 Task: Office Spreadsheet.
Action: Mouse moved to (371, 213)
Screenshot: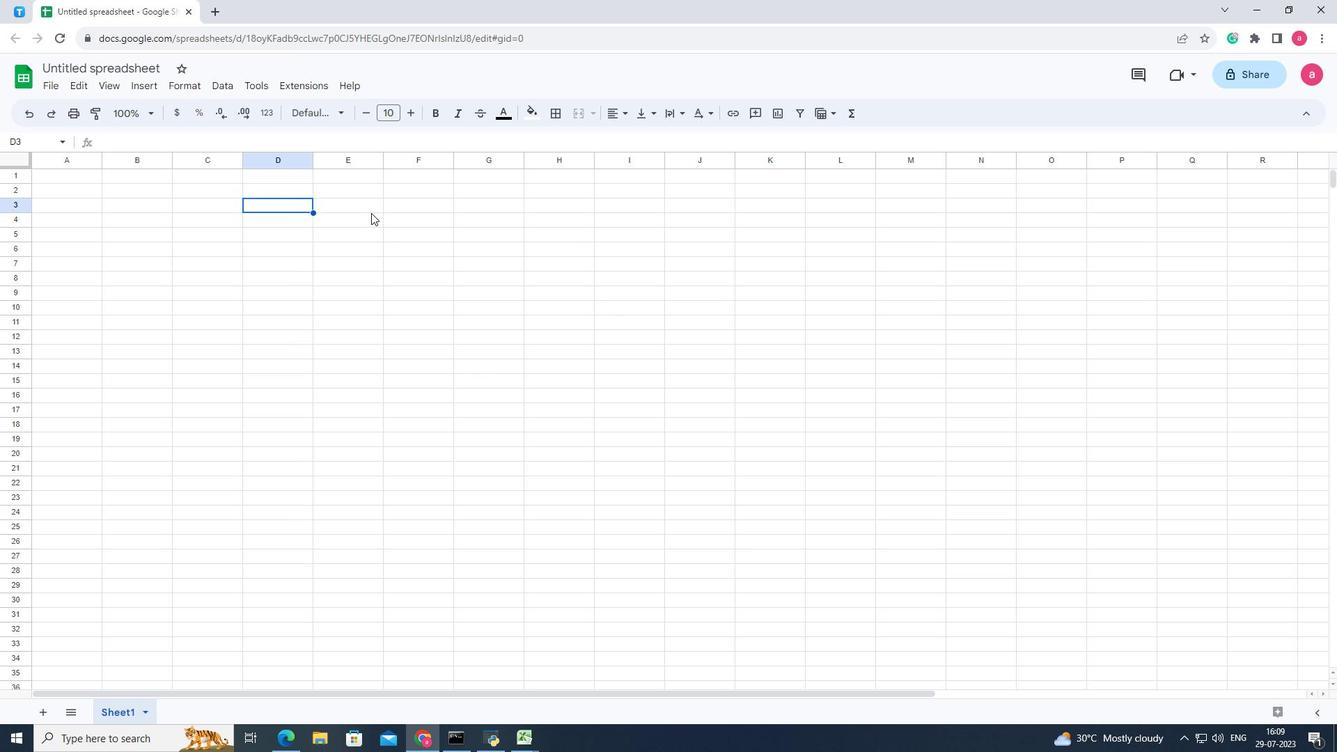 
Action: Mouse pressed left at (371, 213)
Screenshot: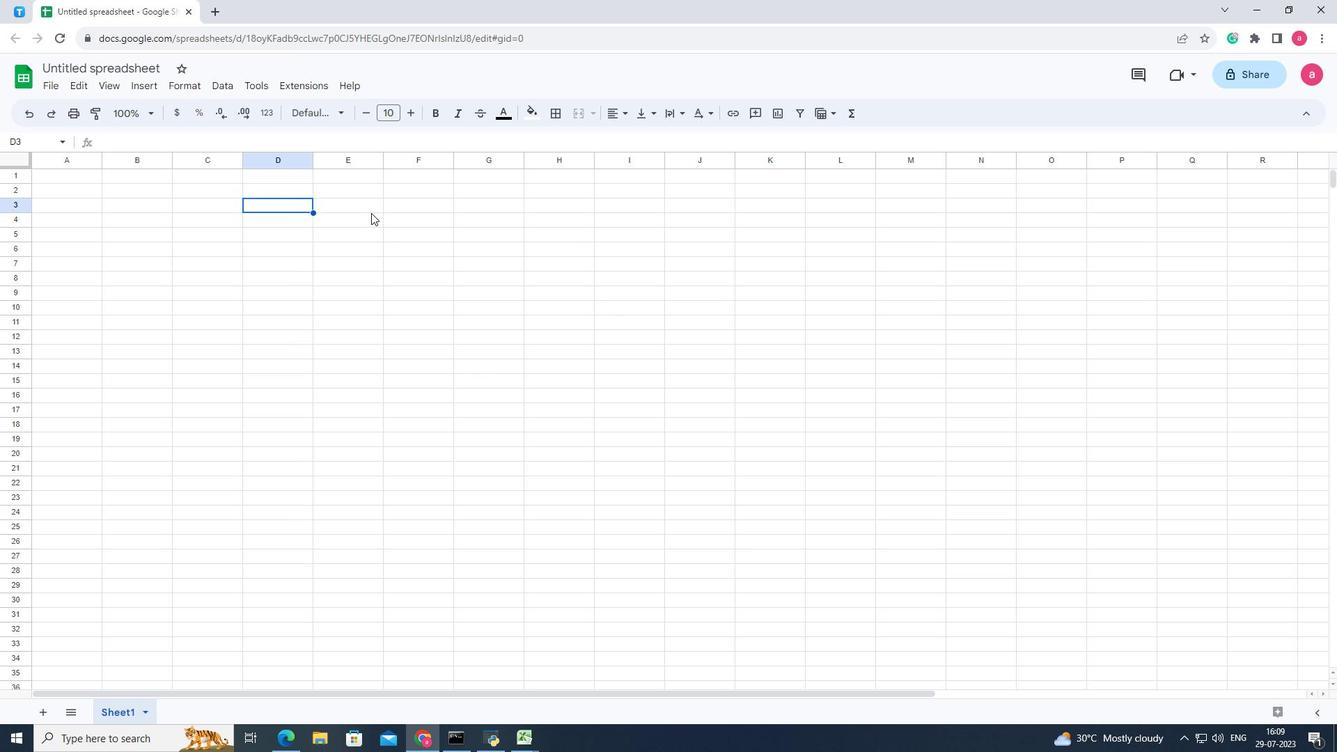 
Action: Mouse pressed left at (371, 213)
Screenshot: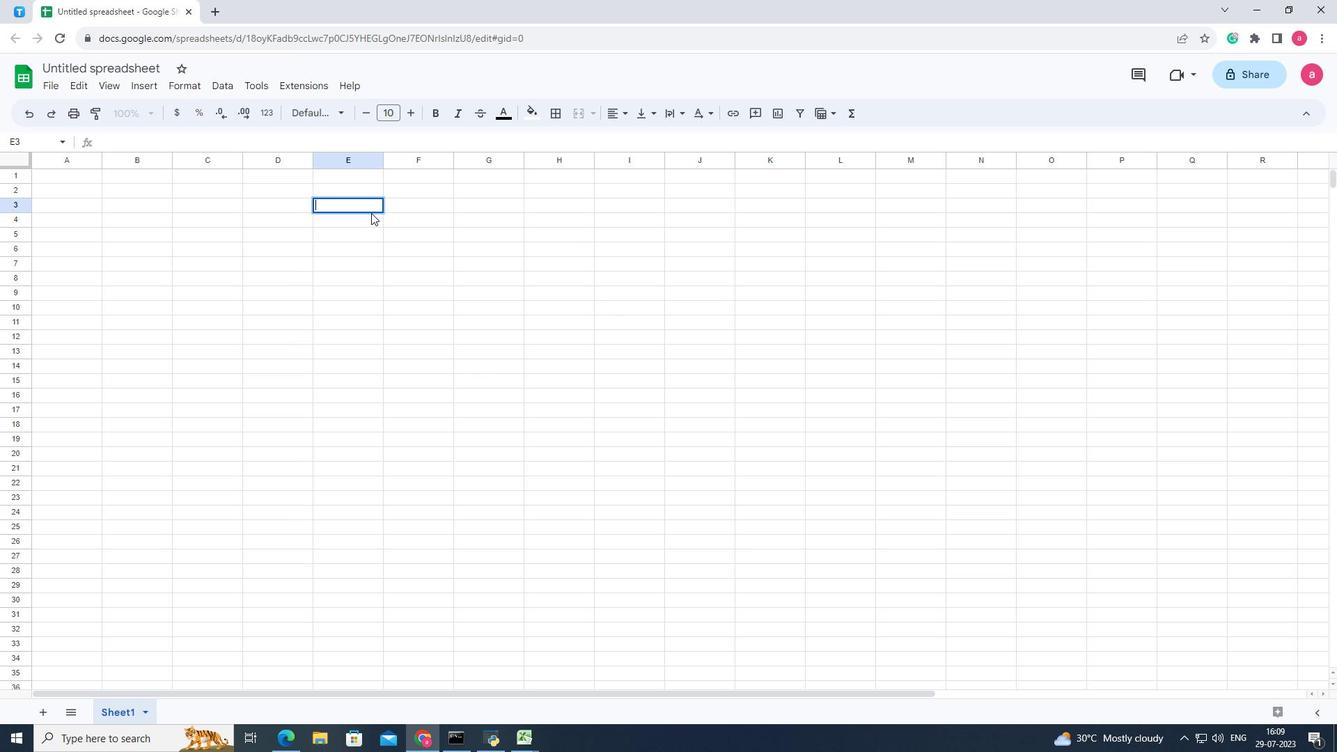 
Action: Mouse moved to (290, 204)
Screenshot: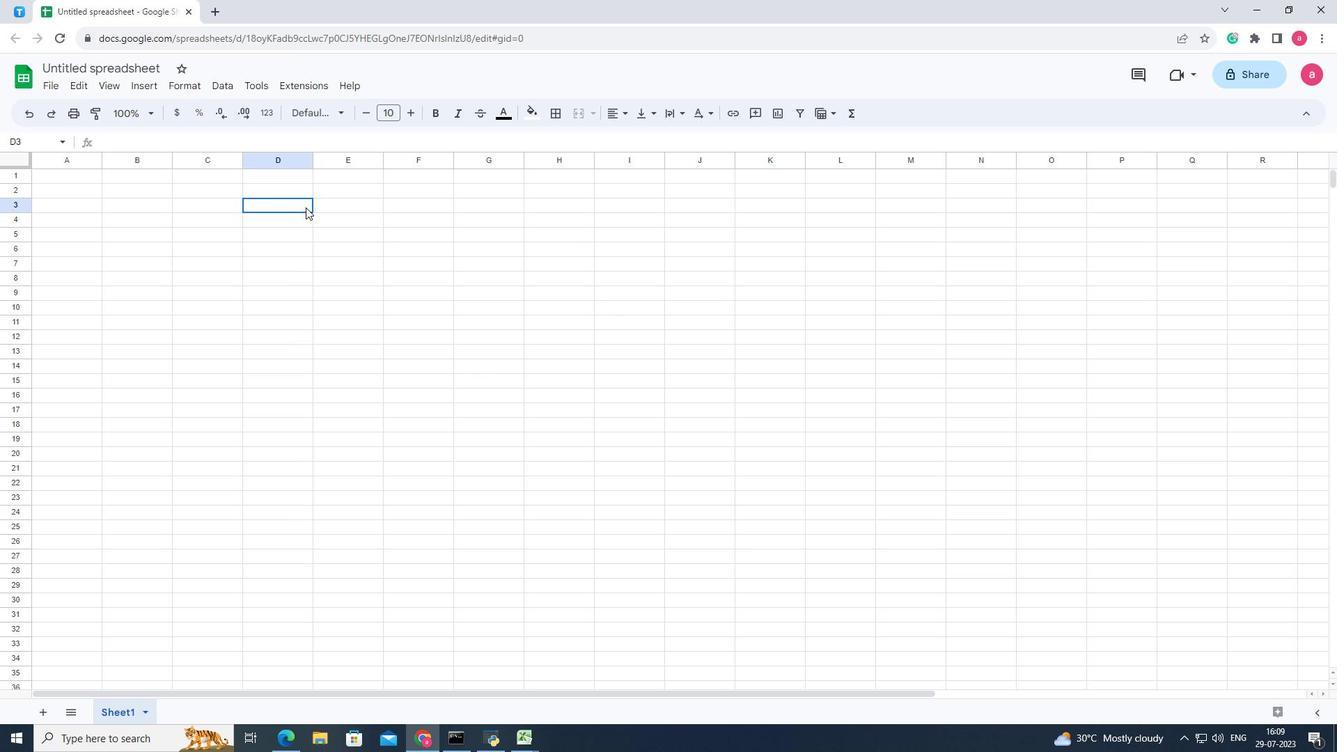 
Action: Mouse pressed left at (290, 204)
Screenshot: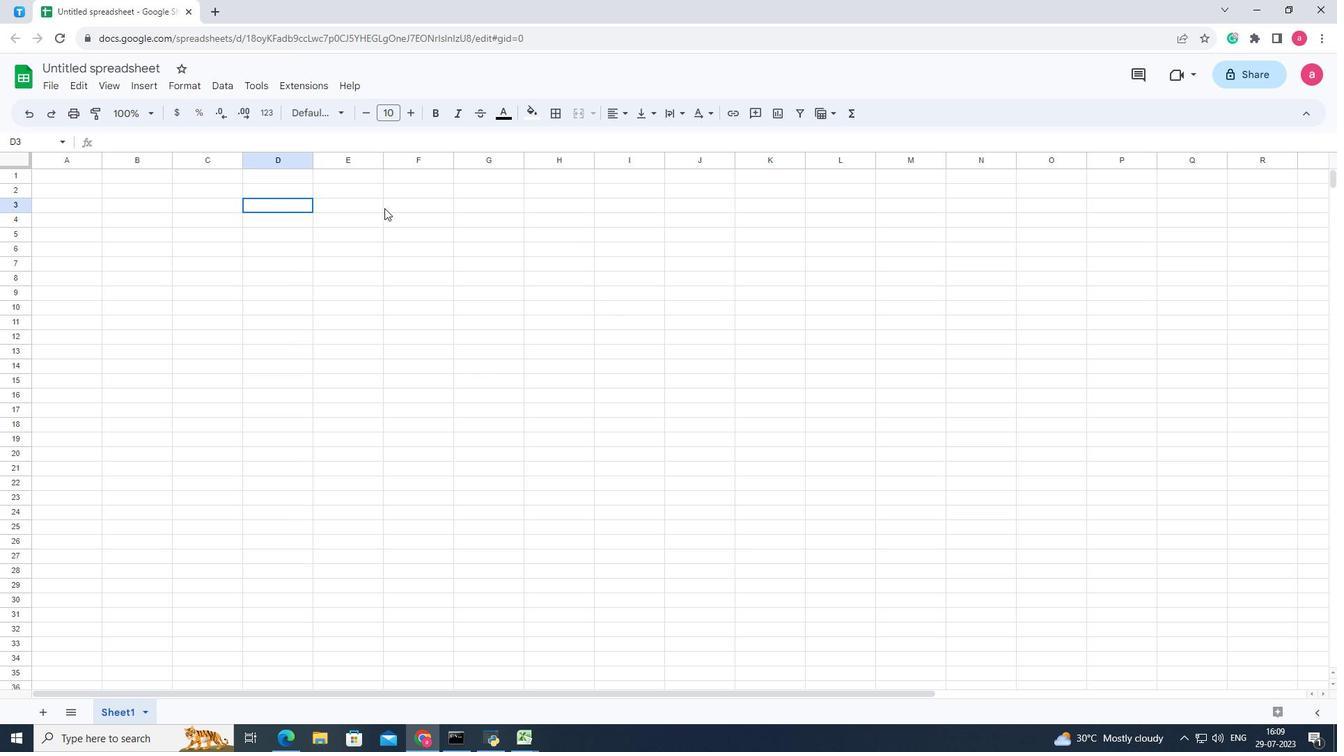 
Action: Mouse moved to (286, 207)
Screenshot: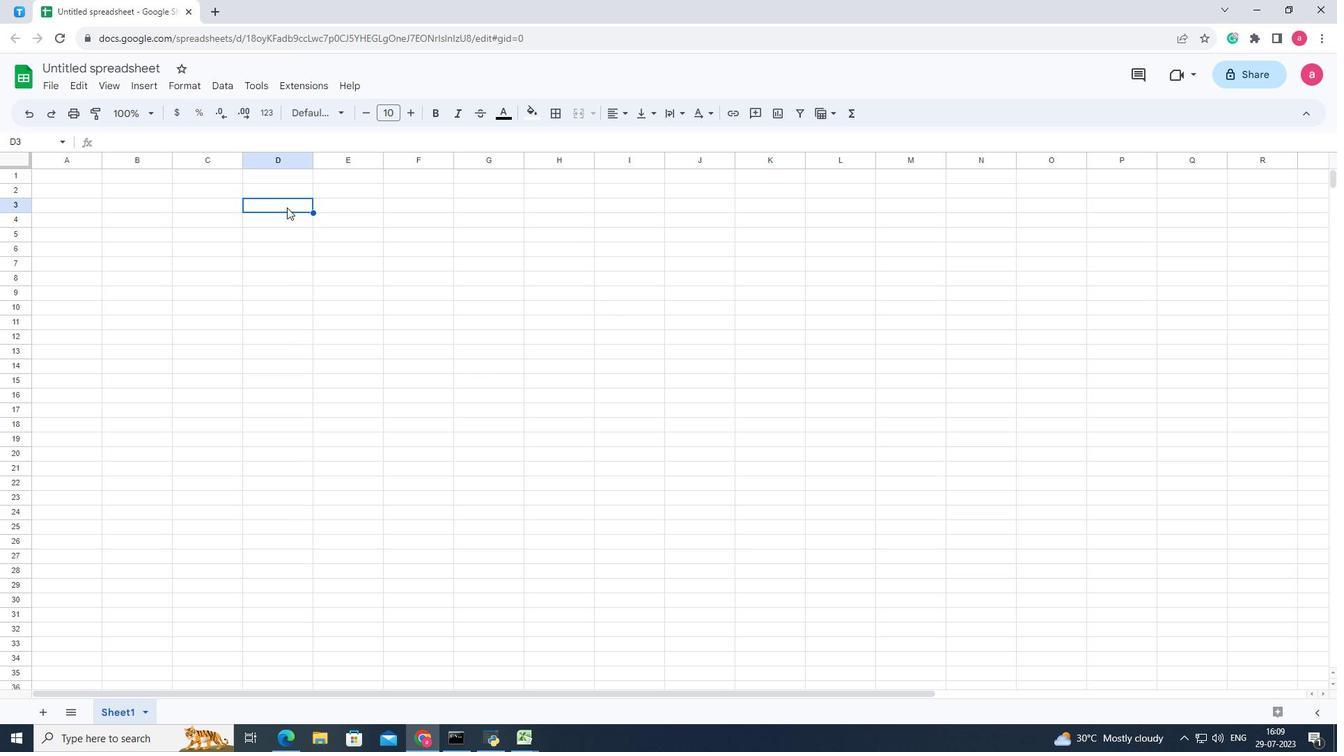 
Action: Mouse pressed left at (286, 207)
Screenshot: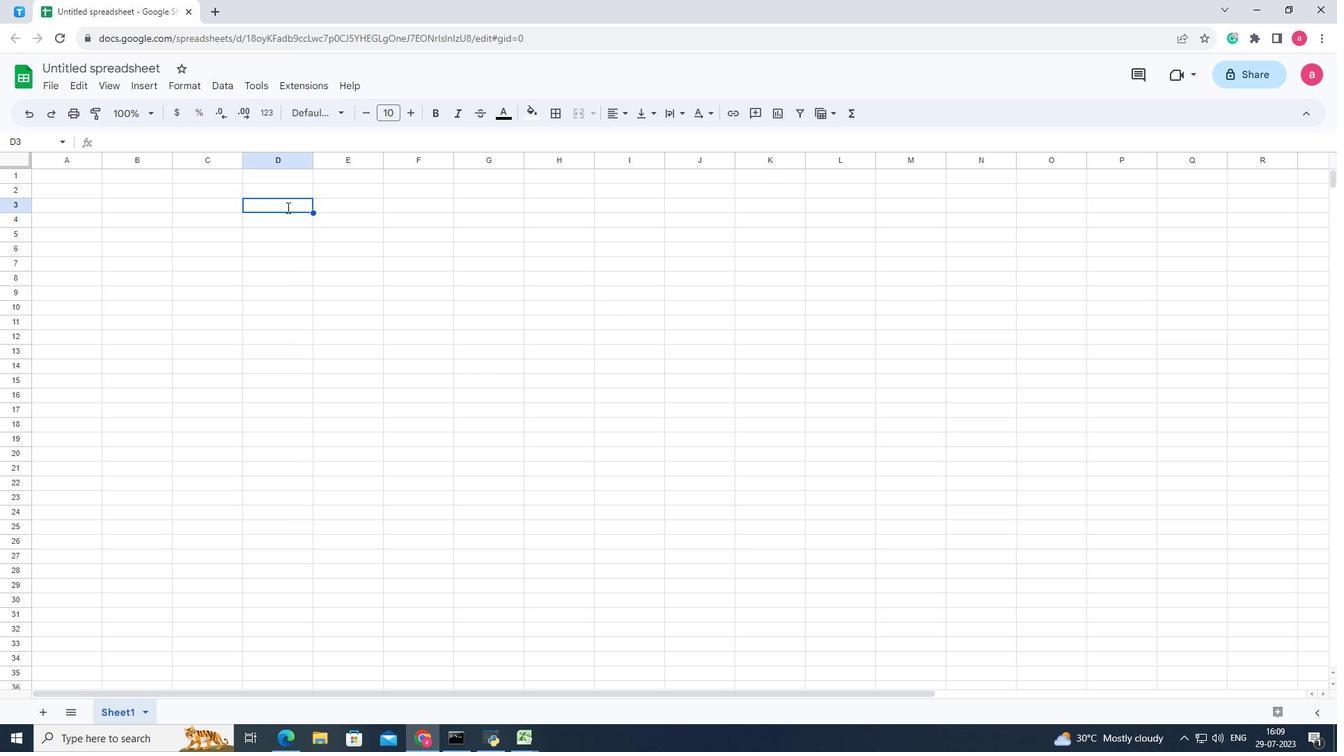 
Action: Mouse pressed left at (286, 207)
Screenshot: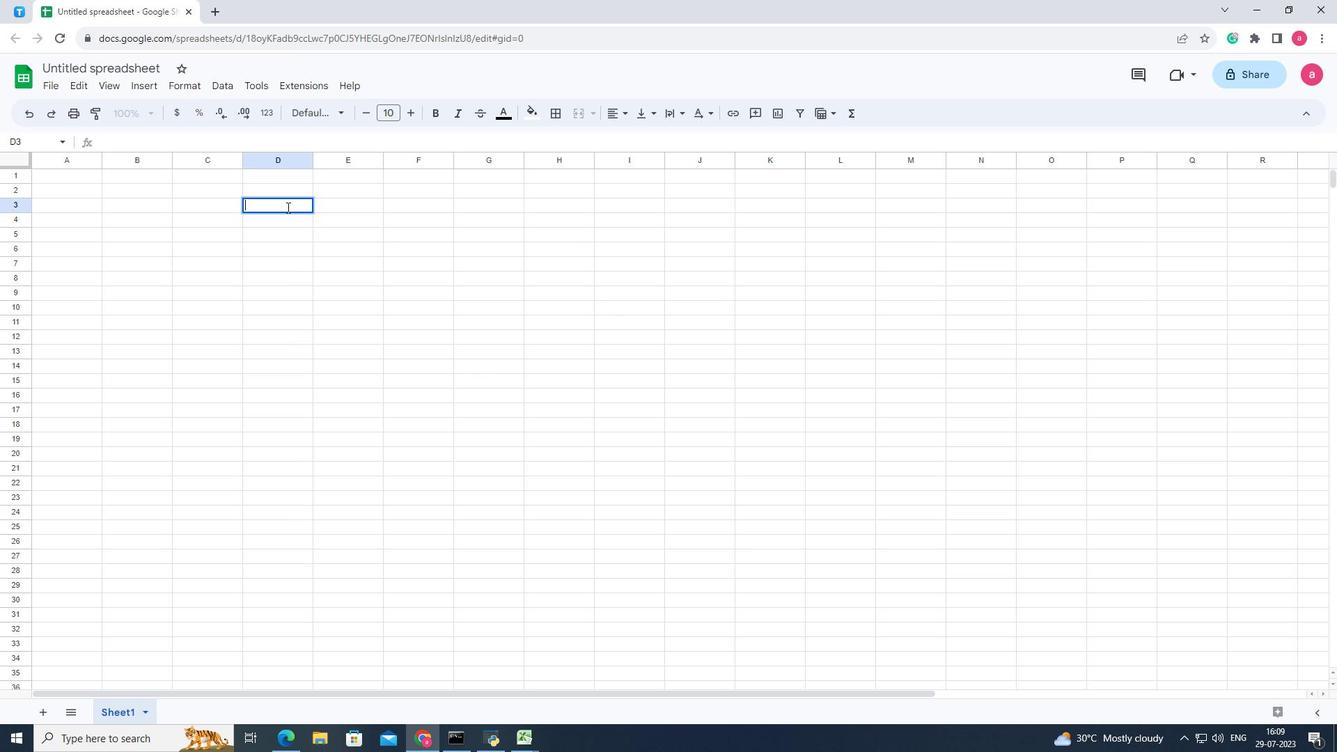 
Action: Key pressed <Key.shift><Key.shift><Key.shift><Key.shift><Key.shift><Key.shift><Key.shift><Key.shift><Key.shift><Key.shift><Key.shift><Key.shift><Key.shift><Key.shift><Key.shift><Key.shift><Key.shift><Key.shift><Key.shift>O<Key.shift><Key.shift><Key.shift><Key.shift><Key.shift><Key.shift><Key.shift><Key.shift><Key.shift><Key.shift><Key.shift><Key.shift><Key.shift><Key.shift><Key.shift><Key.shift><Key.shift><Key.shift><Key.shift><Key.shift><Key.backspace><Key.shift>Office<Key.space><Key.shift>Rent<Key.space><Key.shift>Receipt
Screenshot: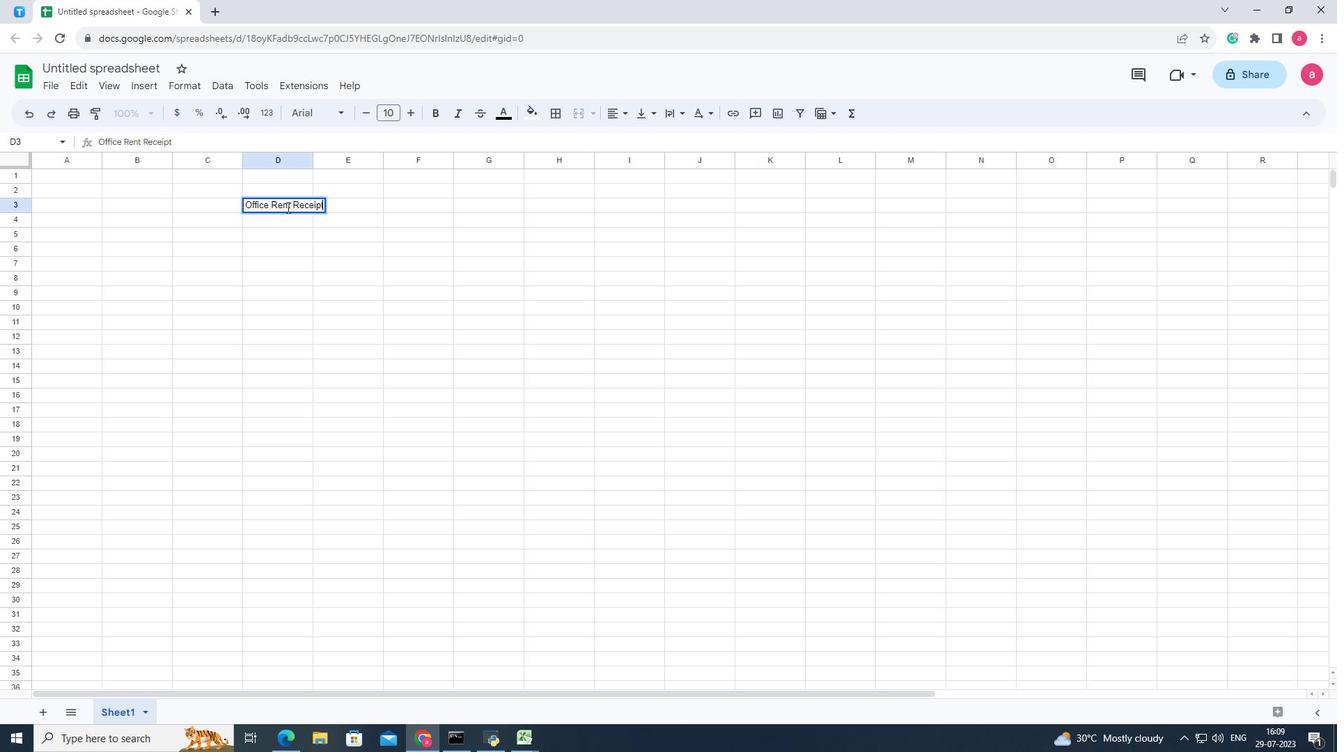 
Action: Mouse pressed left at (286, 207)
Screenshot: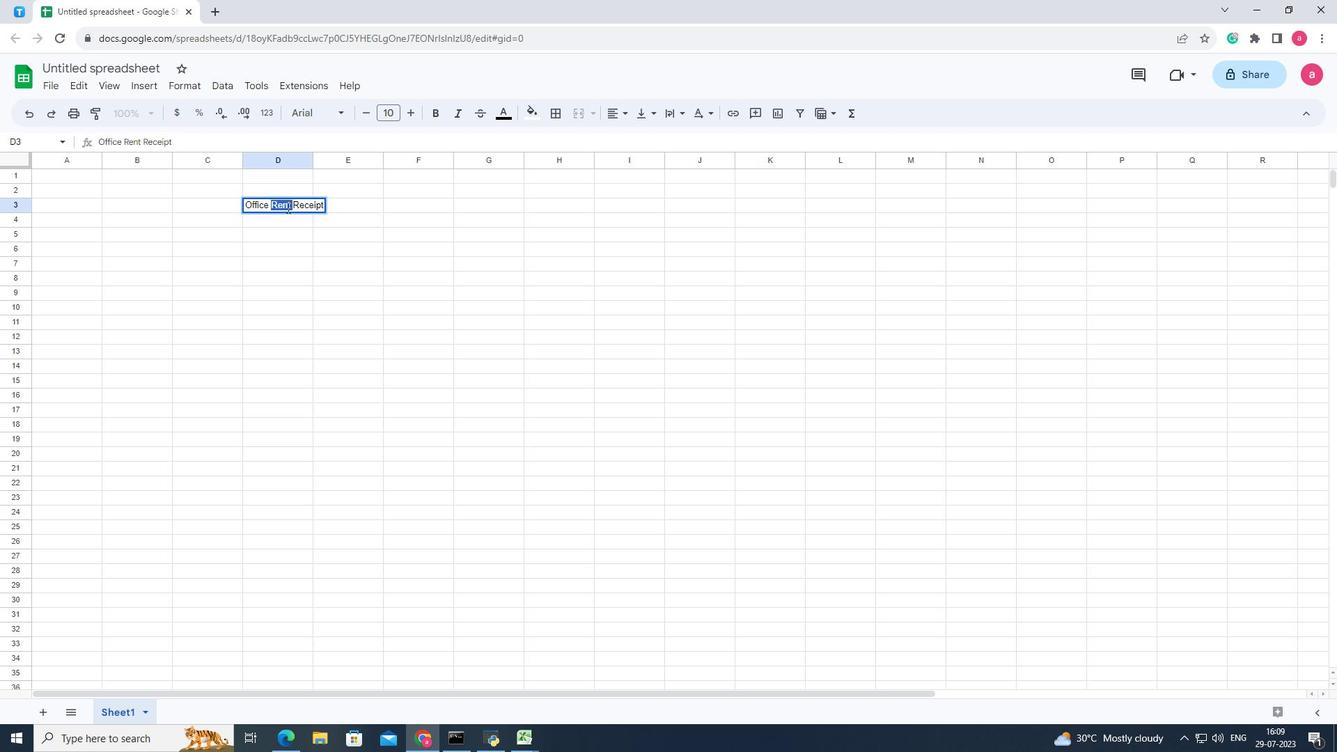 
Action: Mouse pressed left at (286, 207)
Screenshot: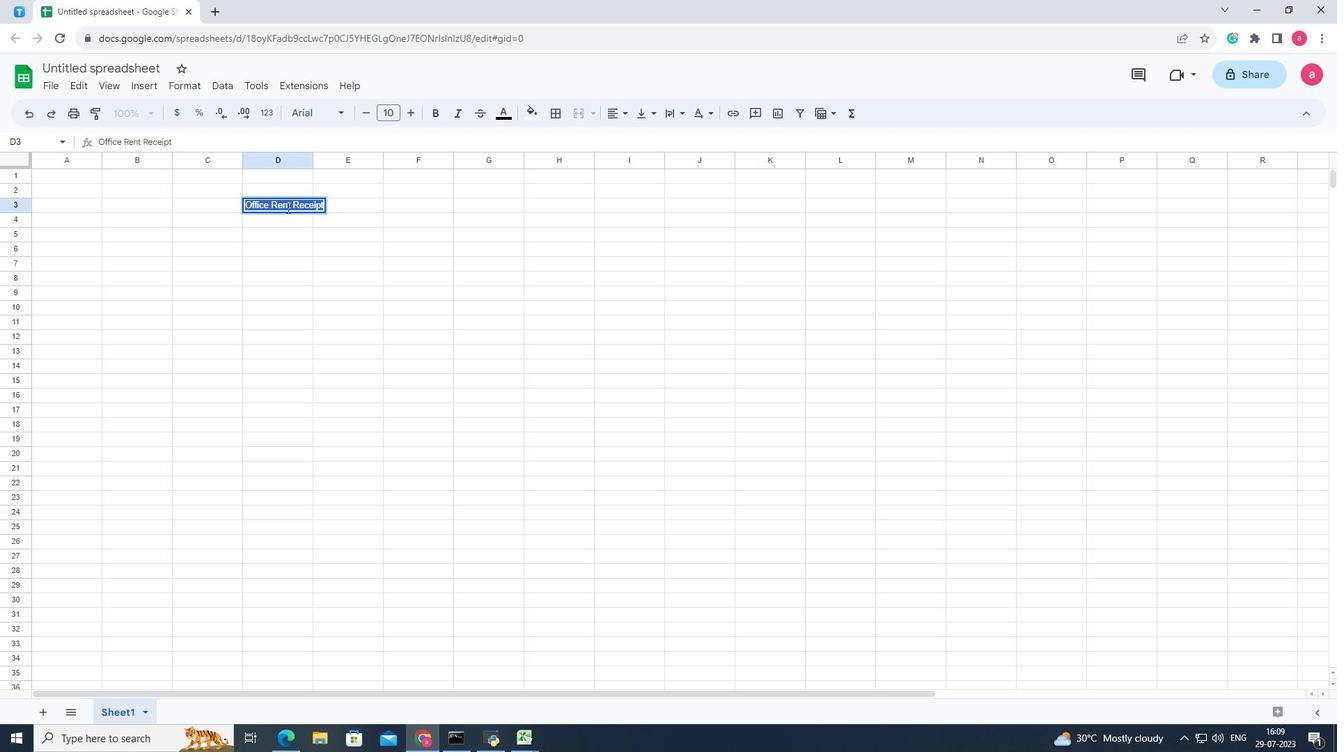 
Action: Mouse pressed left at (286, 207)
Screenshot: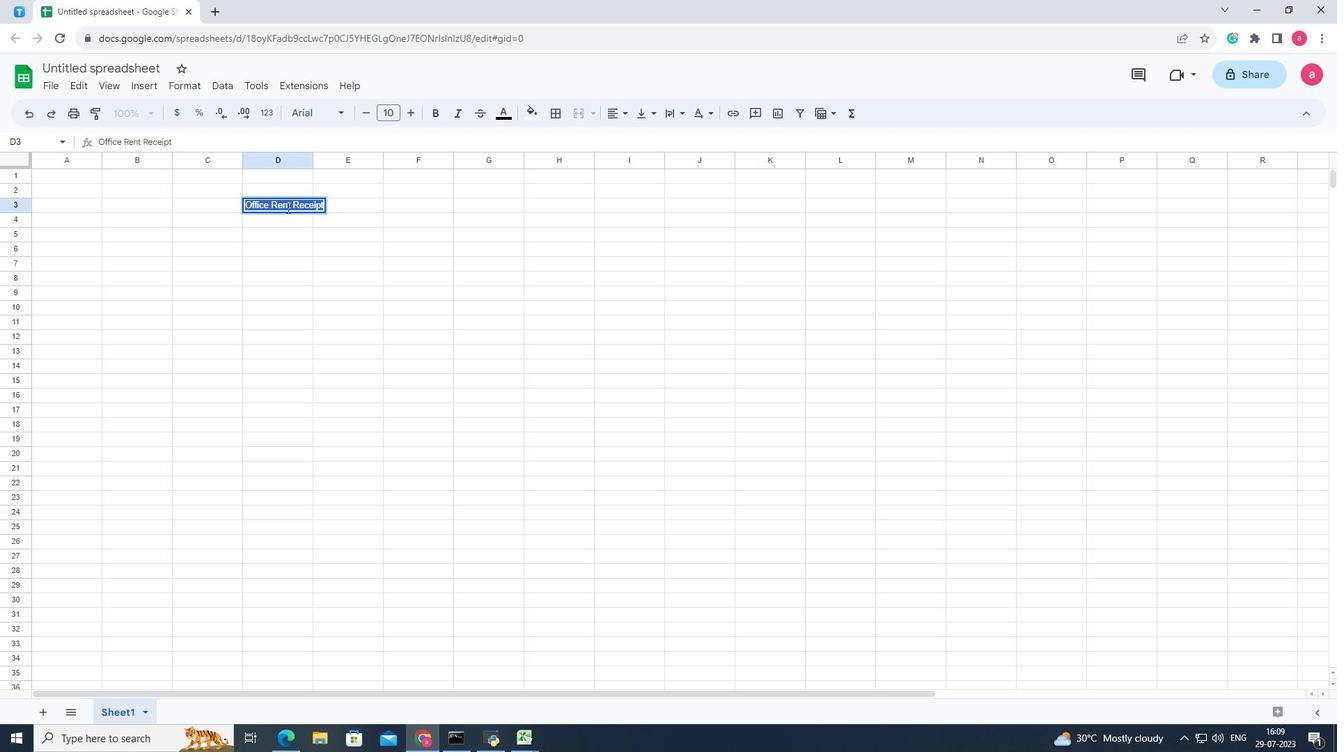 
Action: Mouse moved to (410, 112)
Screenshot: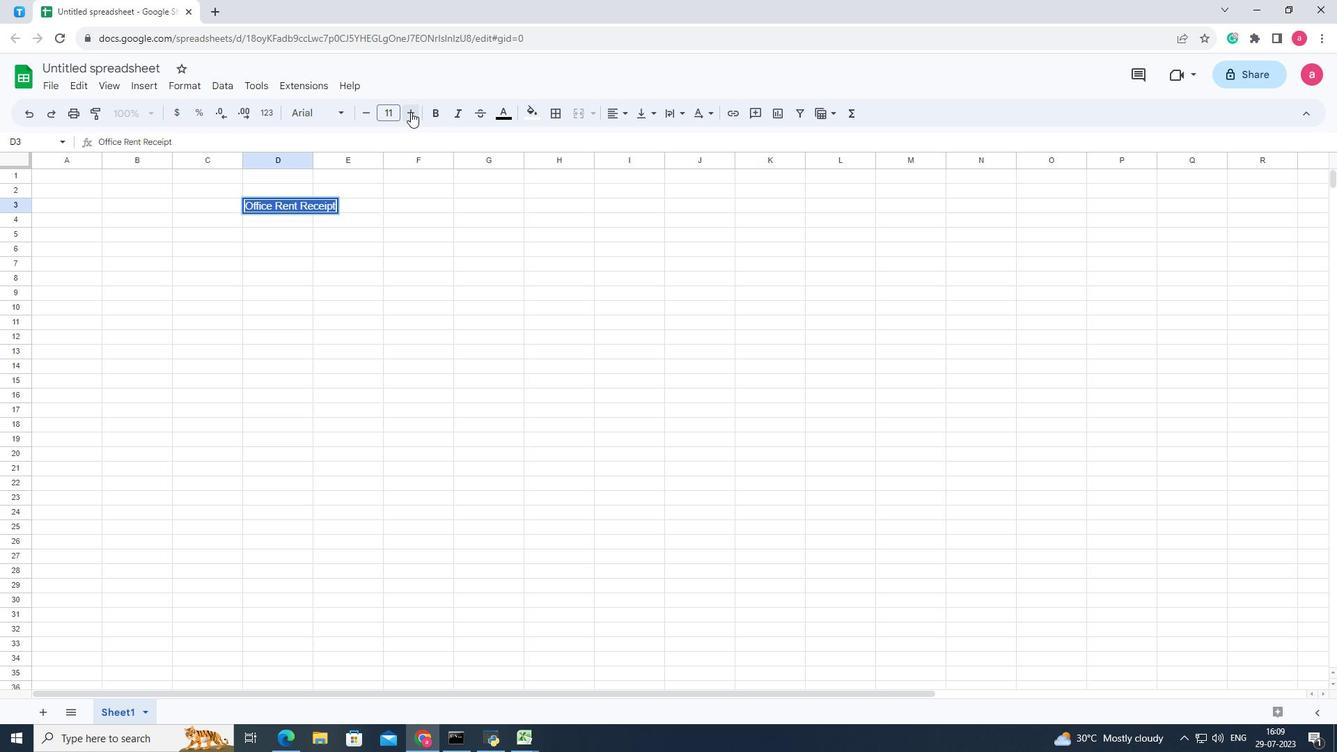 
Action: Mouse pressed left at (410, 112)
Screenshot: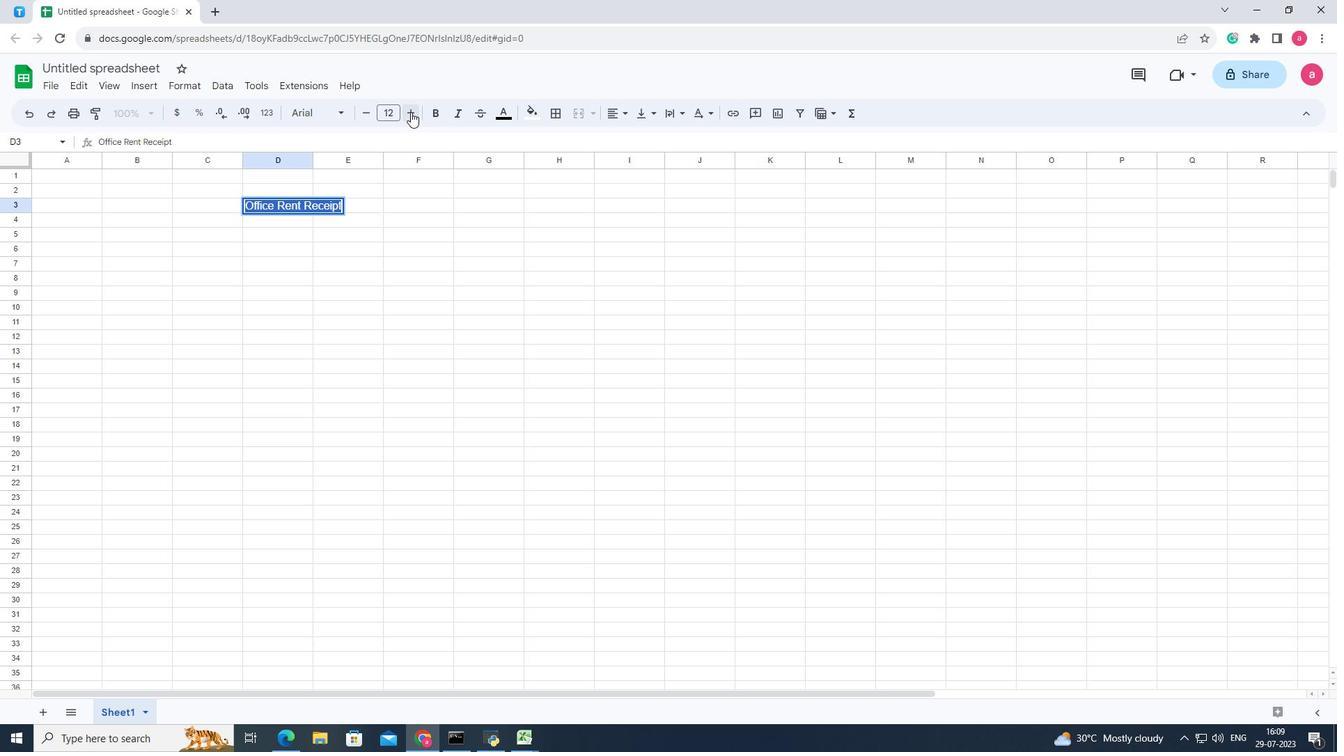 
Action: Mouse pressed left at (410, 112)
Screenshot: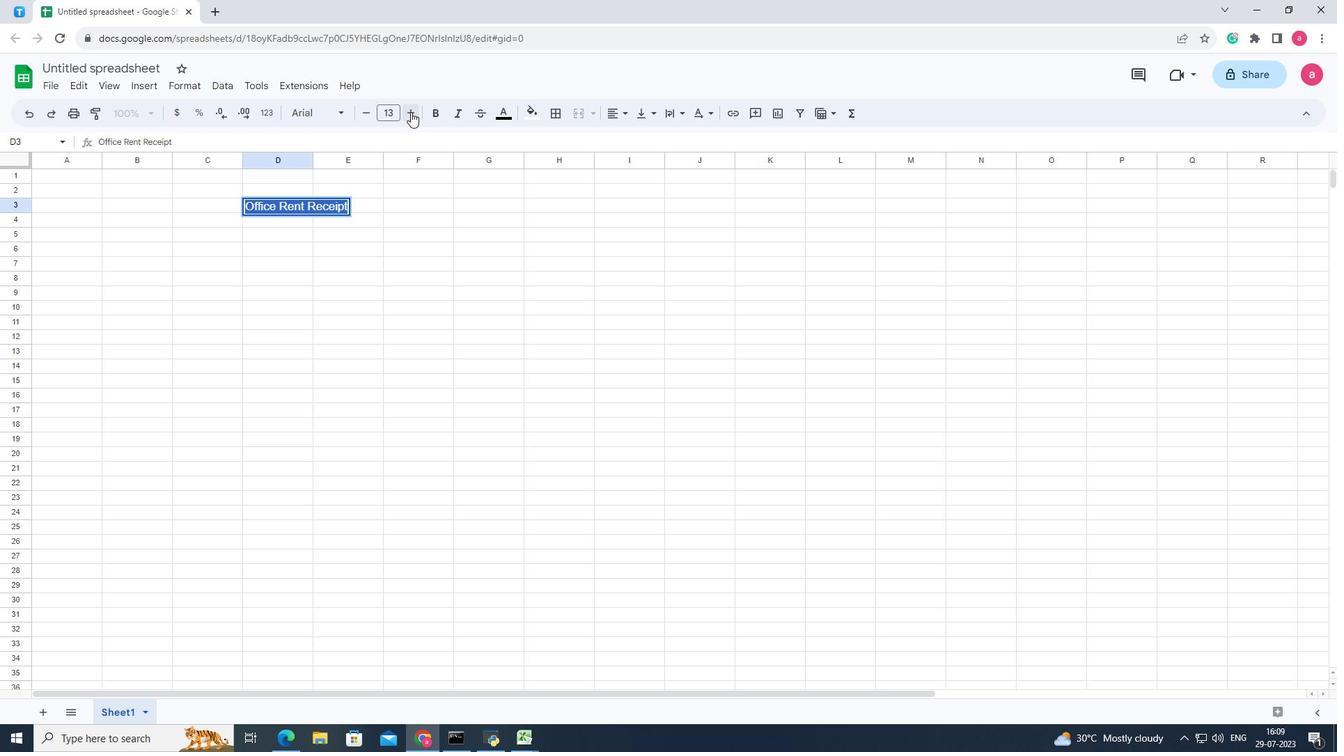 
Action: Mouse pressed left at (410, 112)
Screenshot: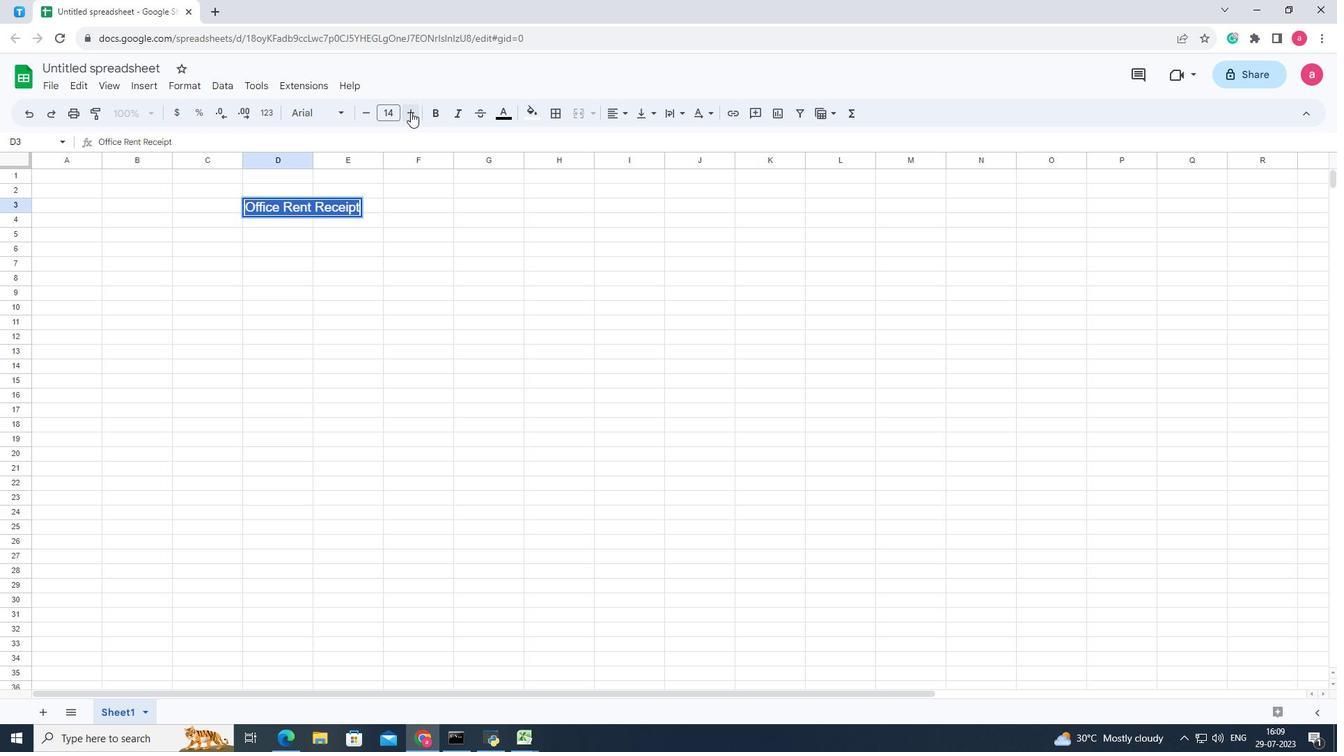 
Action: Mouse pressed left at (410, 112)
Screenshot: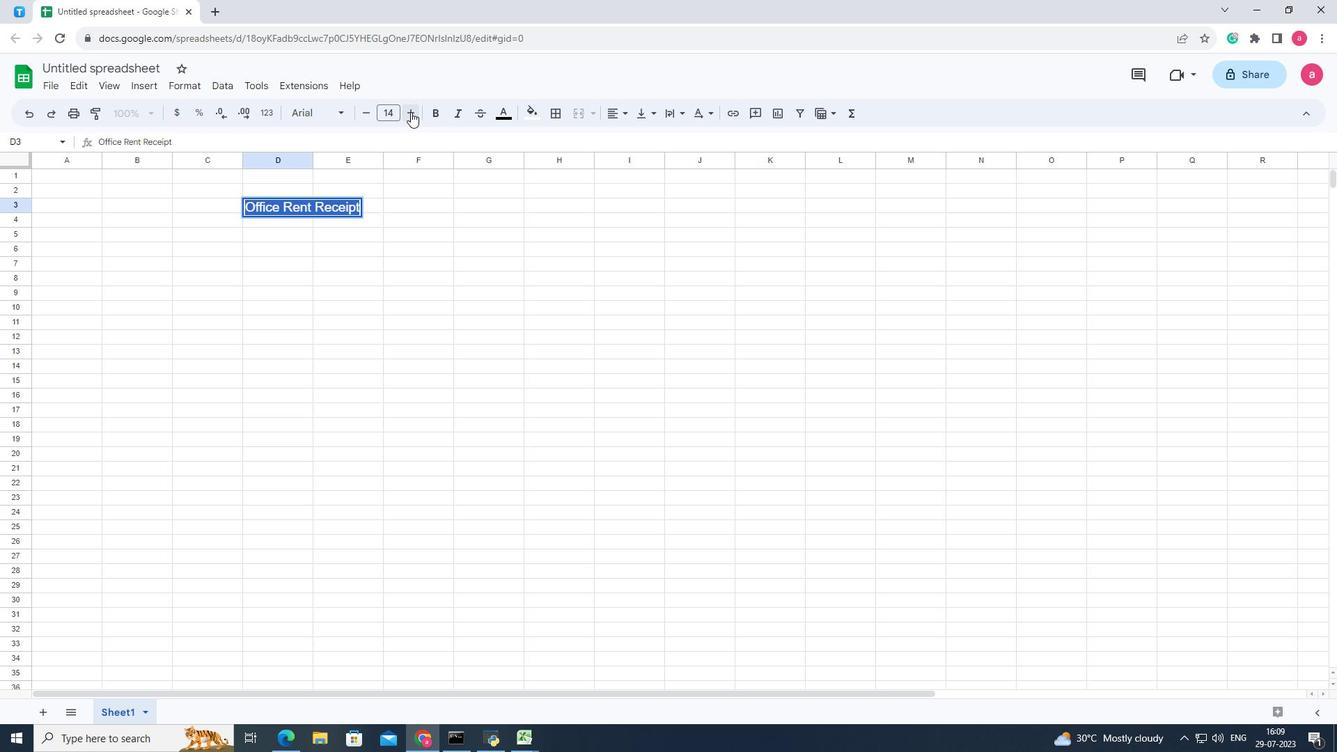 
Action: Mouse pressed left at (410, 112)
Screenshot: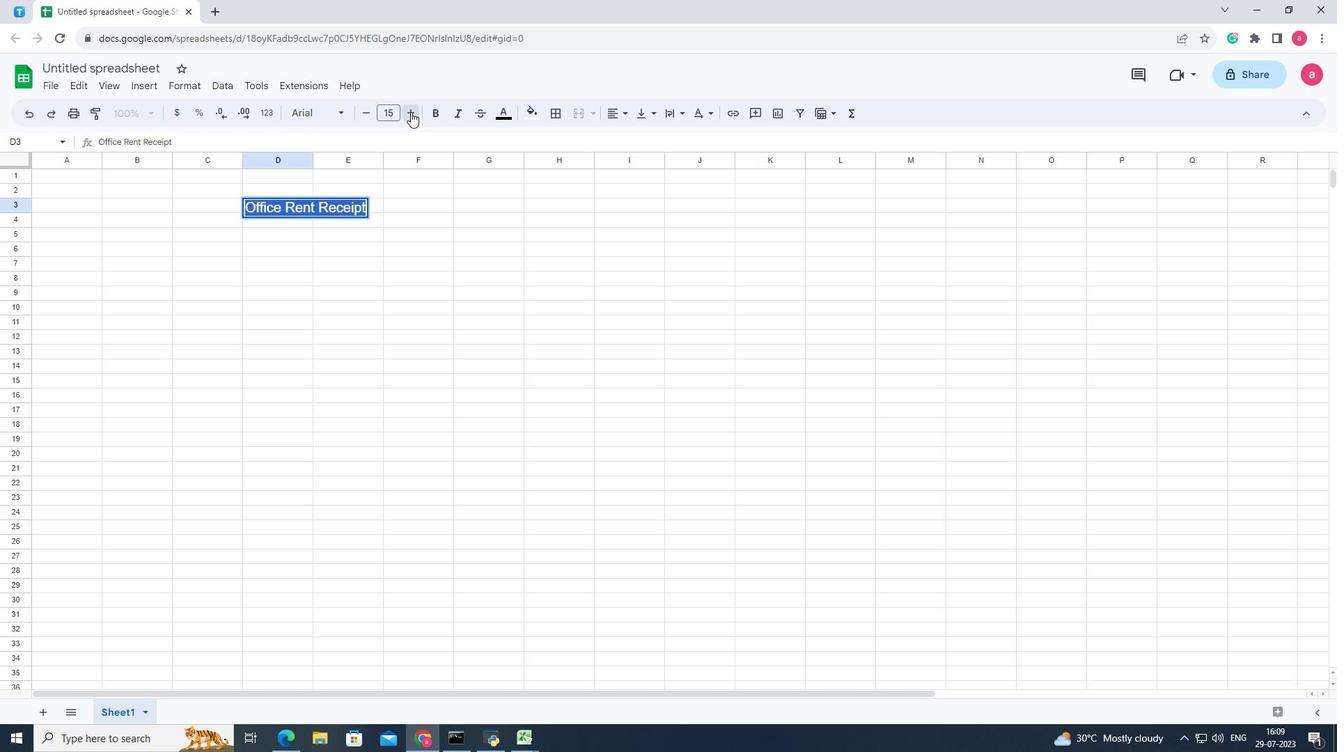 
Action: Mouse pressed left at (410, 112)
Screenshot: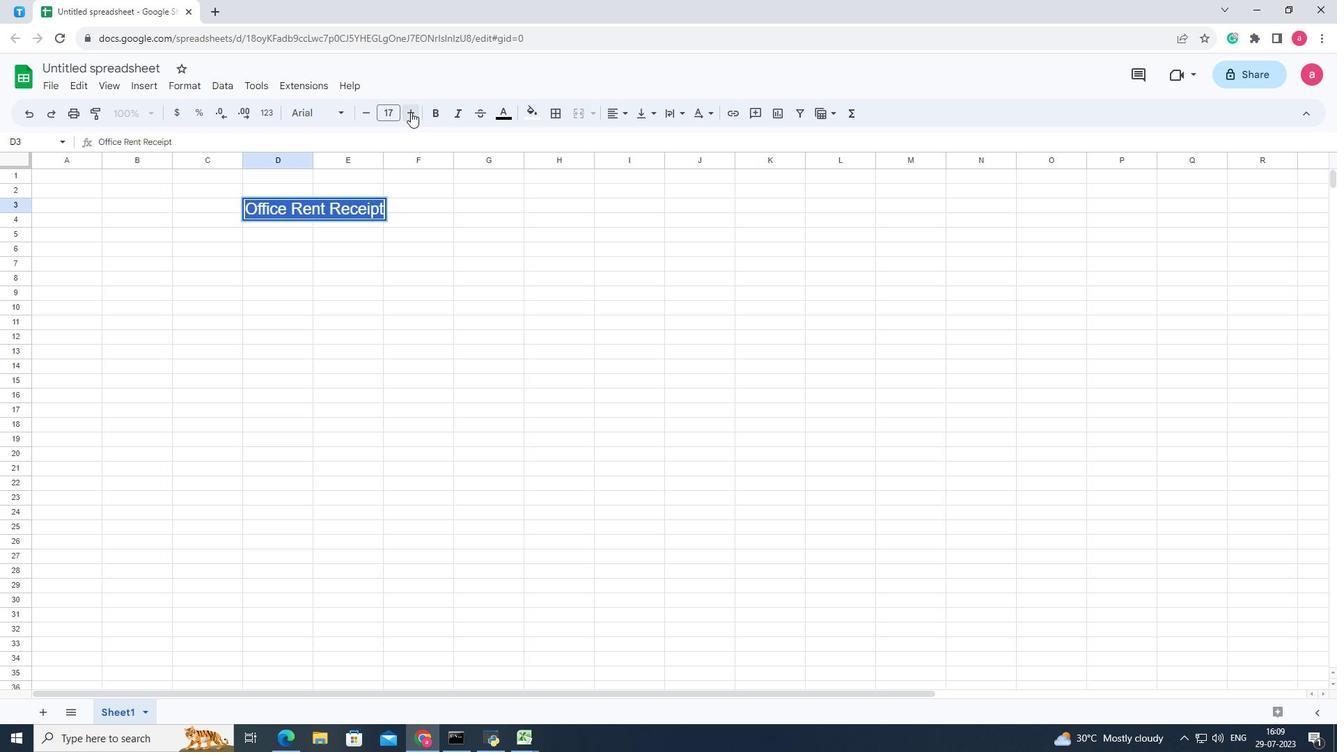 
Action: Mouse pressed left at (410, 112)
Screenshot: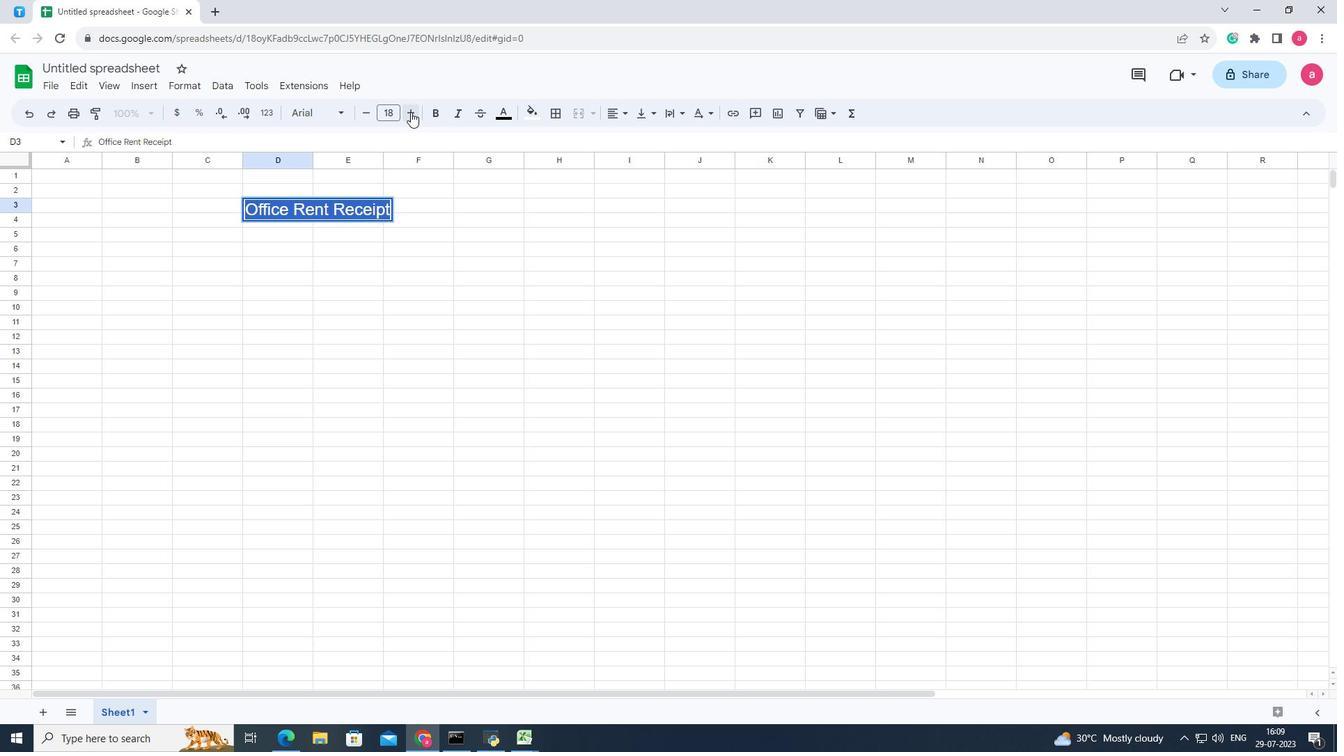 
Action: Mouse pressed left at (410, 112)
Screenshot: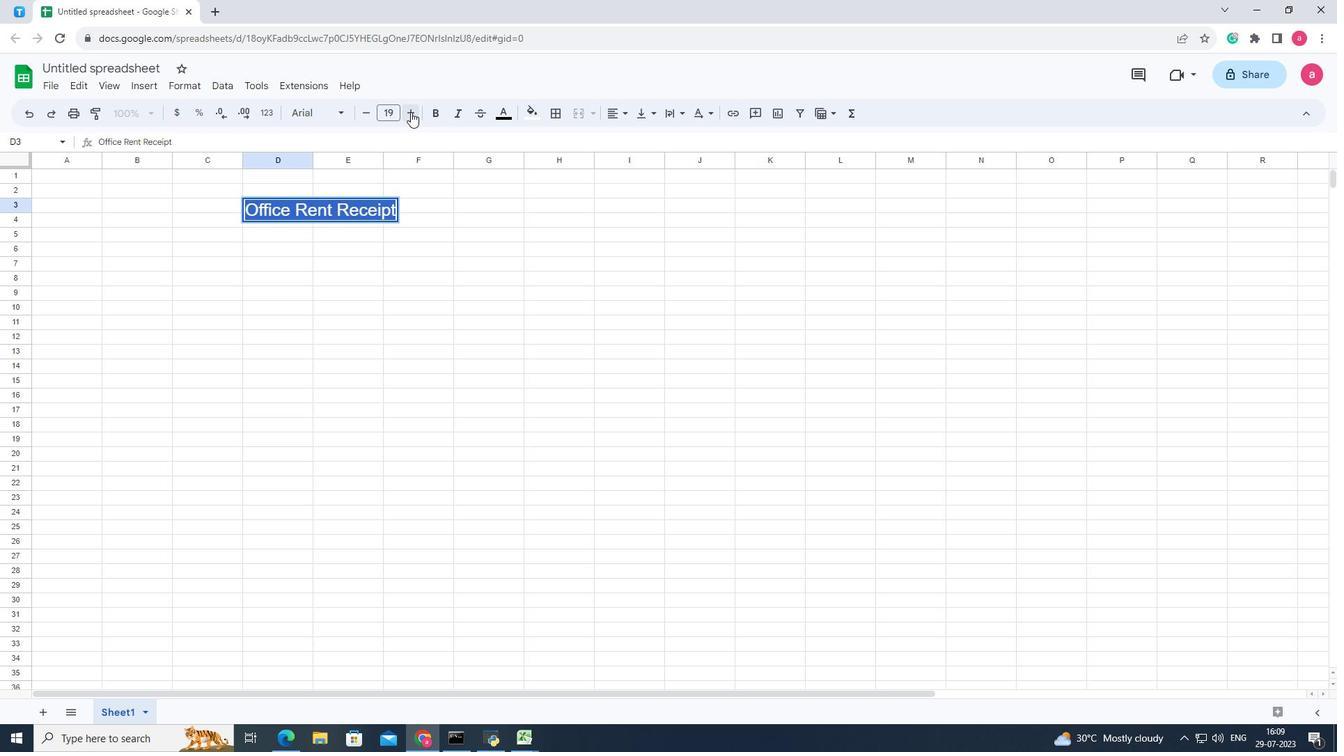 
Action: Mouse pressed left at (410, 112)
Screenshot: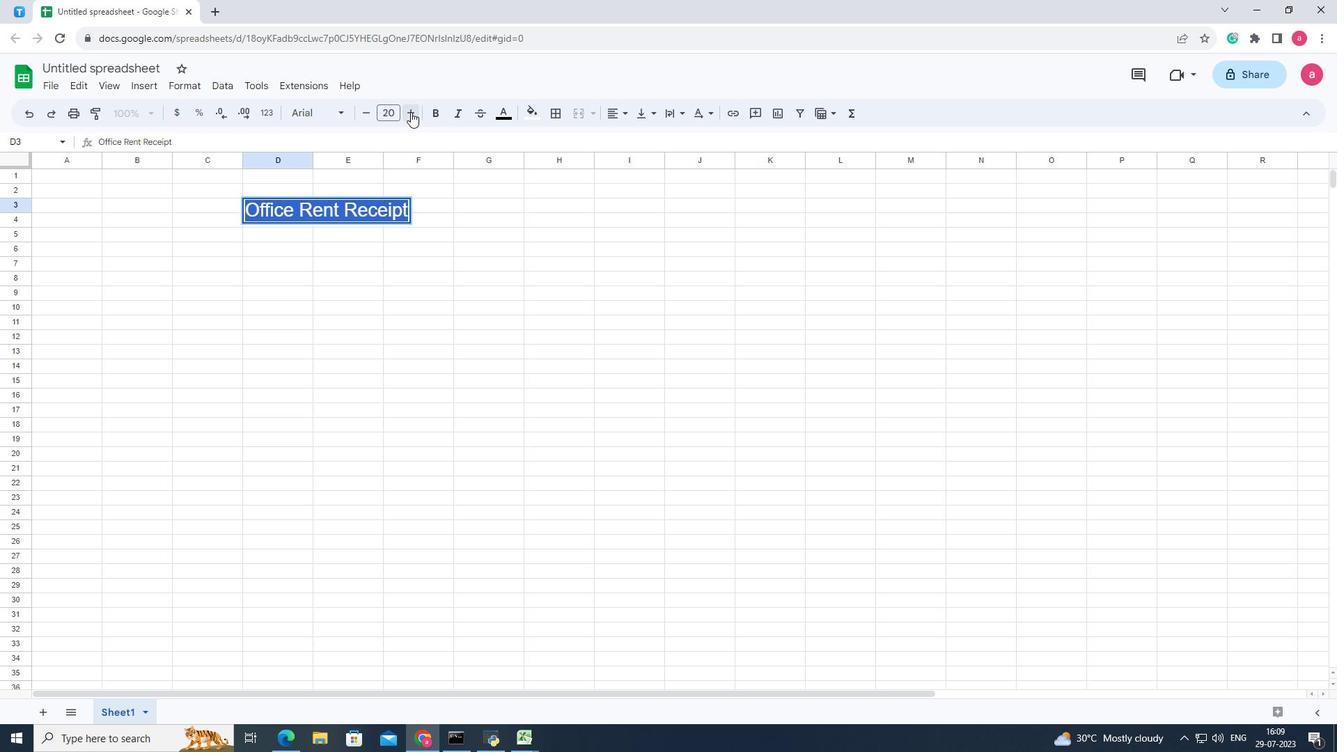 
Action: Mouse pressed left at (410, 112)
Screenshot: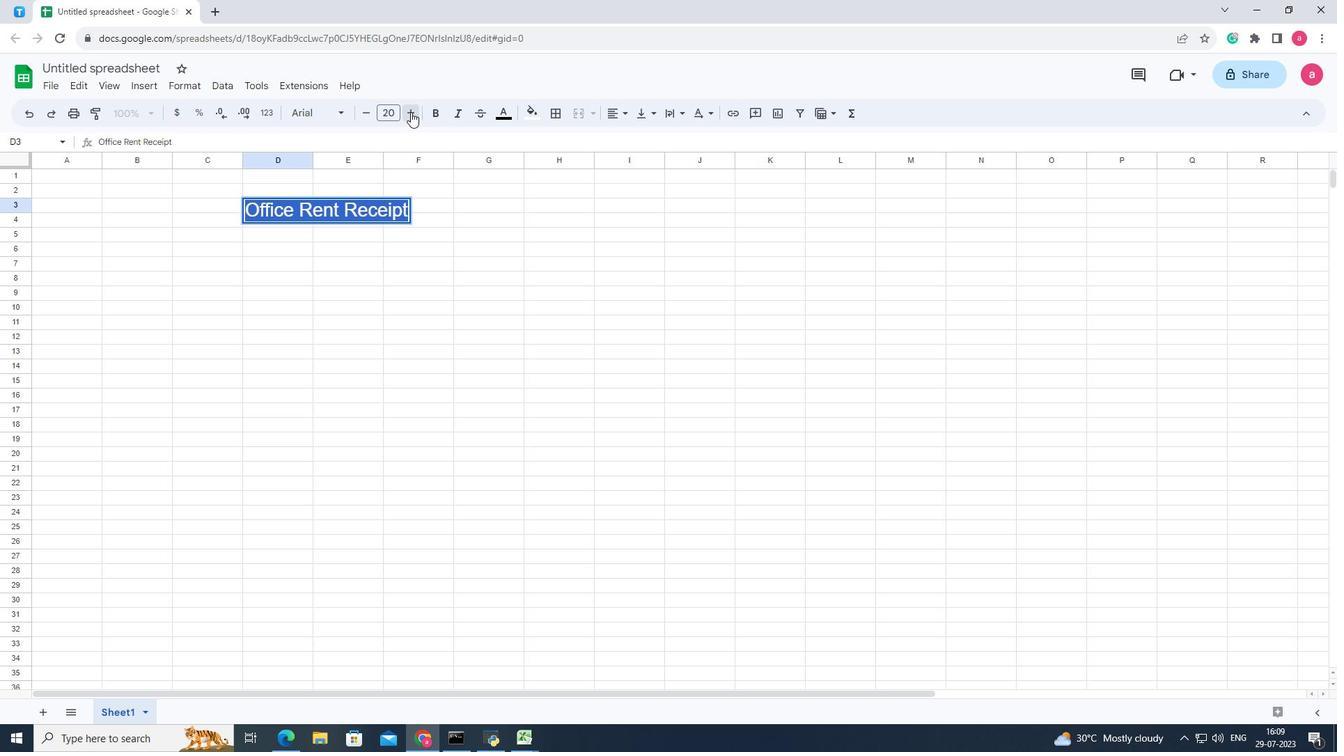 
Action: Mouse pressed left at (410, 112)
Screenshot: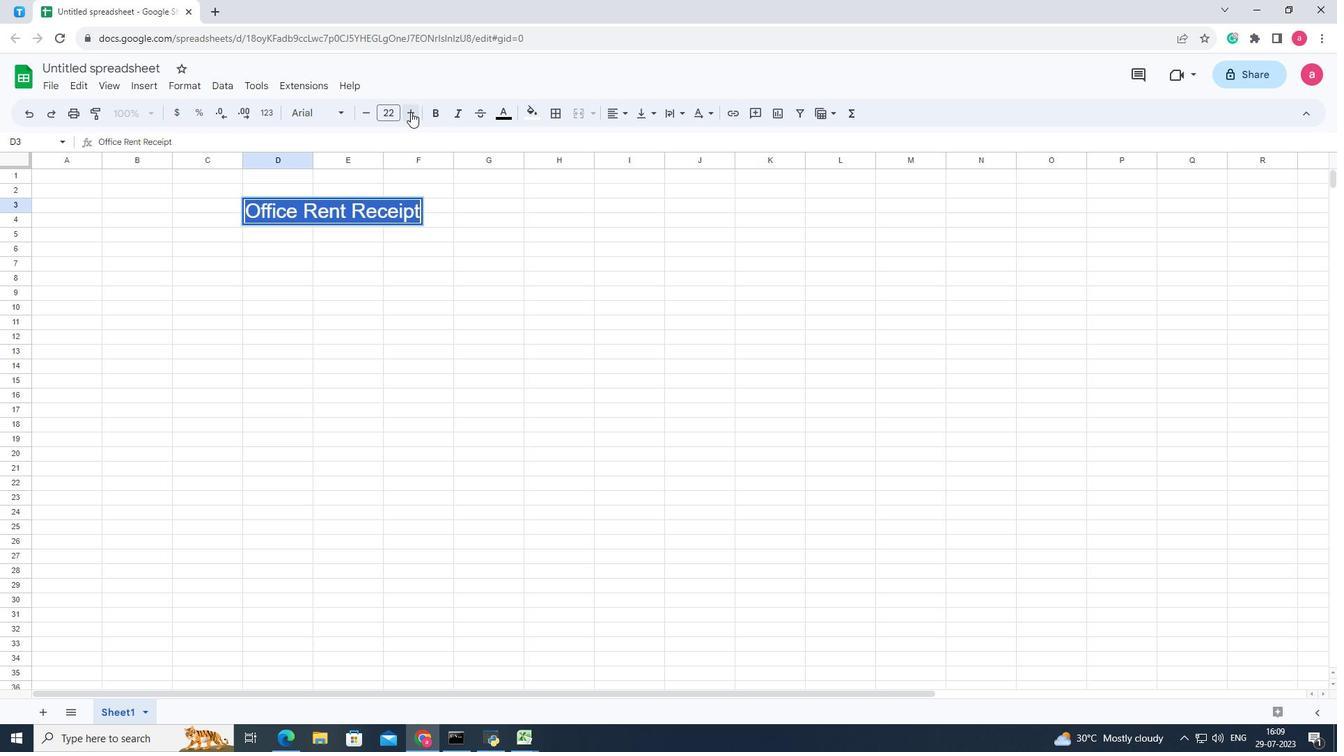 
Action: Mouse pressed left at (410, 112)
Screenshot: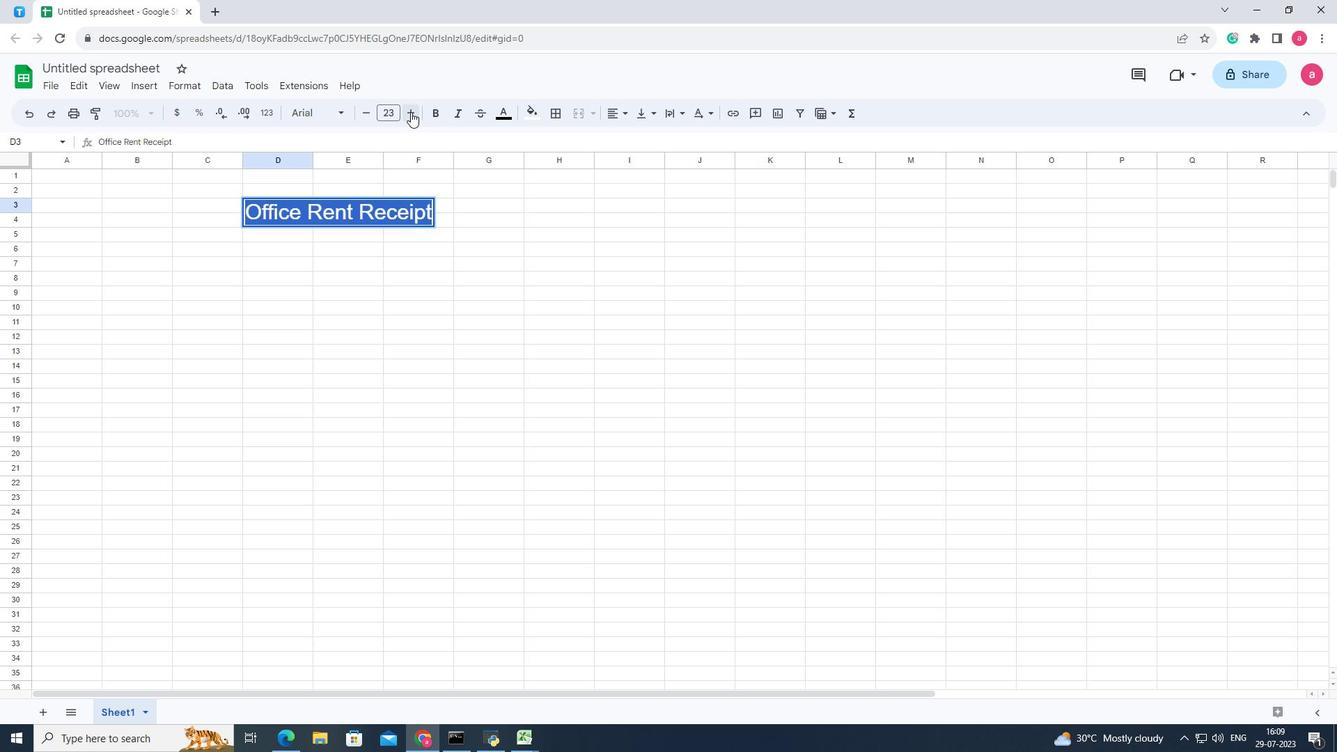 
Action: Mouse pressed left at (410, 112)
Screenshot: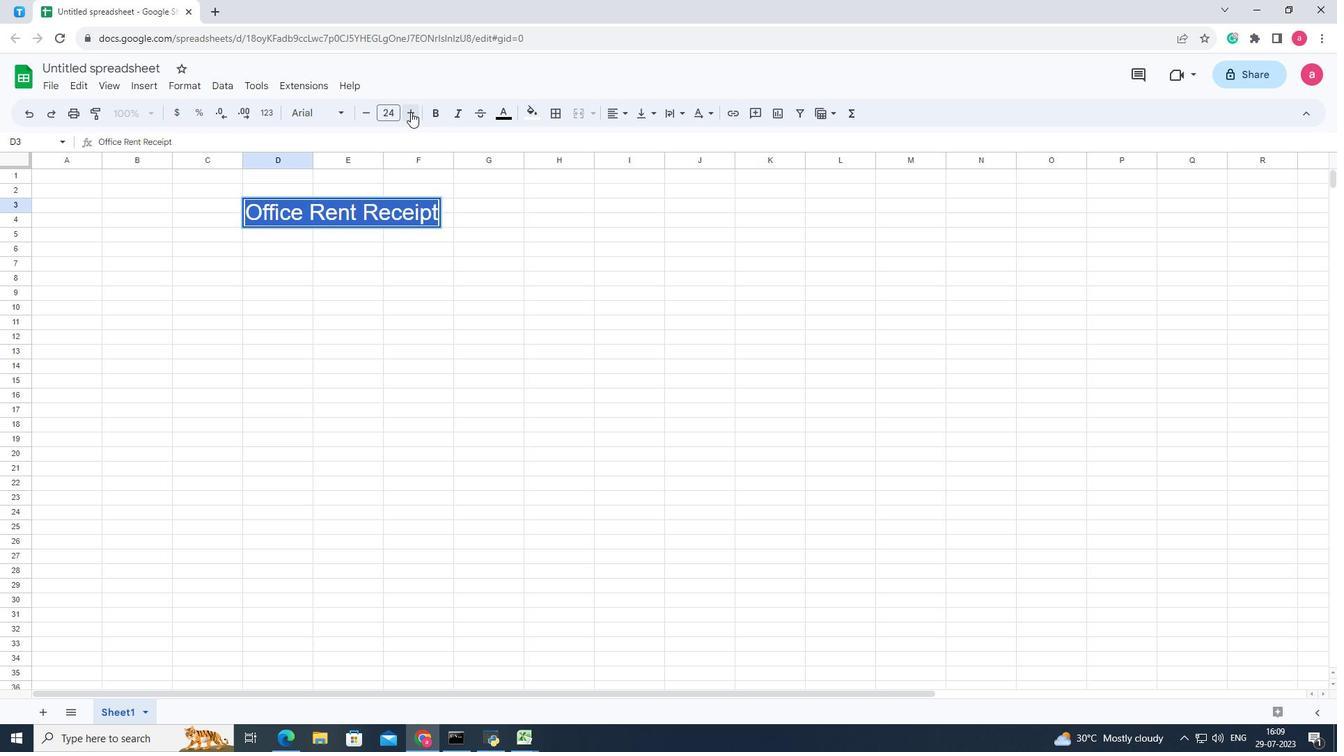 
Action: Mouse pressed left at (410, 112)
Screenshot: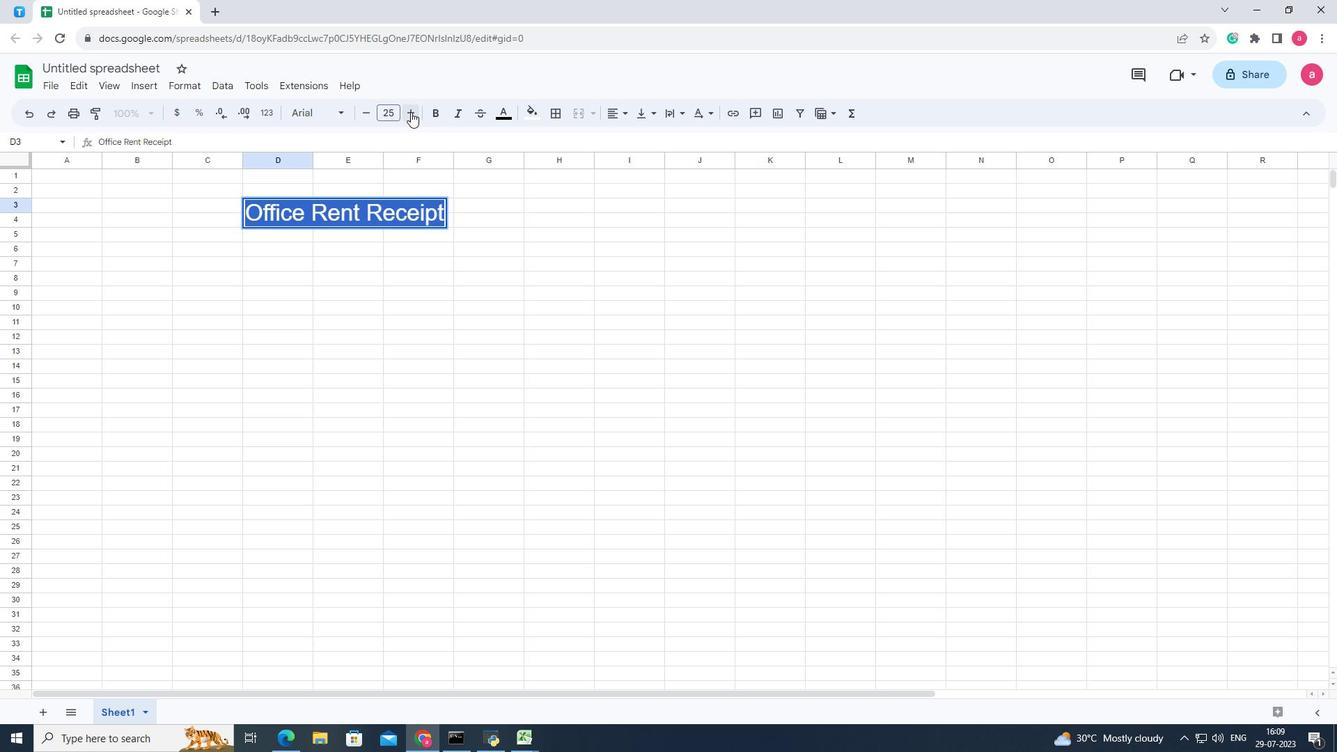
Action: Mouse pressed left at (410, 112)
Screenshot: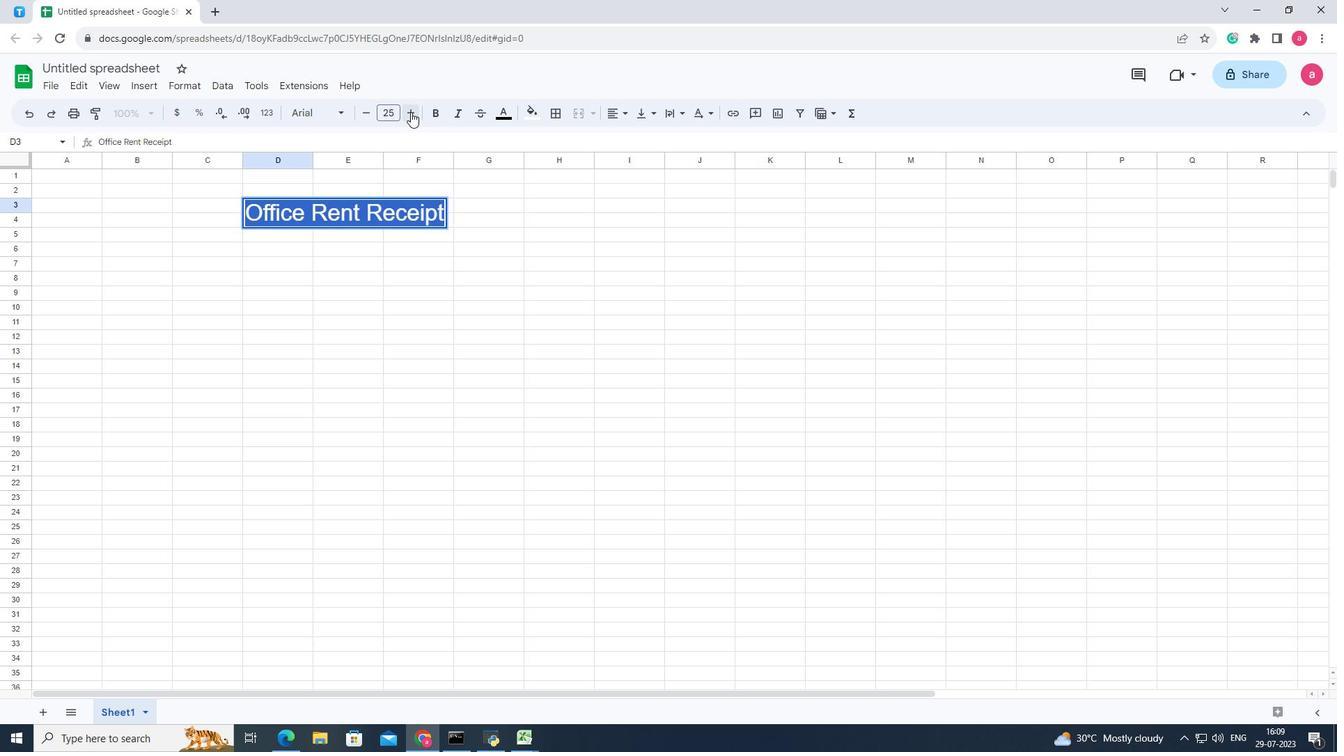 
Action: Mouse moved to (360, 114)
Screenshot: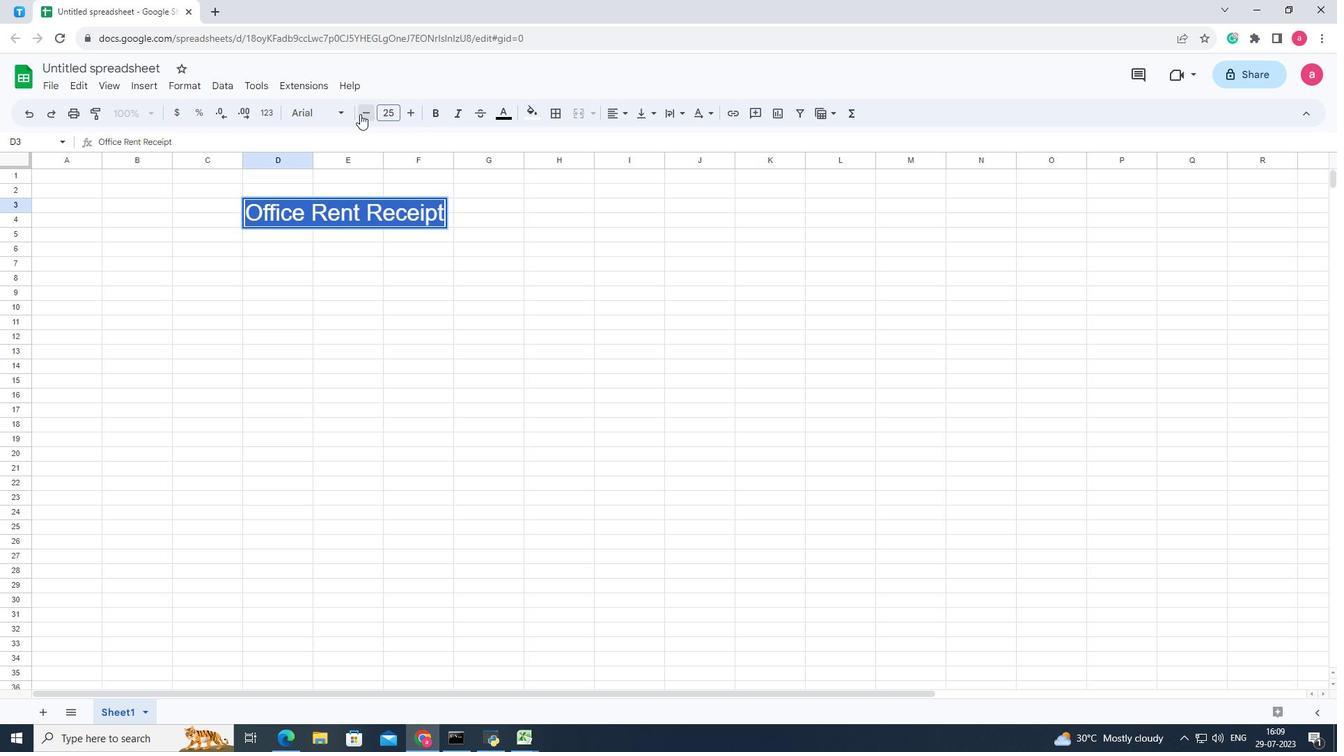 
Action: Mouse pressed left at (360, 114)
Screenshot: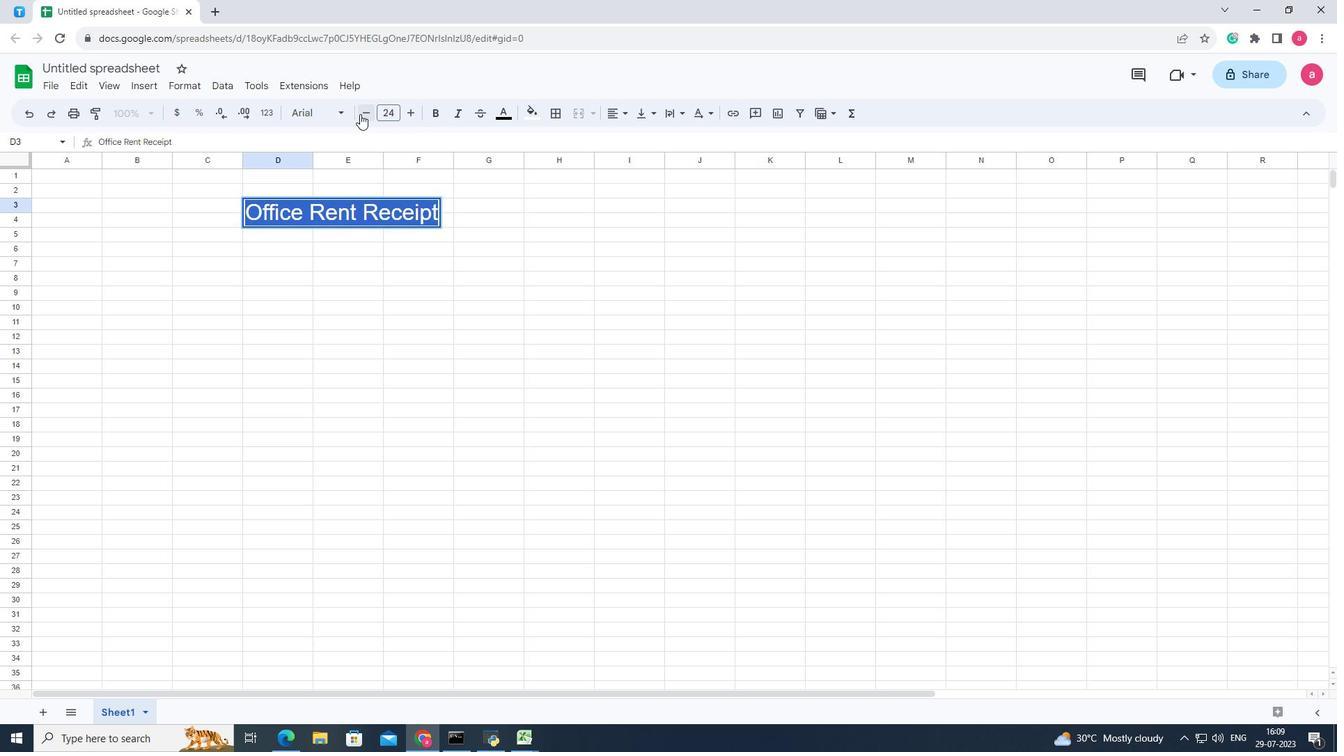 
Action: Mouse pressed left at (360, 114)
Screenshot: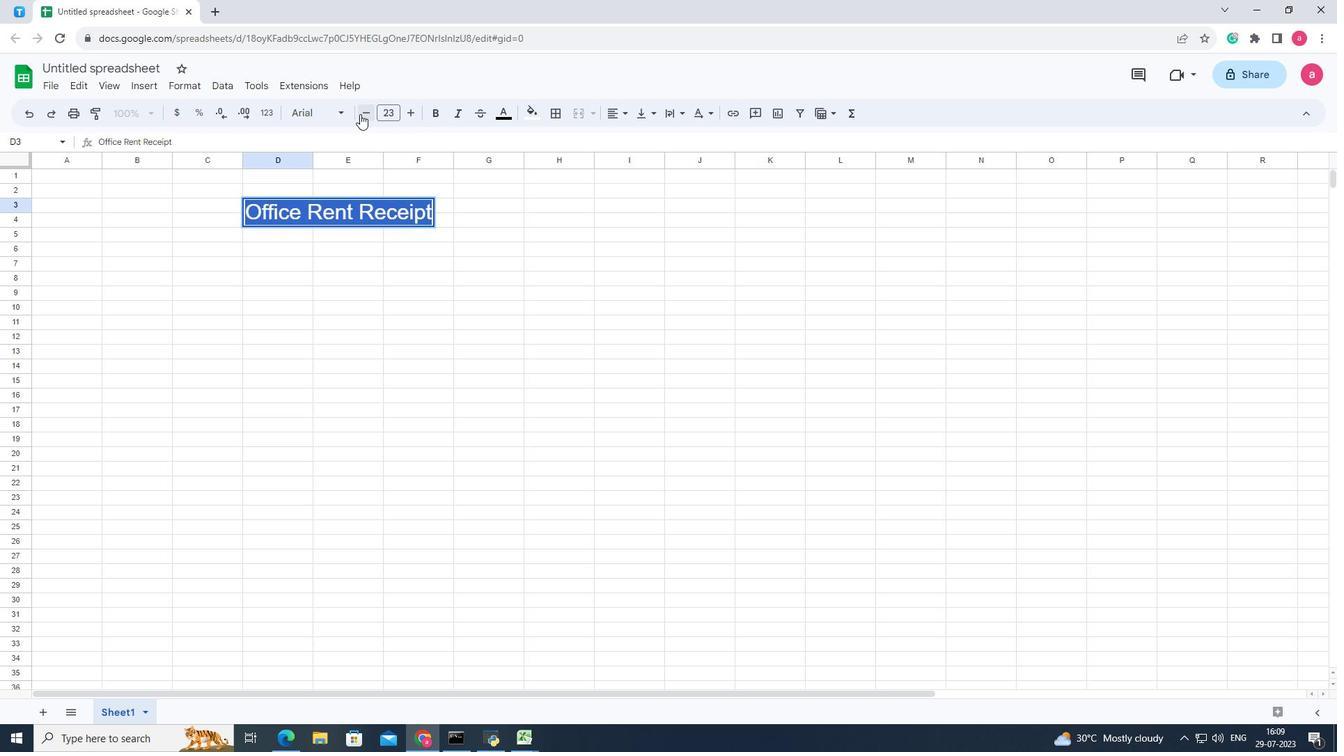 
Action: Mouse moved to (426, 110)
Screenshot: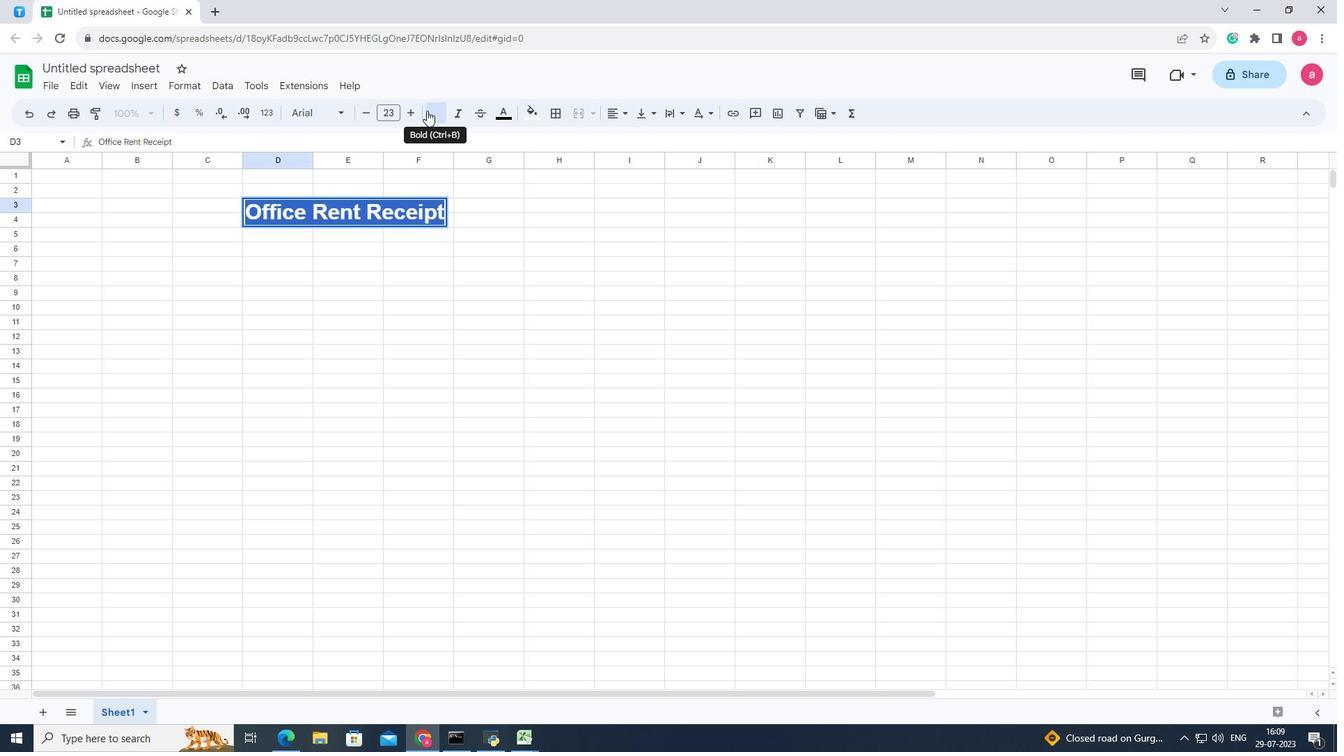 
Action: Mouse pressed left at (426, 110)
Screenshot: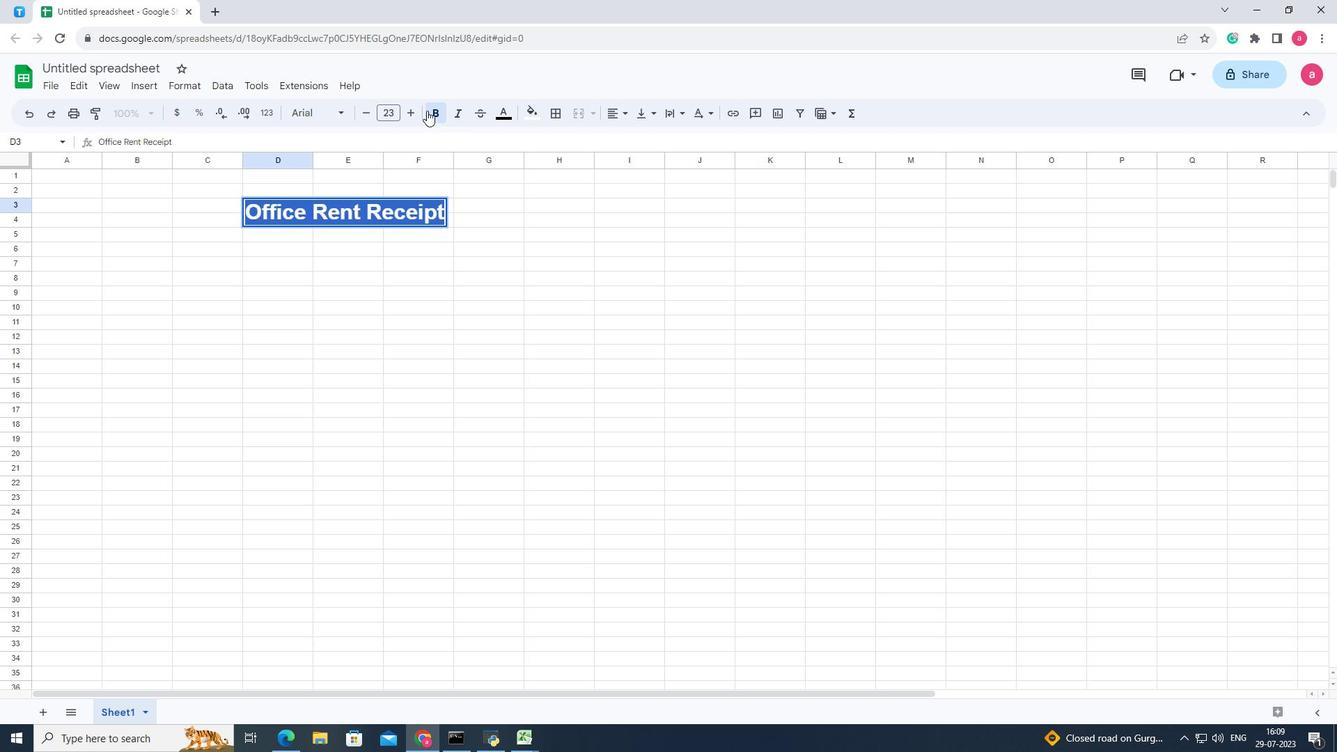 
Action: Mouse moved to (329, 243)
Screenshot: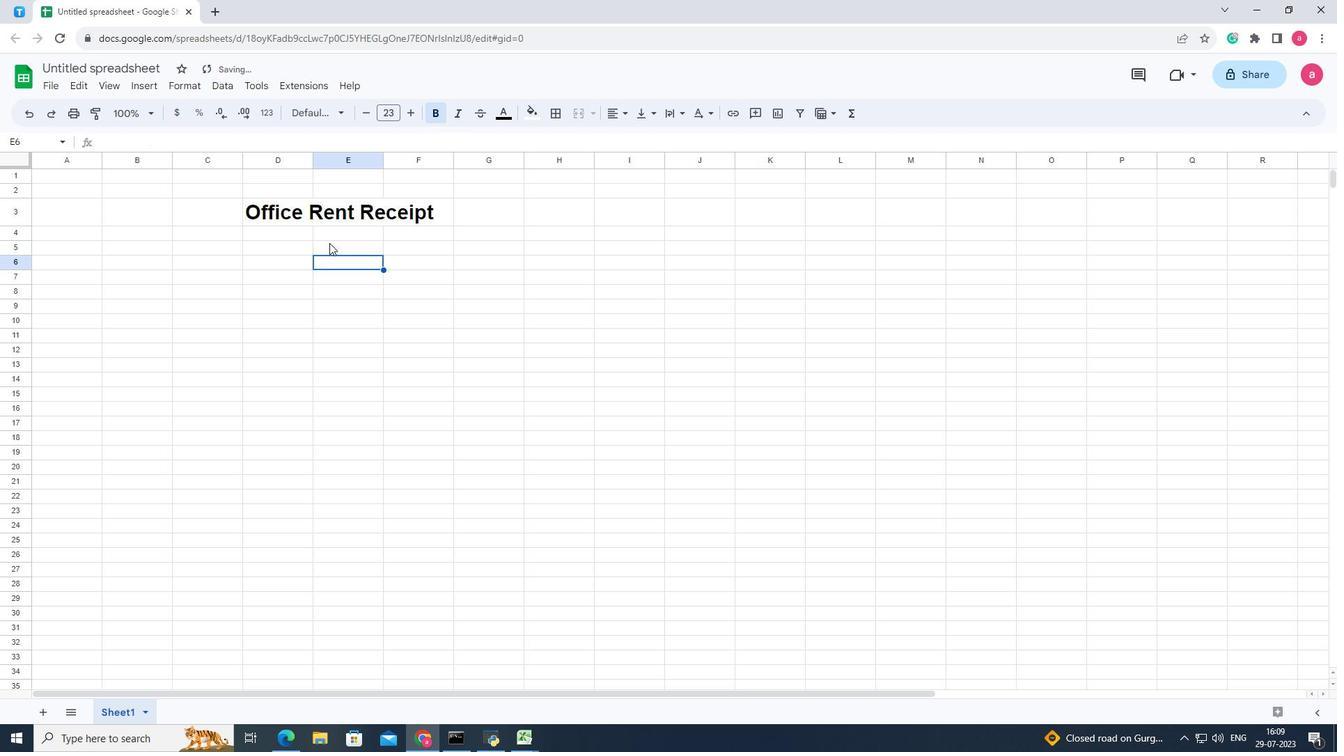 
Action: Mouse pressed left at (329, 243)
Screenshot: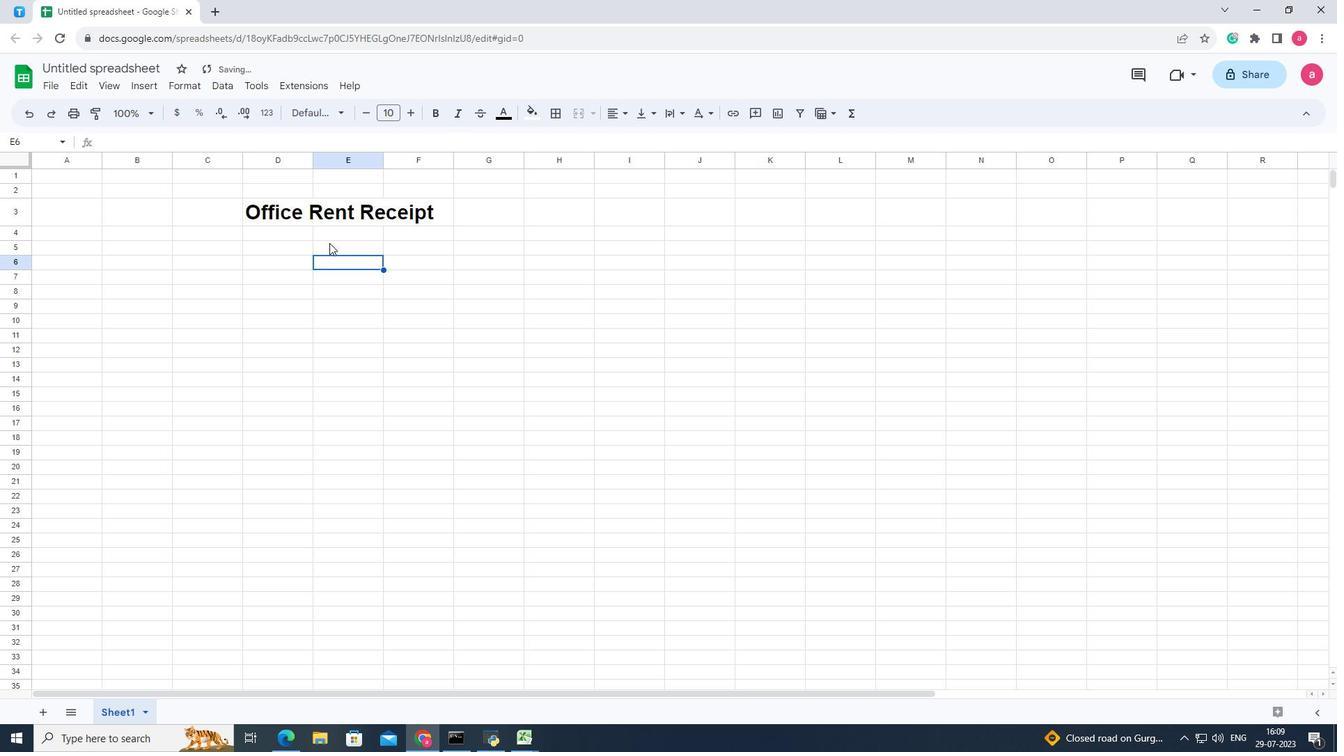 
Action: Mouse moved to (262, 204)
Screenshot: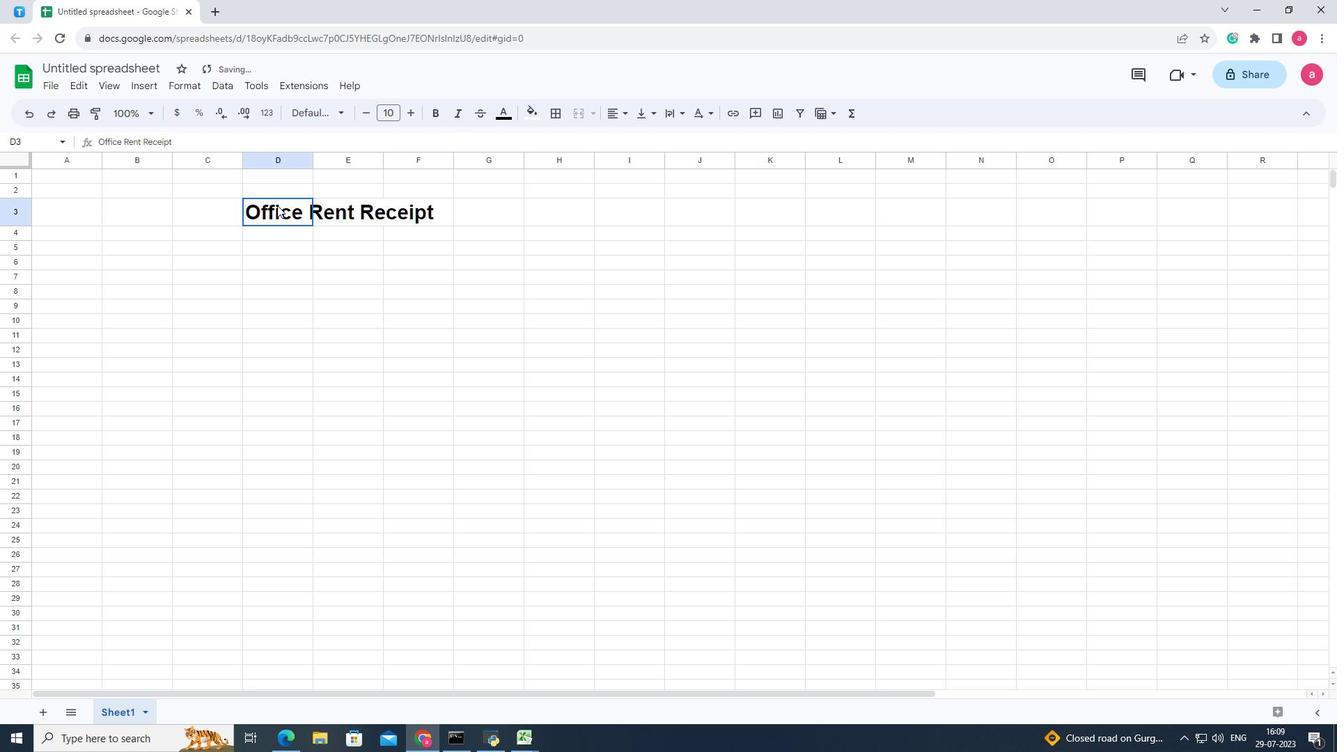 
Action: Mouse pressed left at (262, 204)
Screenshot: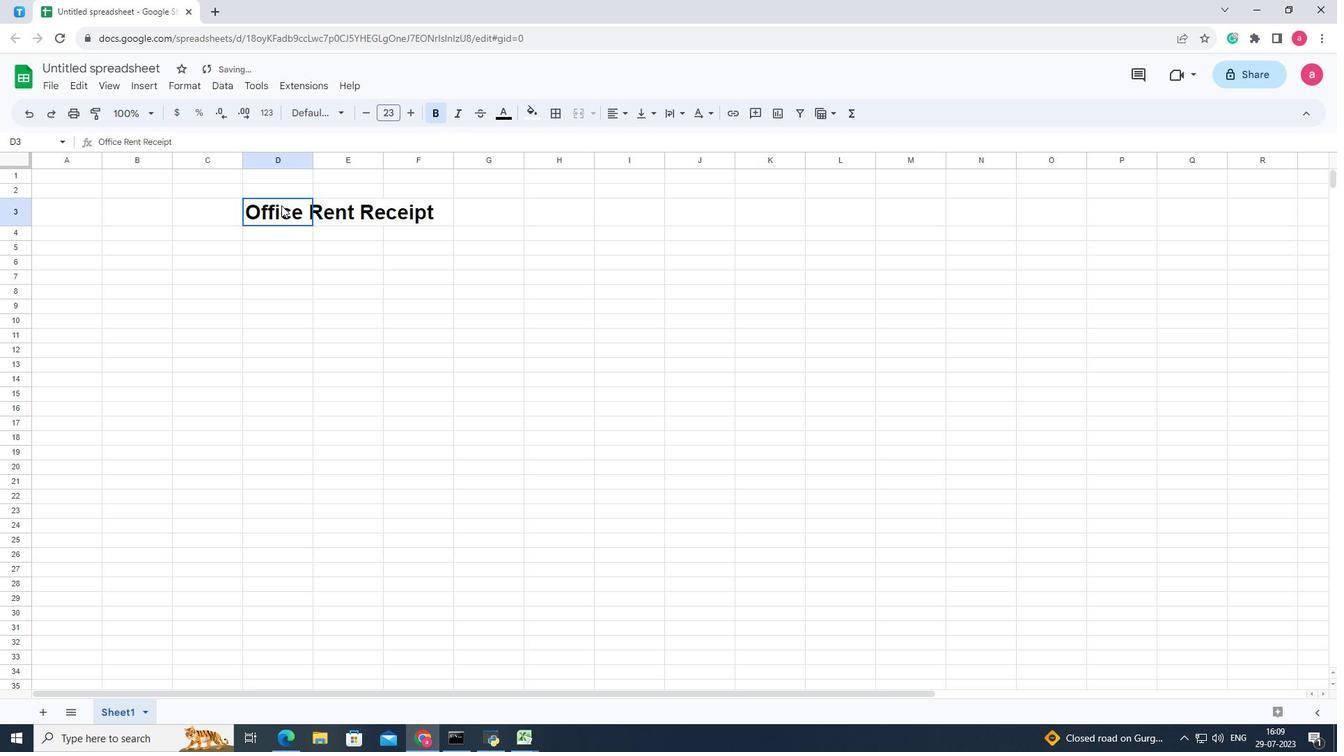 
Action: Mouse moved to (575, 107)
Screenshot: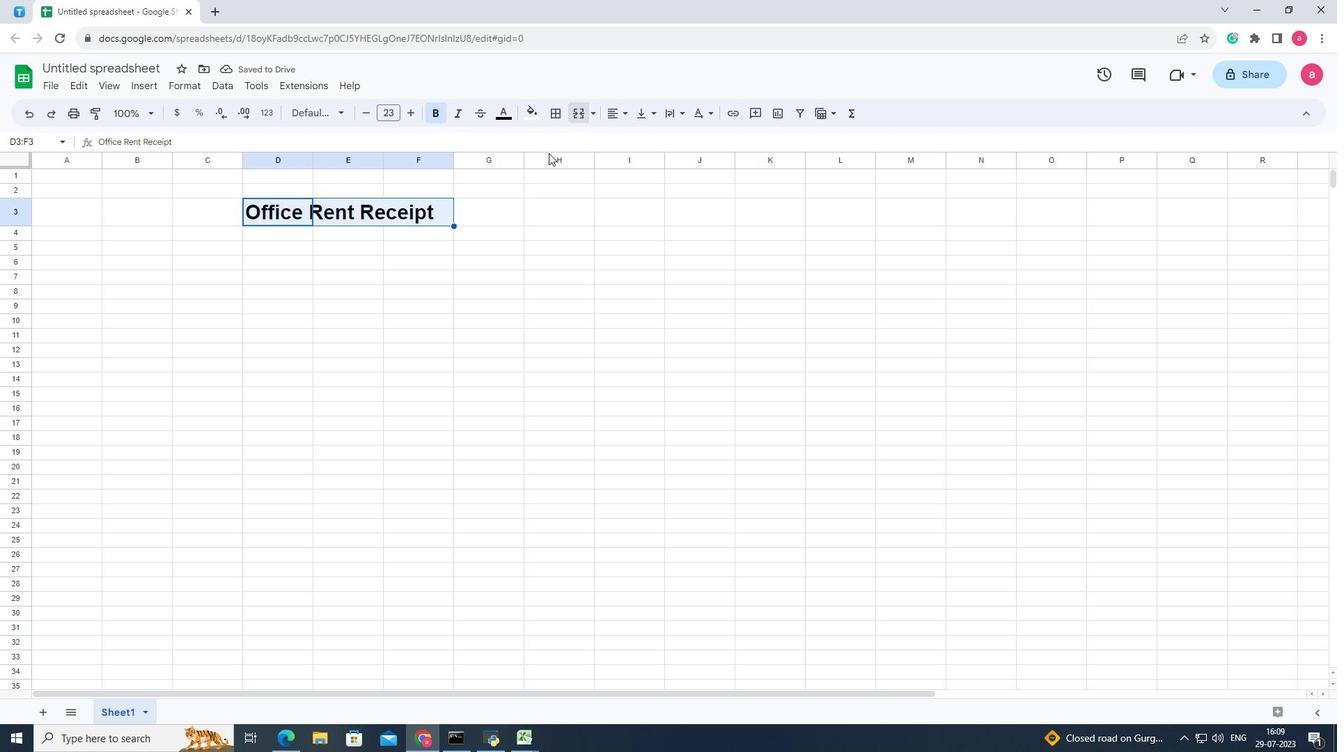 
Action: Mouse pressed left at (575, 107)
Screenshot: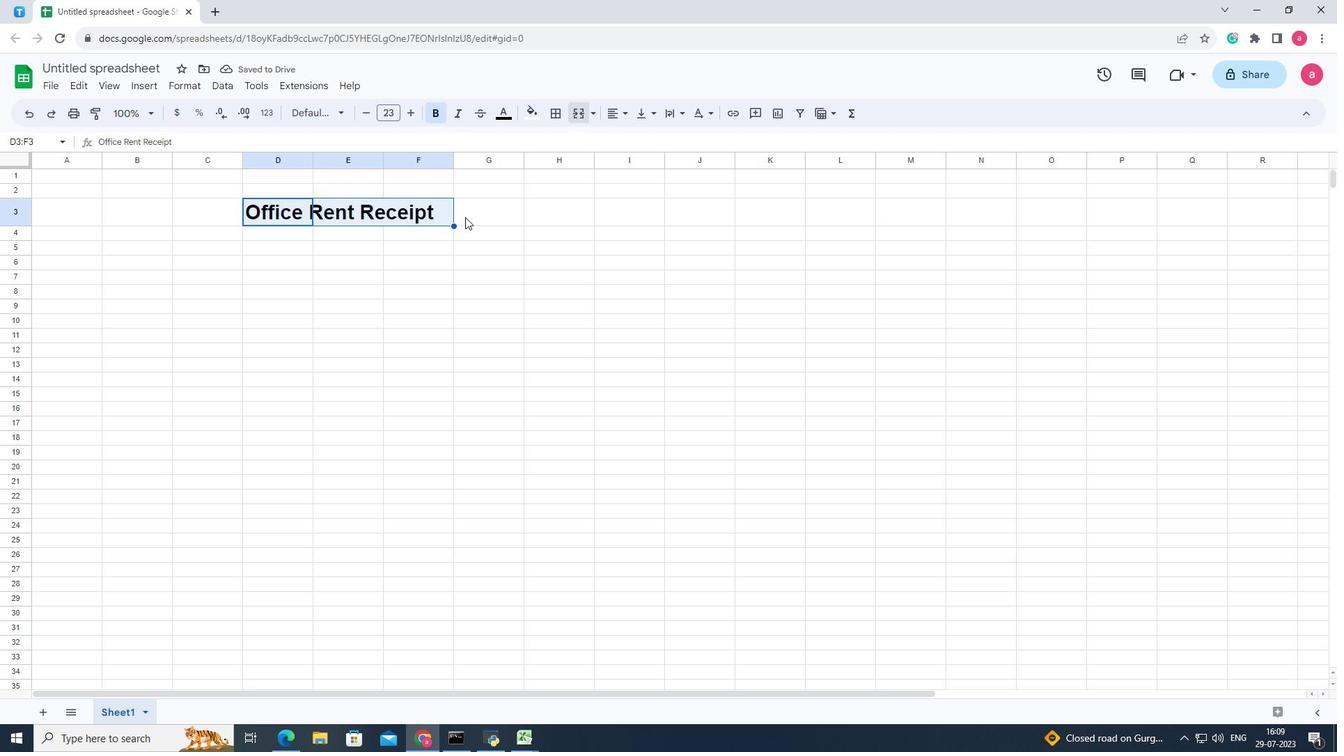 
Action: Mouse moved to (344, 262)
Screenshot: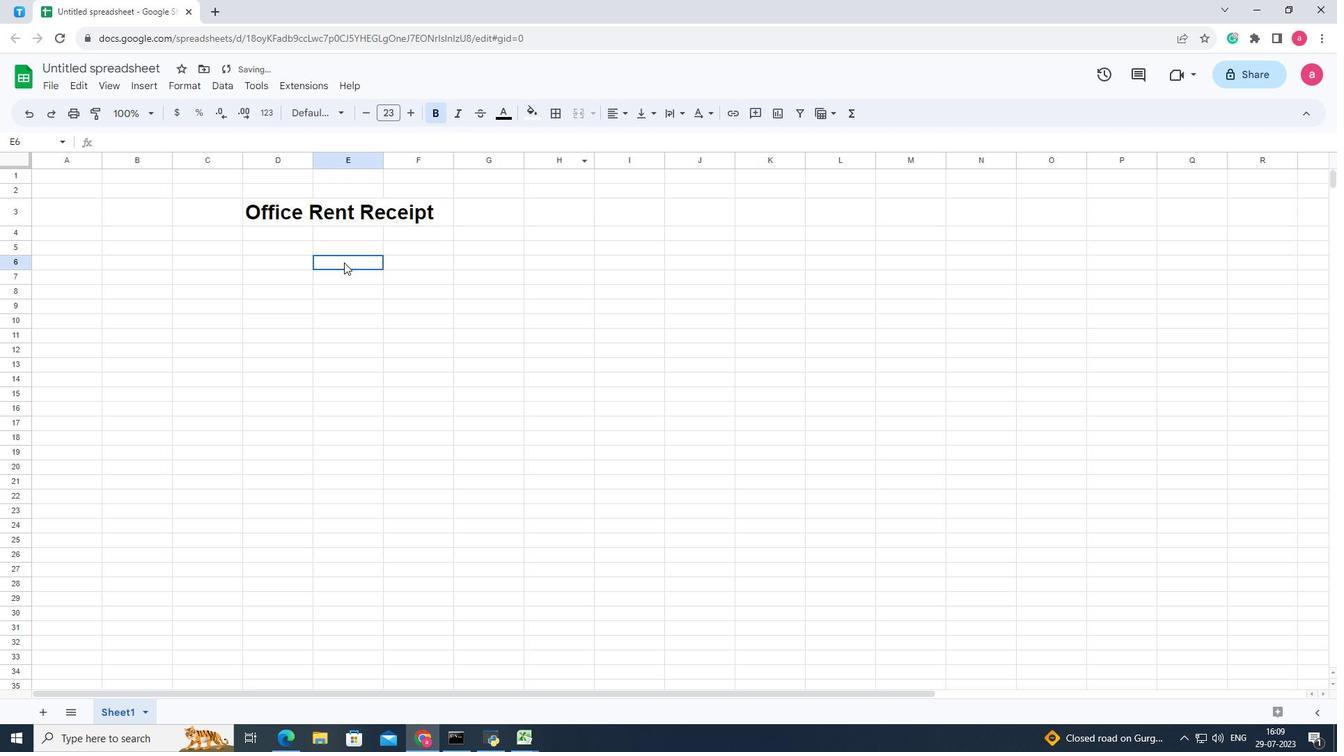 
Action: Mouse pressed left at (344, 262)
Screenshot: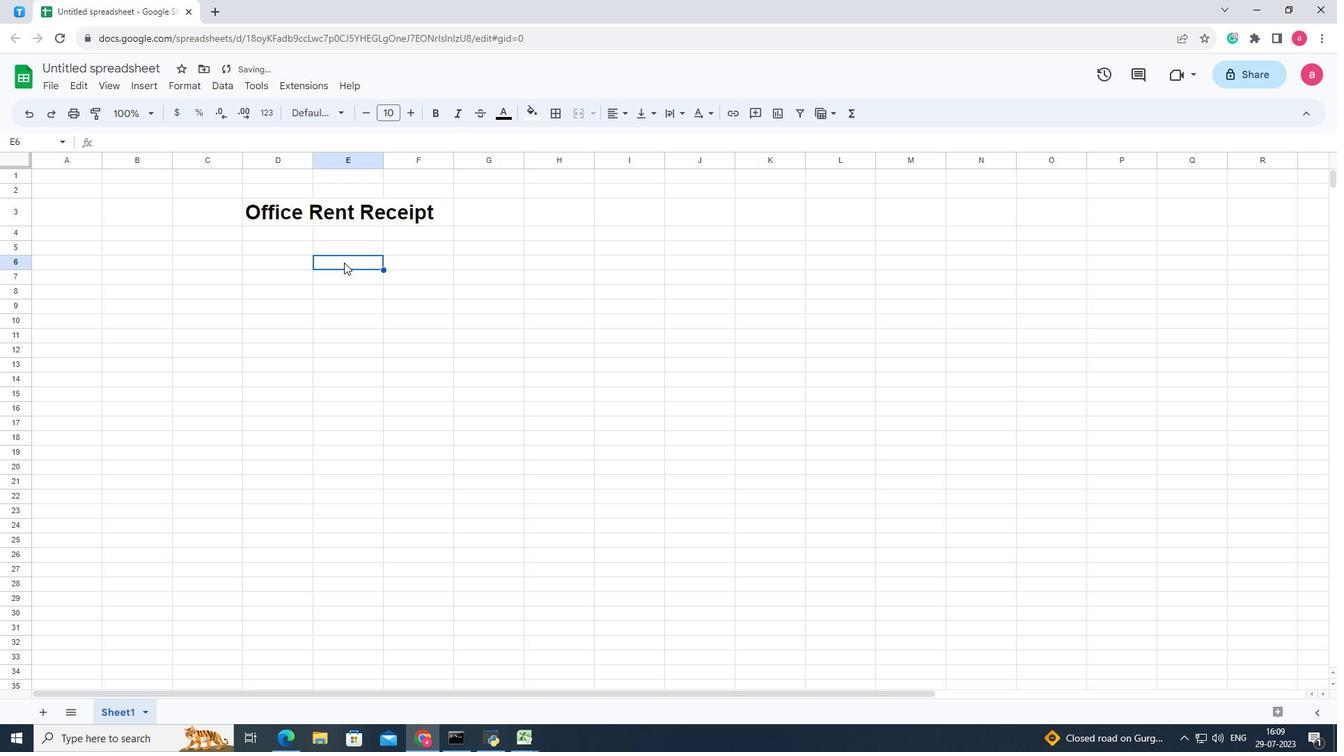 
Action: Mouse moved to (153, 249)
Screenshot: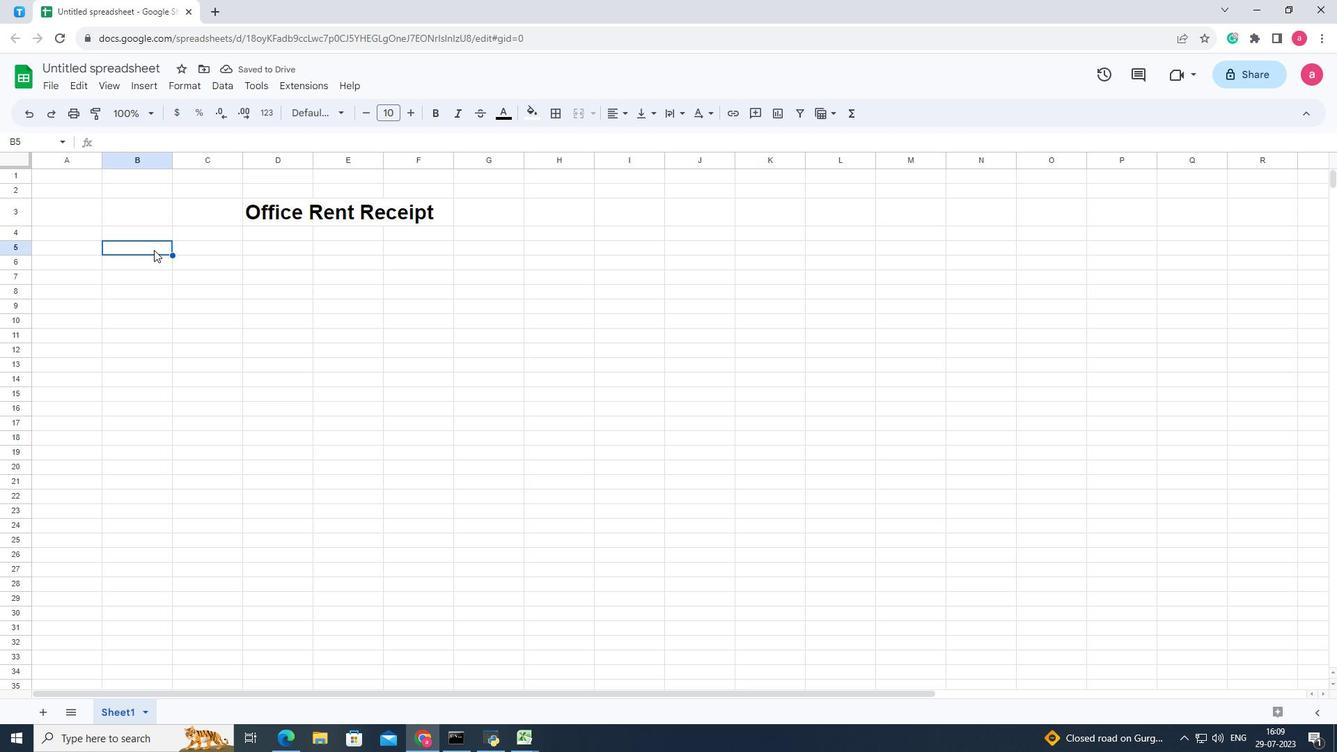 
Action: Mouse pressed left at (153, 249)
Screenshot: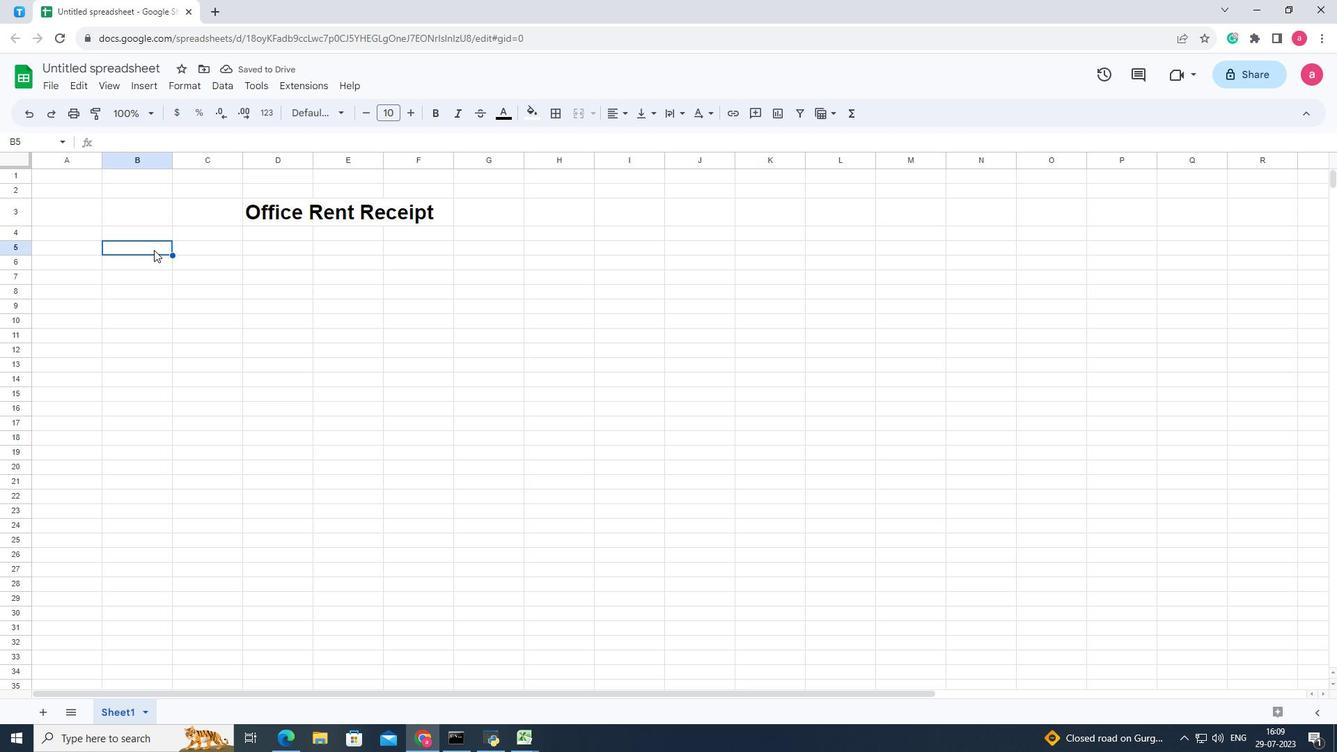 
Action: Mouse pressed left at (153, 249)
Screenshot: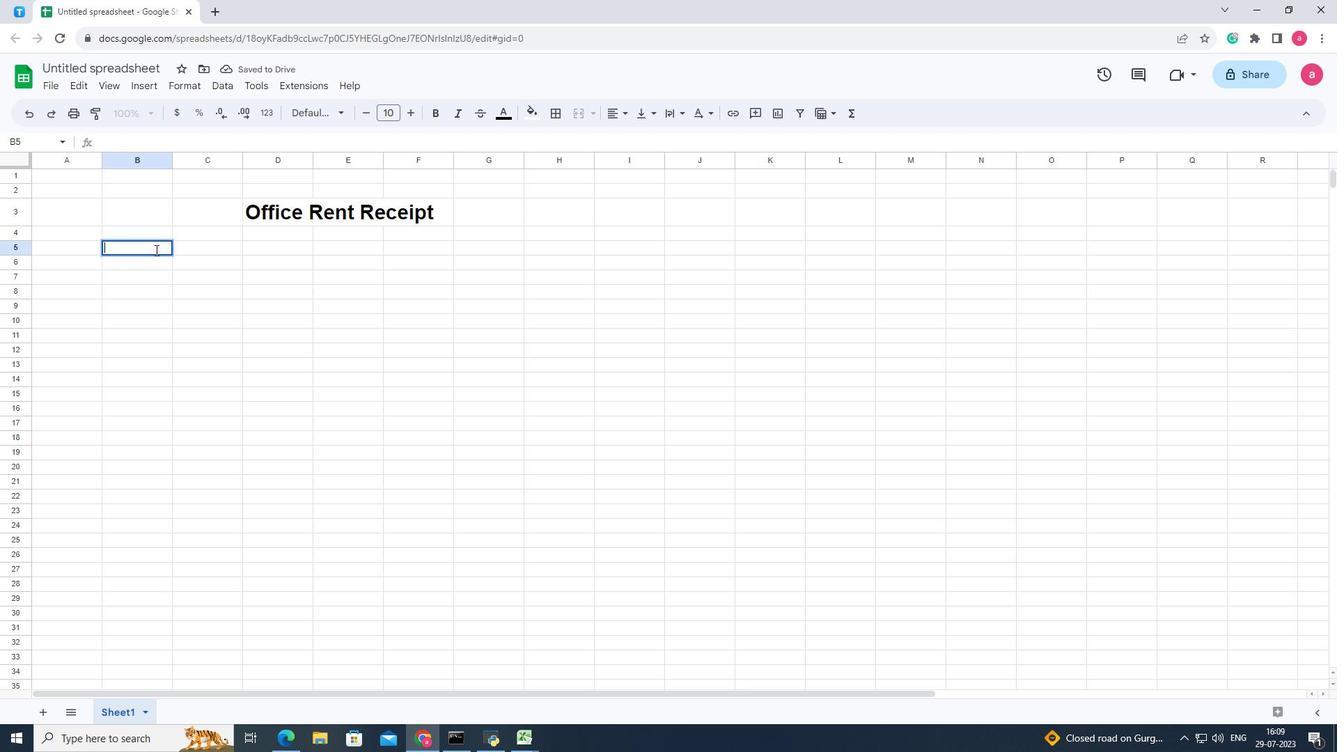 
Action: Mouse moved to (197, 233)
Screenshot: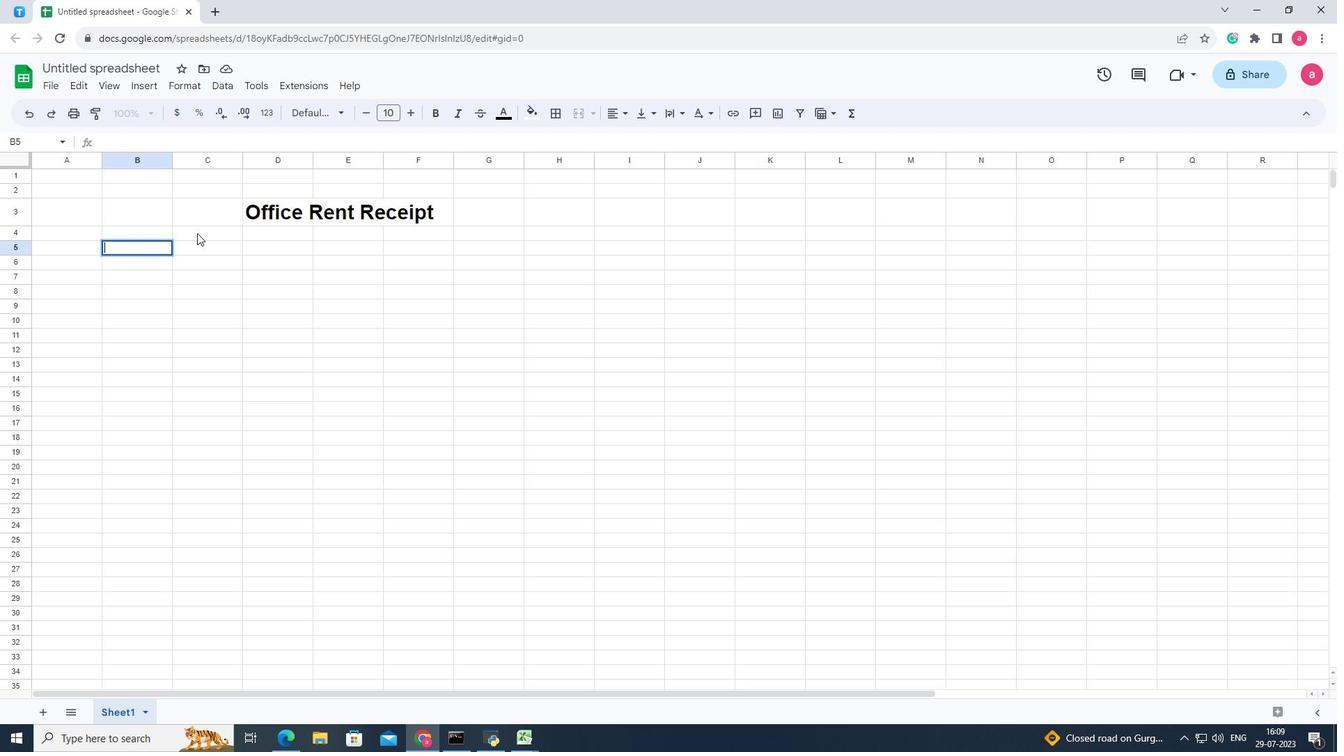 
Action: Mouse pressed left at (197, 233)
Screenshot: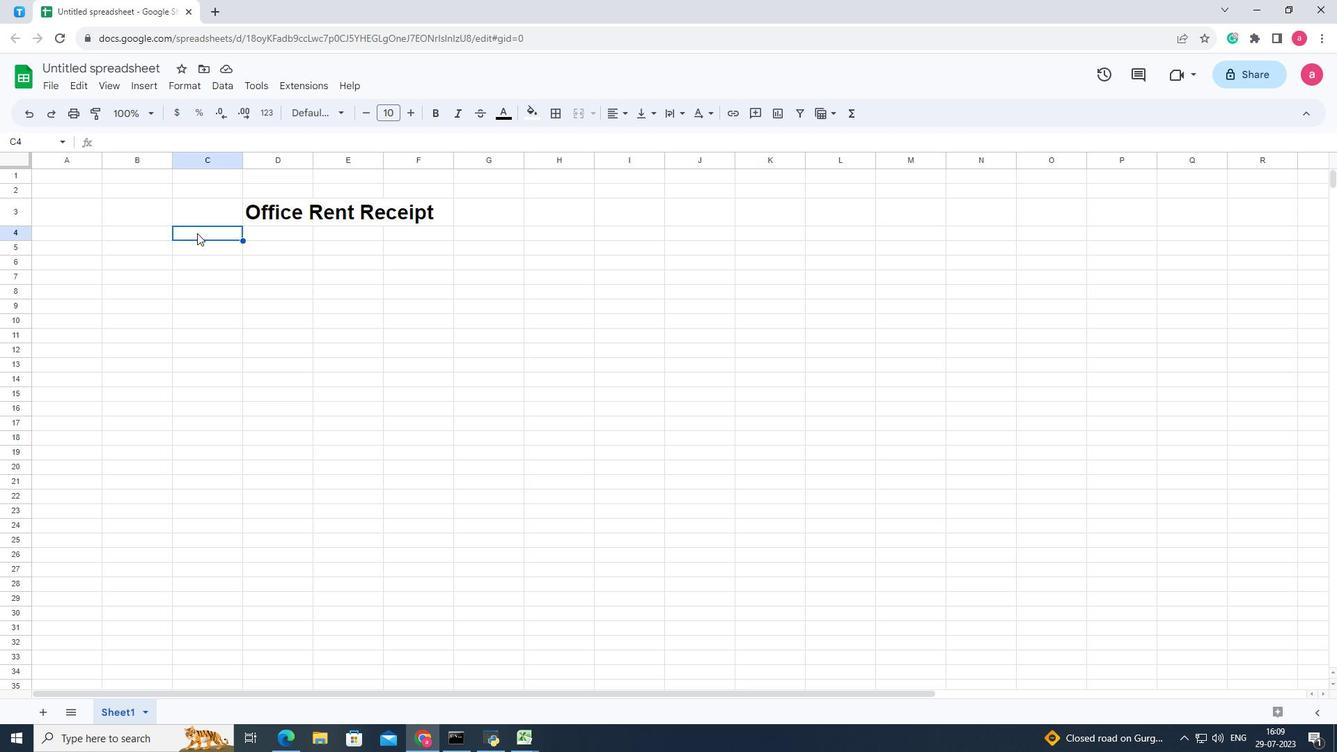 
Action: Mouse moved to (138, 231)
Screenshot: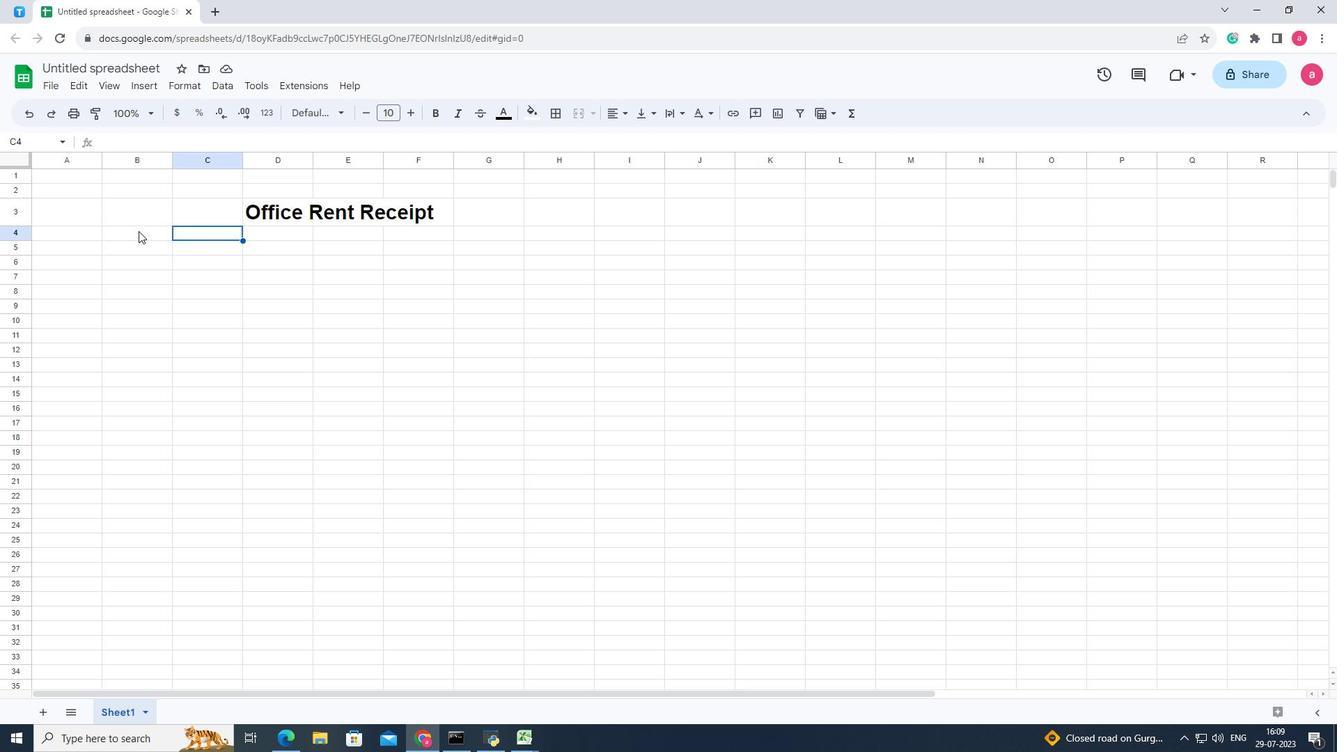 
Action: Mouse pressed left at (138, 231)
Screenshot: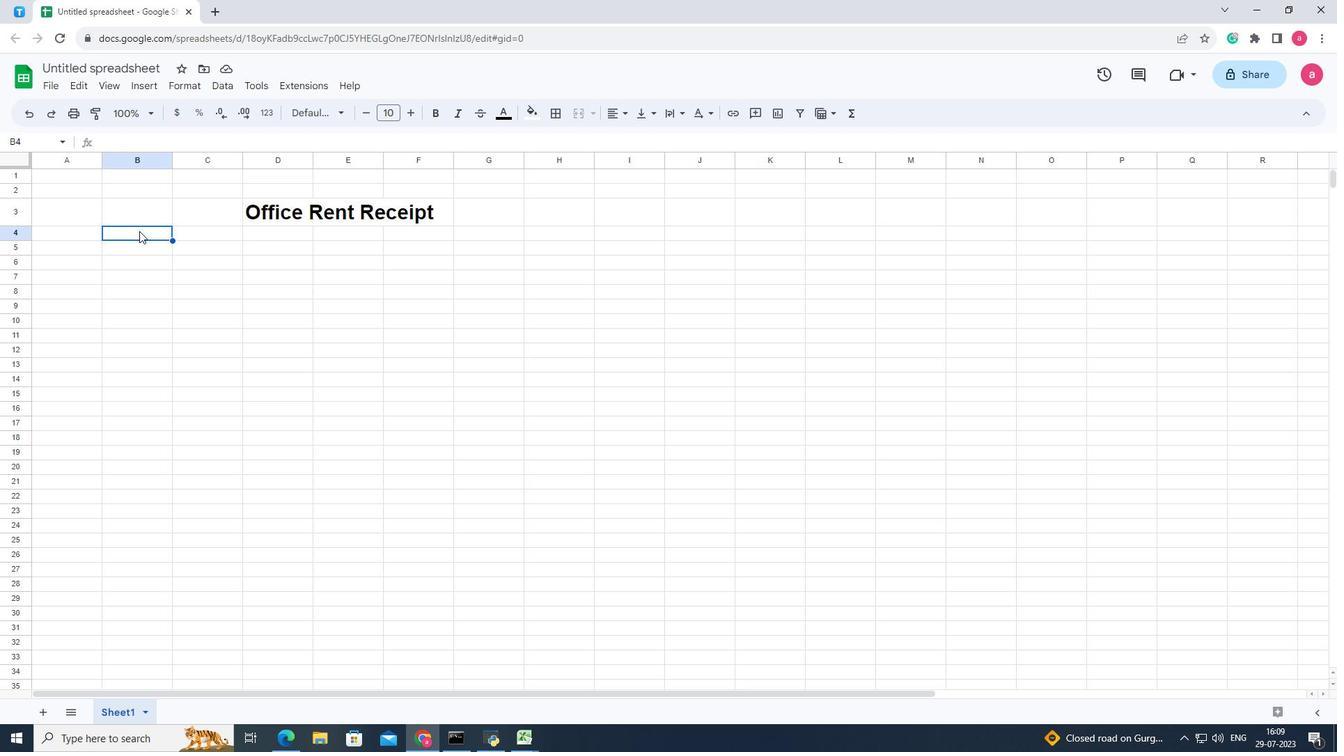 
Action: Mouse moved to (146, 231)
Screenshot: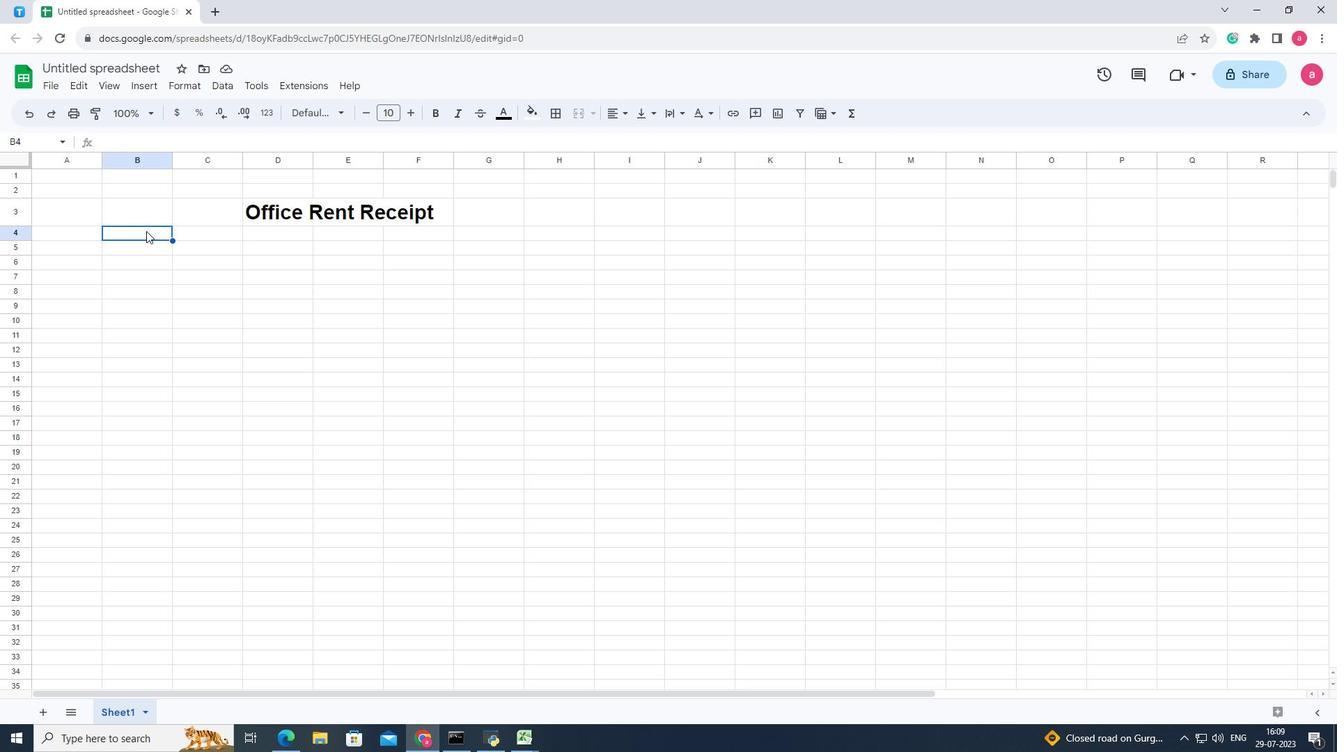 
Action: Mouse pressed left at (146, 231)
Screenshot: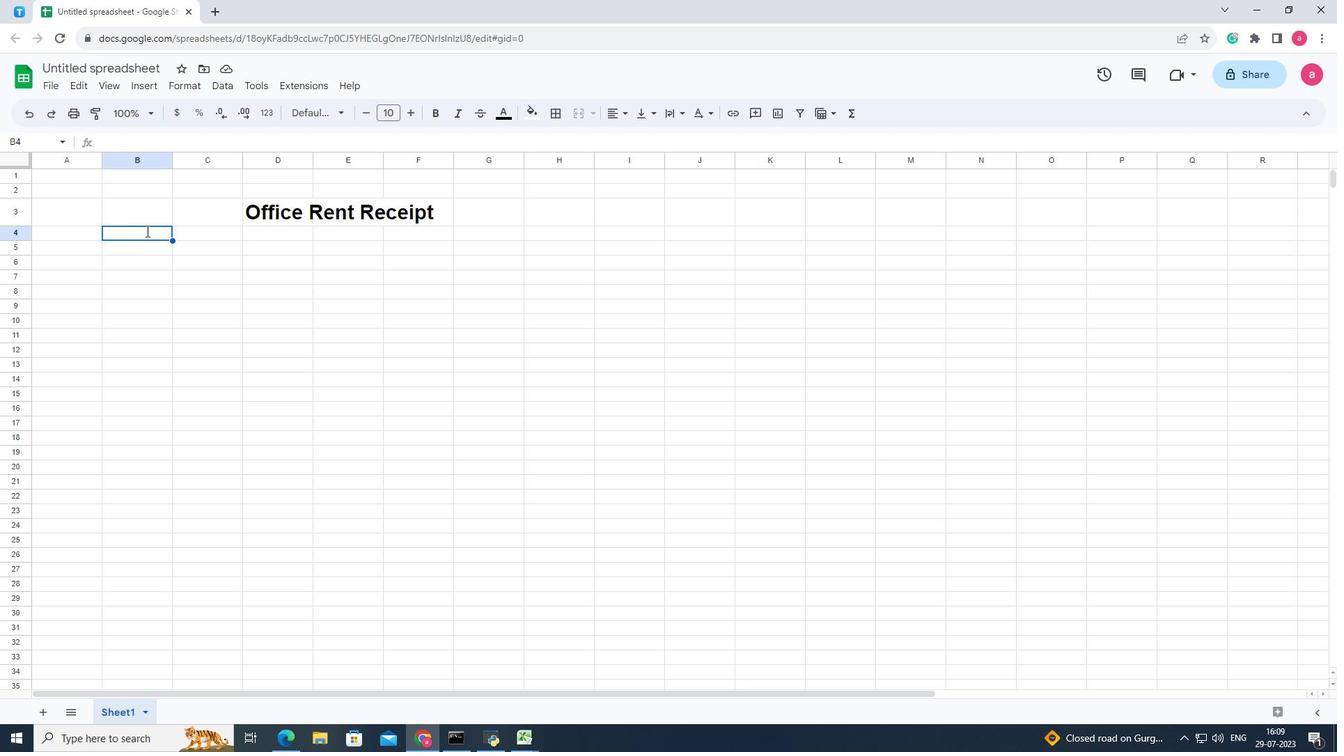 
Action: Mouse pressed left at (146, 231)
Screenshot: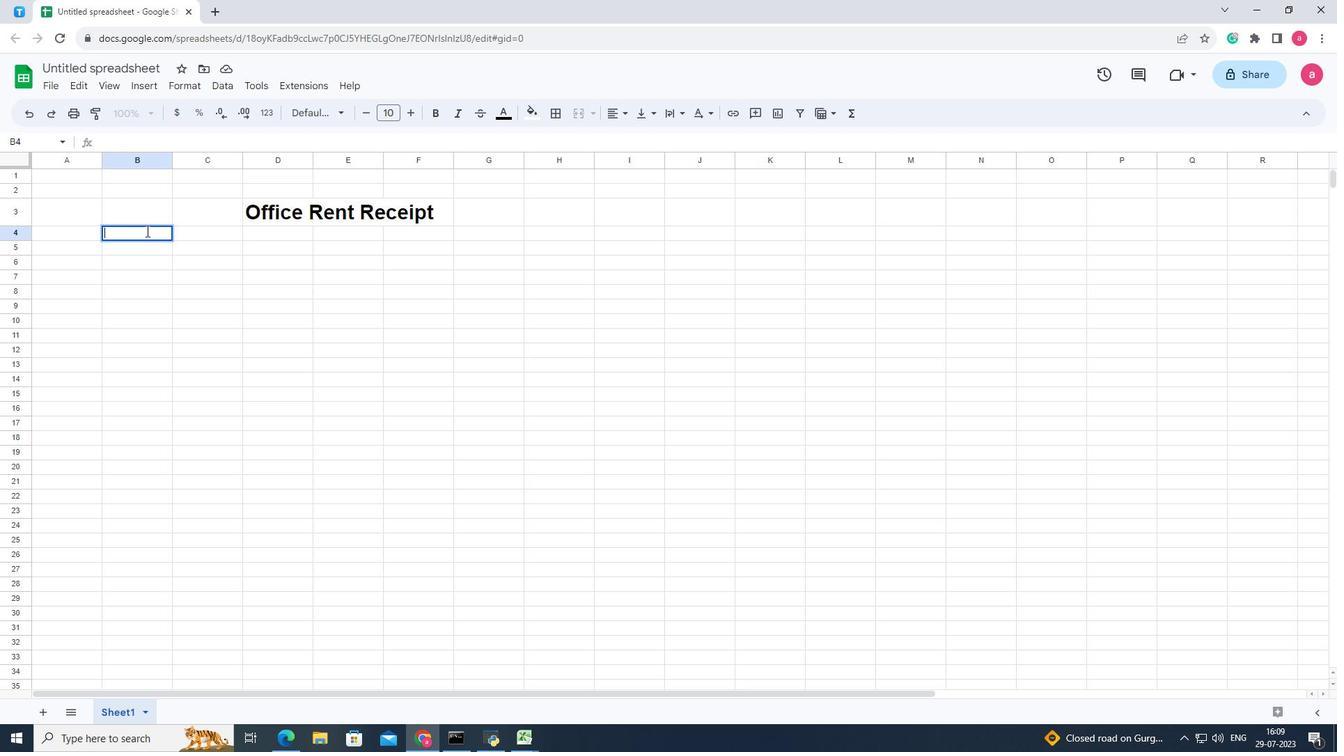 
Action: Mouse moved to (190, 233)
Screenshot: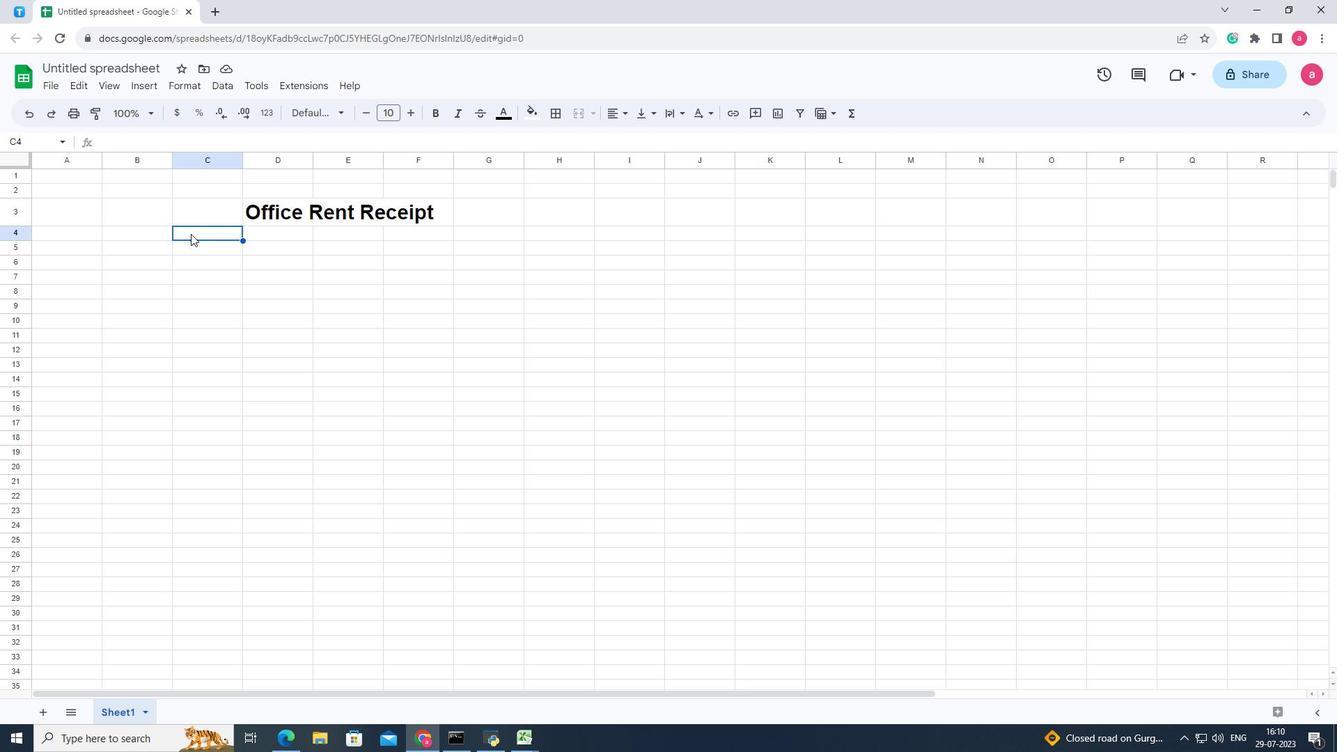 
Action: Mouse pressed left at (190, 233)
Screenshot: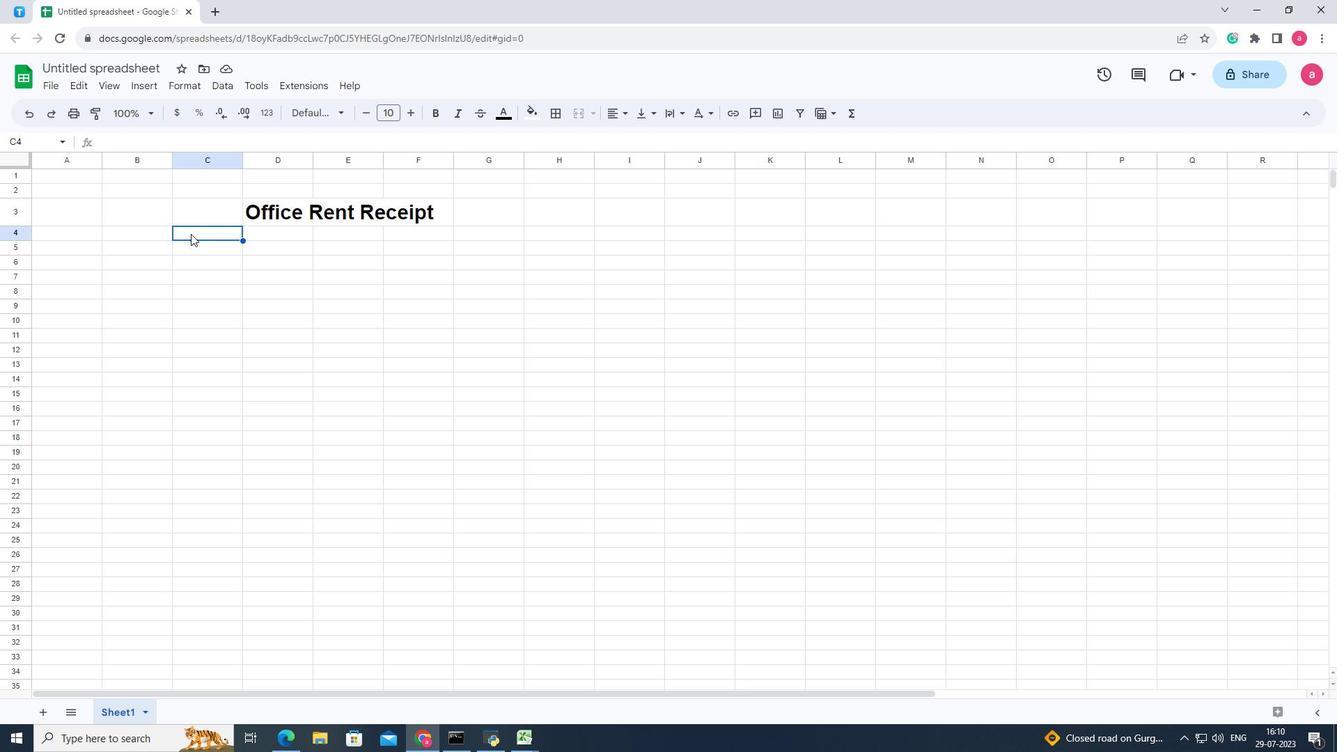 
Action: Mouse pressed left at (190, 233)
Screenshot: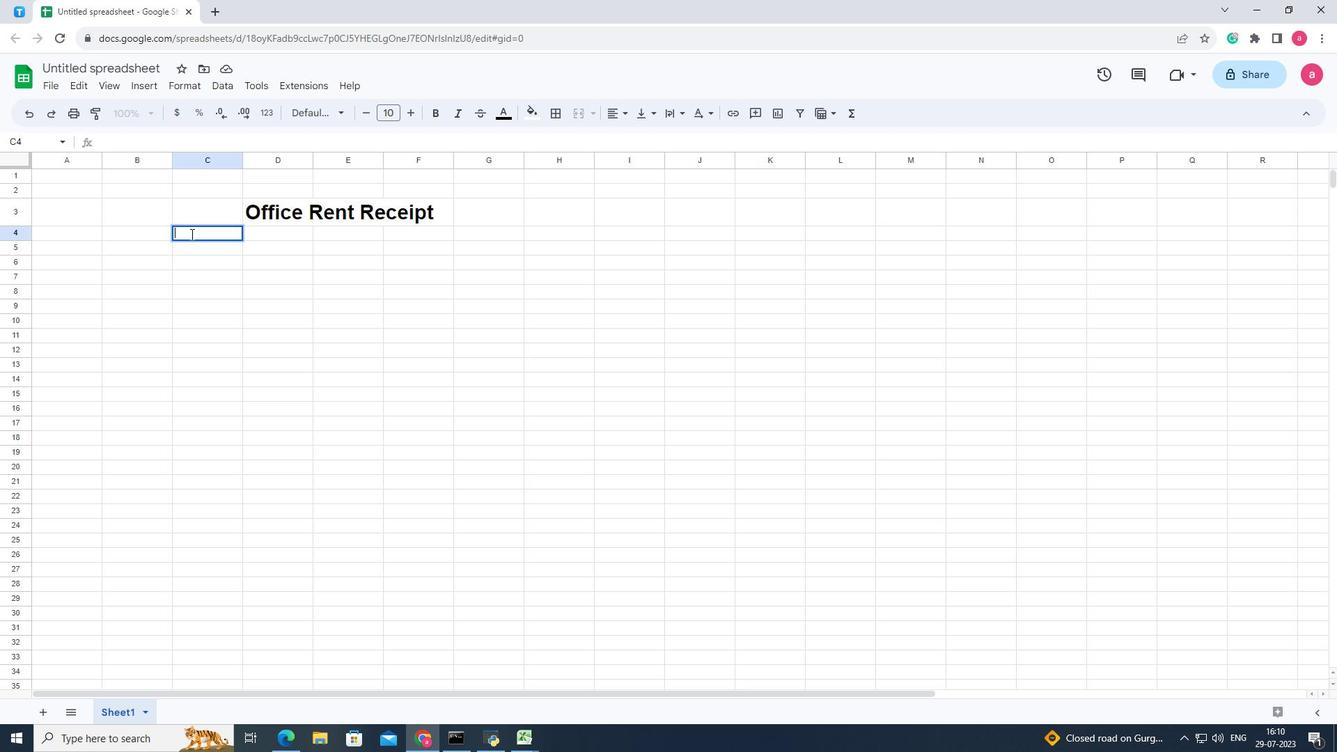 
Action: Mouse moved to (190, 233)
Screenshot: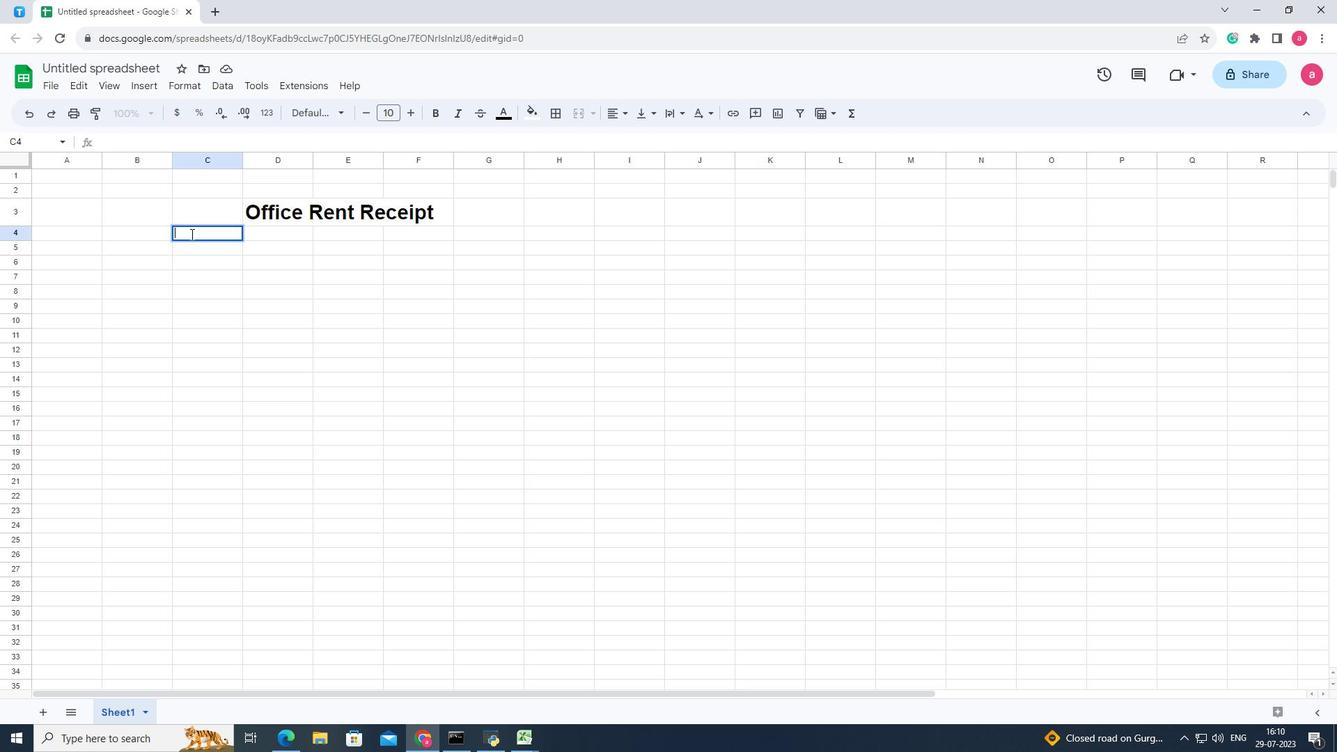 
Action: Key pressed <Key.shift><Key.shift><Key.shift><Key.shift><Key.shift><Key.shift><Key.shift><Key.shift><Key.shift><Key.shift><Key.shift><Key.shift><Key.shift><Key.shift>Date<Key.space><Key.shift>Receipt<Key.shift_r>:
Screenshot: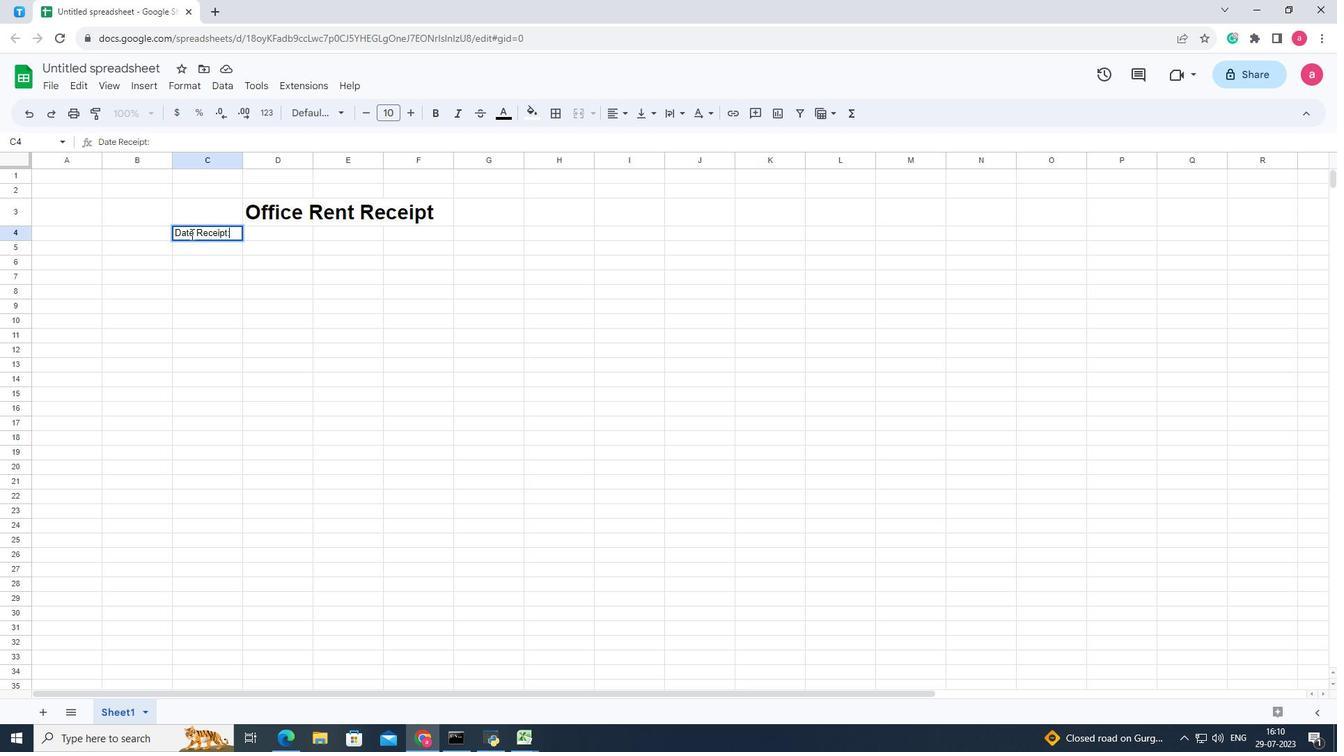 
Action: Mouse moved to (264, 231)
Screenshot: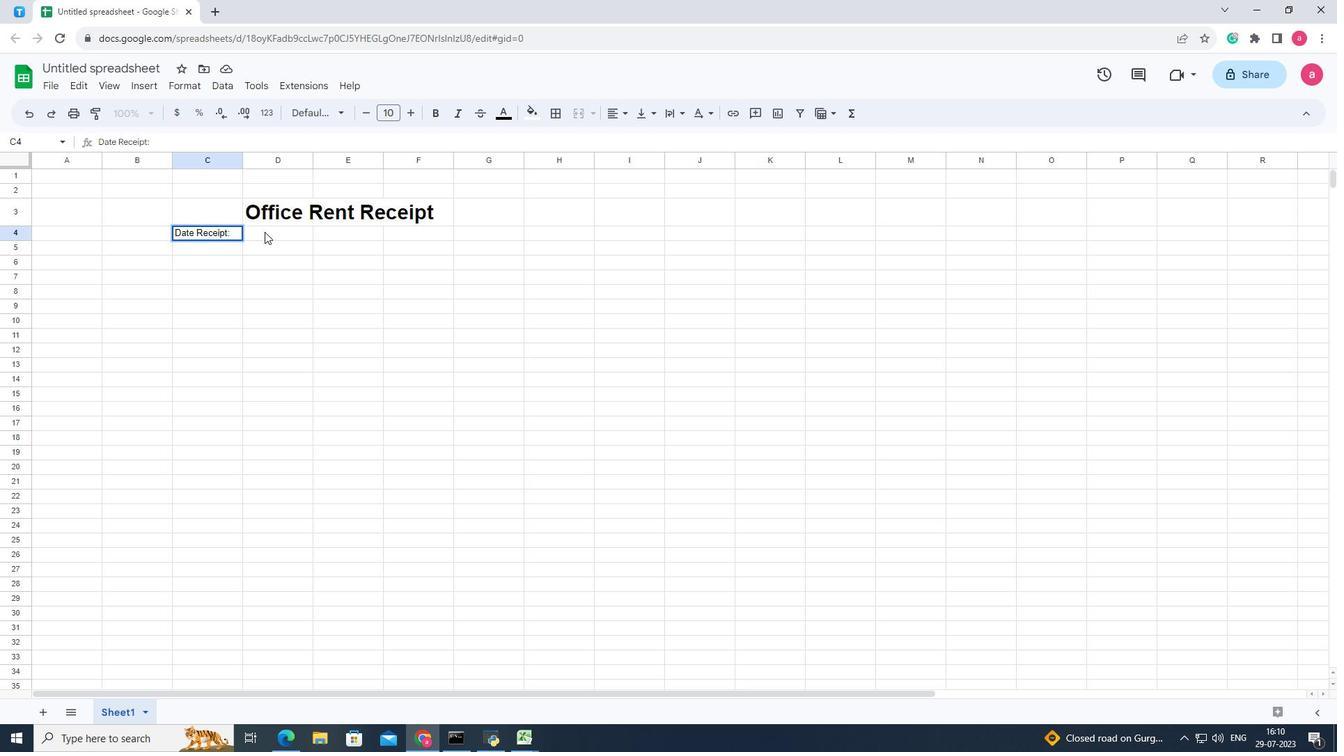 
Action: Mouse pressed left at (264, 231)
Screenshot: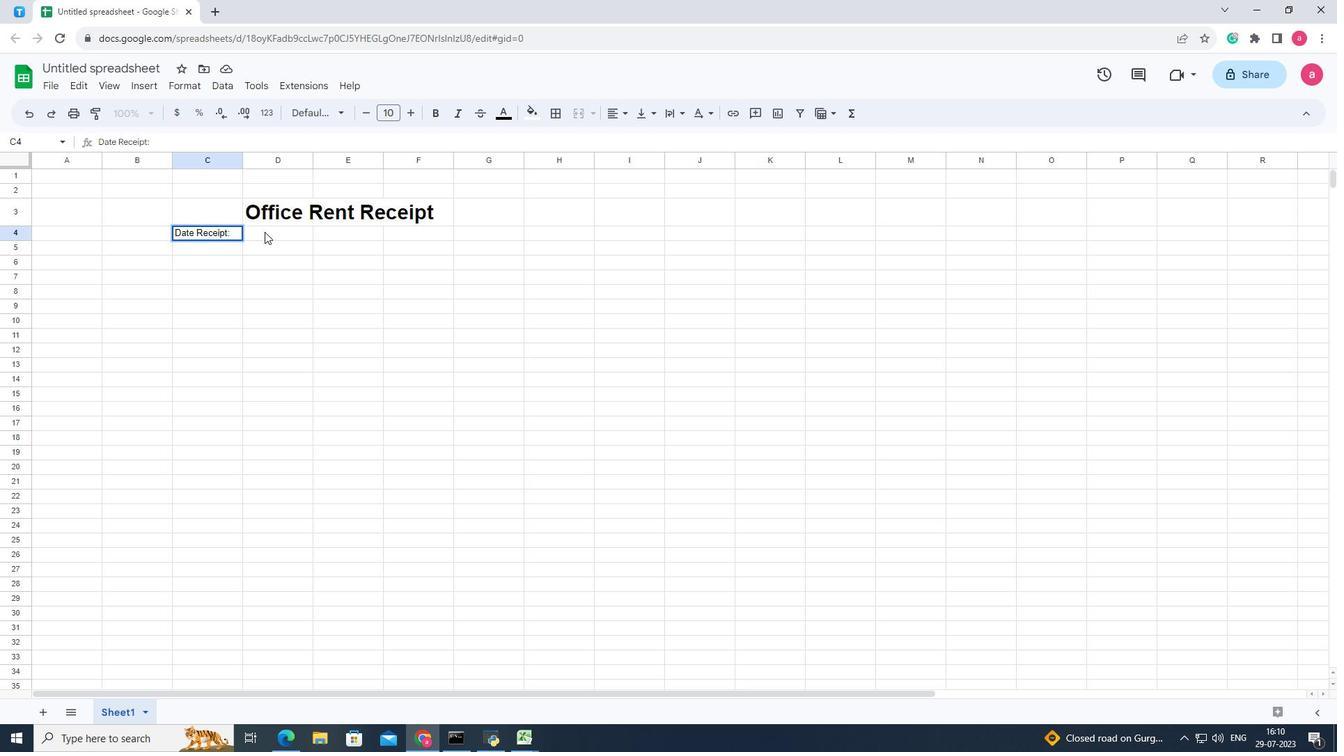 
Action: Mouse pressed left at (264, 231)
Screenshot: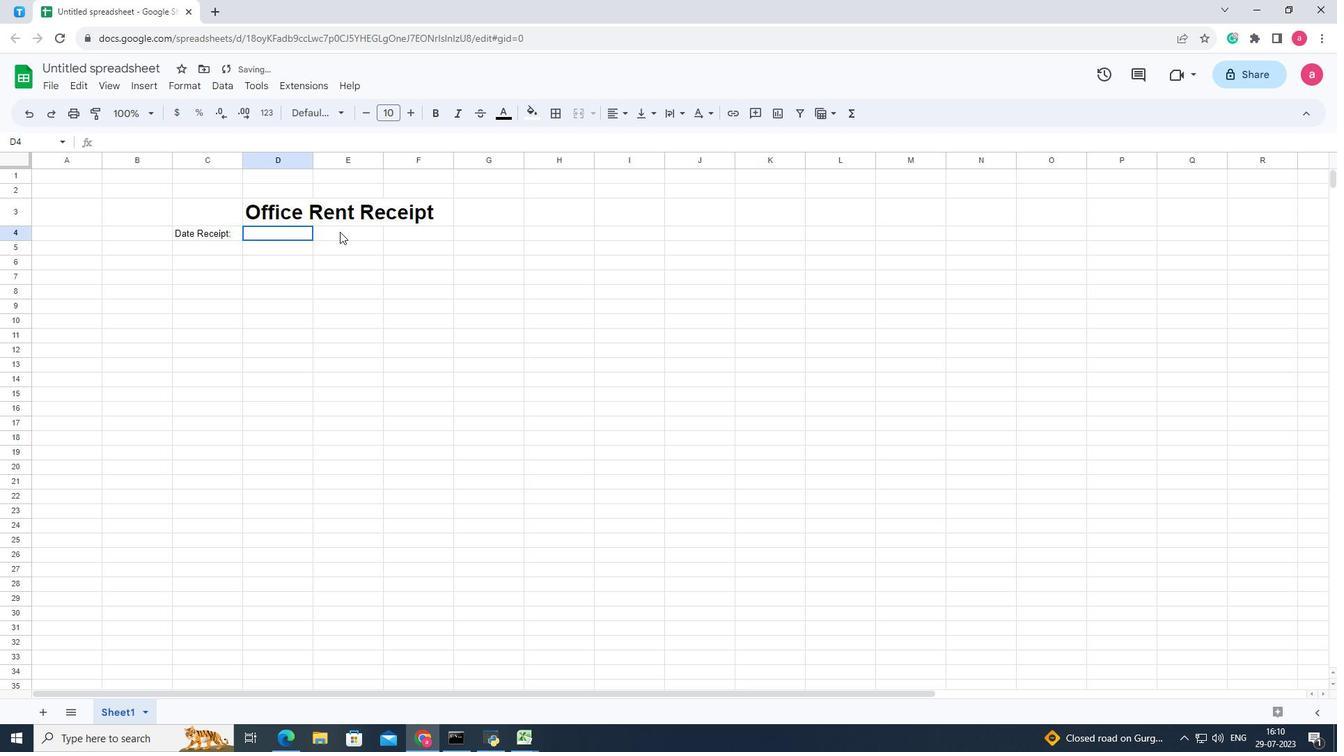 
Action: Mouse moved to (211, 233)
Screenshot: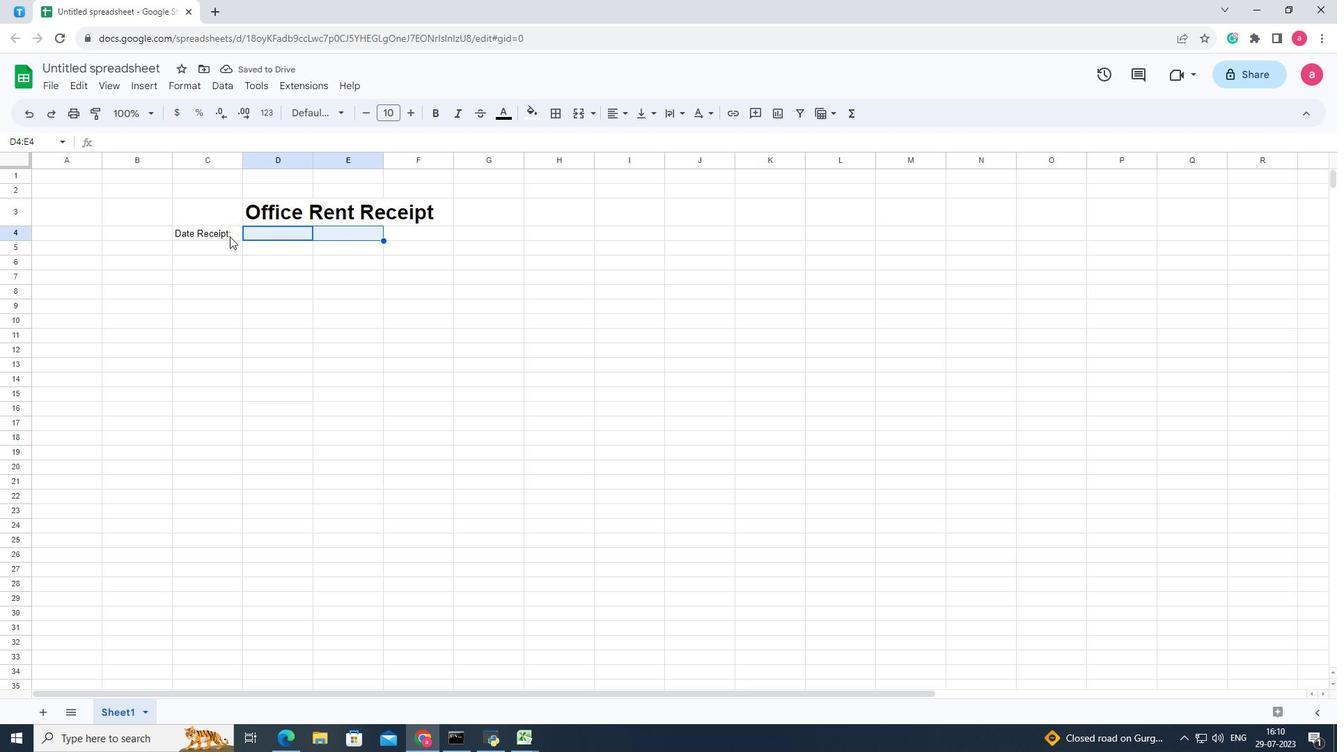 
Action: Mouse pressed left at (211, 233)
Screenshot: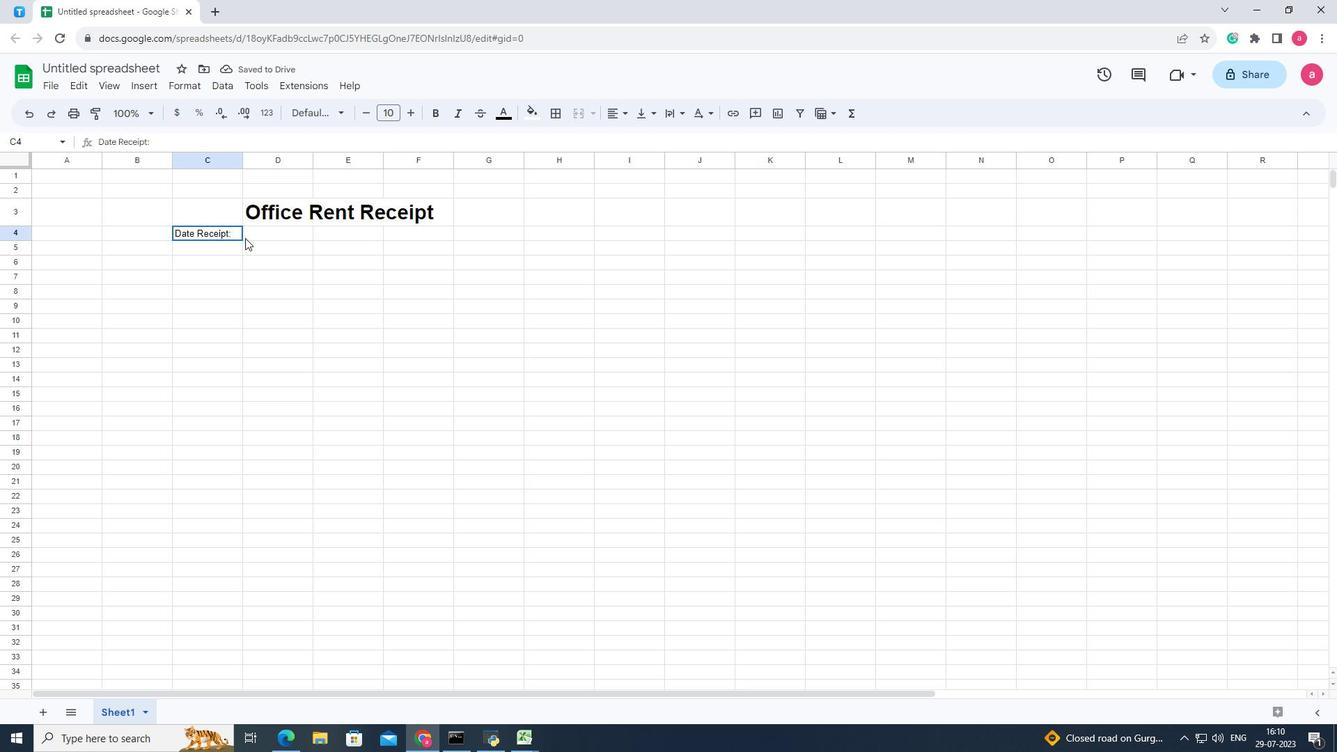 
Action: Mouse moved to (256, 207)
Screenshot: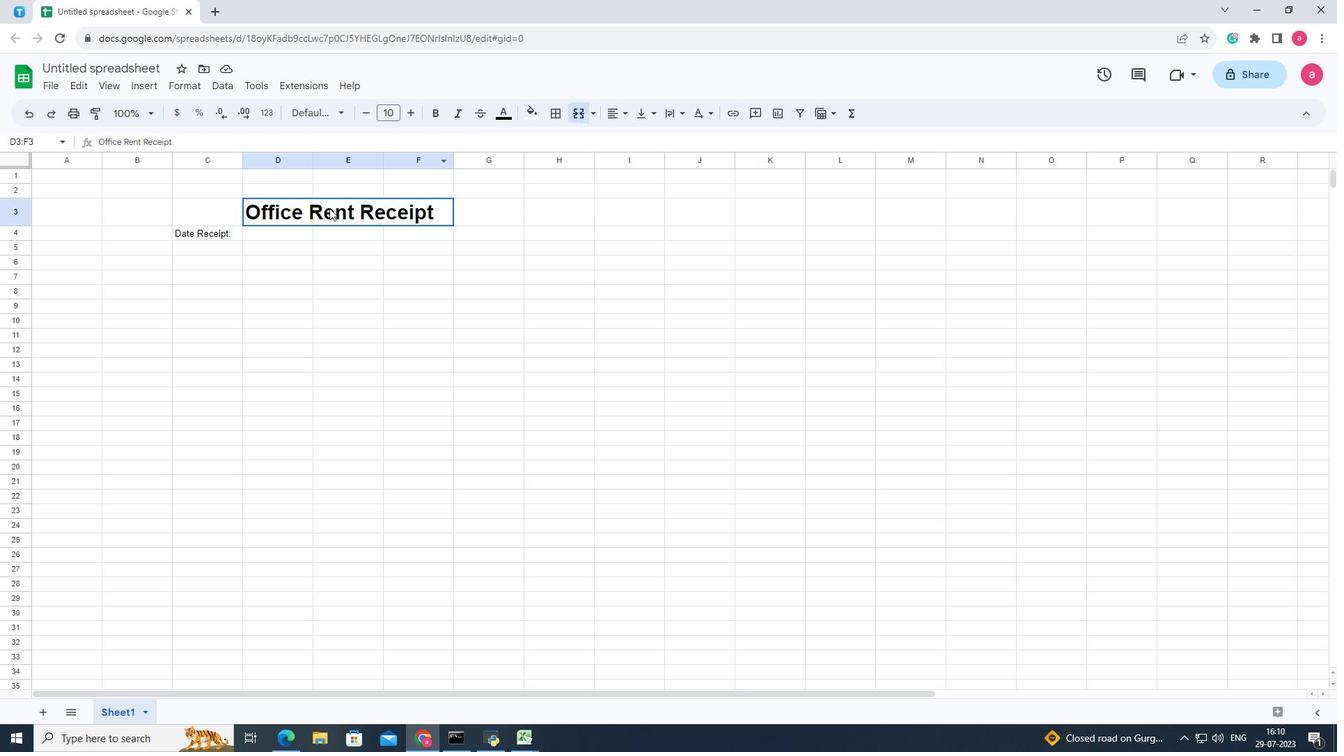 
Action: Mouse pressed left at (256, 207)
Screenshot: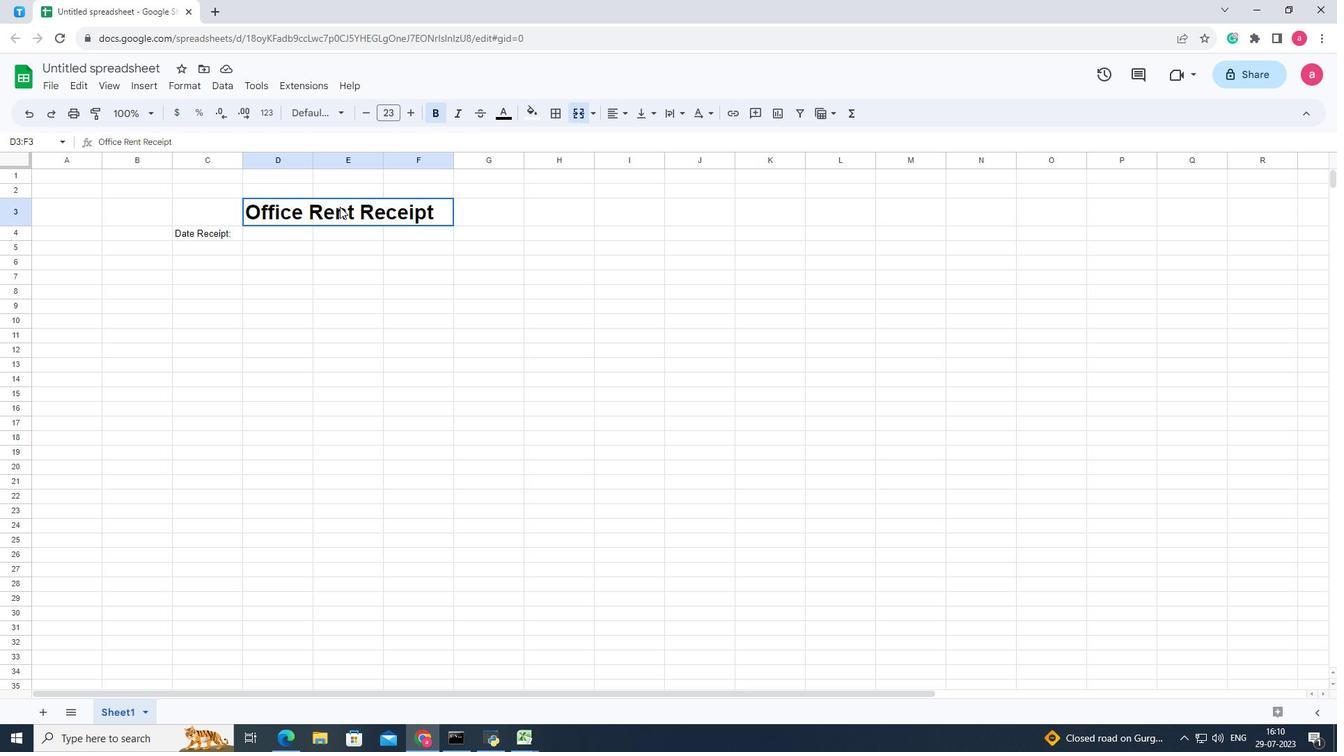 
Action: Mouse moved to (433, 198)
Screenshot: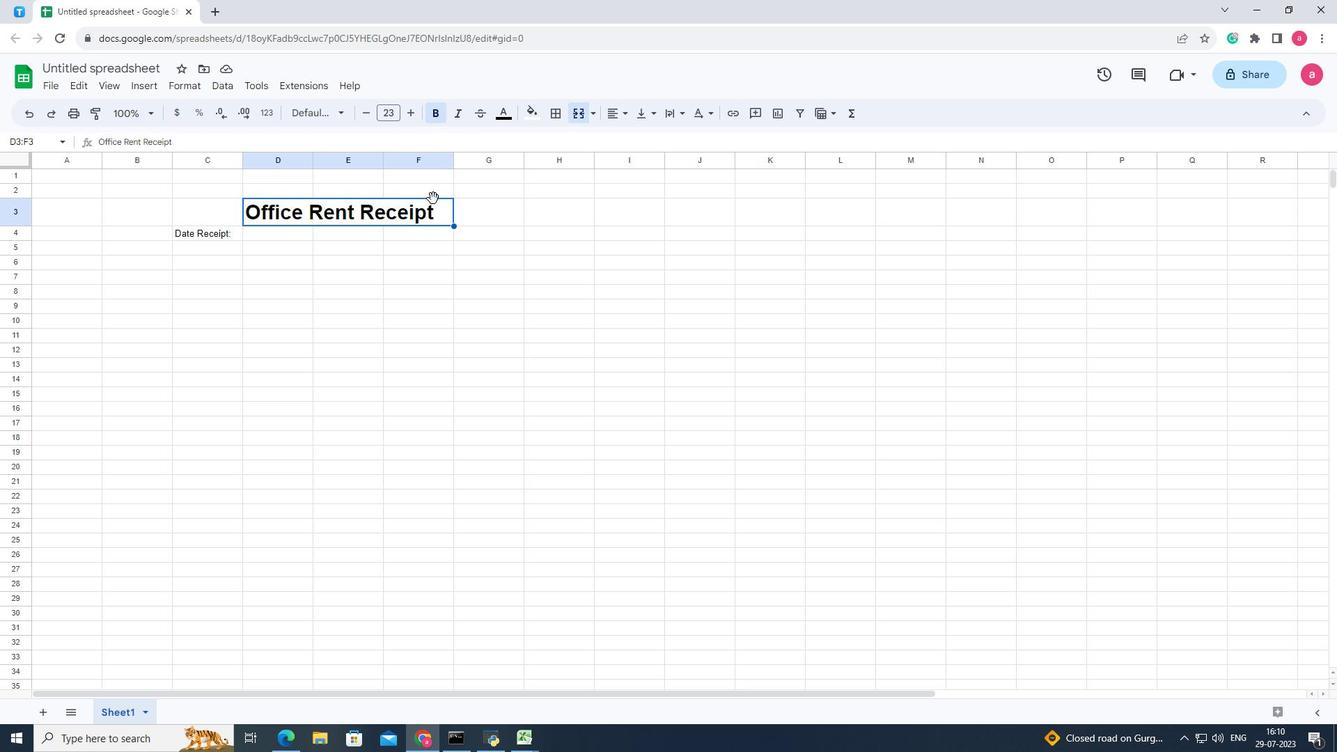
Action: Mouse pressed left at (433, 198)
Screenshot: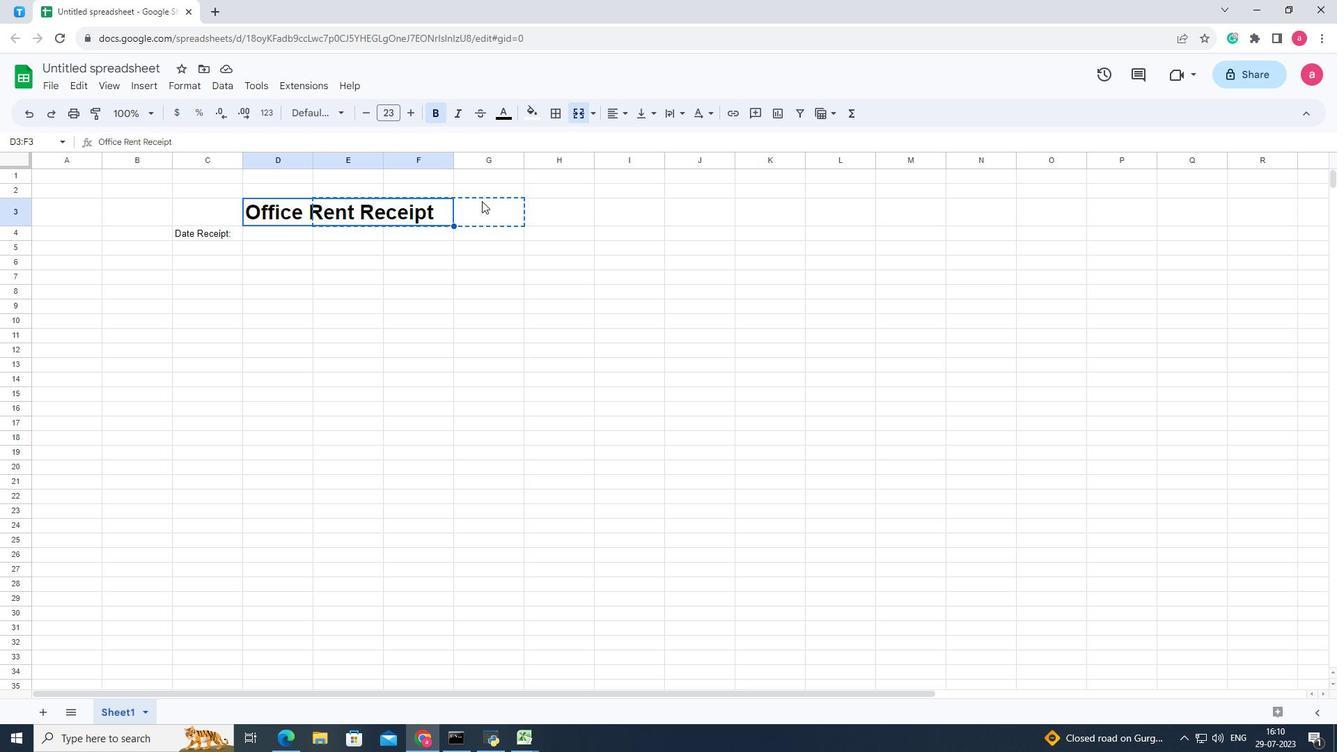 
Action: Mouse moved to (295, 208)
Screenshot: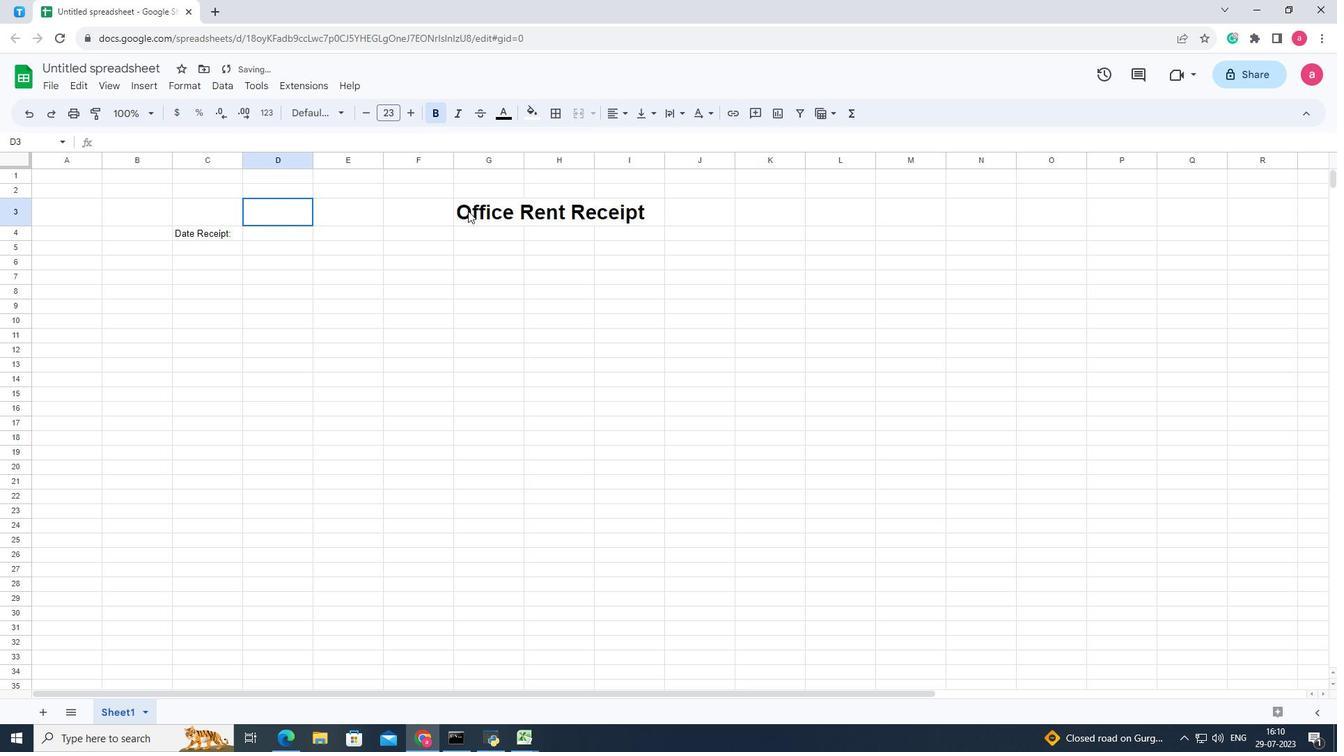 
Action: Mouse pressed left at (295, 208)
Screenshot: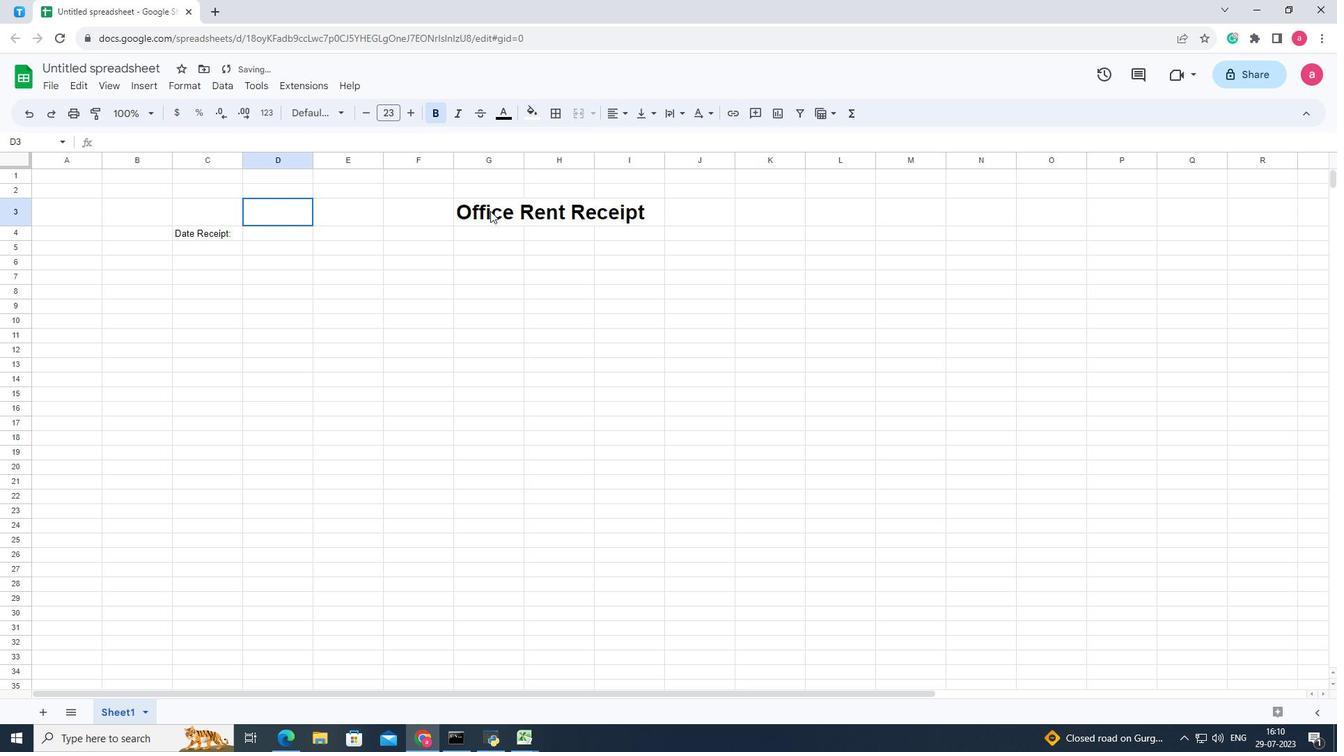 
Action: Mouse moved to (577, 112)
Screenshot: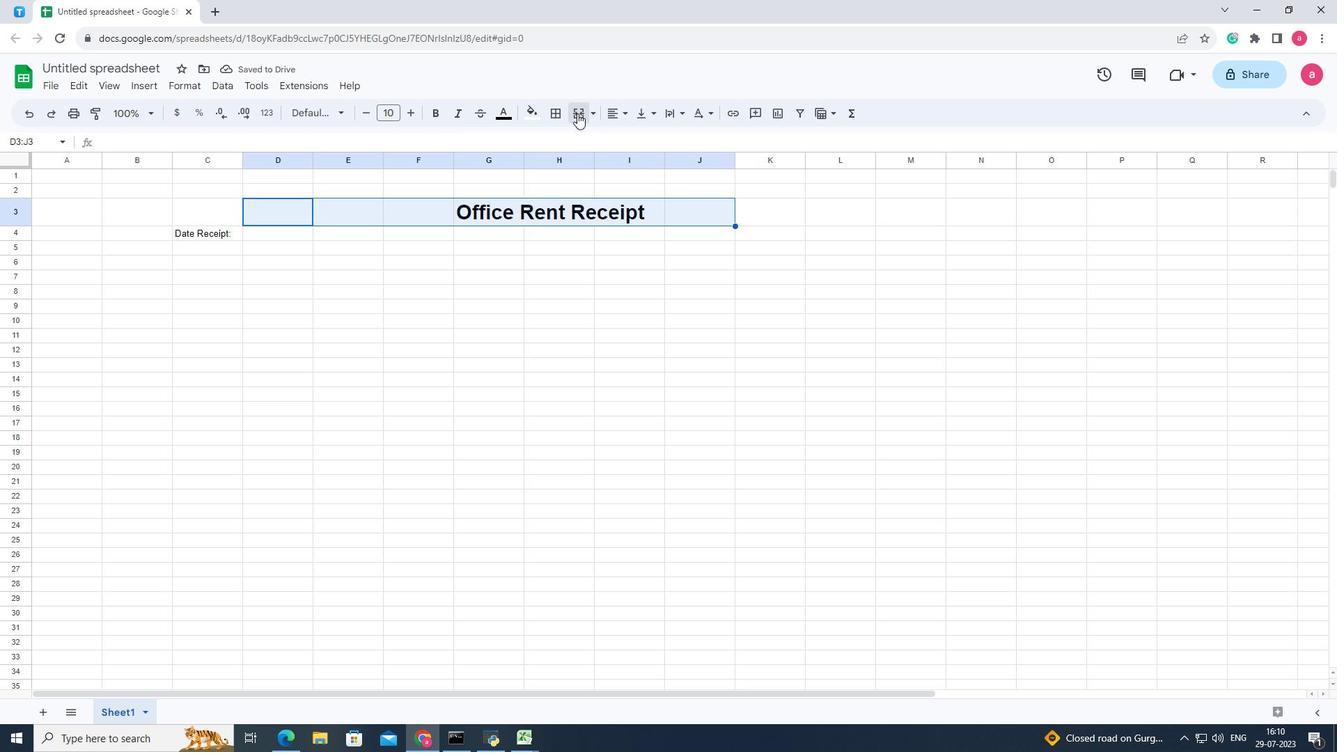 
Action: Mouse pressed left at (577, 112)
Screenshot: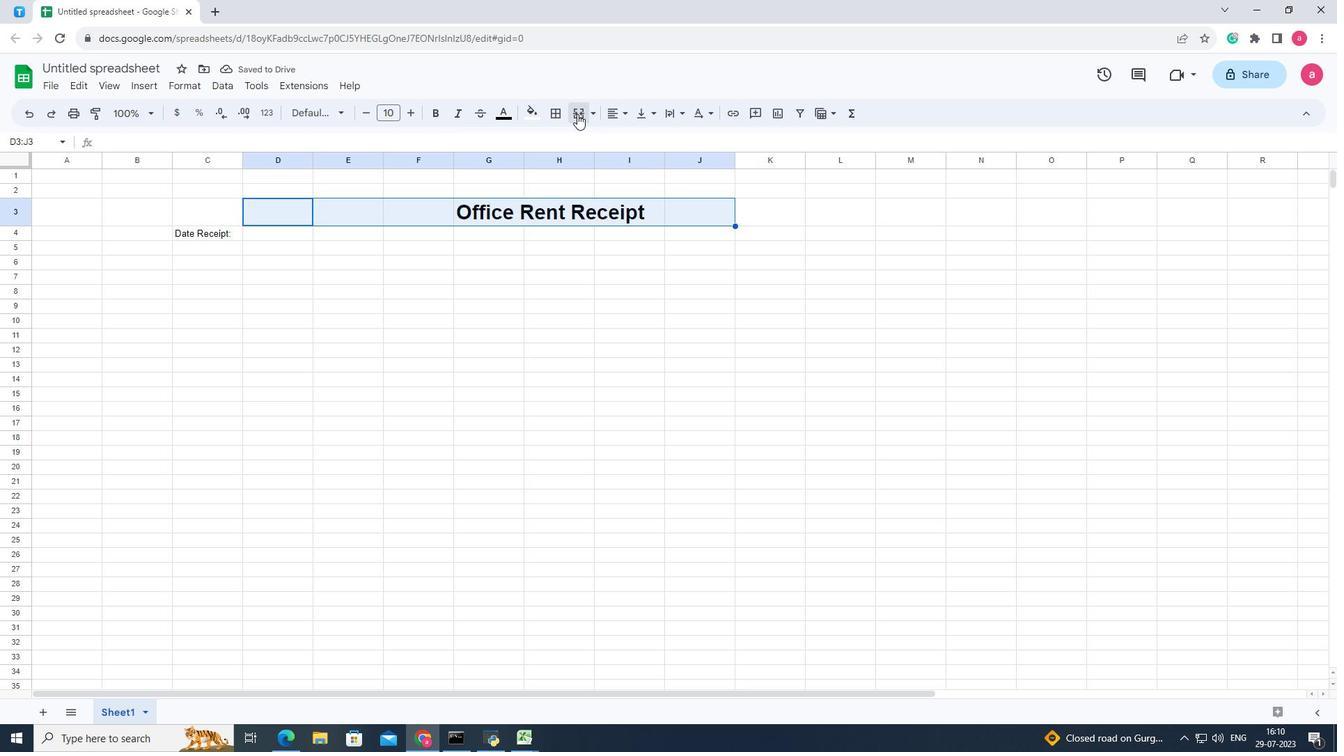 
Action: Mouse moved to (611, 110)
Screenshot: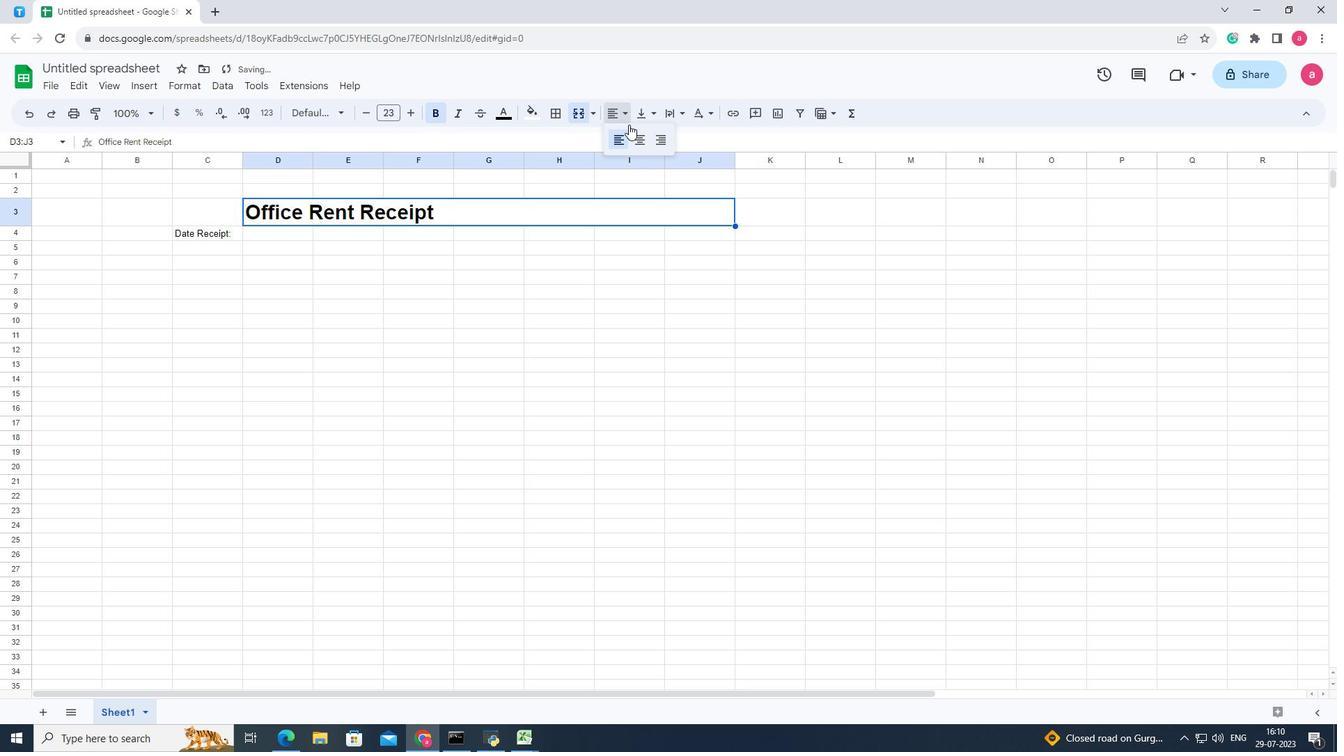
Action: Mouse pressed left at (611, 110)
Screenshot: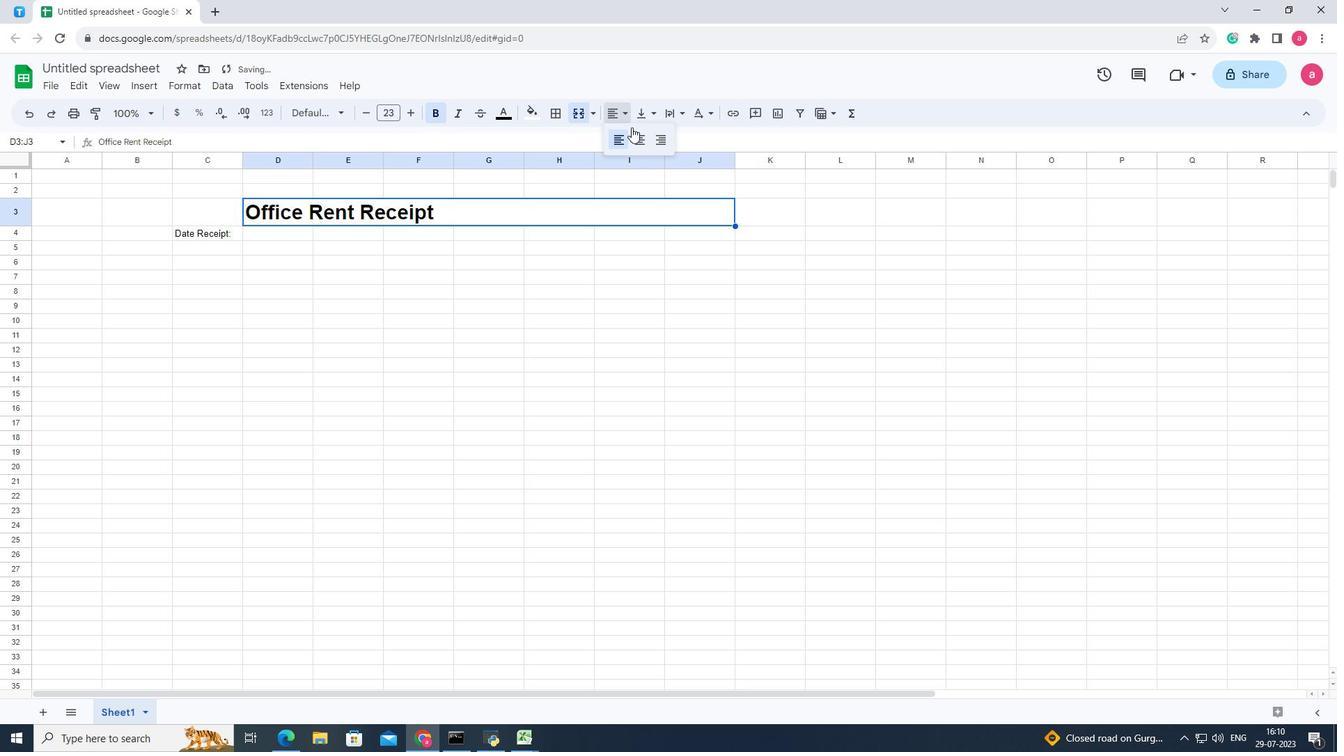 
Action: Mouse moved to (639, 138)
Screenshot: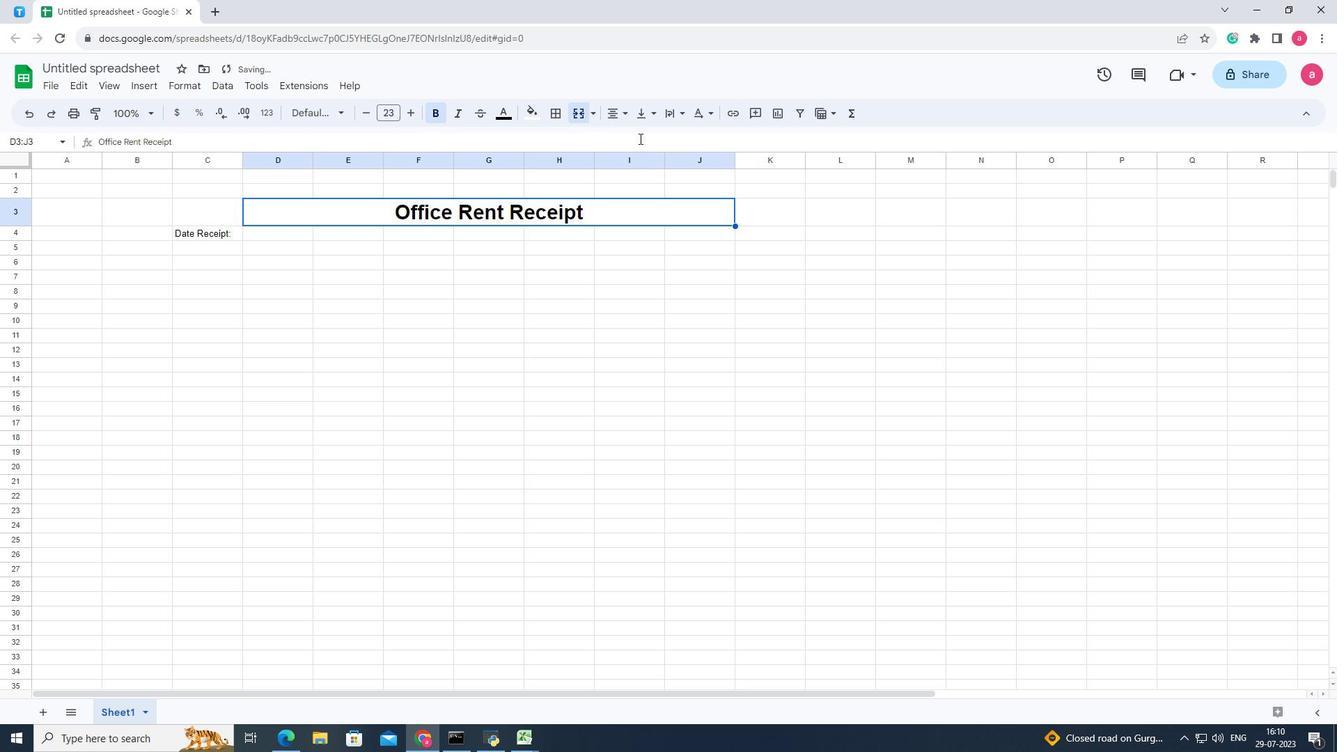 
Action: Mouse pressed left at (639, 138)
Screenshot: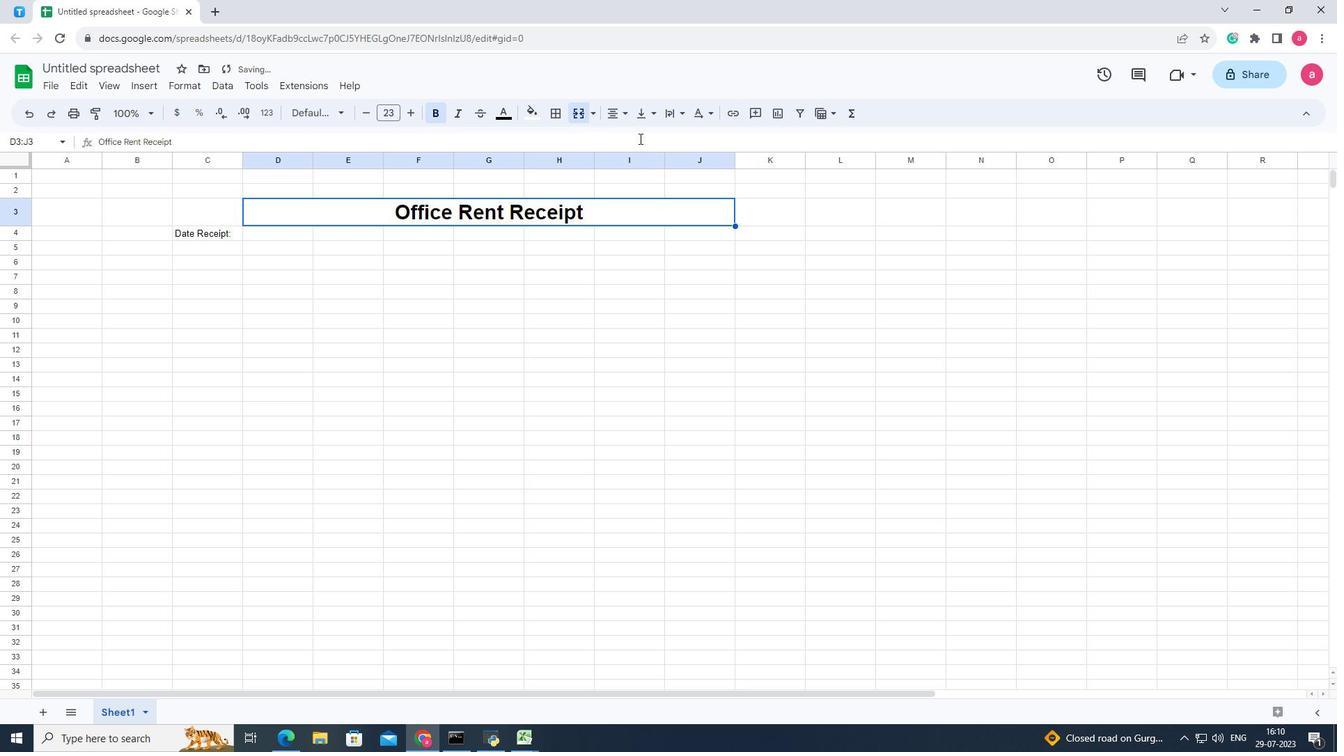 
Action: Mouse moved to (276, 229)
Screenshot: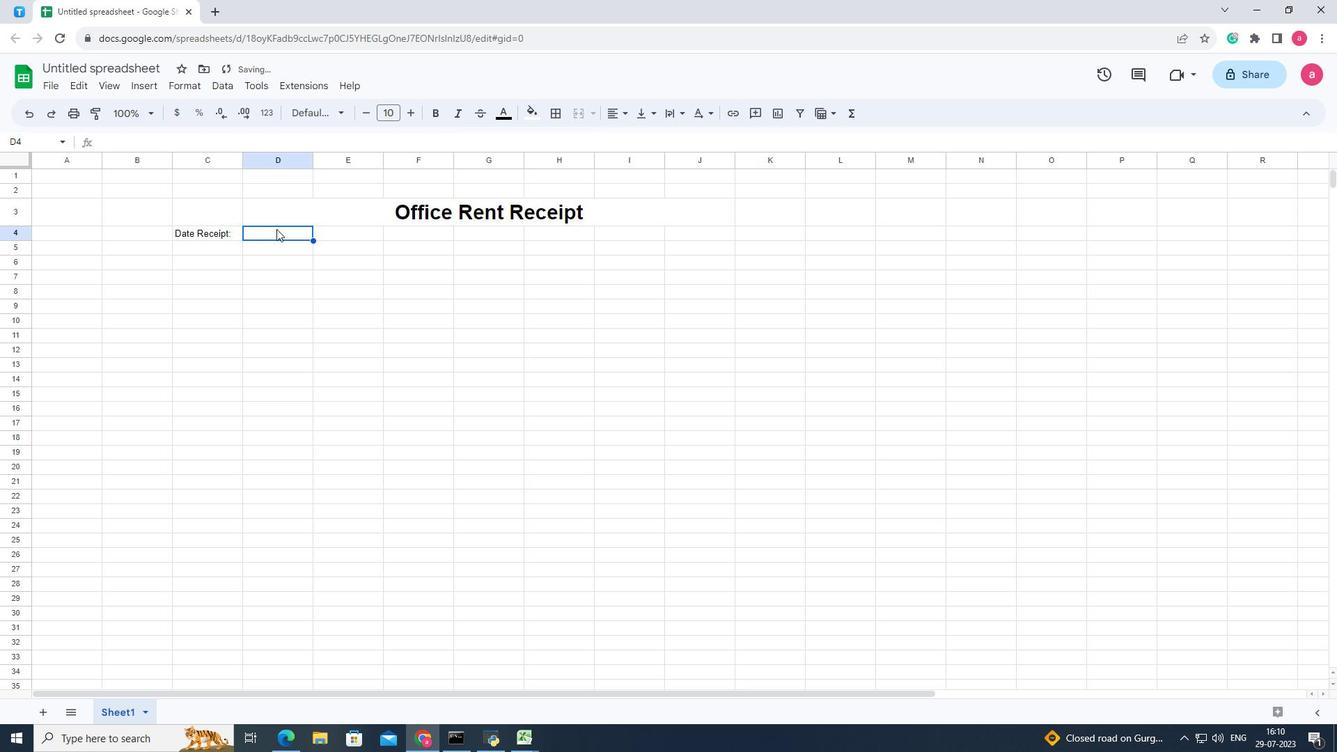
Action: Mouse pressed left at (276, 229)
Screenshot: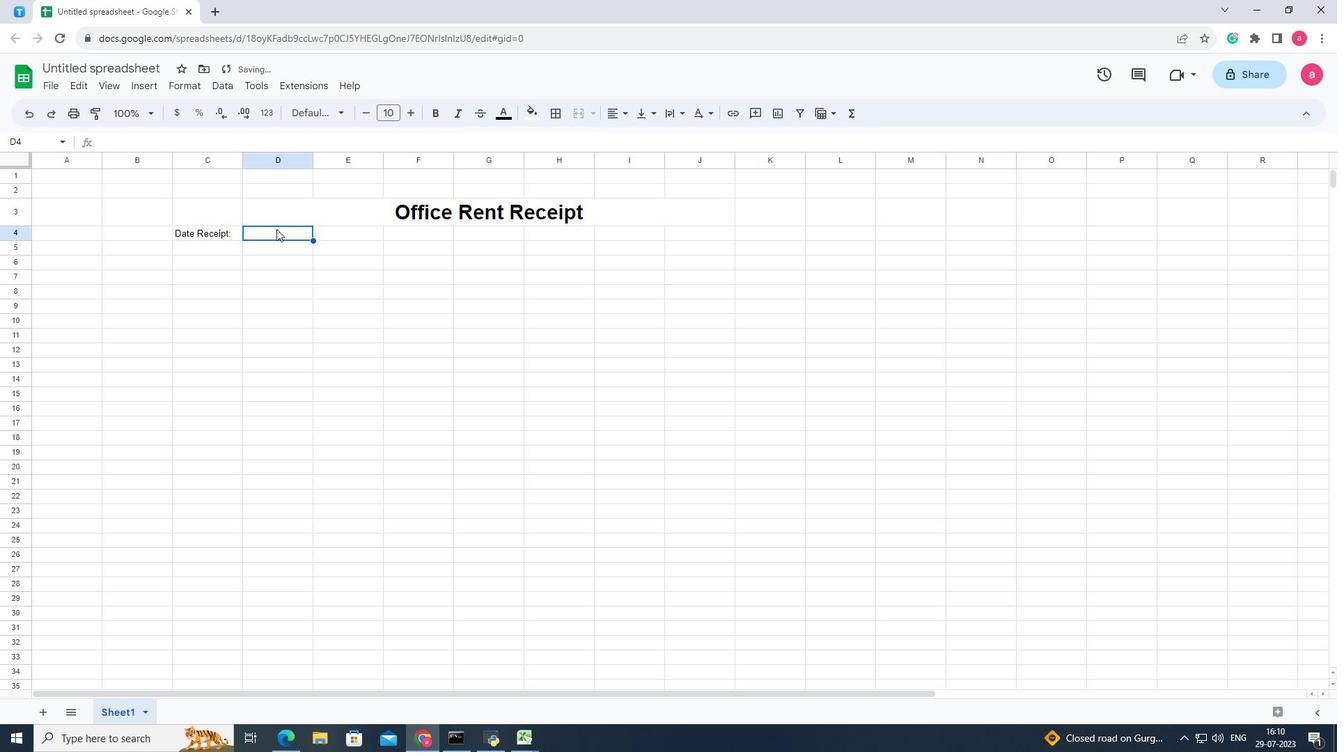 
Action: Mouse moved to (339, 229)
Screenshot: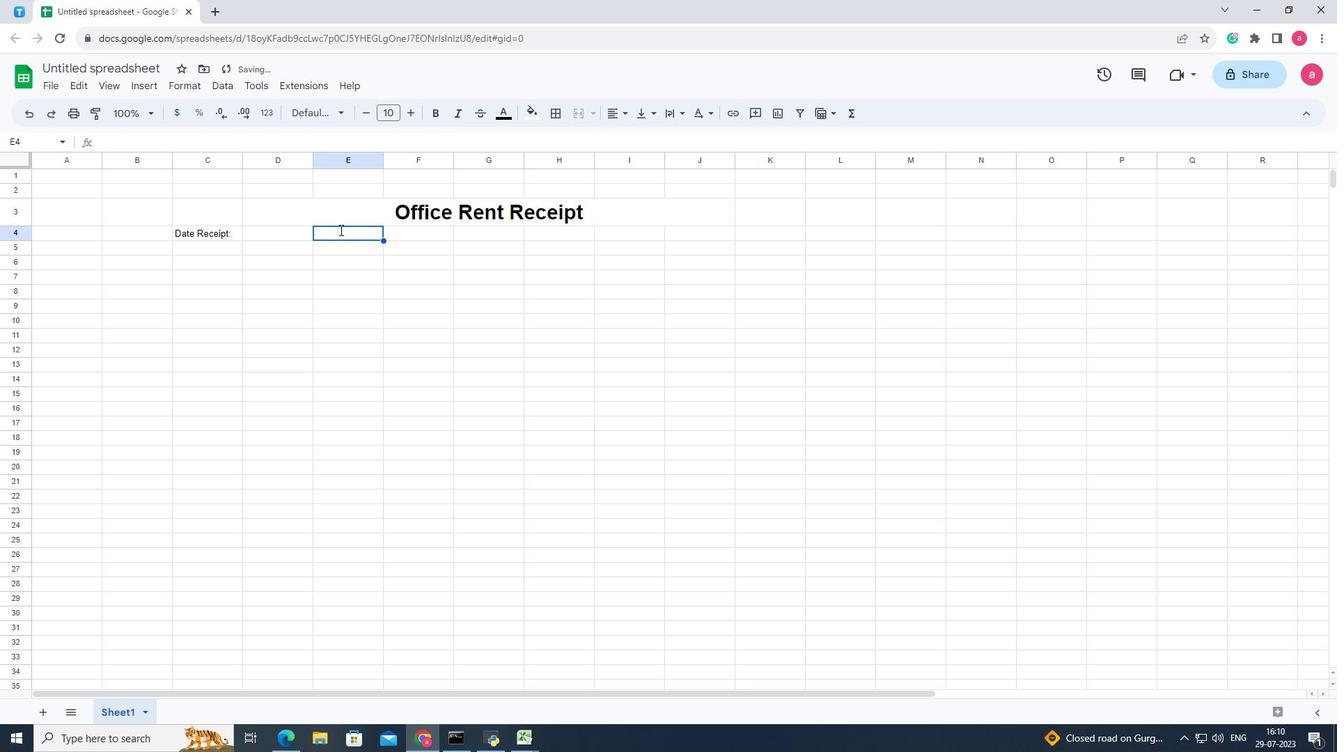 
Action: Mouse pressed left at (339, 229)
Screenshot: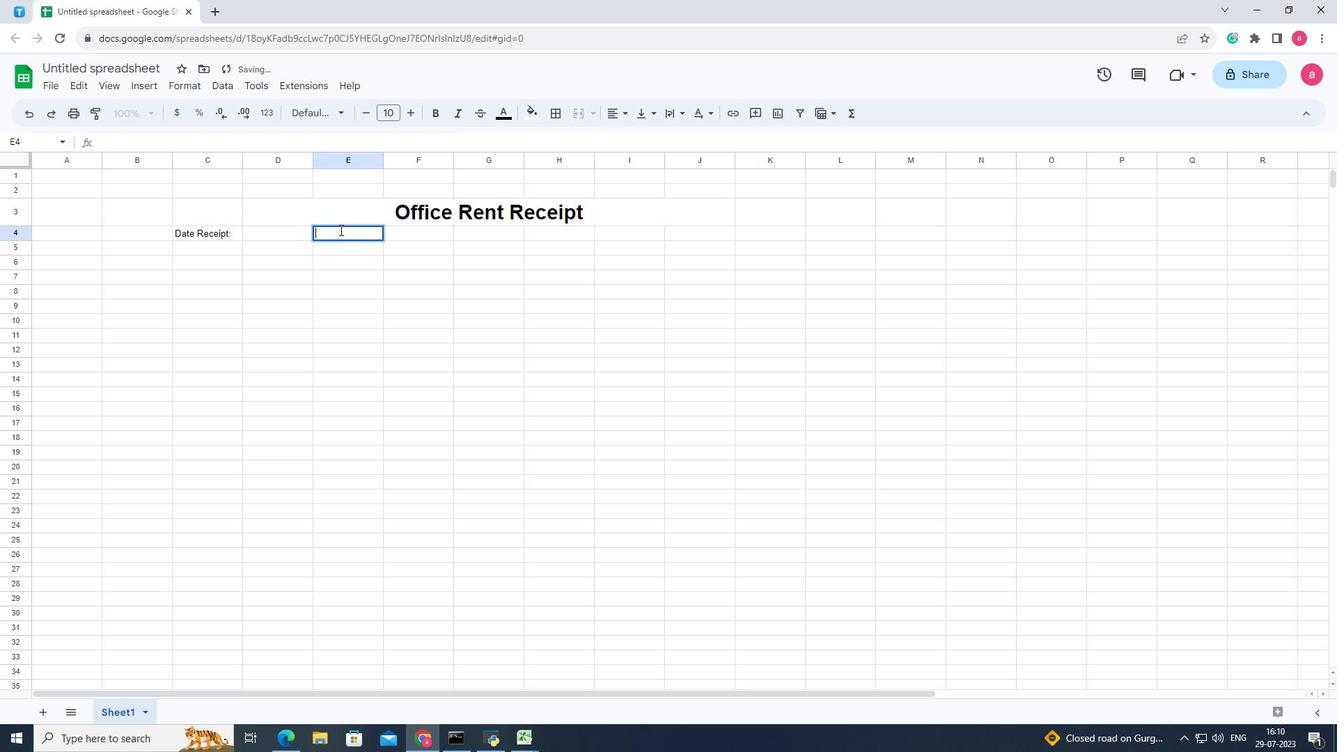 
Action: Mouse pressed left at (339, 229)
Screenshot: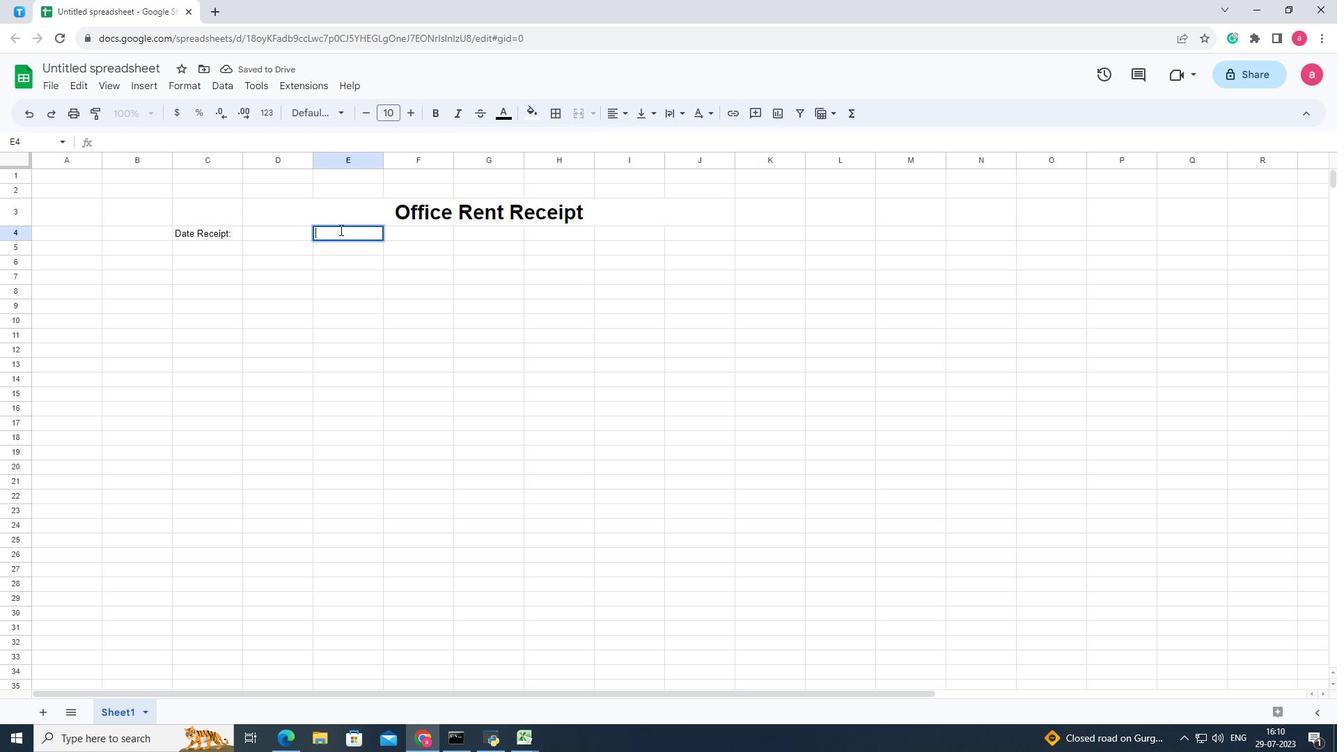 
Action: Key pressed <Key.shift>March<Key.space>5,<Key.space>2023
Screenshot: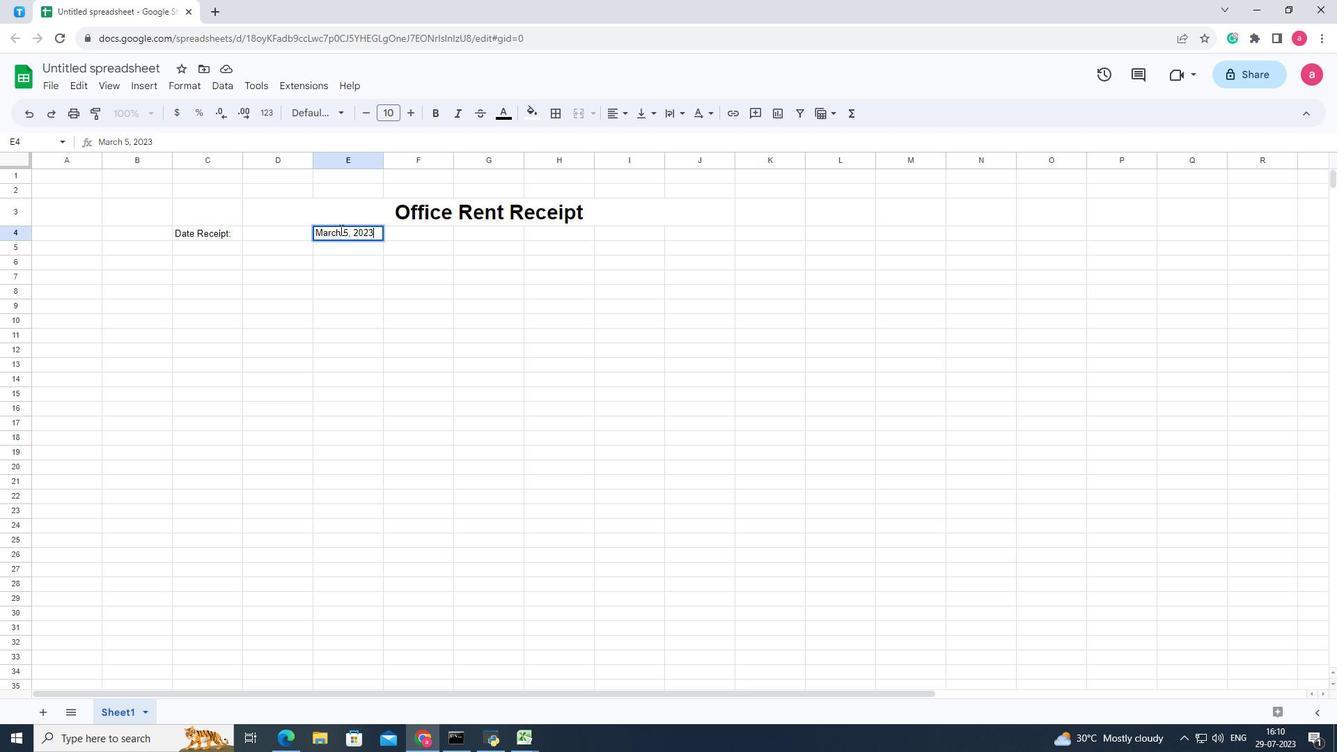
Action: Mouse moved to (189, 231)
Screenshot: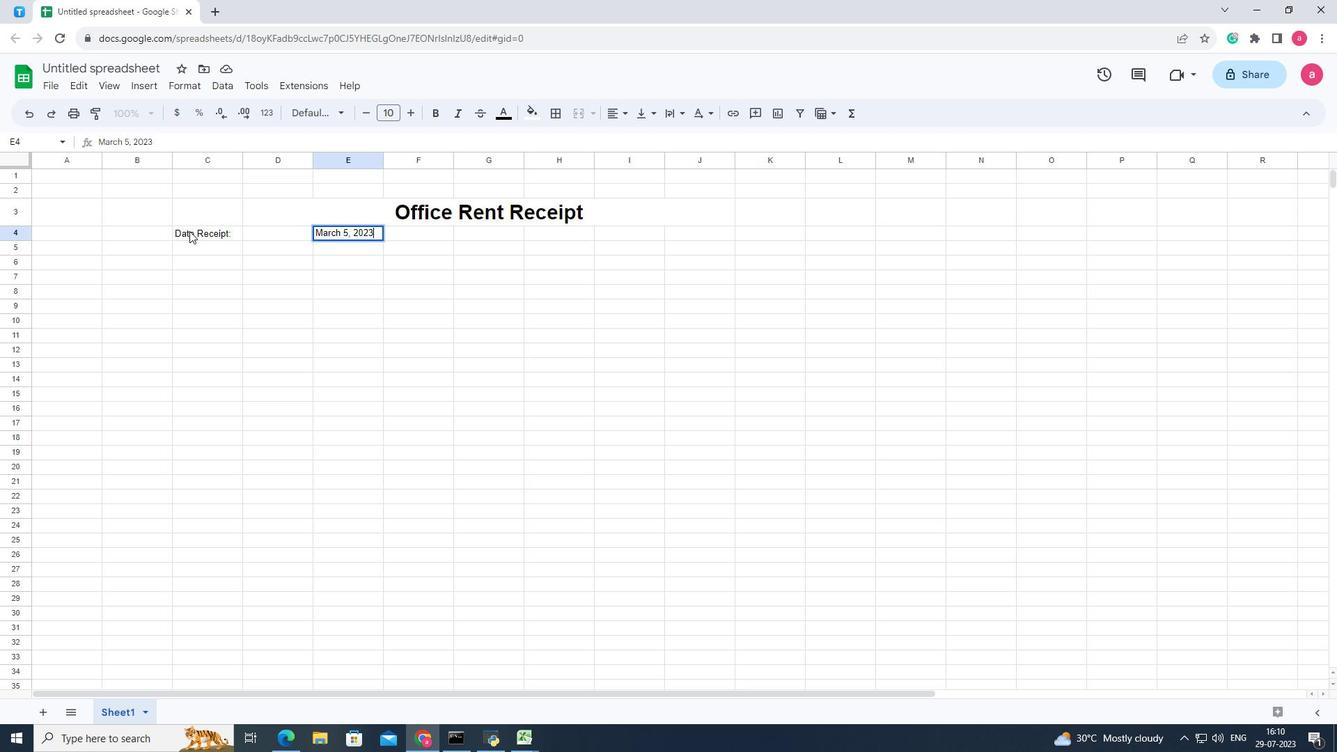 
Action: Mouse pressed left at (189, 231)
Screenshot: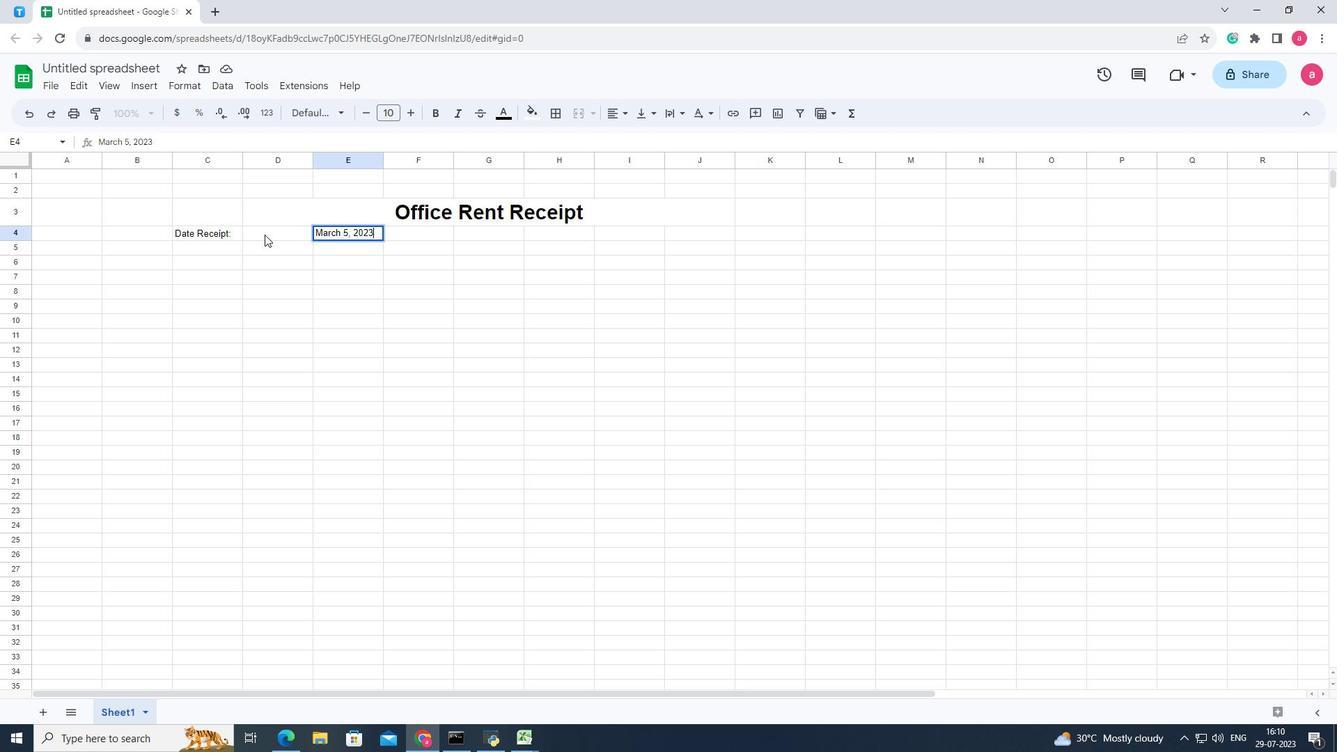 
Action: Mouse moved to (578, 112)
Screenshot: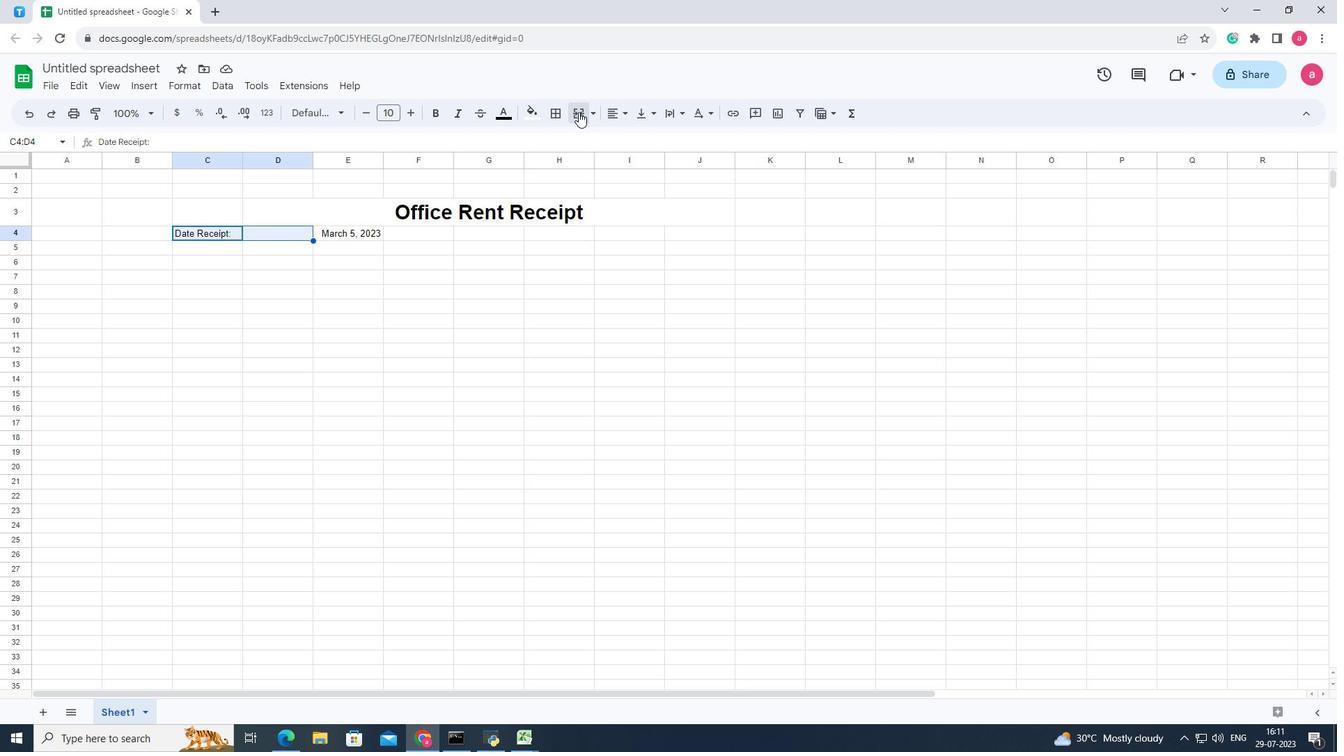 
Action: Mouse pressed left at (578, 112)
Screenshot: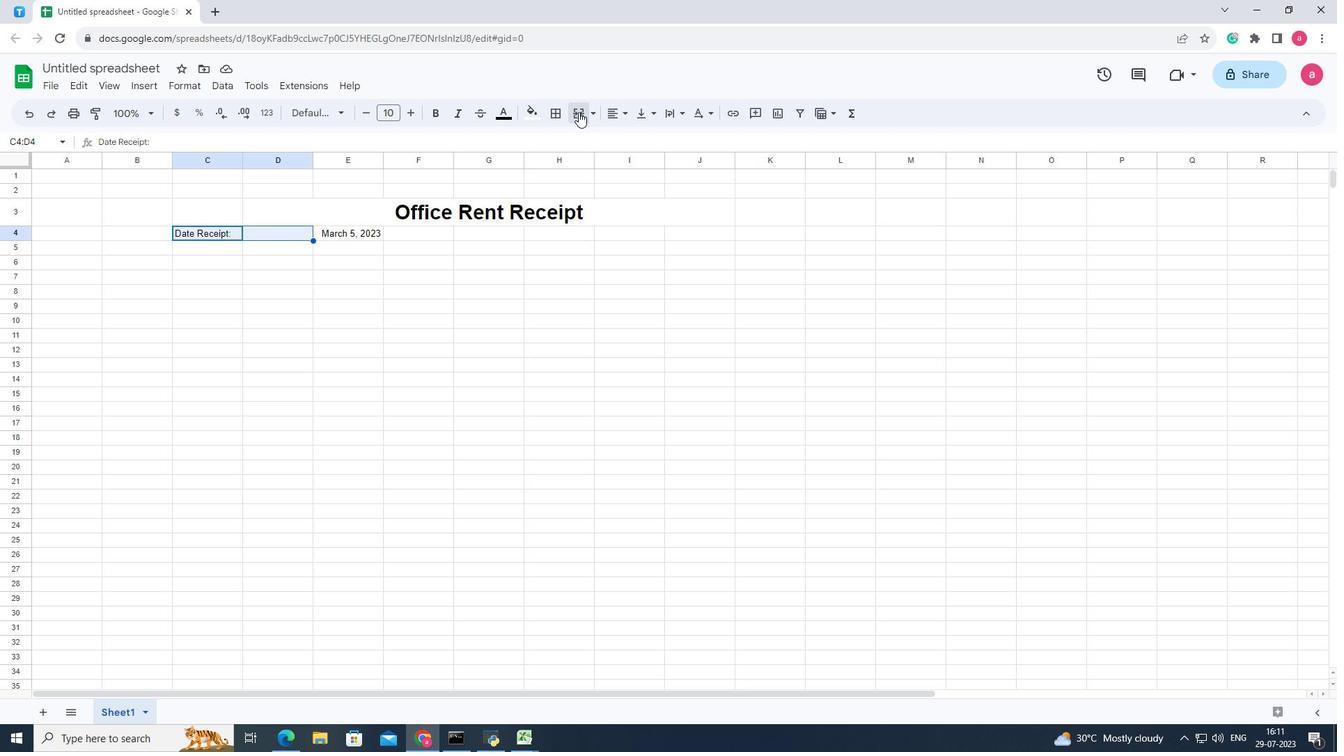 
Action: Mouse moved to (365, 233)
Screenshot: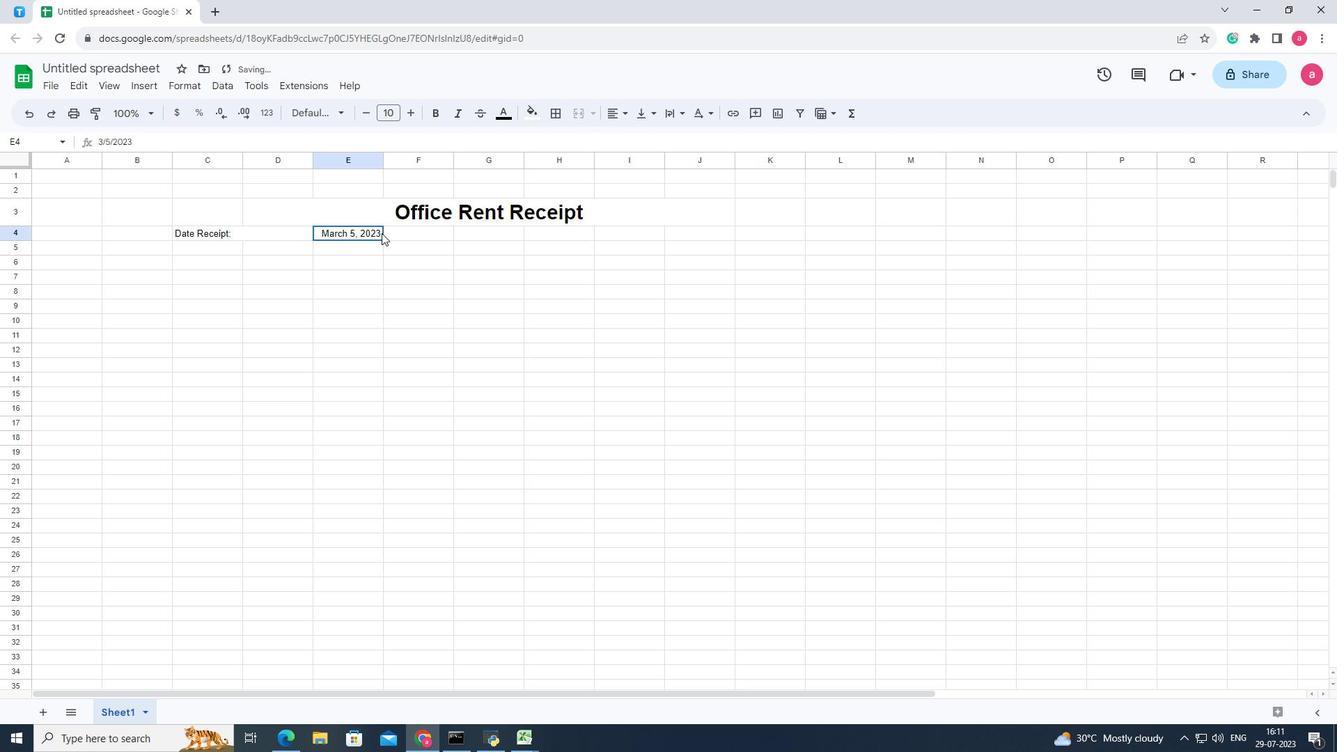 
Action: Mouse pressed left at (365, 233)
Screenshot: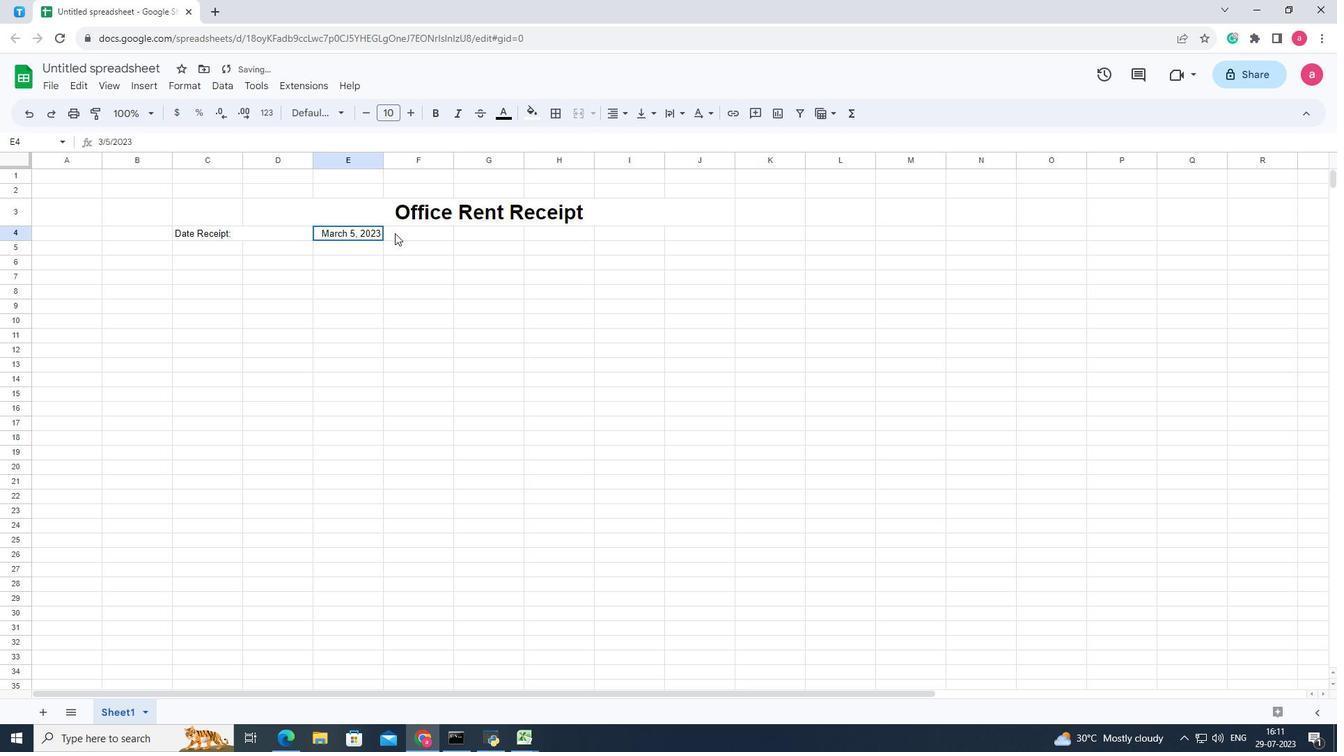
Action: Mouse moved to (585, 114)
Screenshot: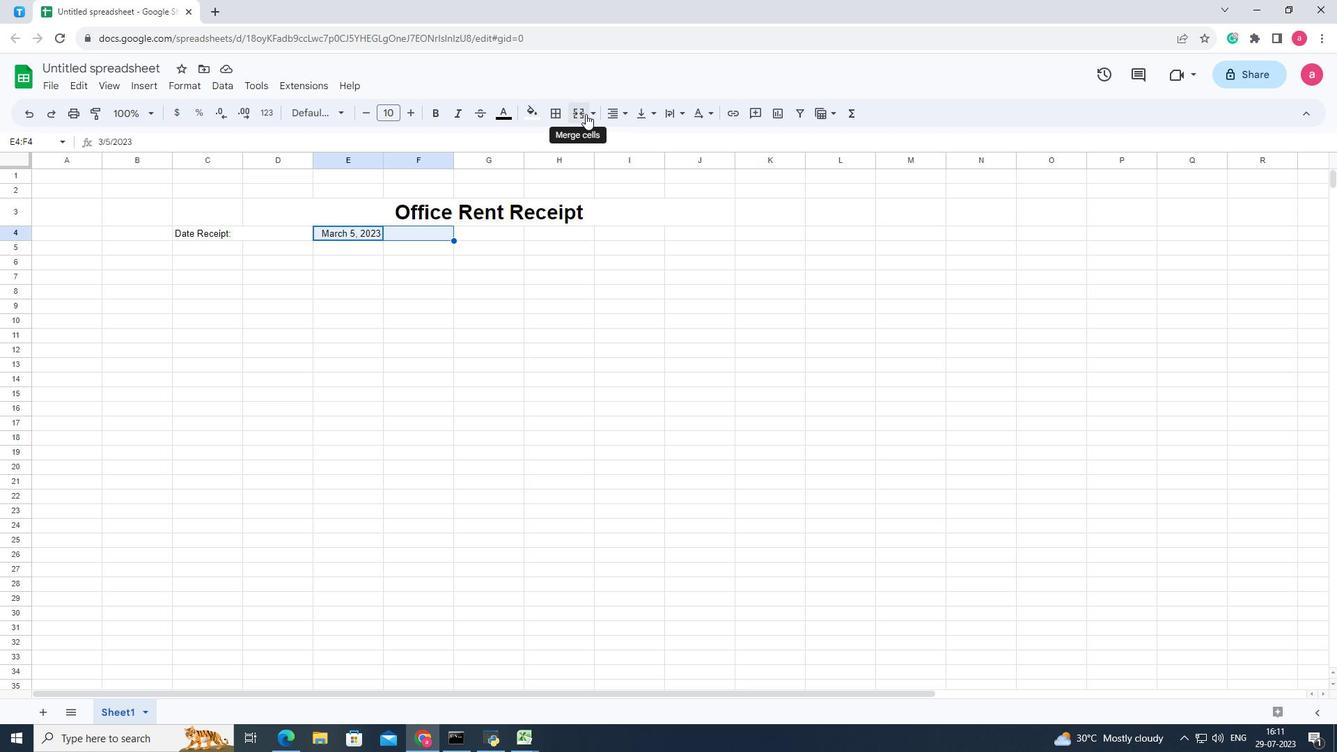 
Action: Mouse pressed left at (585, 114)
Screenshot: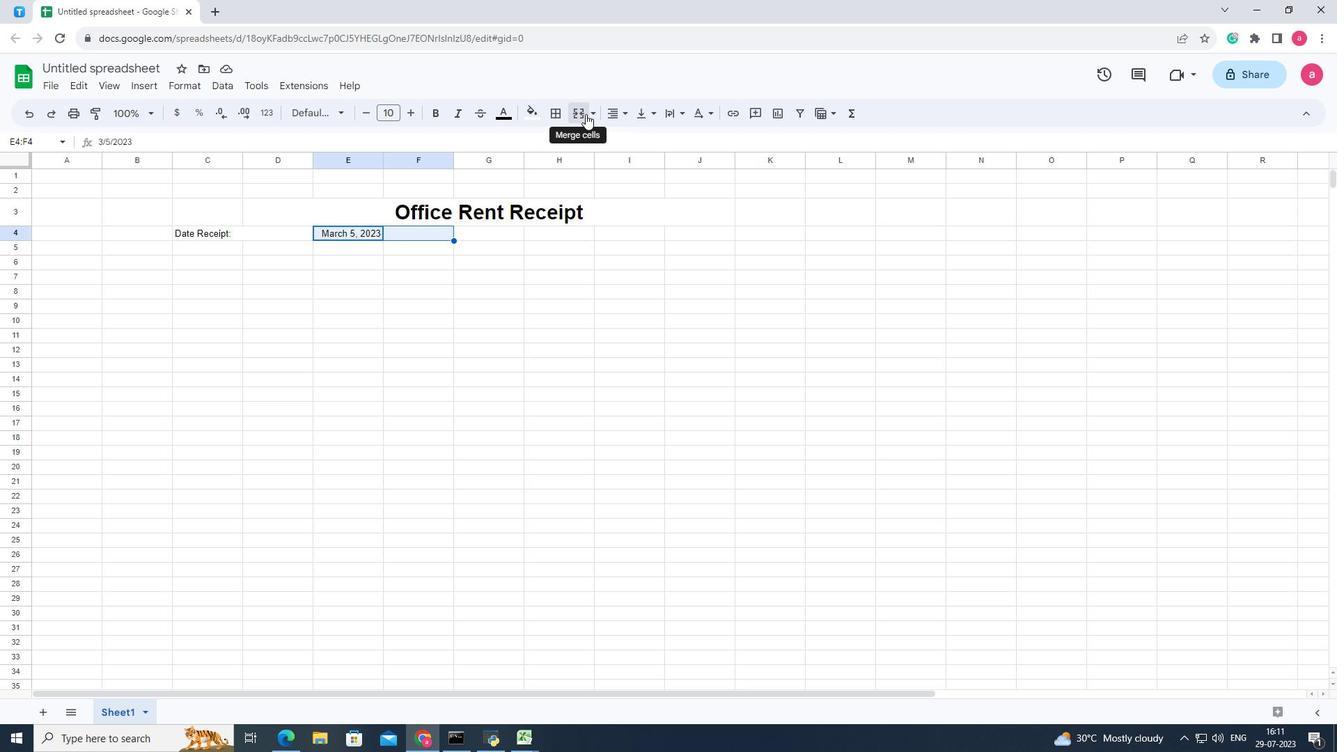 
Action: Mouse moved to (609, 111)
Screenshot: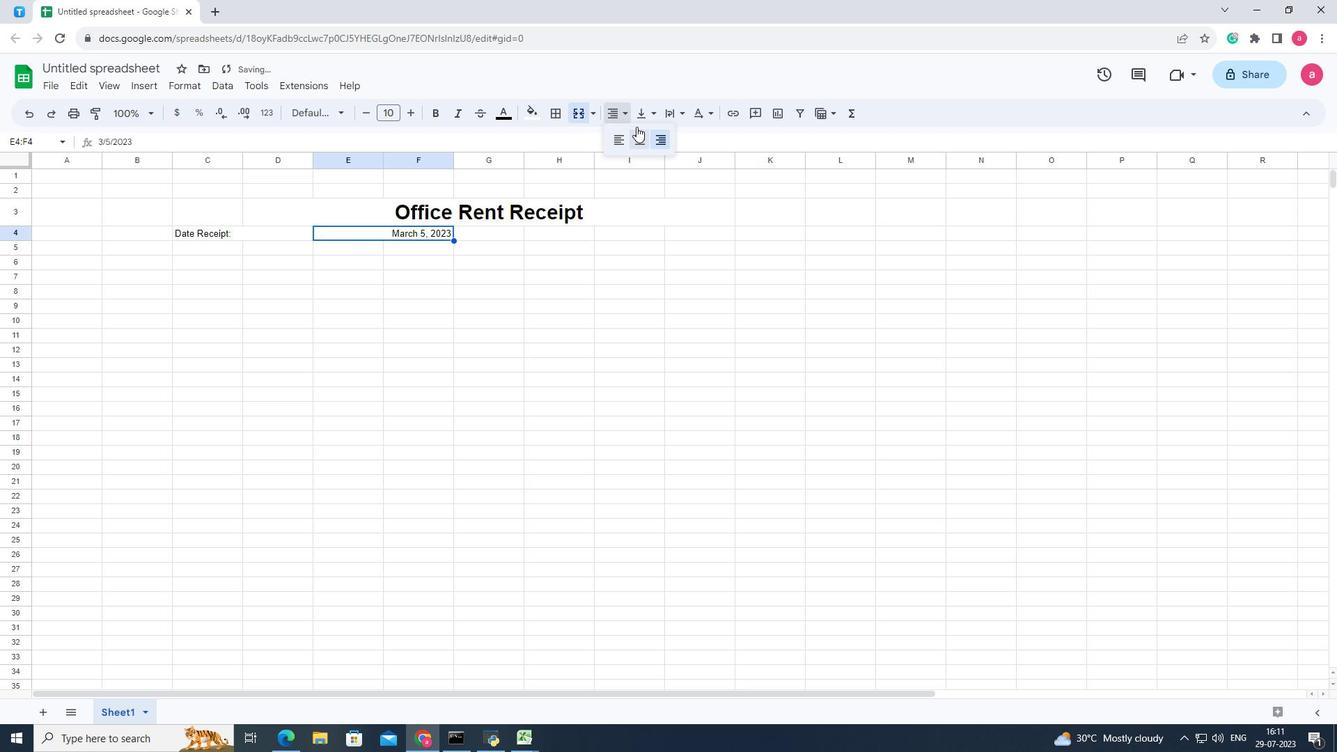 
Action: Mouse pressed left at (609, 111)
Screenshot: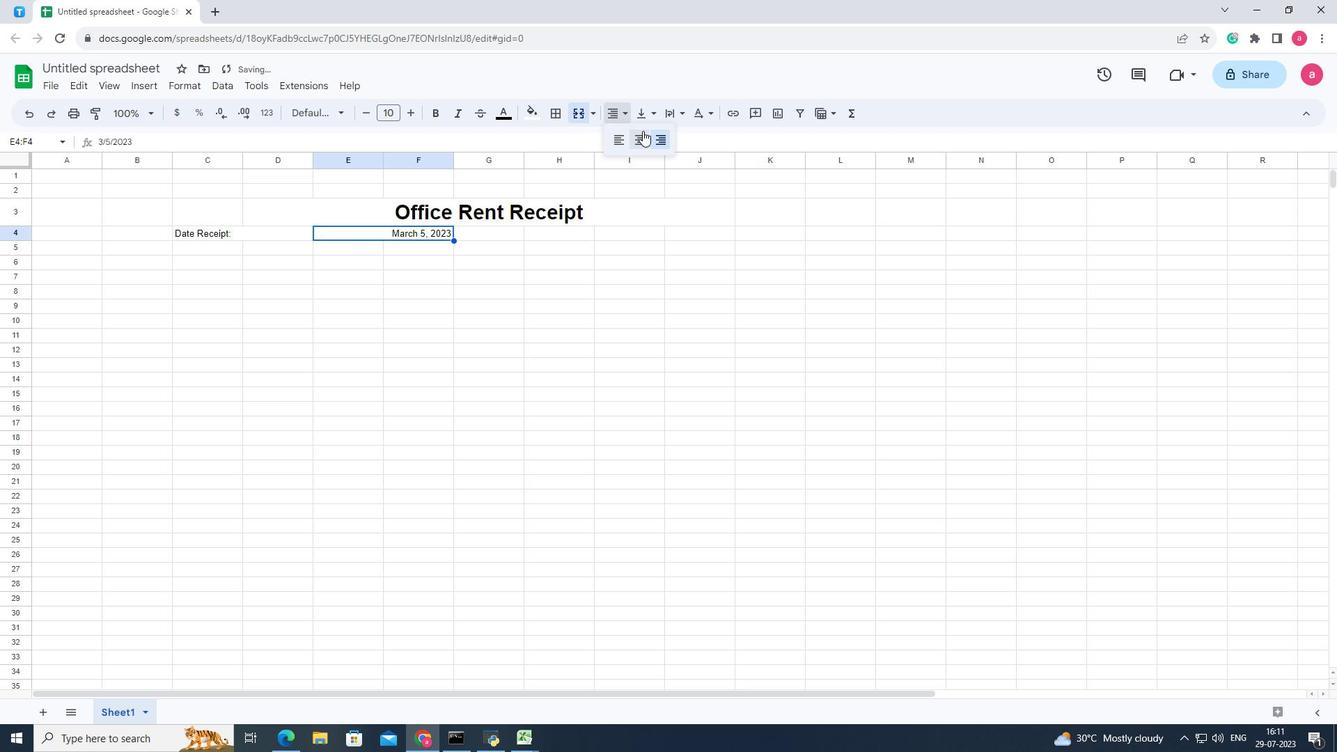 
Action: Mouse moved to (644, 133)
Screenshot: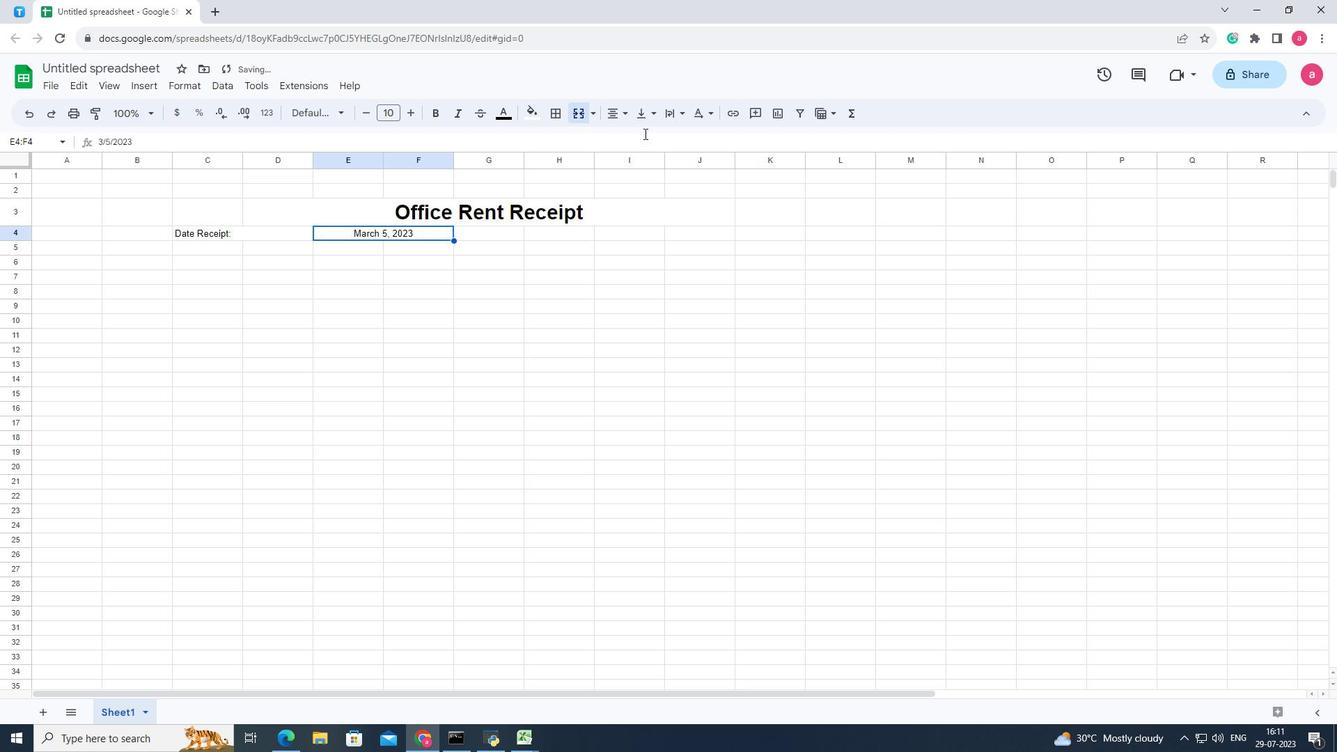 
Action: Mouse pressed left at (644, 133)
Screenshot: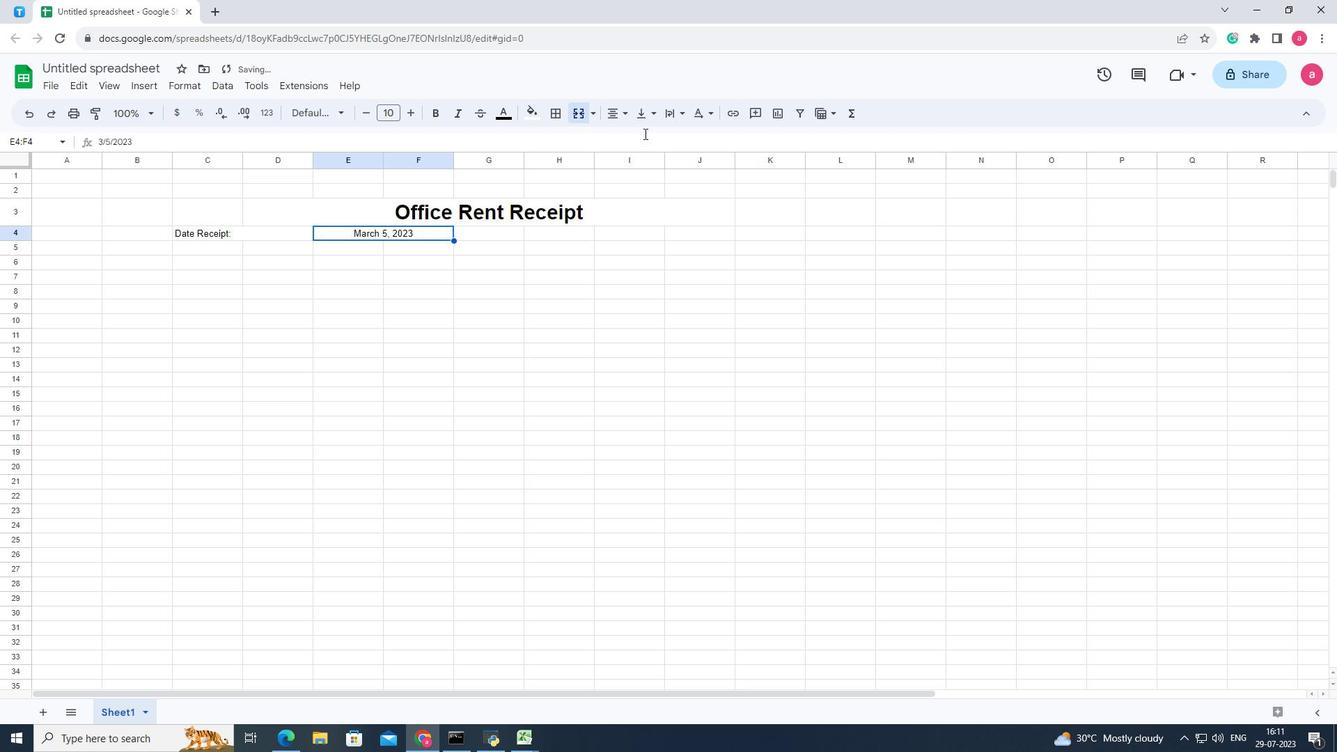 
Action: Mouse moved to (562, 114)
Screenshot: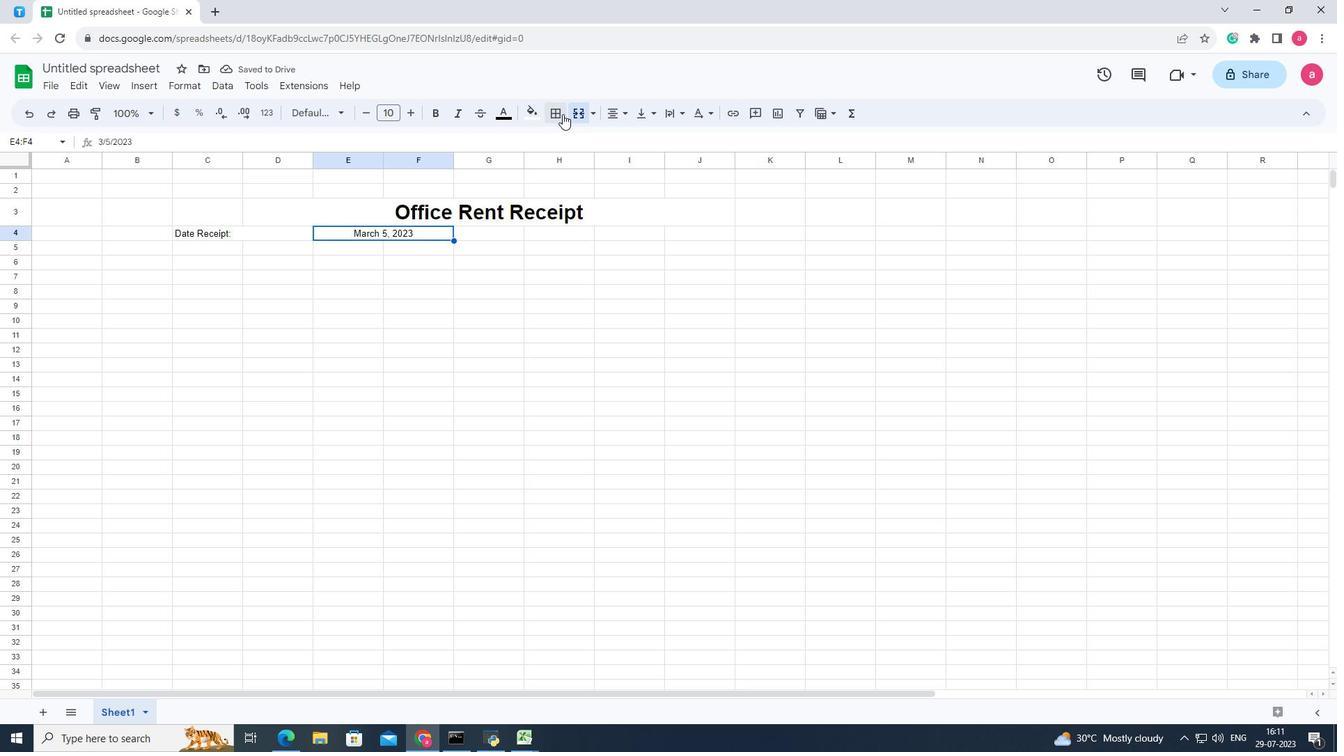 
Action: Mouse pressed left at (562, 114)
Screenshot: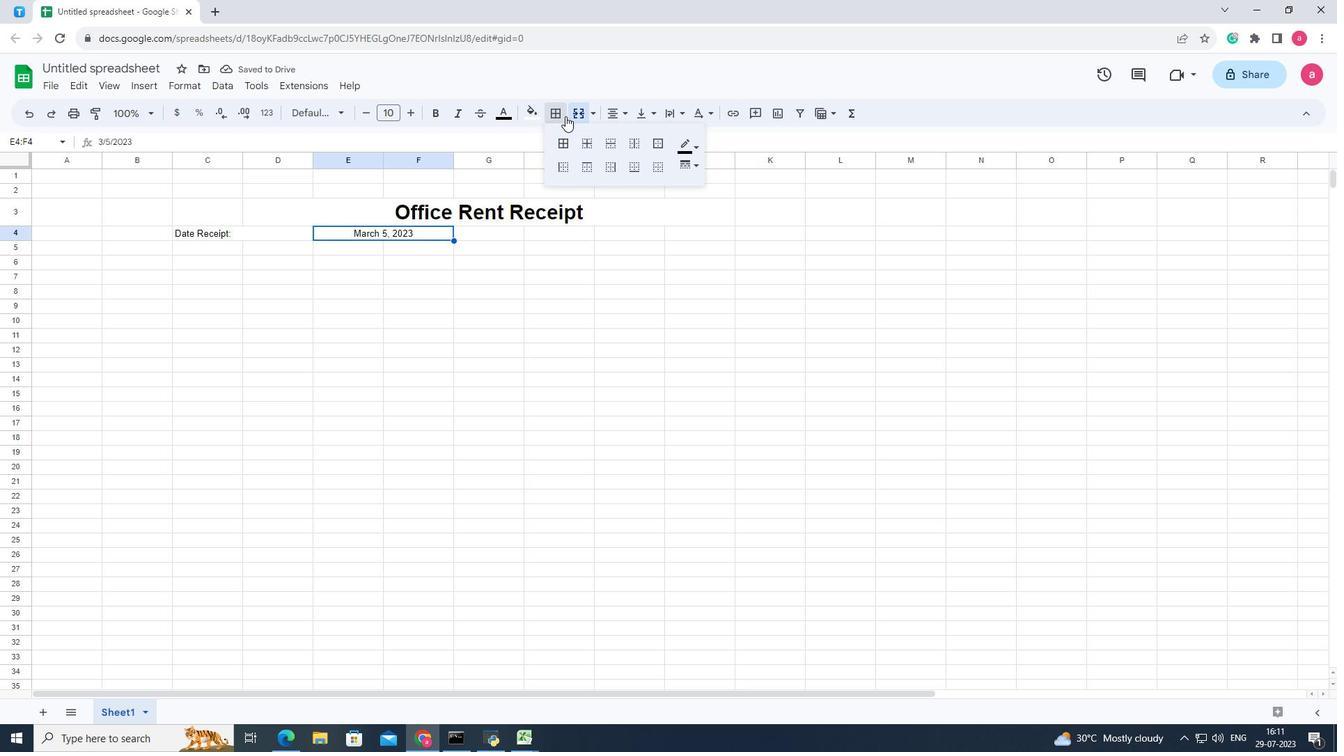 
Action: Mouse moved to (682, 160)
Screenshot: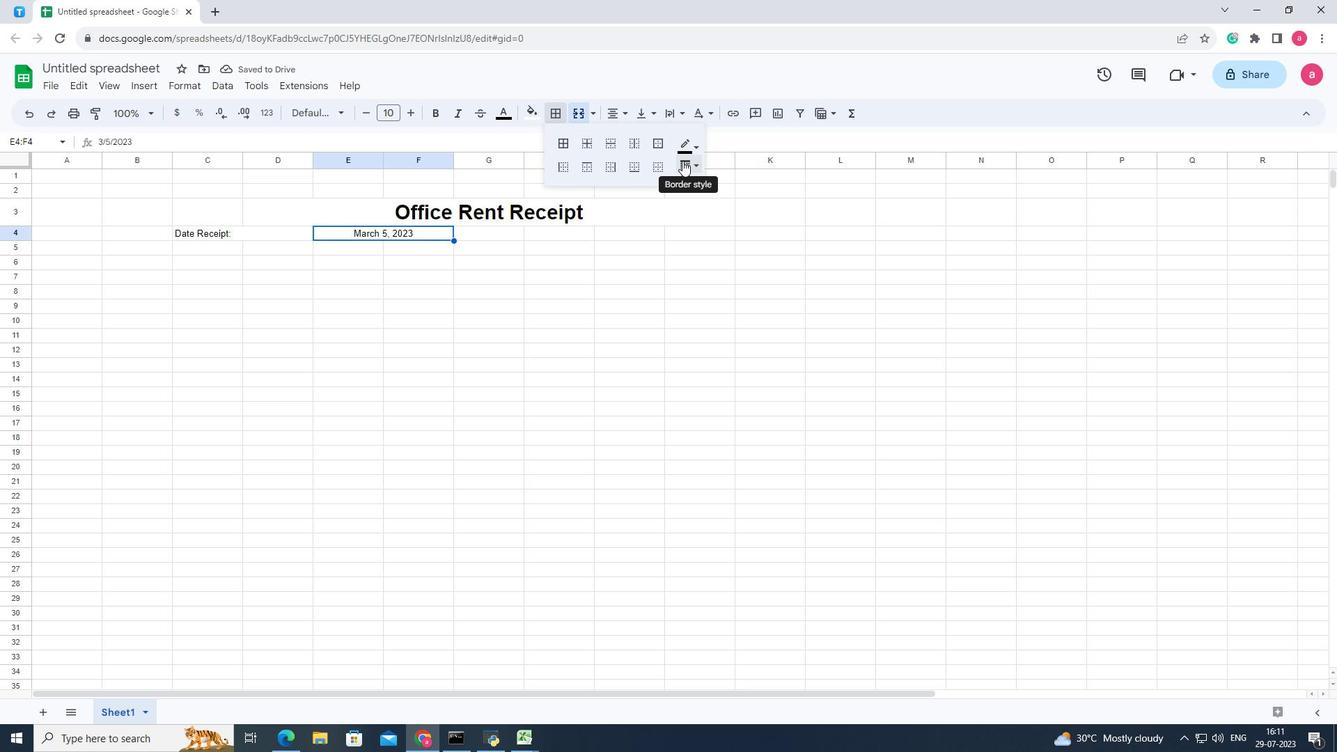 
Action: Mouse pressed left at (682, 160)
Screenshot: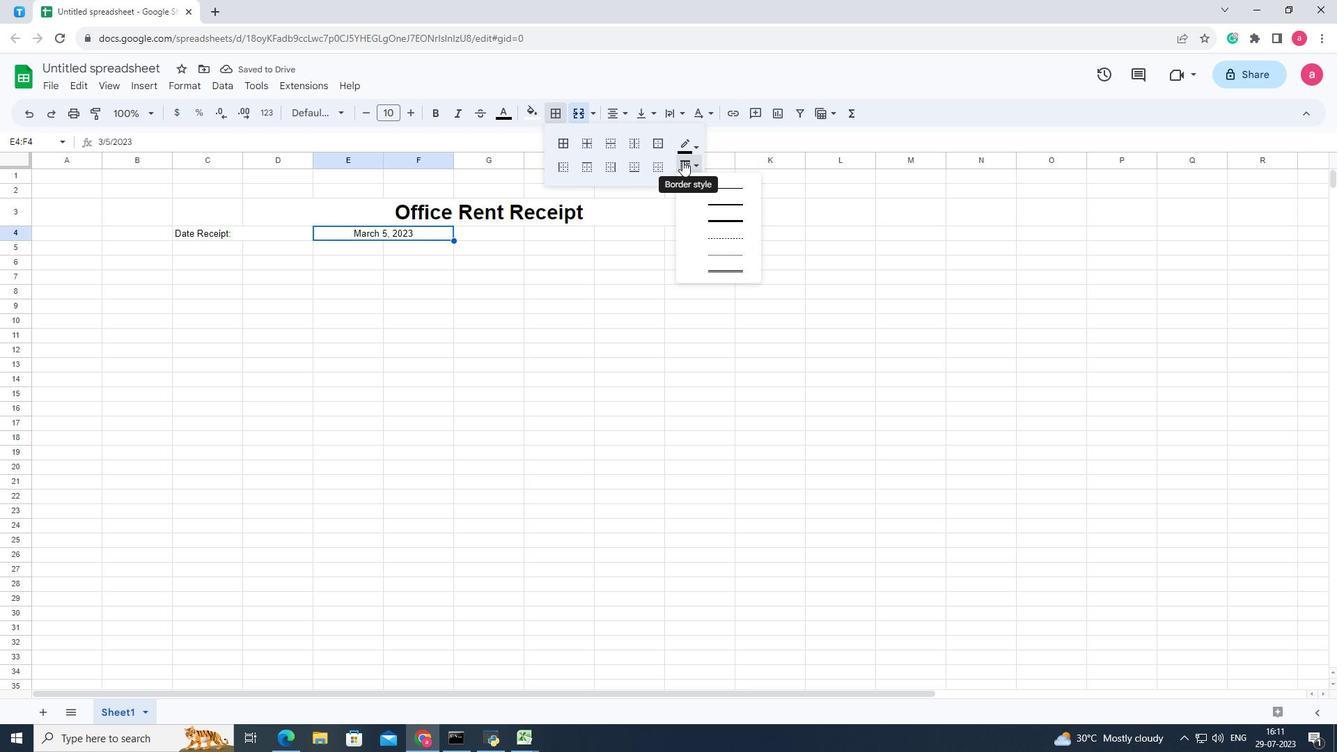 
Action: Mouse moved to (703, 197)
Screenshot: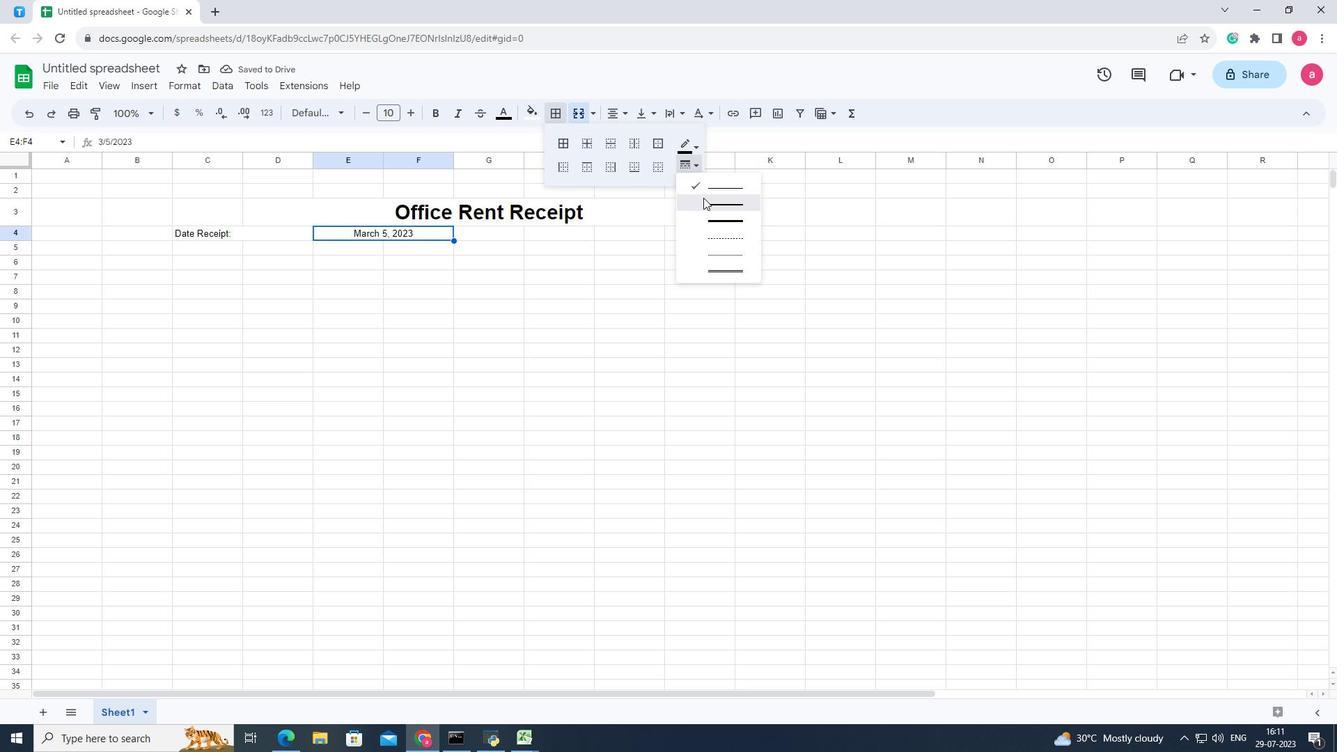 
Action: Mouse pressed left at (703, 197)
Screenshot: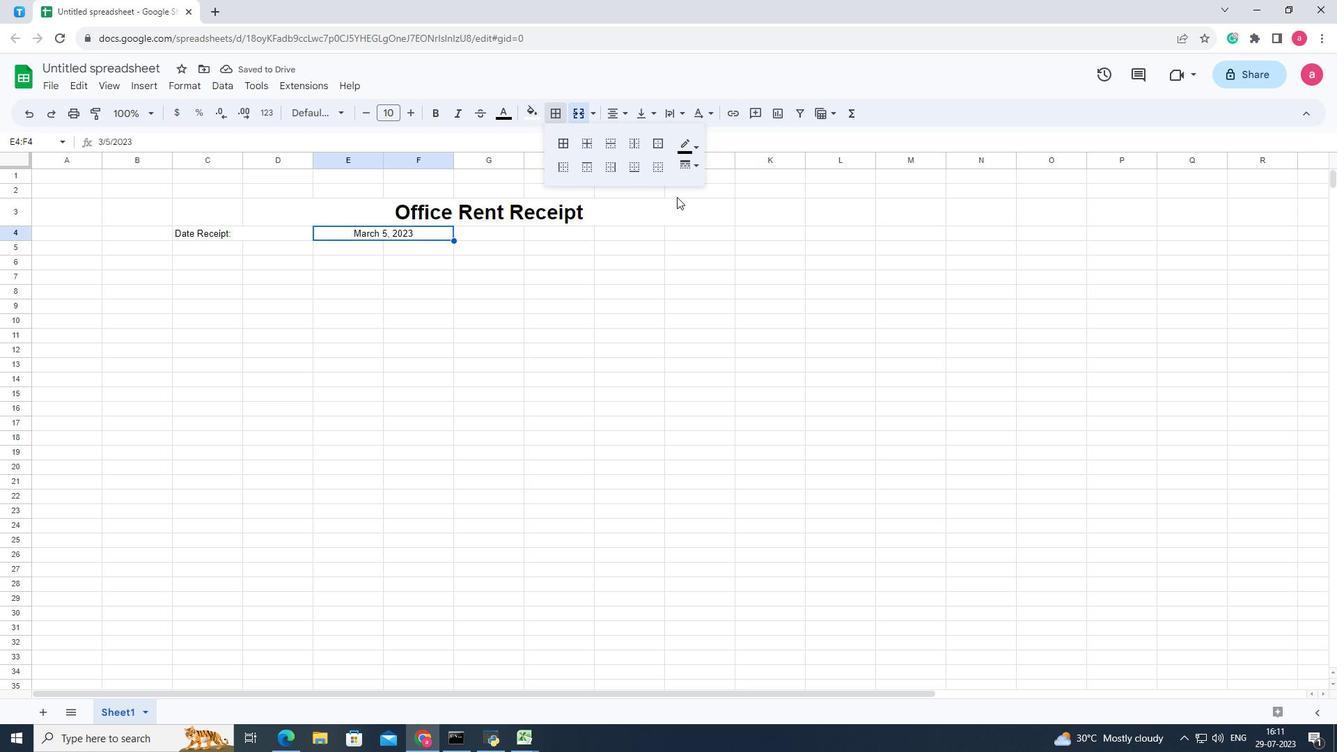 
Action: Mouse moved to (630, 169)
Screenshot: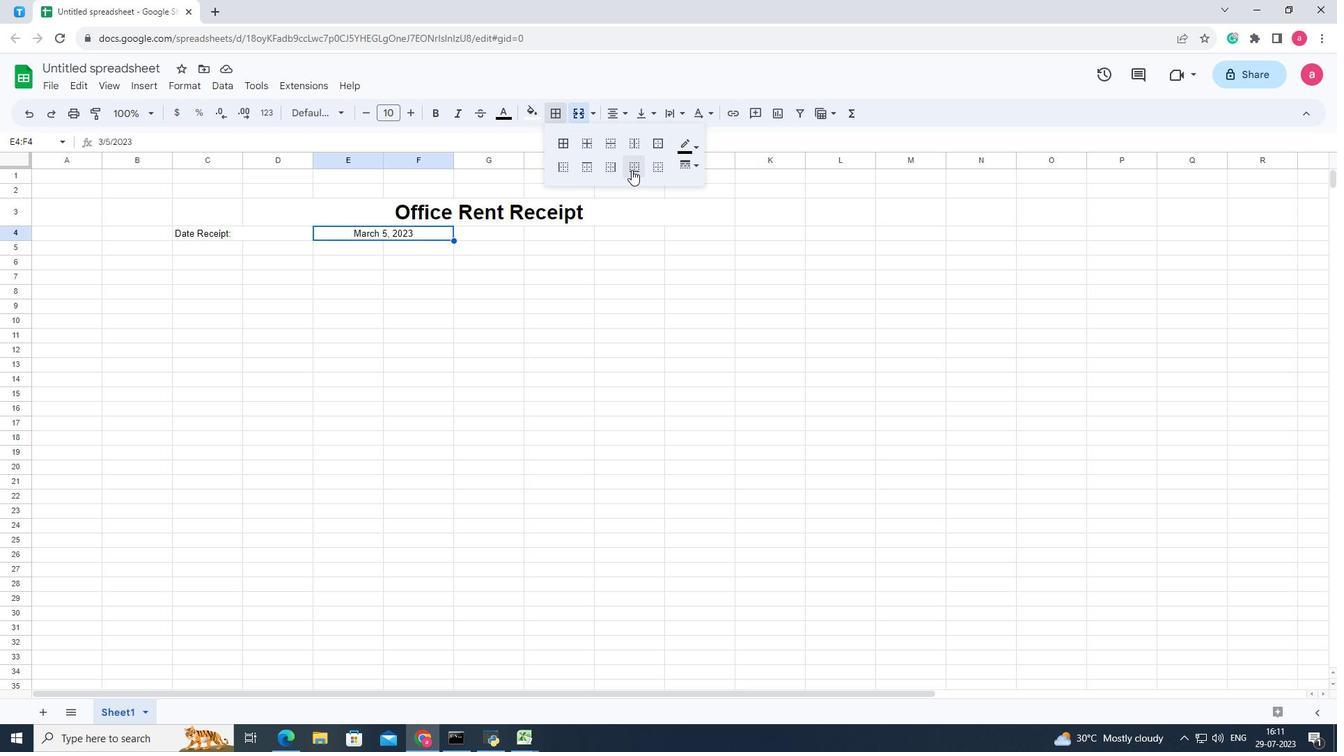 
Action: Mouse pressed left at (630, 169)
Screenshot: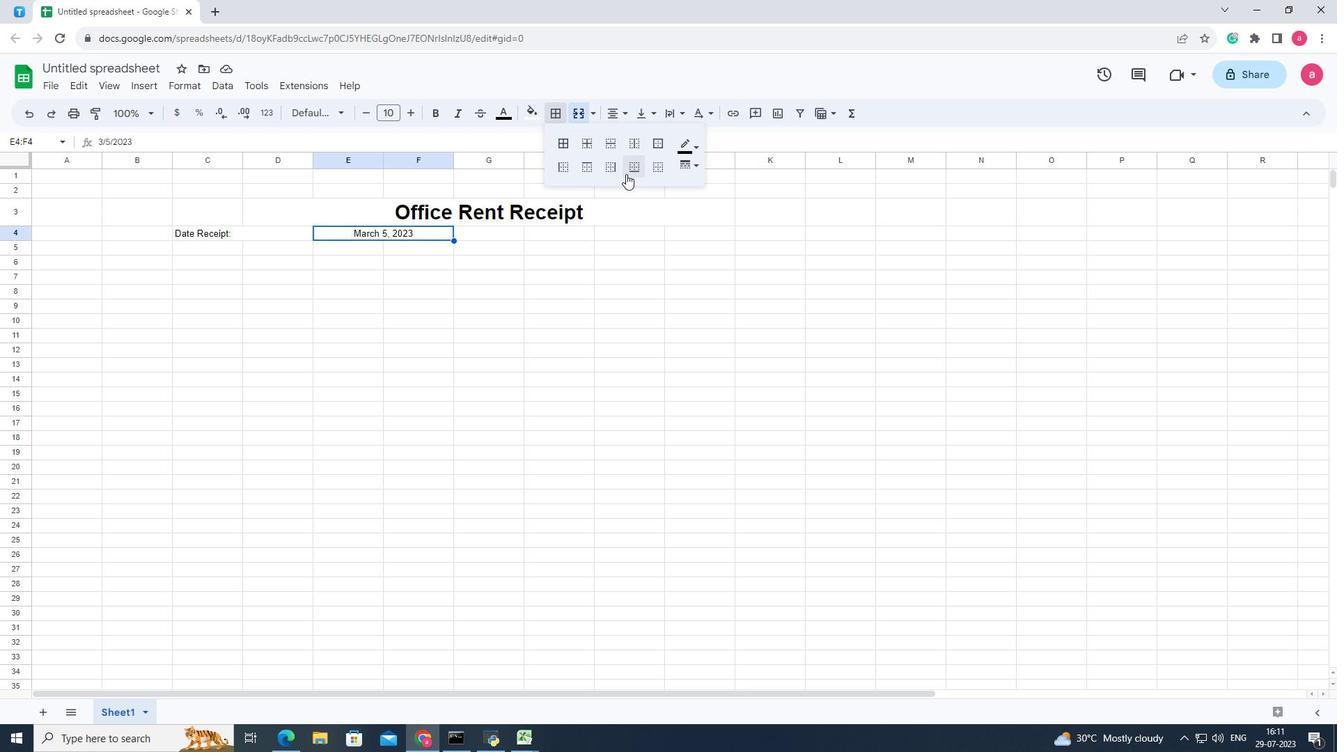 
Action: Mouse moved to (205, 245)
Screenshot: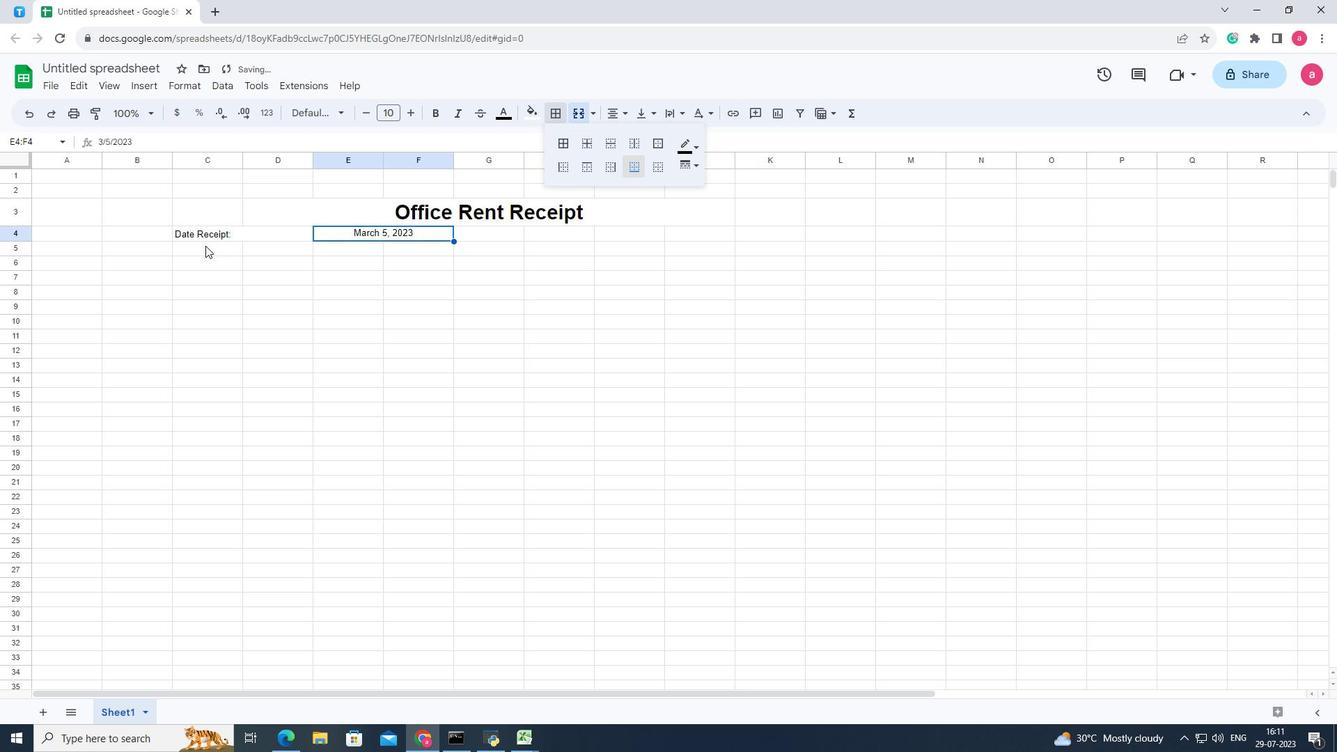 
Action: Mouse pressed left at (205, 245)
Screenshot: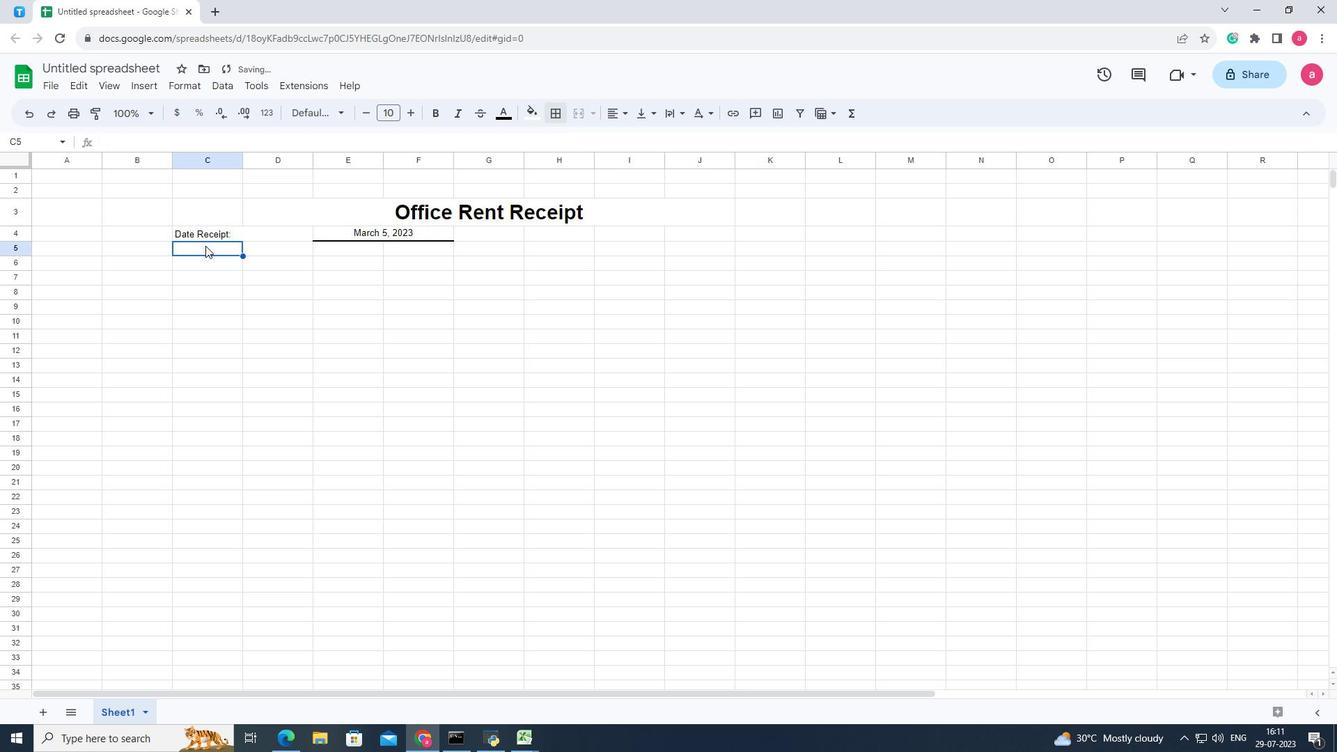 
Action: Mouse pressed left at (205, 245)
Screenshot: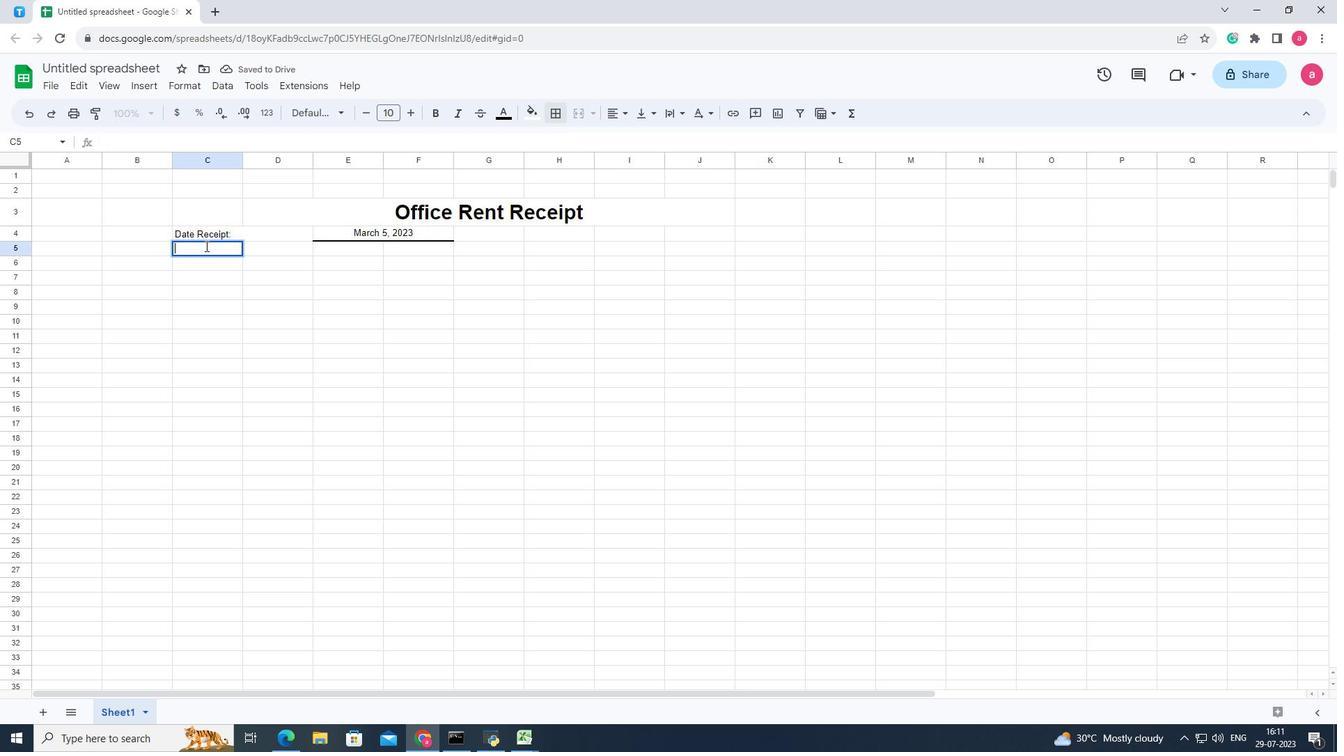 
Action: Mouse pressed left at (205, 245)
Screenshot: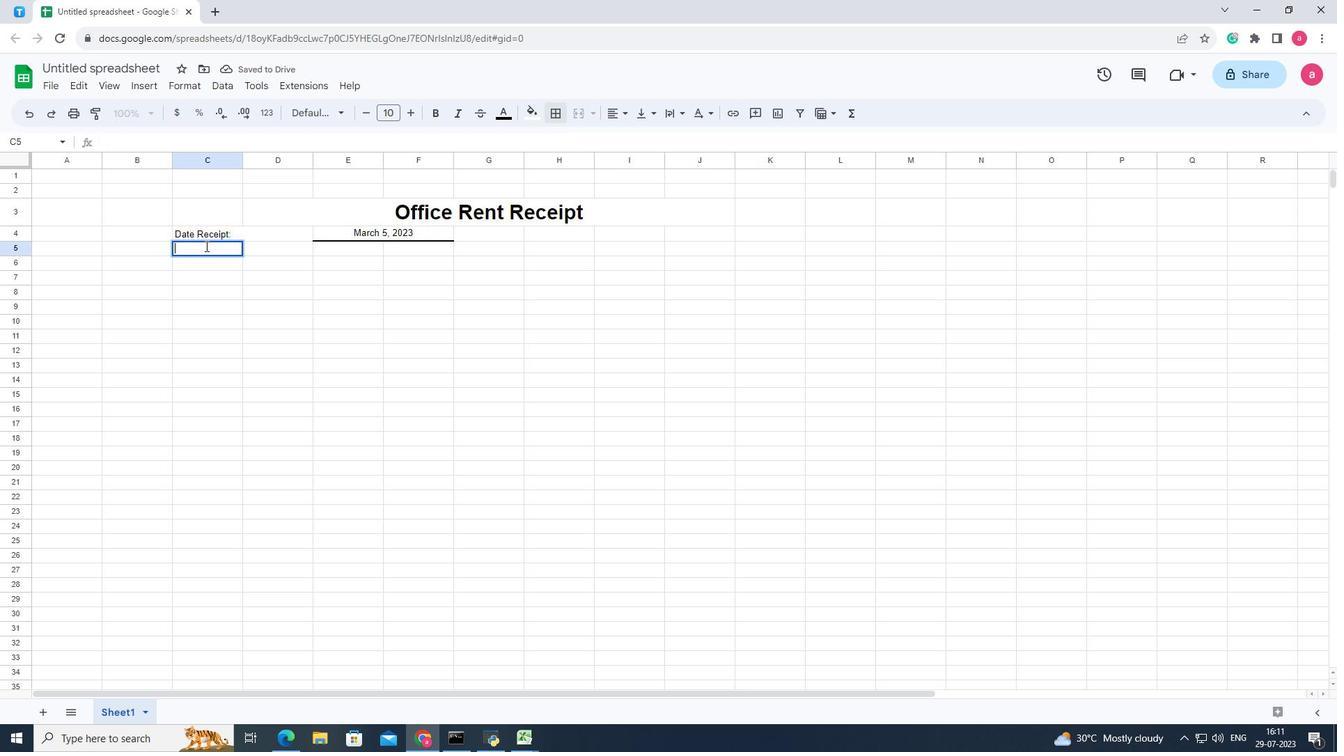 
Action: Key pressed <Key.shift>From<Key.space><Key.shift_r>:<Key.backspace><Key.backspace><Key.shift_r><Key.shift_r><Key.shift_r>:
Screenshot: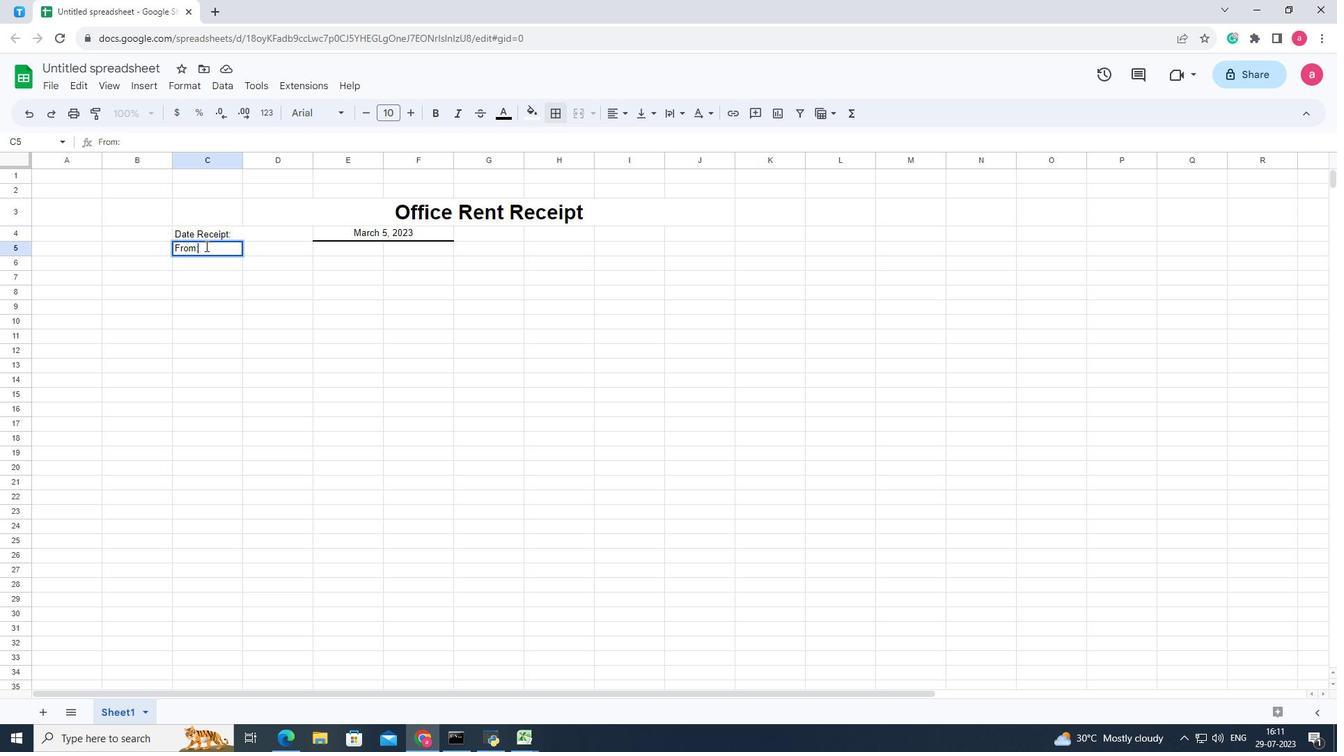 
Action: Mouse pressed left at (205, 245)
Screenshot: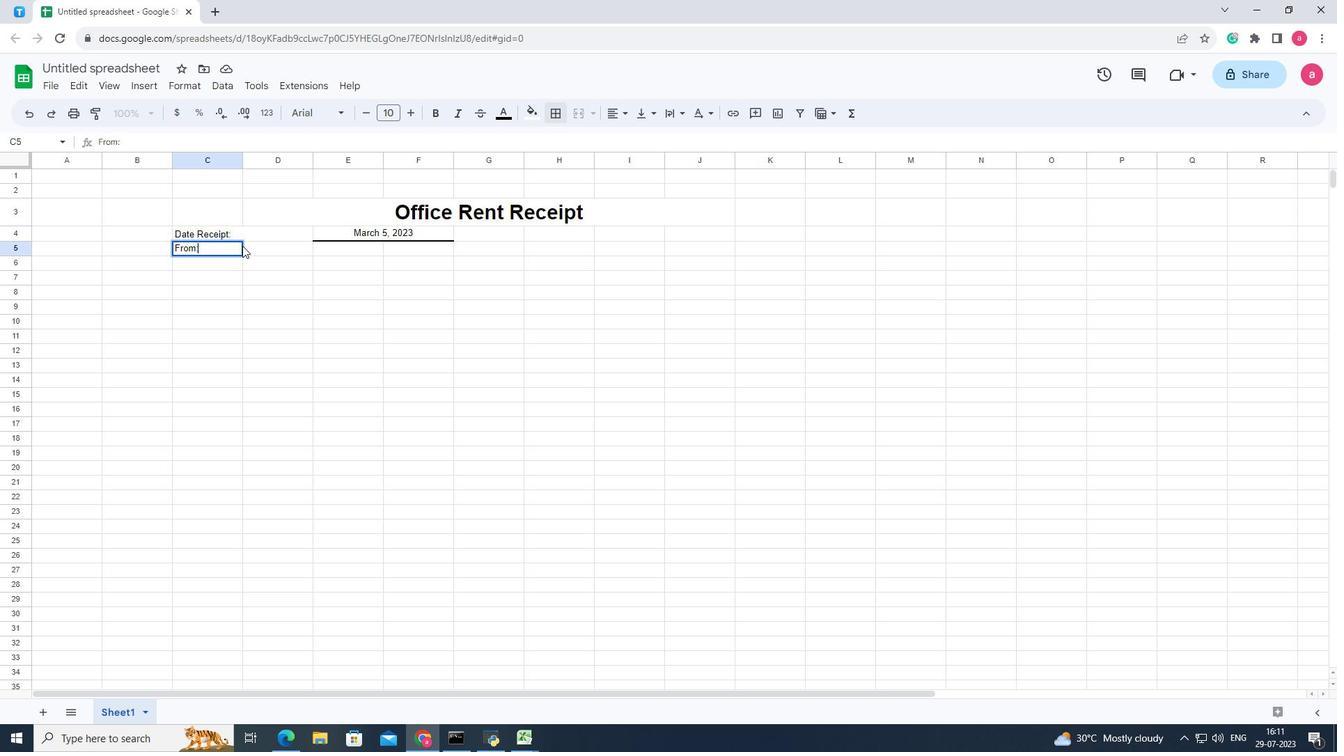 
Action: Mouse moved to (278, 246)
Screenshot: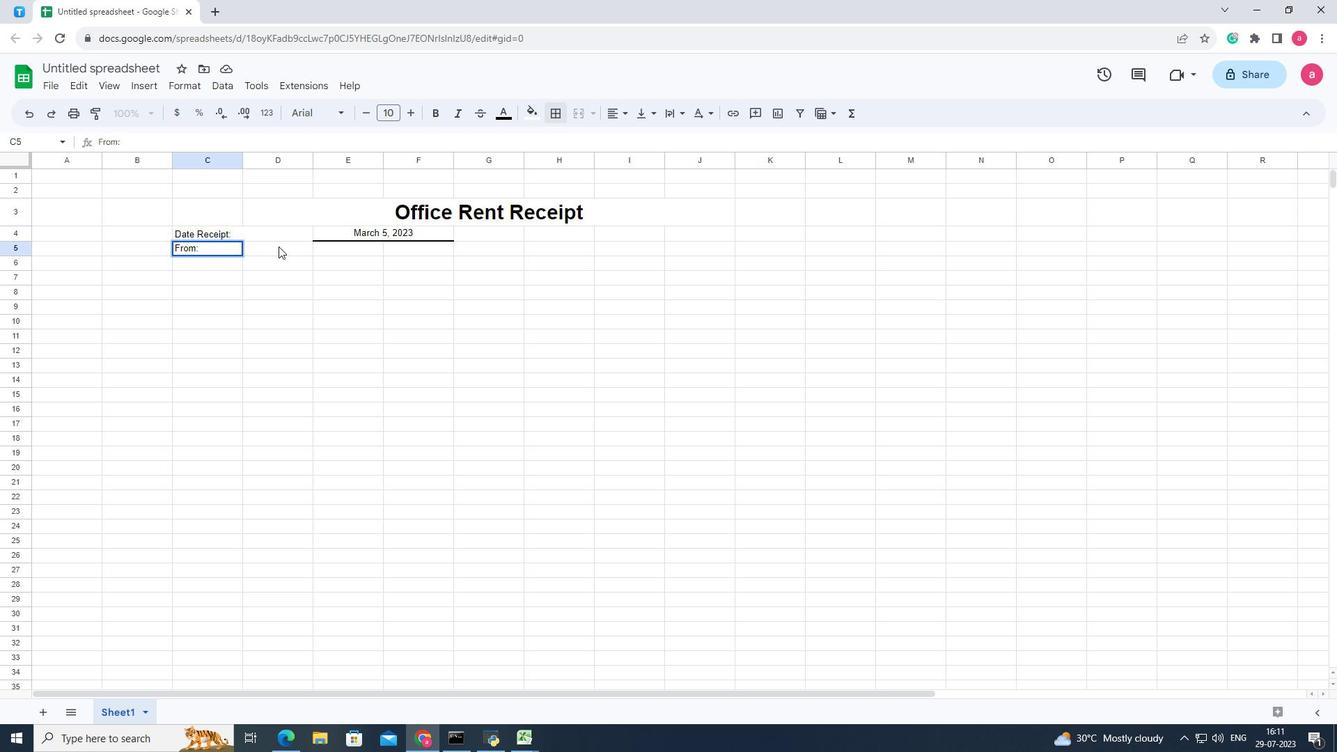 
Action: Mouse pressed left at (278, 246)
Screenshot: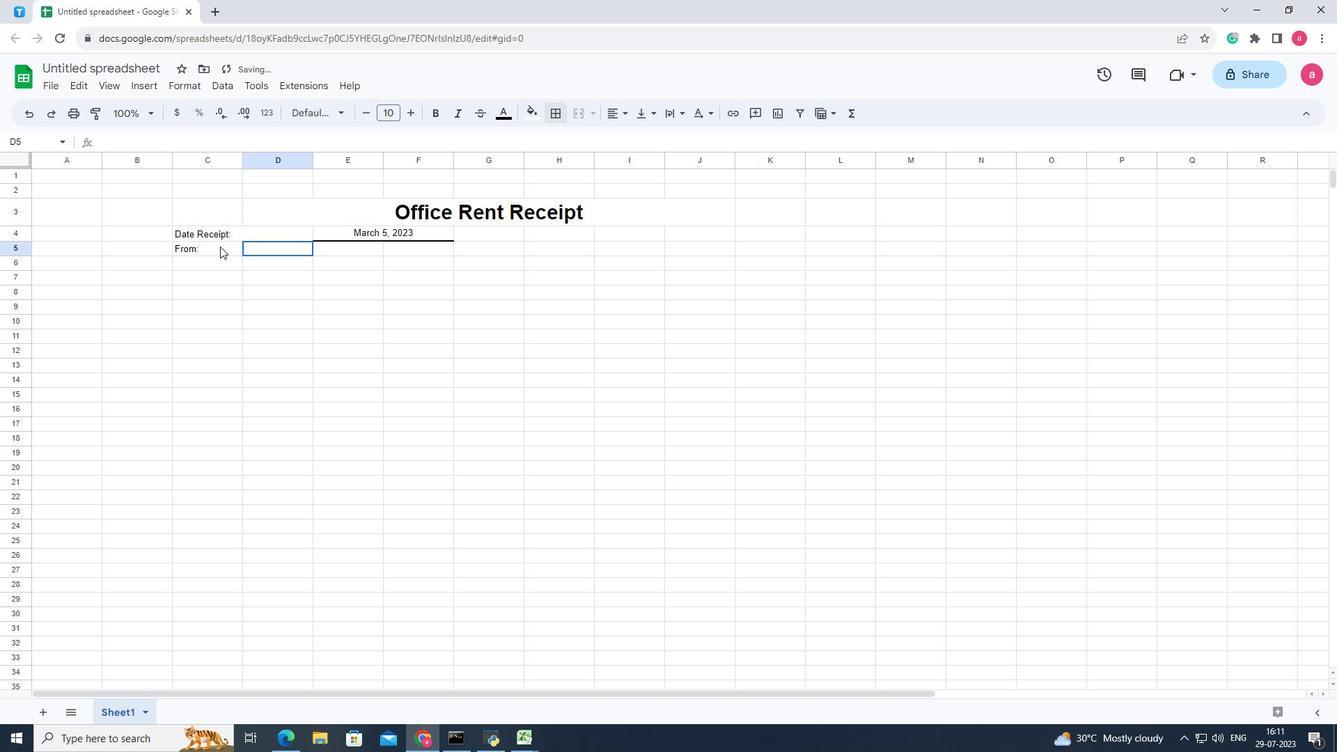 
Action: Mouse moved to (571, 110)
Screenshot: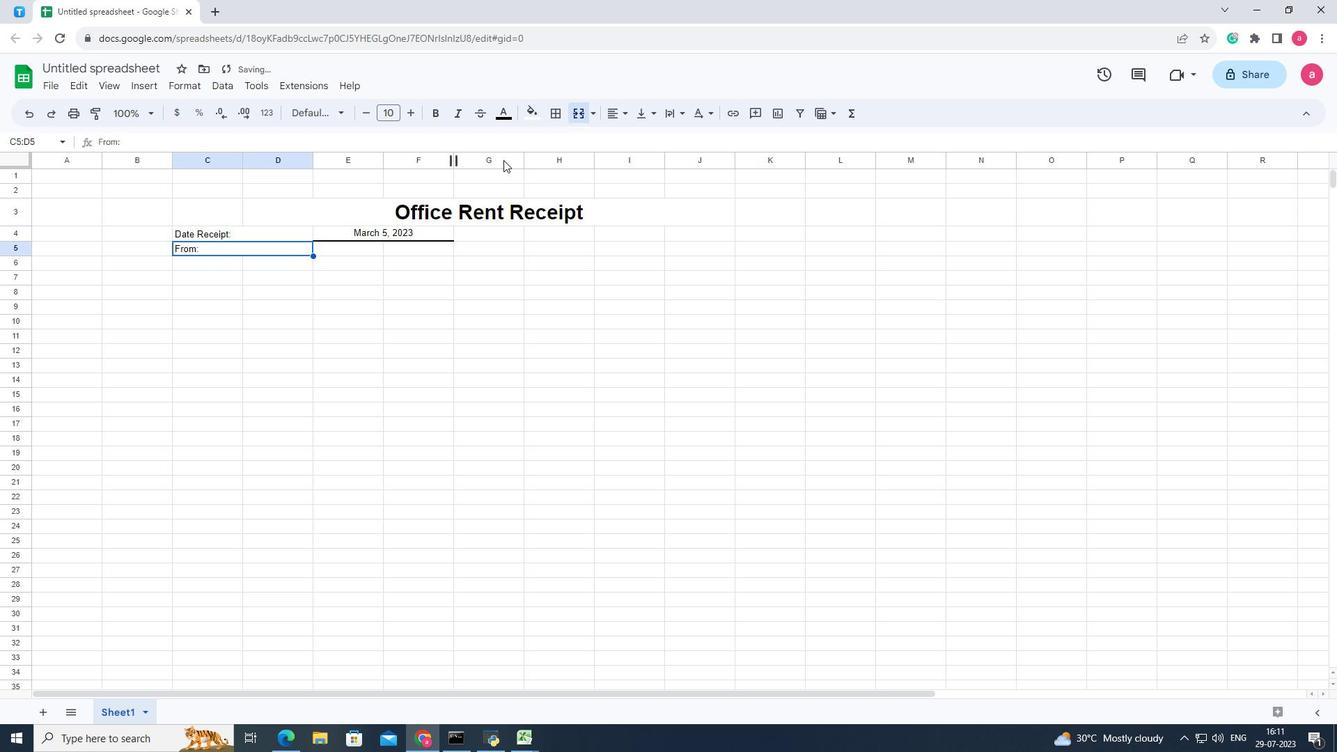 
Action: Mouse pressed left at (571, 110)
Screenshot: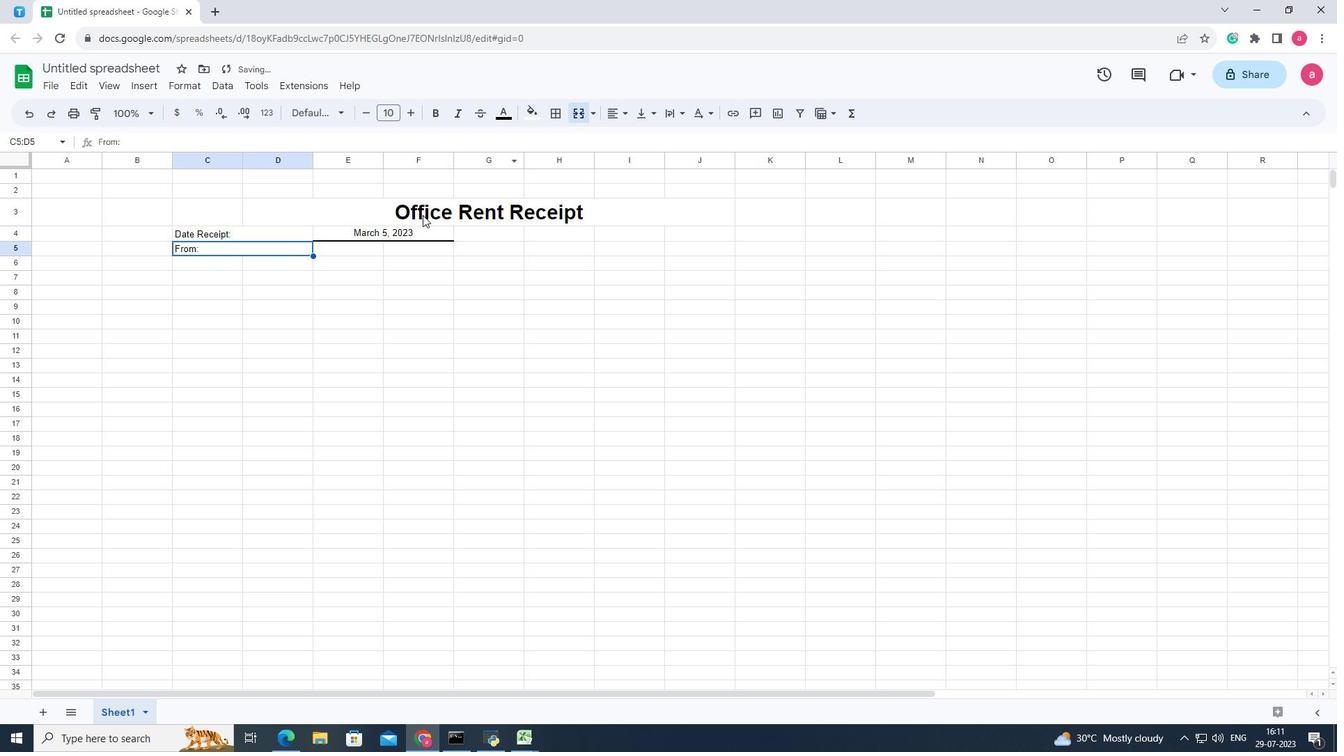 
Action: Mouse moved to (344, 249)
Screenshot: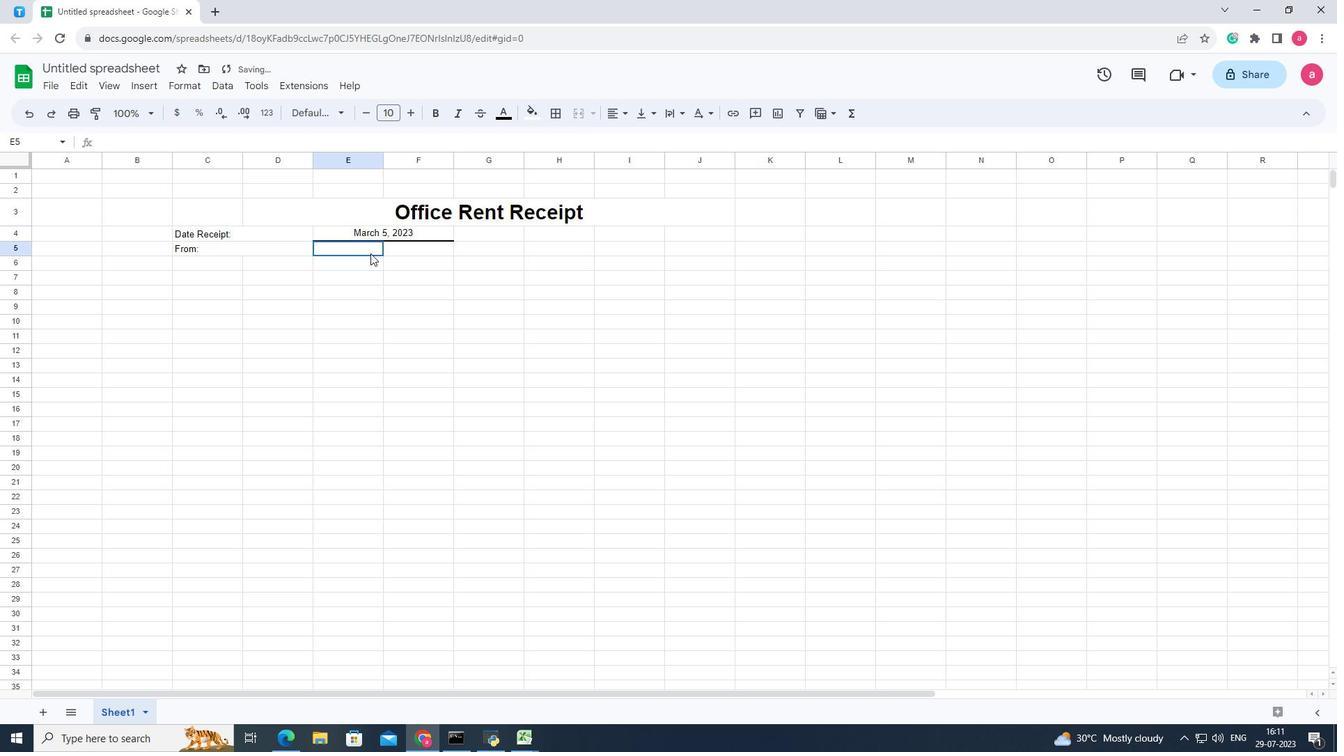 
Action: Mouse pressed left at (344, 249)
Screenshot: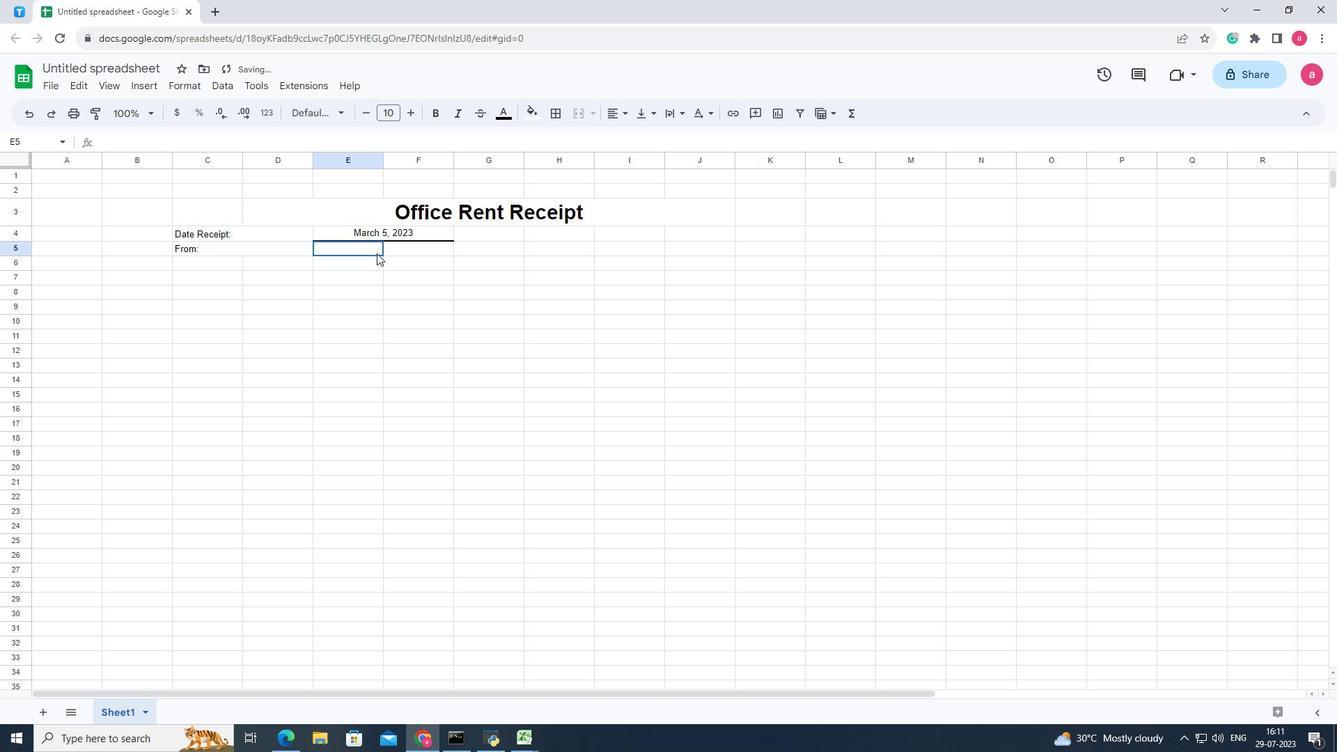 
Action: Mouse moved to (353, 252)
Screenshot: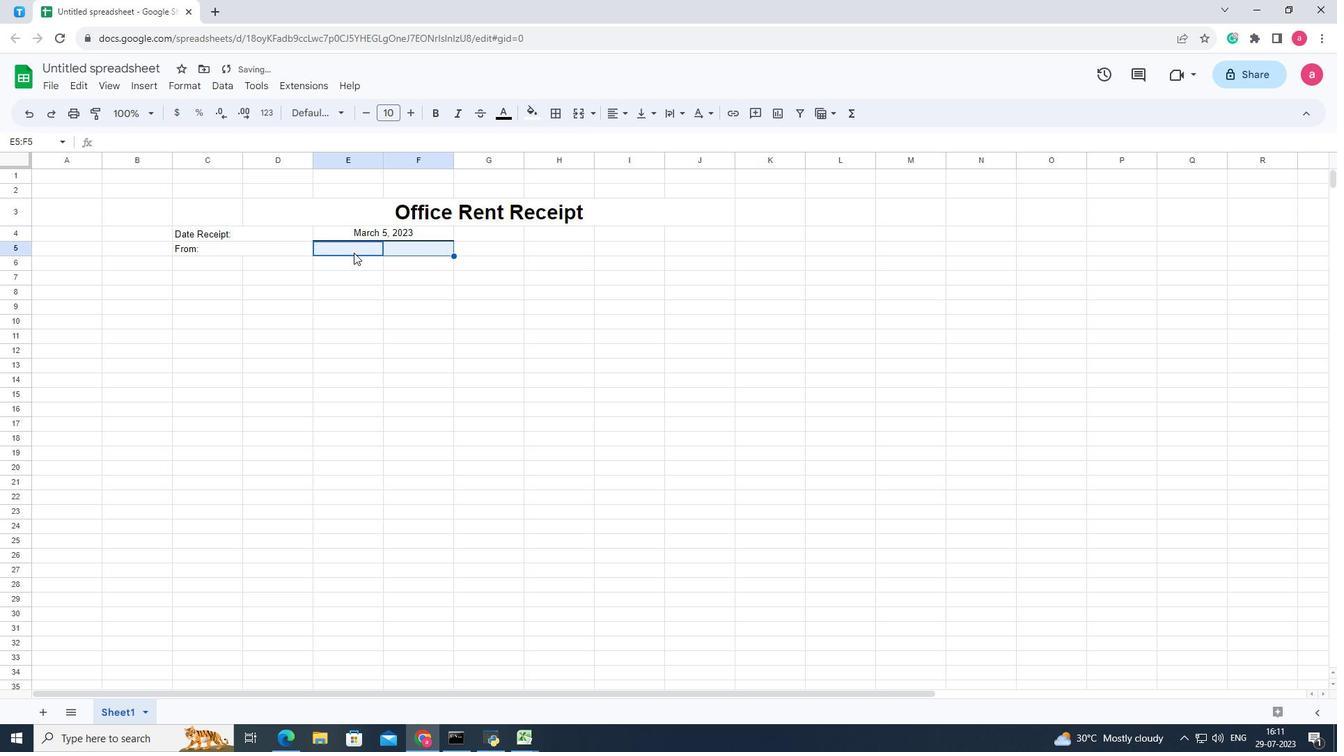 
Action: Mouse pressed left at (353, 252)
Screenshot: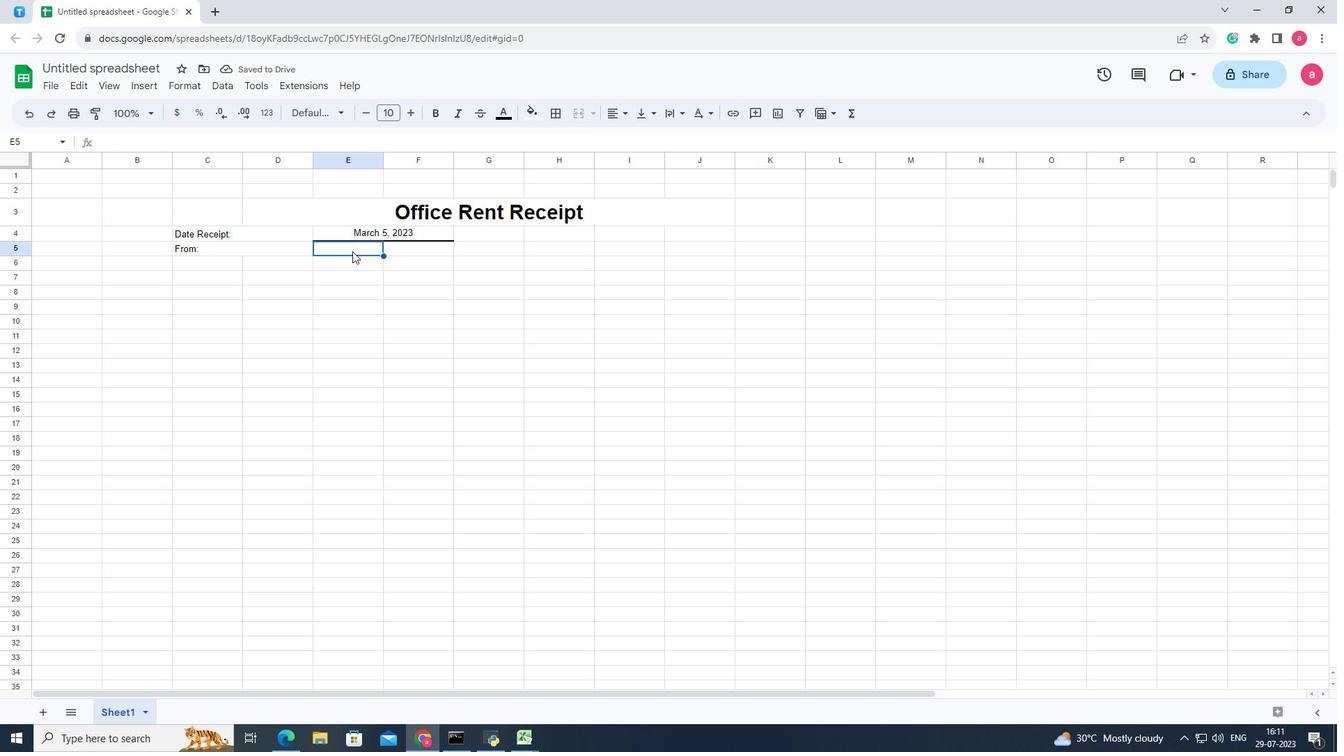 
Action: Mouse moved to (350, 250)
Screenshot: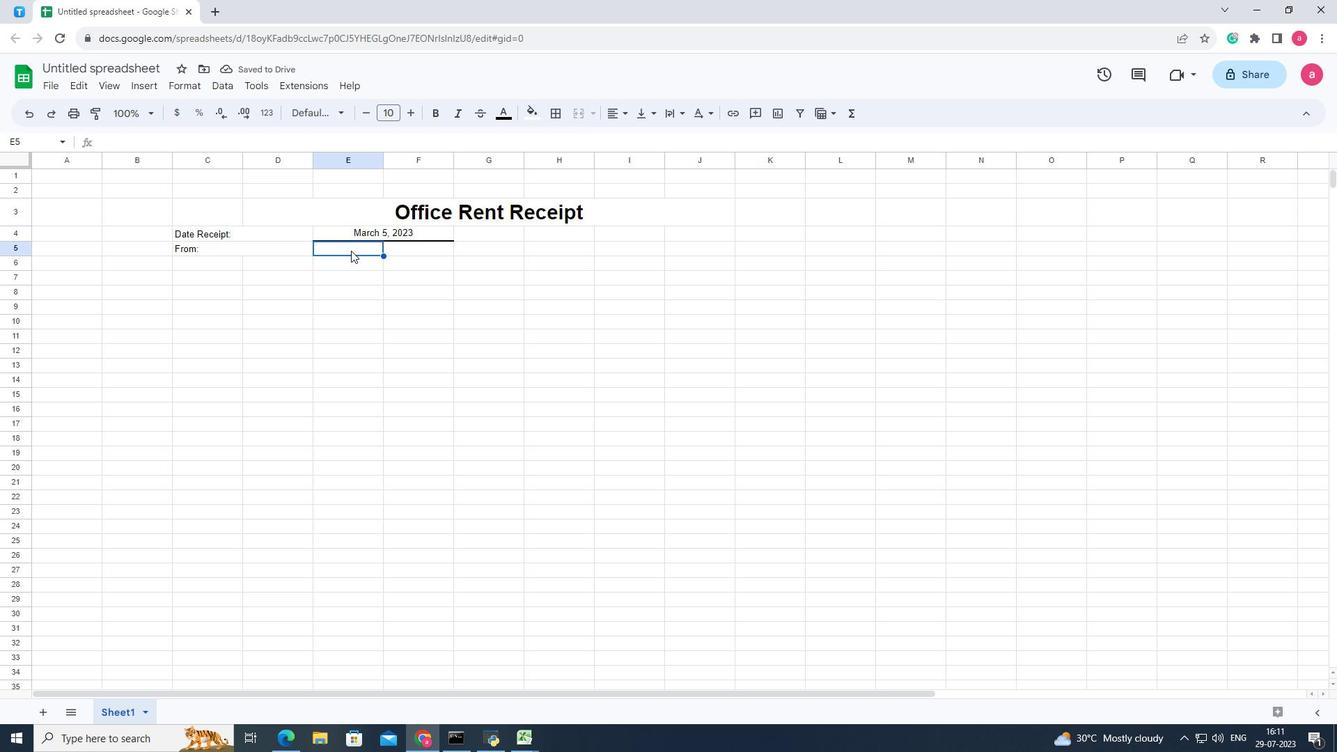 
Action: Mouse pressed left at (350, 250)
Screenshot: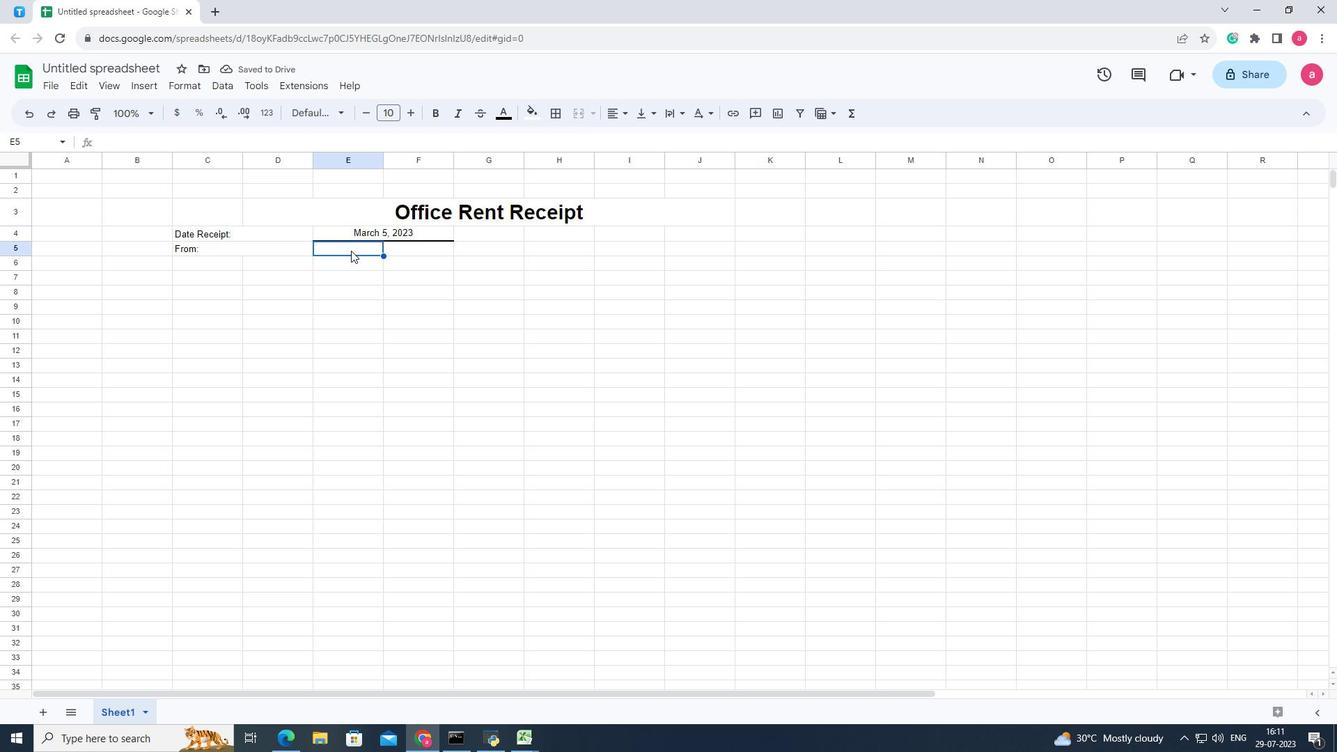 
Action: Mouse pressed left at (350, 250)
Screenshot: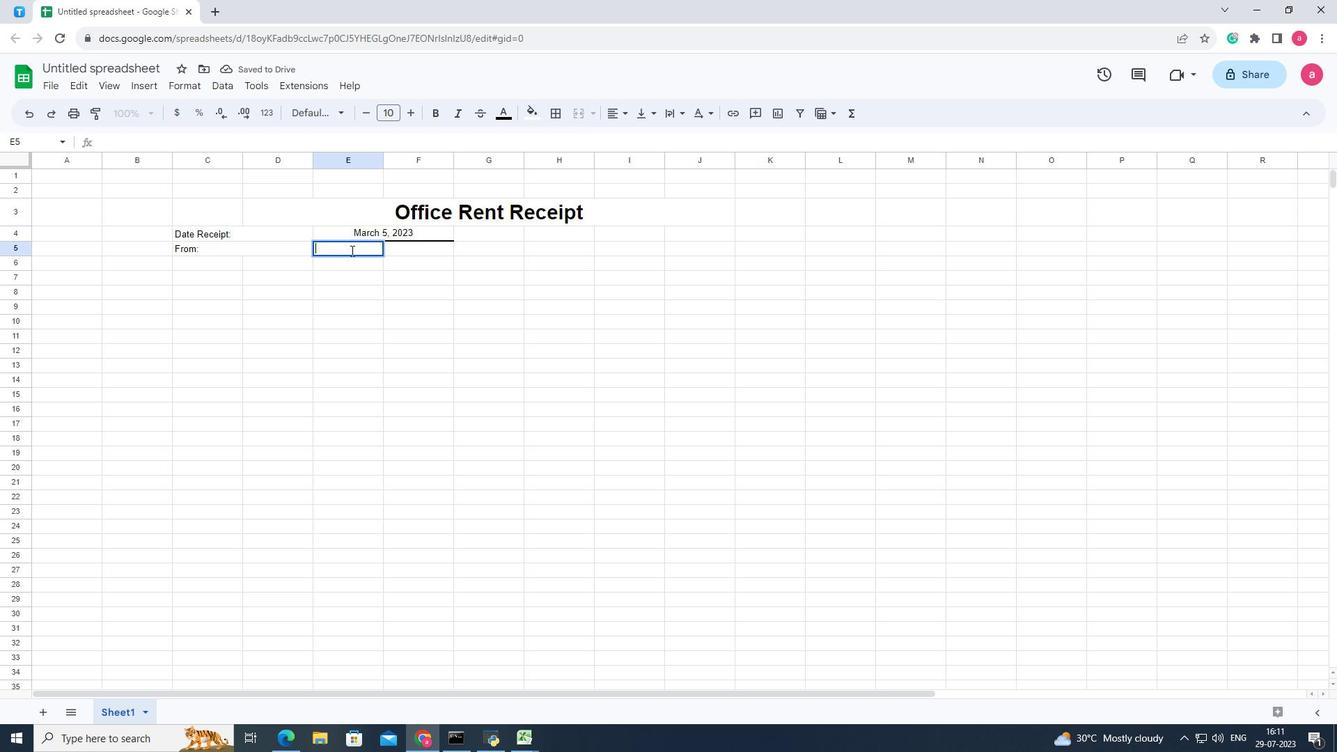 
Action: Key pressed <Key.shift>J<Key.shift><Key.shift><Key.shift><Key.shift><Key.shift><Key.shift><Key.shift><Key.shift><Key.shift>AMES<Key.space>WARTH
Screenshot: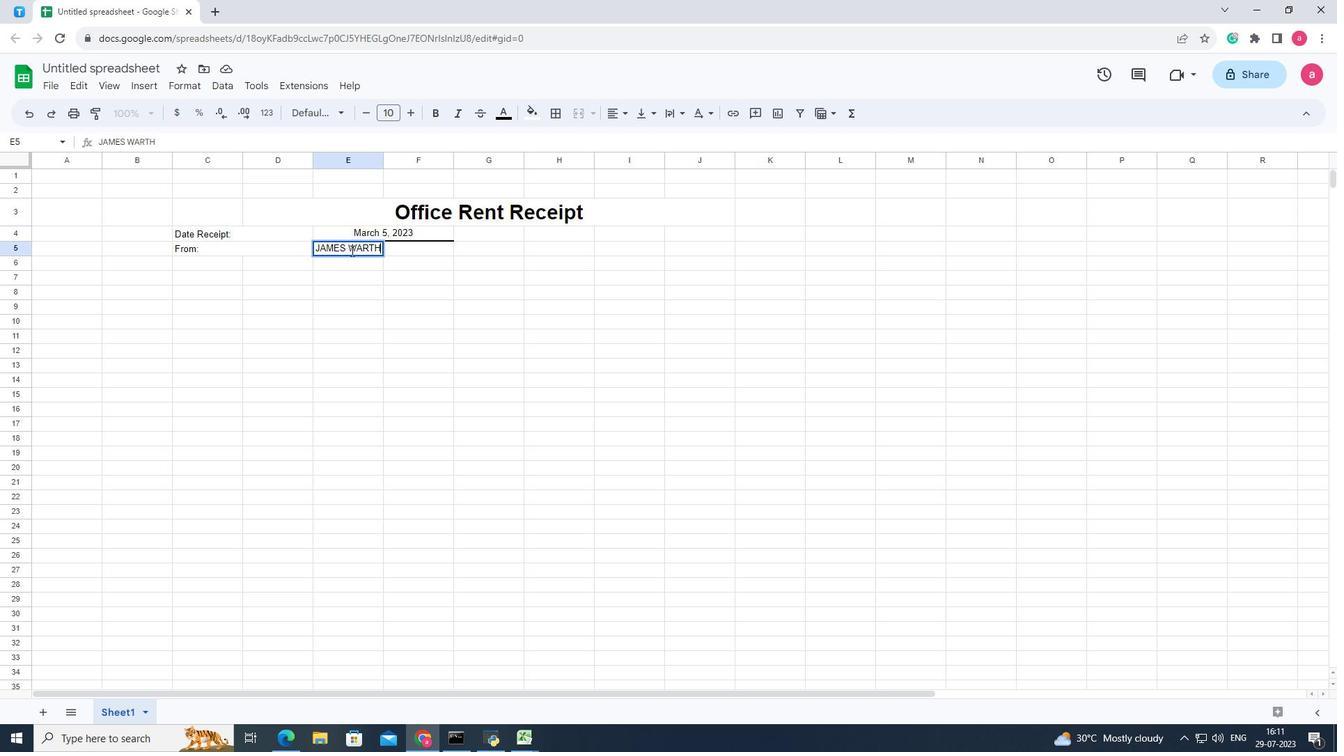 
Action: Mouse moved to (431, 247)
Screenshot: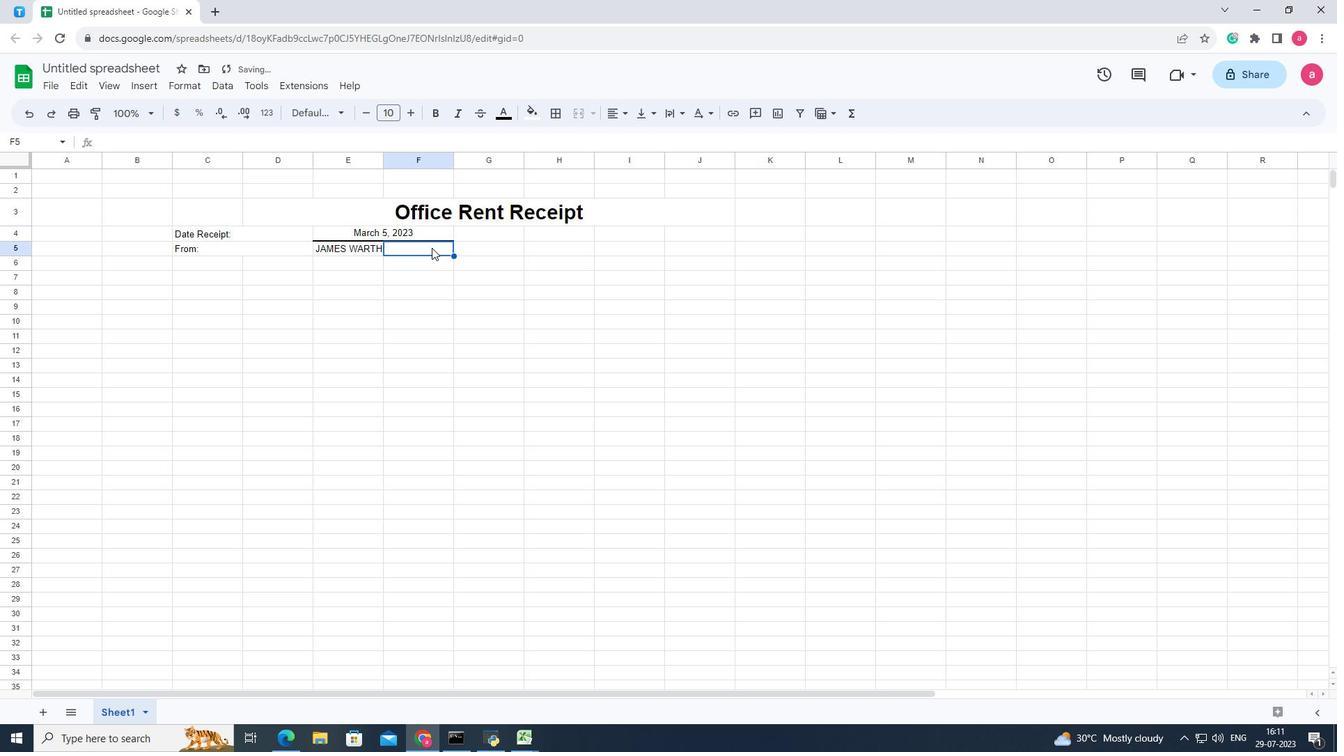 
Action: Mouse pressed left at (431, 247)
Screenshot: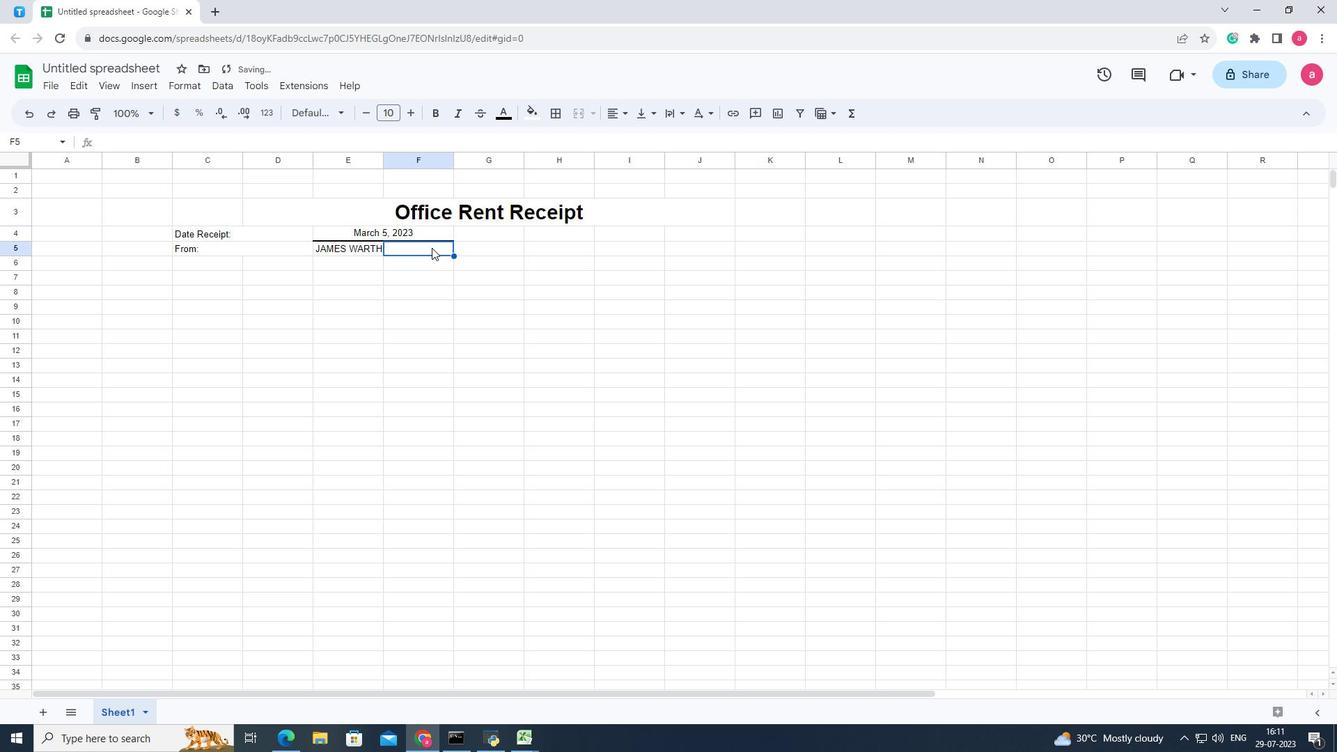 
Action: Mouse pressed left at (431, 247)
Screenshot: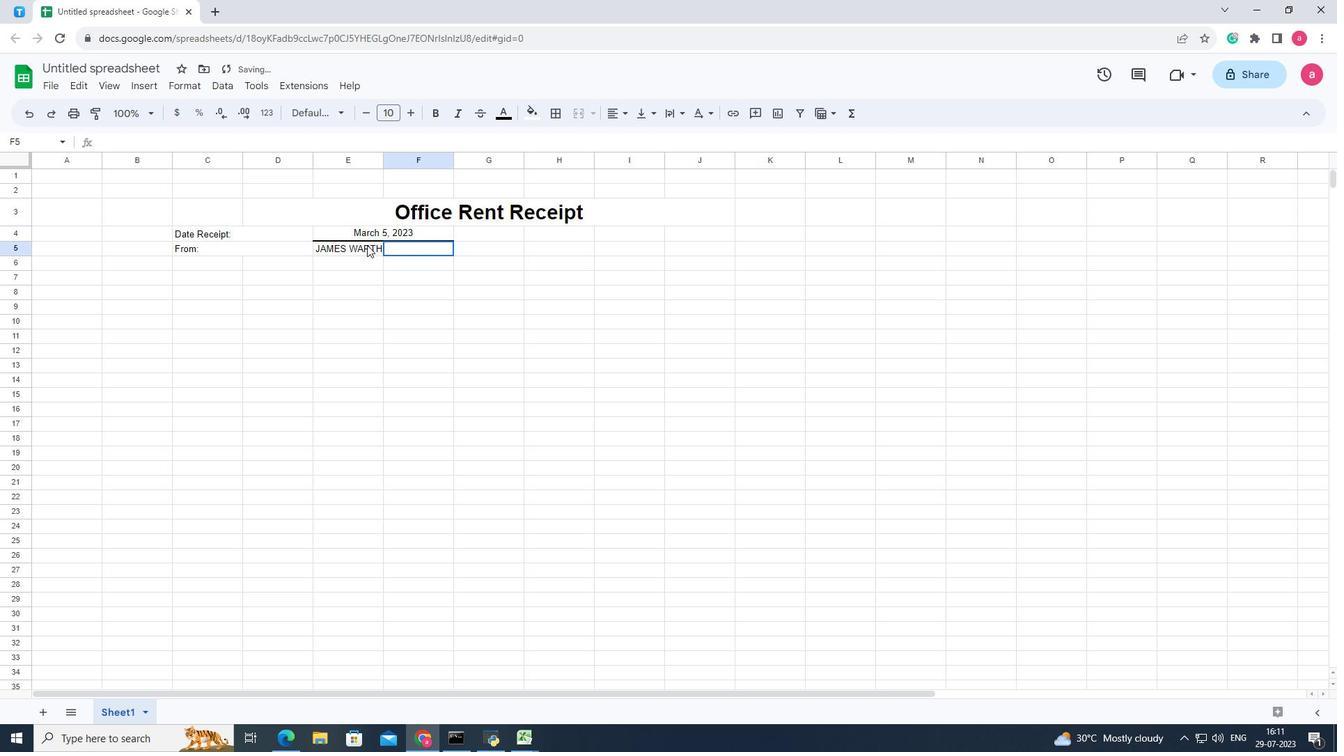 
Action: Mouse moved to (576, 113)
Screenshot: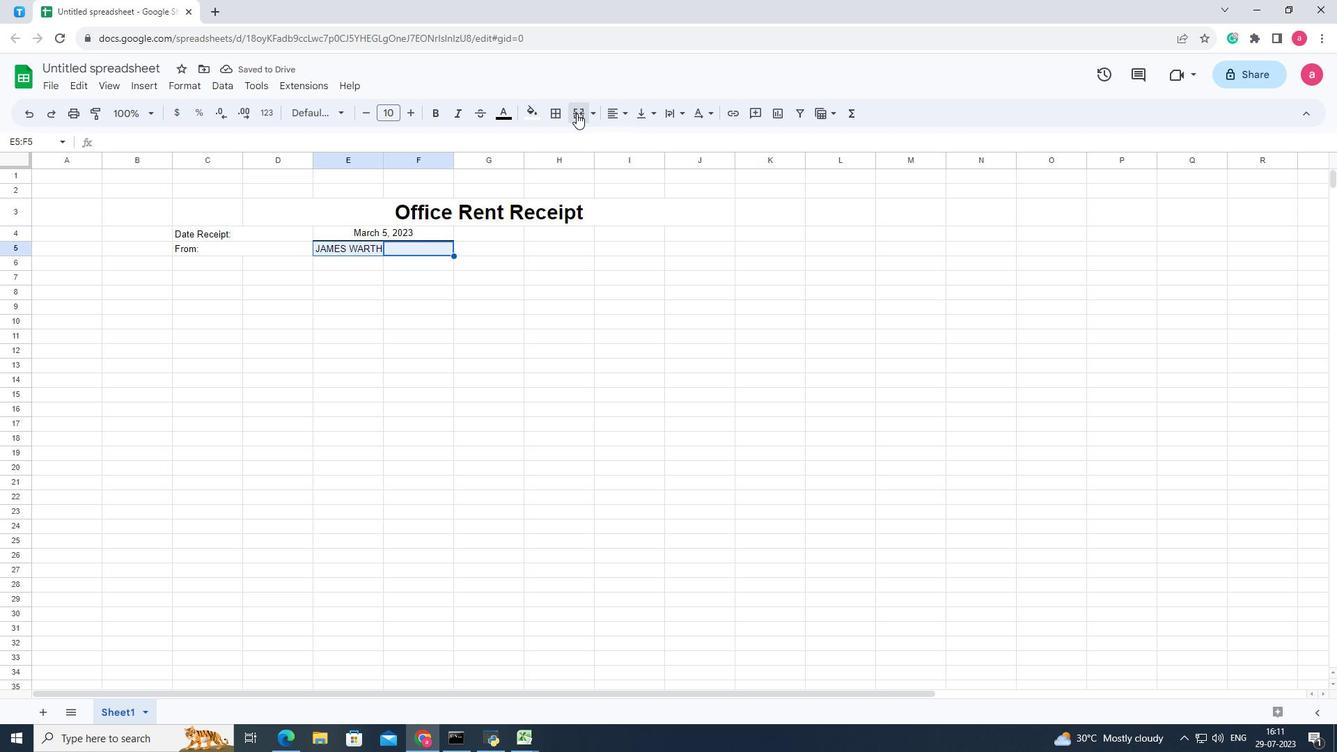 
Action: Mouse pressed left at (576, 113)
Screenshot: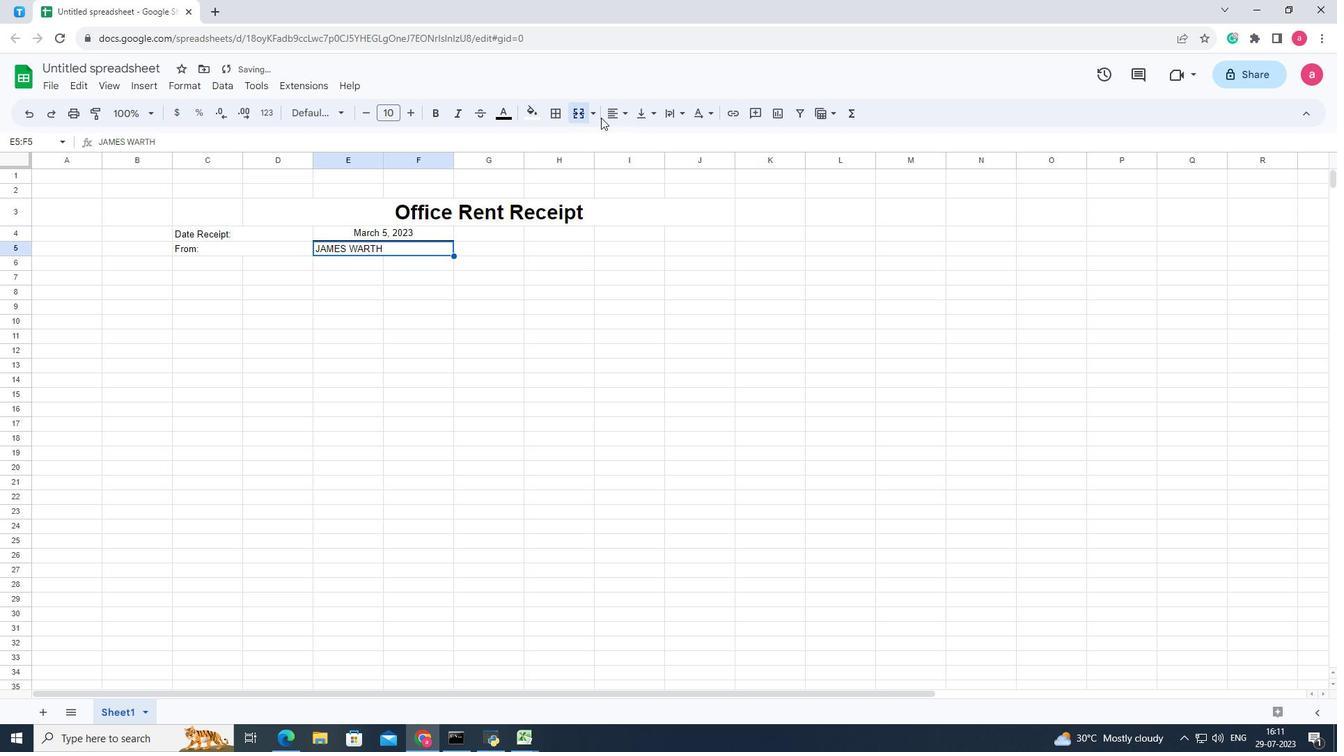 
Action: Mouse moved to (613, 115)
Screenshot: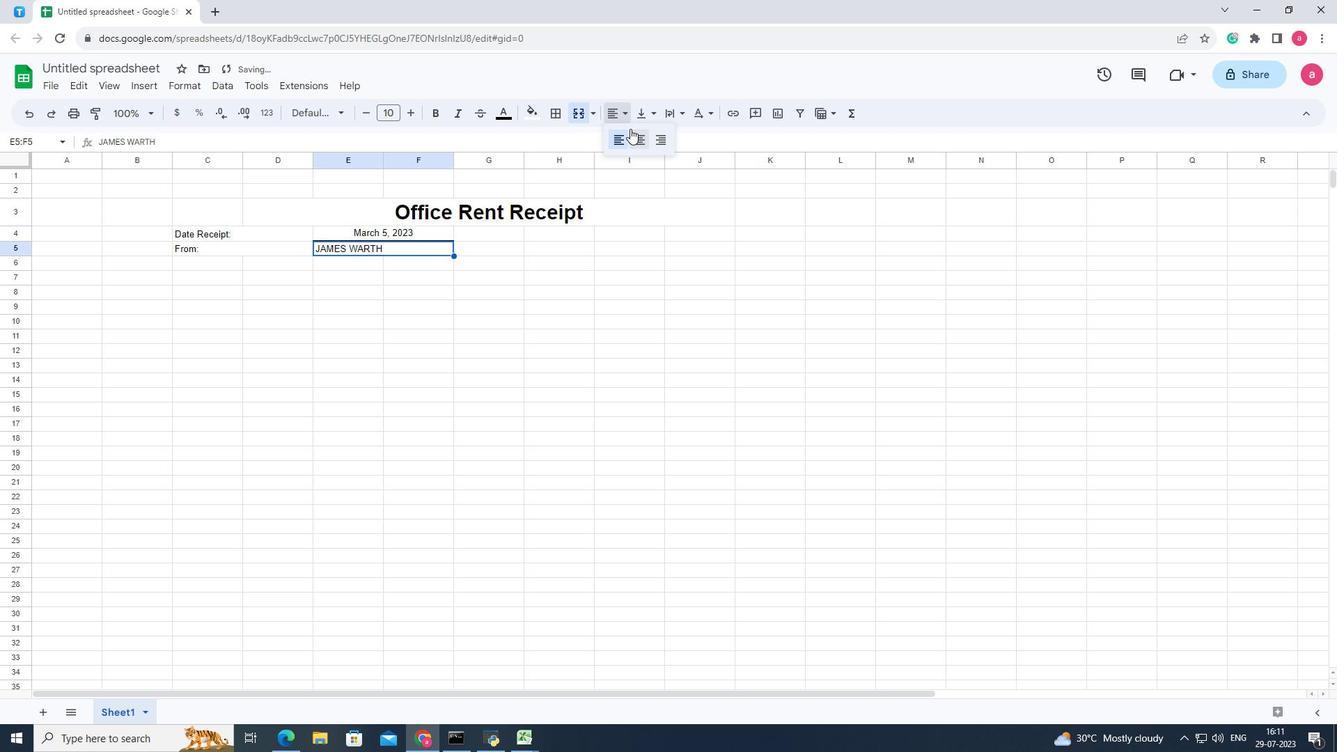
Action: Mouse pressed left at (613, 115)
Screenshot: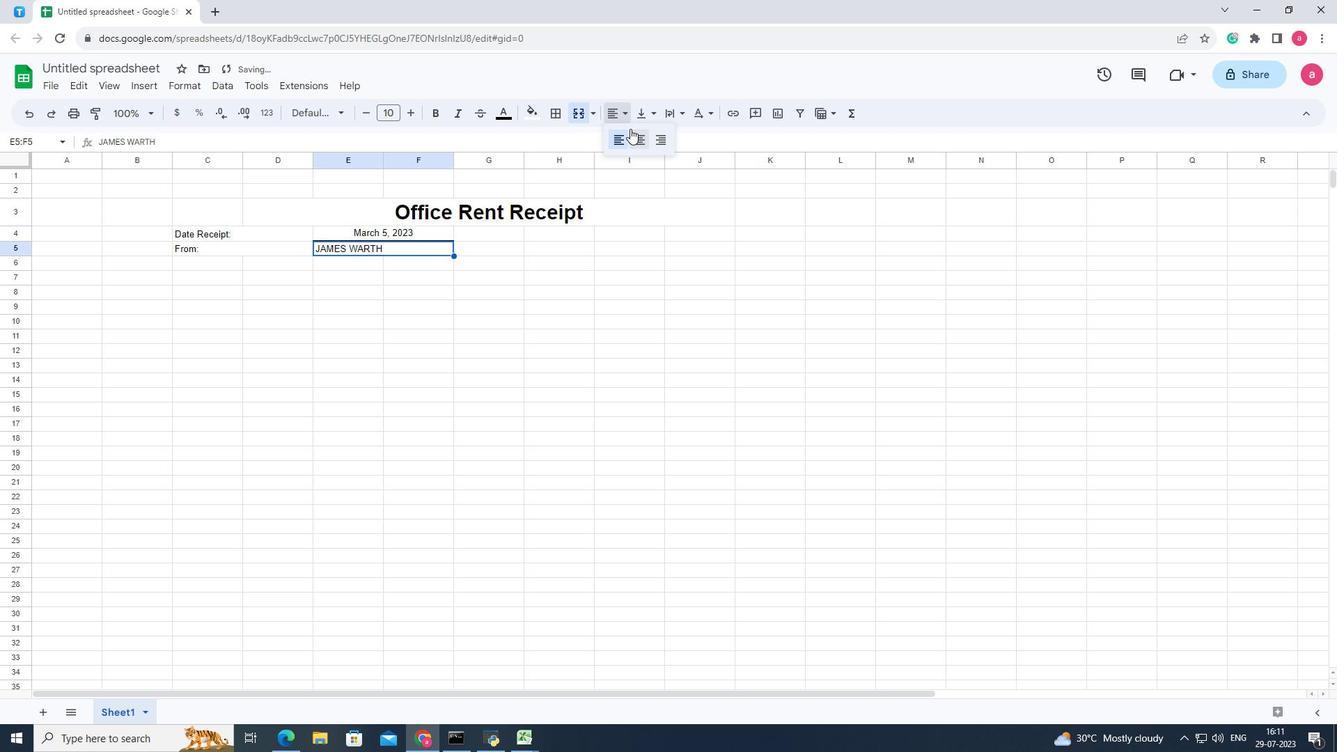 
Action: Mouse moved to (644, 139)
Screenshot: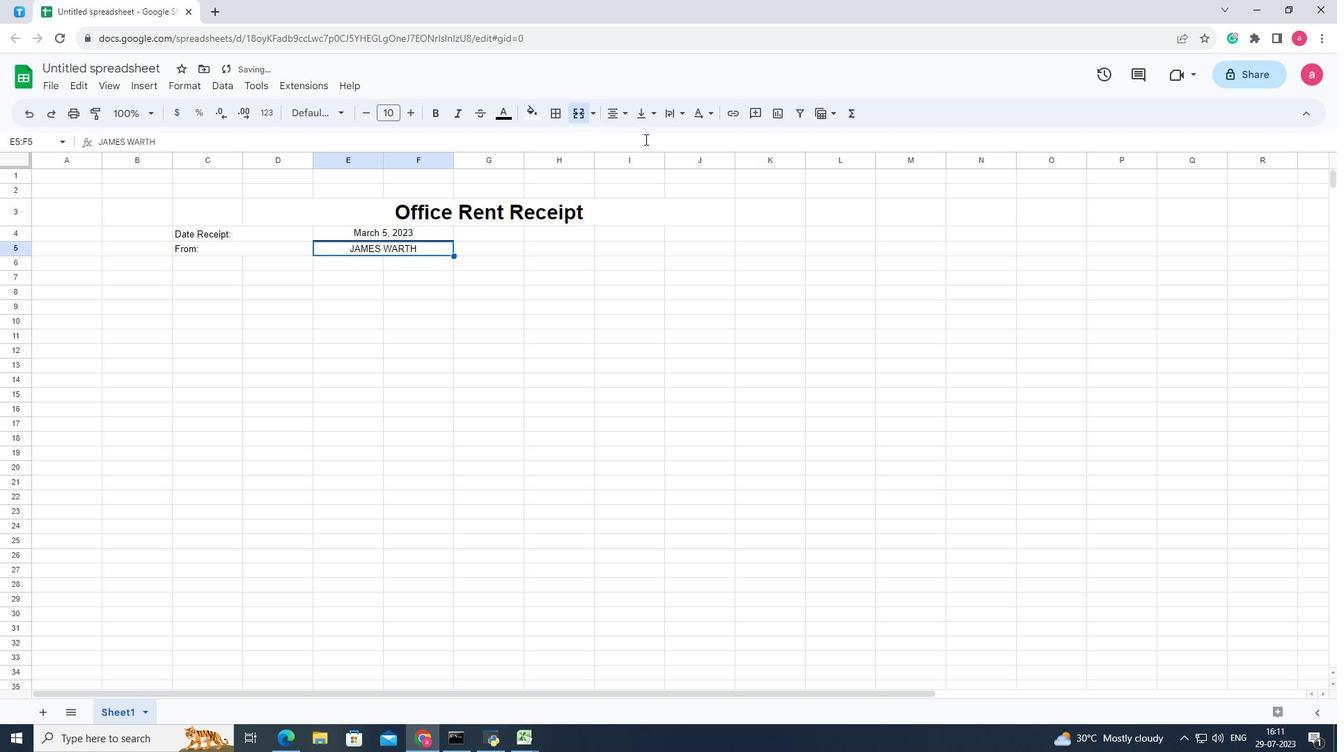 
Action: Mouse pressed left at (644, 139)
Screenshot: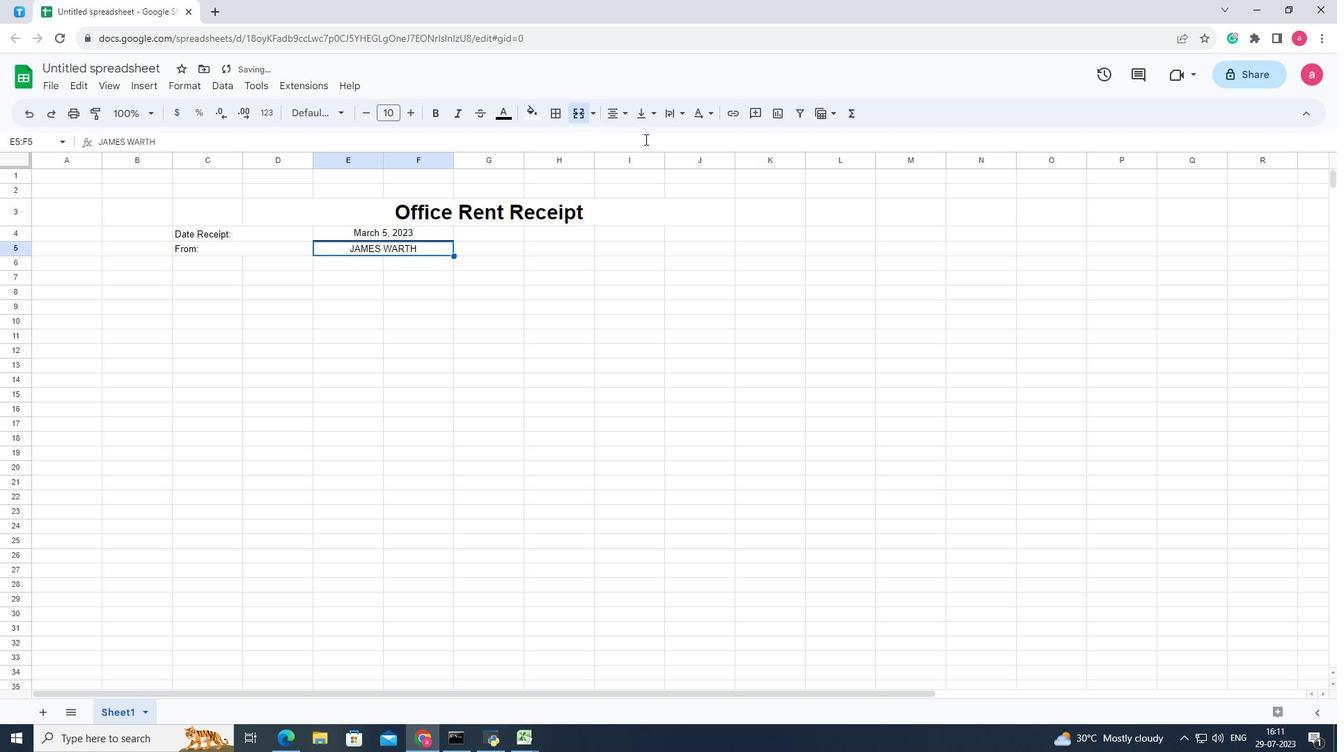 
Action: Mouse moved to (559, 117)
Screenshot: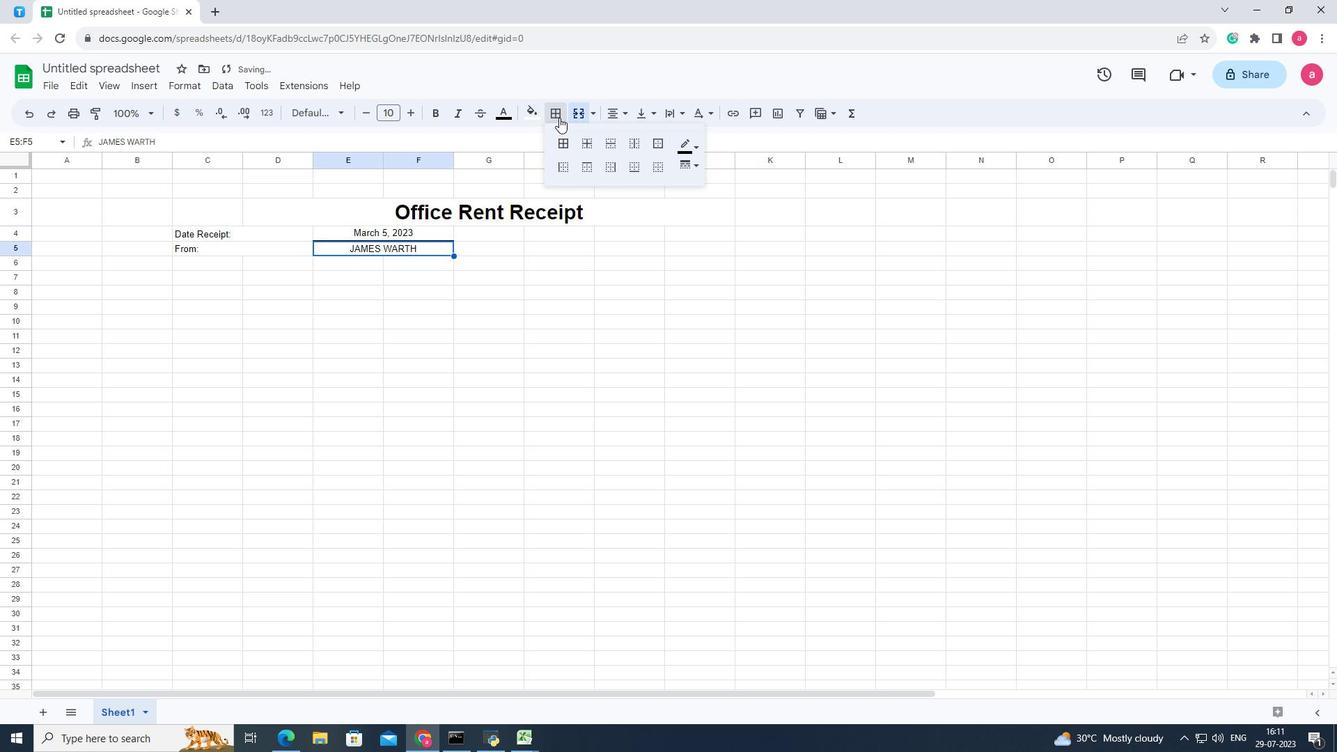 
Action: Mouse pressed left at (559, 117)
Screenshot: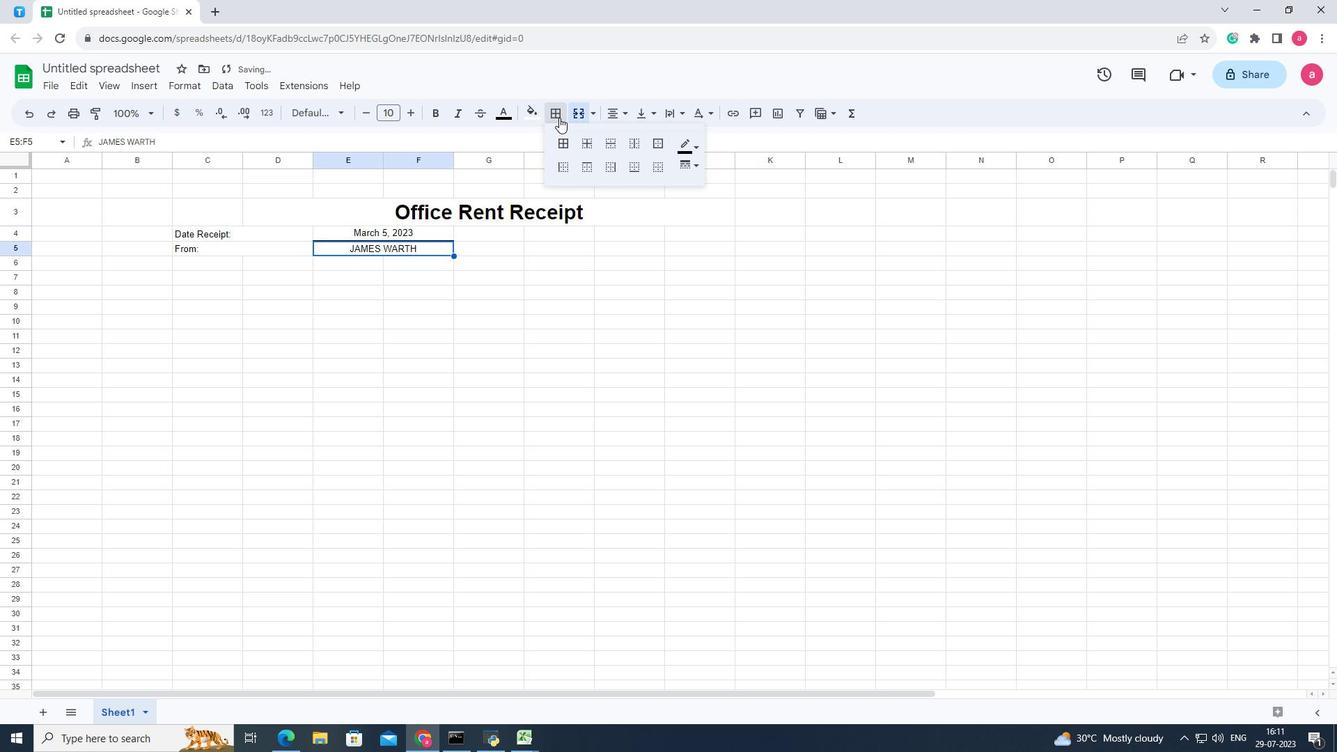 
Action: Mouse moved to (624, 170)
Screenshot: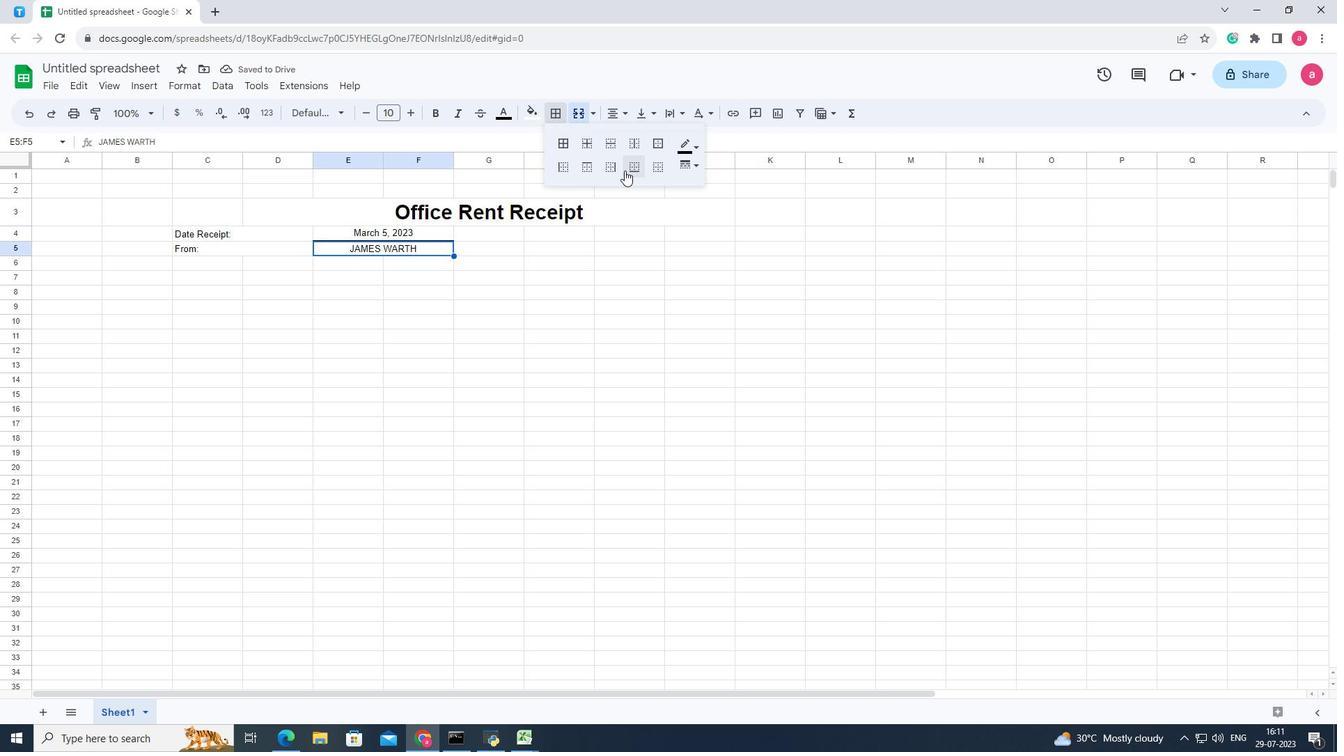 
Action: Mouse pressed left at (624, 170)
Screenshot: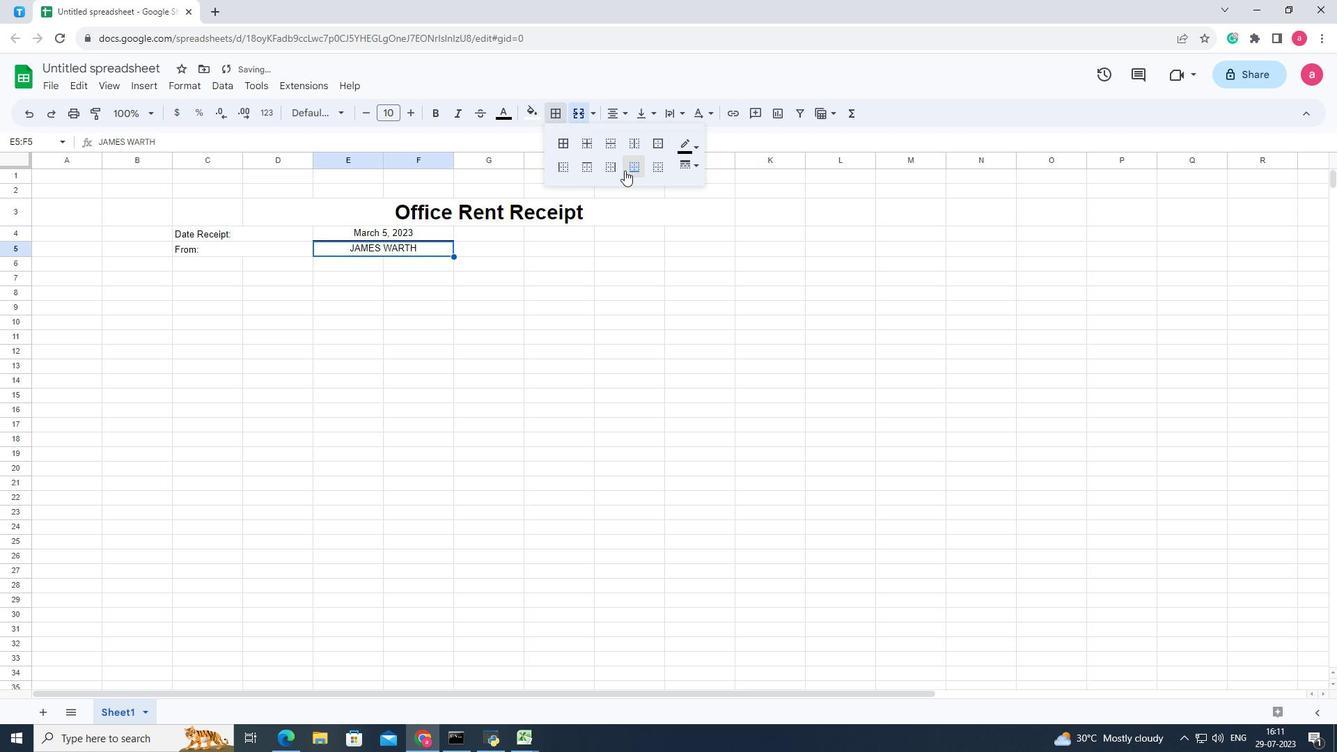 
Action: Mouse moved to (681, 163)
Screenshot: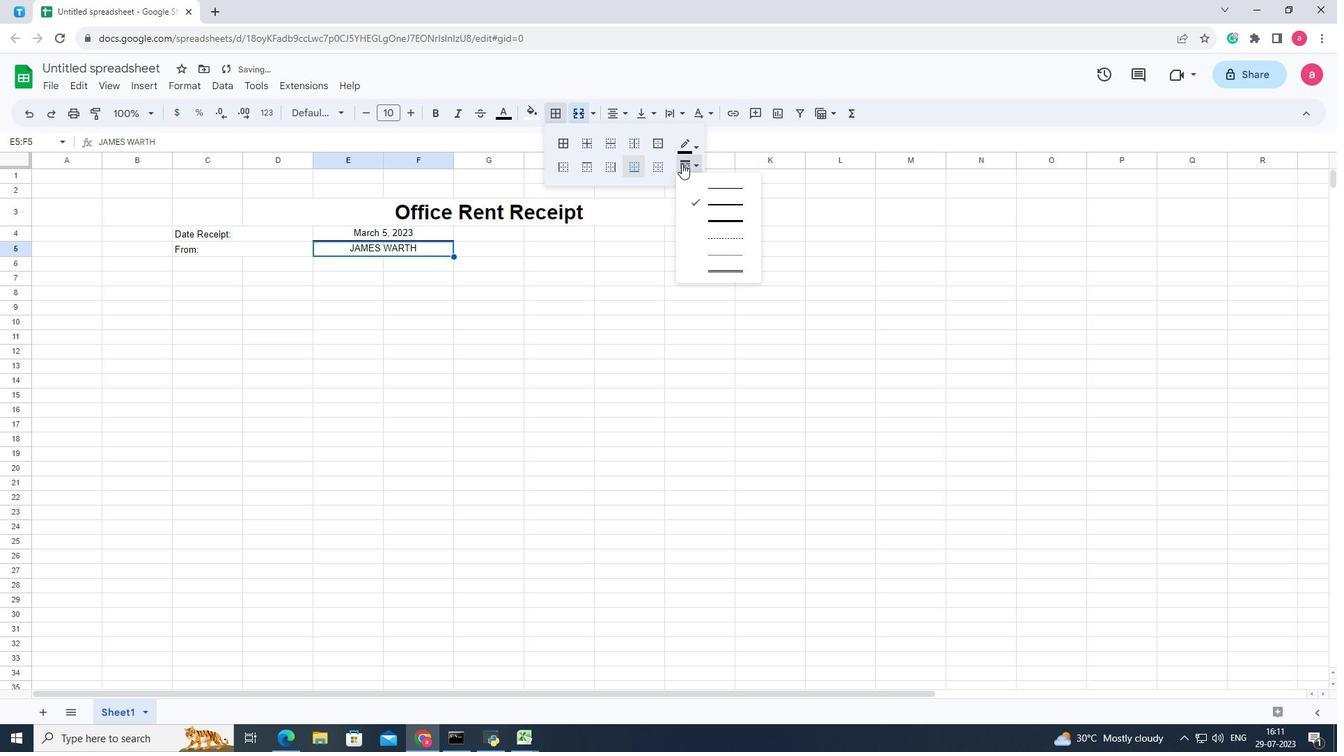 
Action: Mouse pressed left at (681, 163)
Screenshot: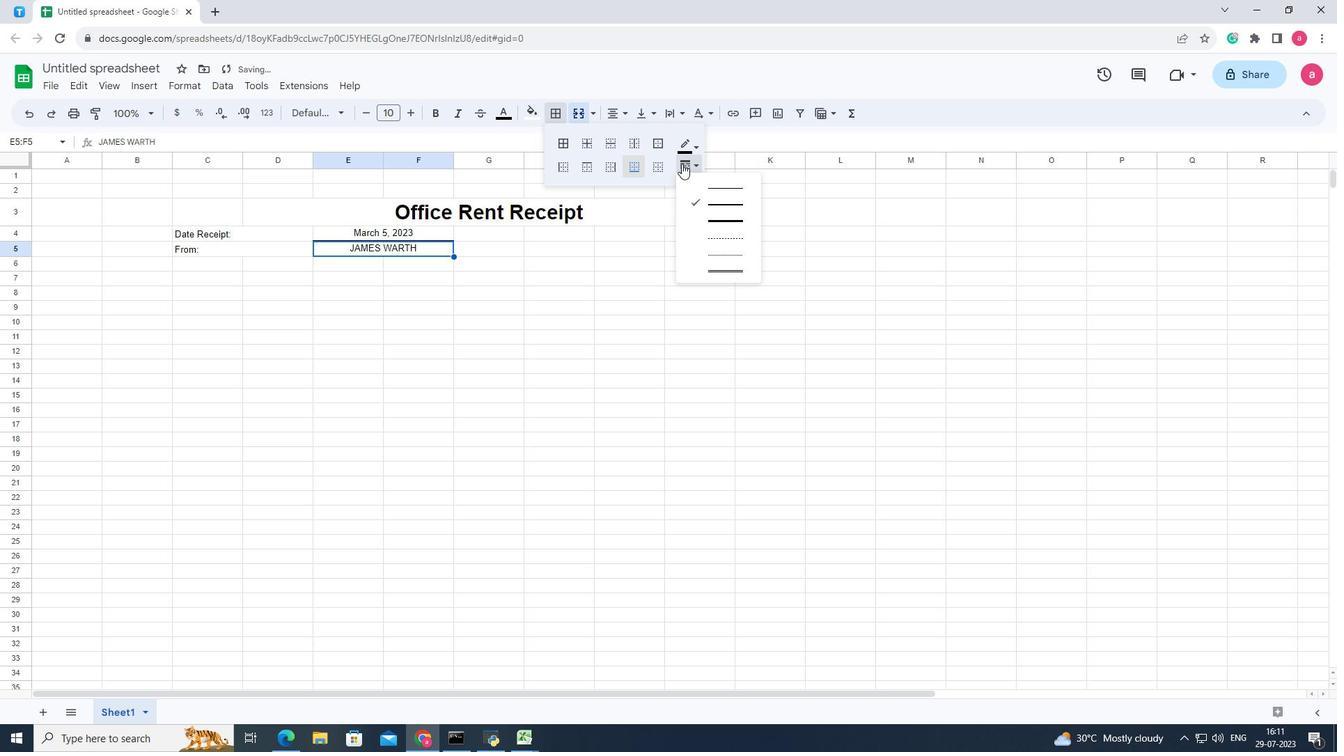 
Action: Mouse pressed left at (681, 163)
Screenshot: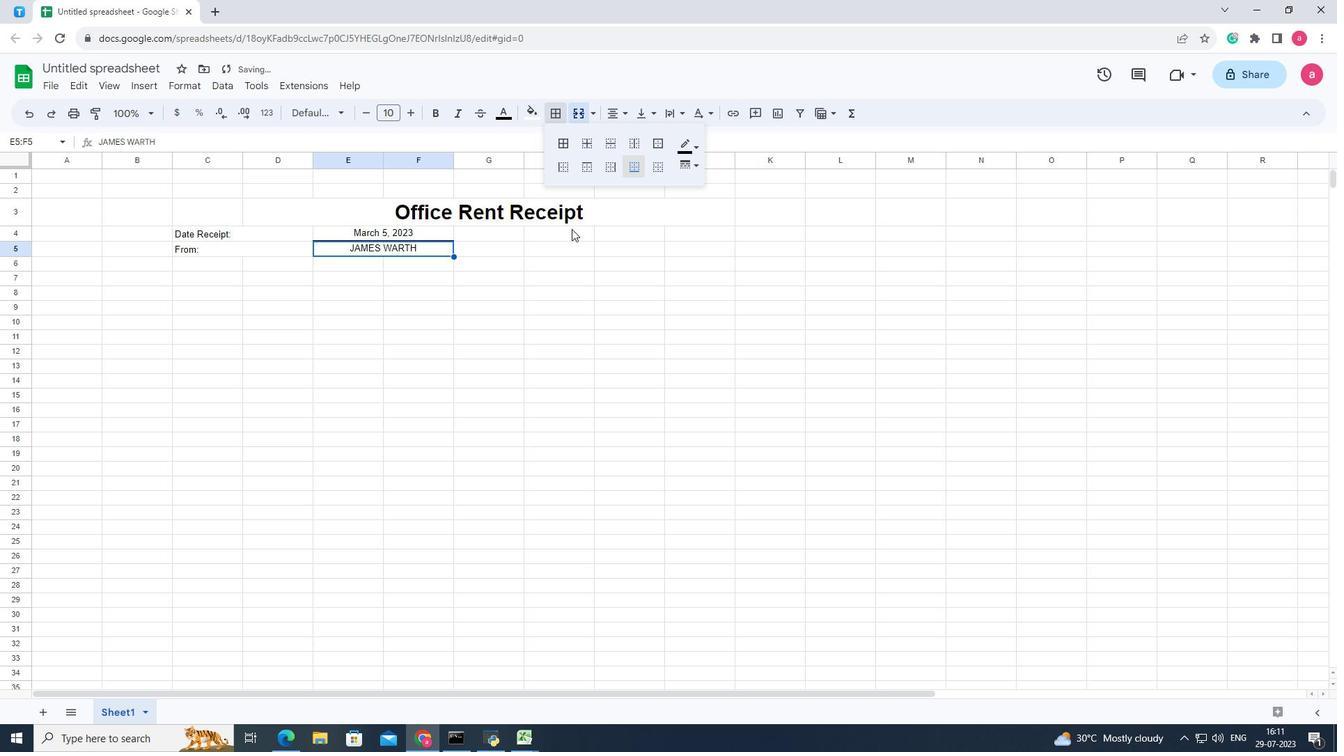 
Action: Mouse moved to (328, 323)
Screenshot: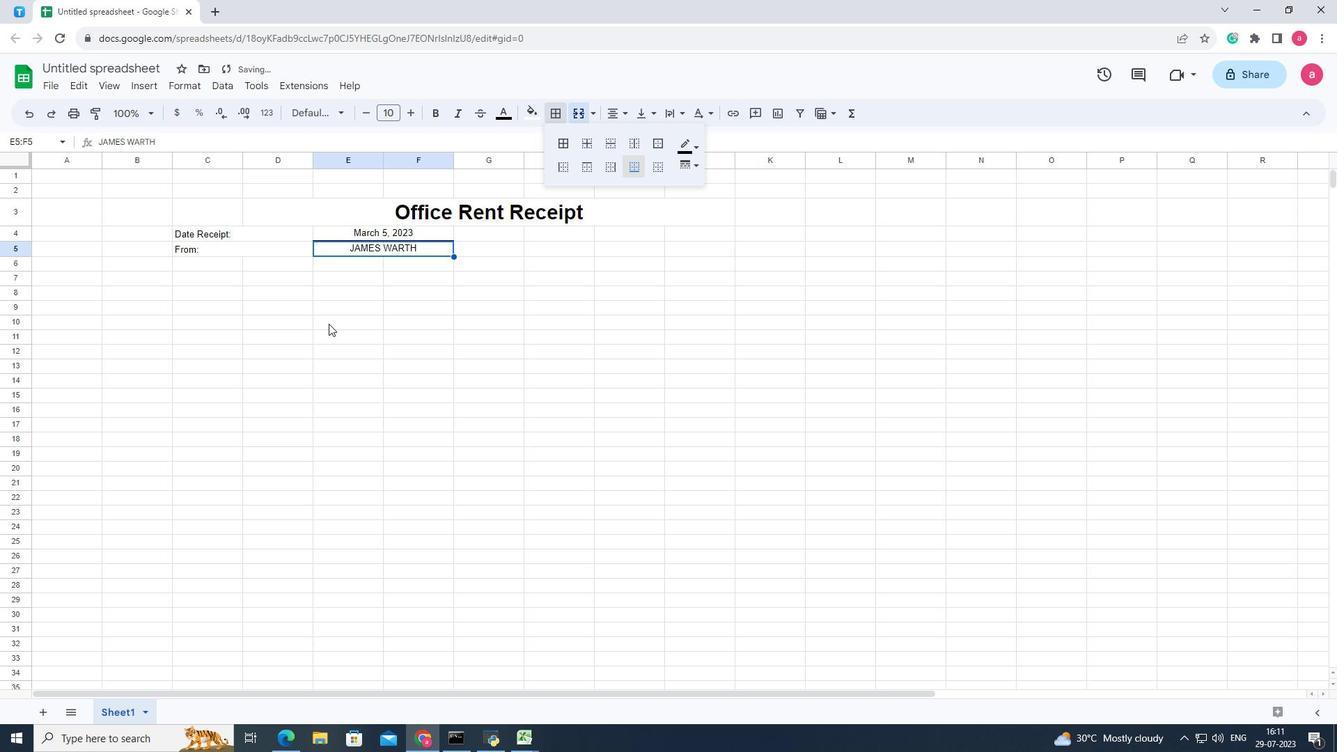 
Action: Mouse pressed left at (328, 323)
Screenshot: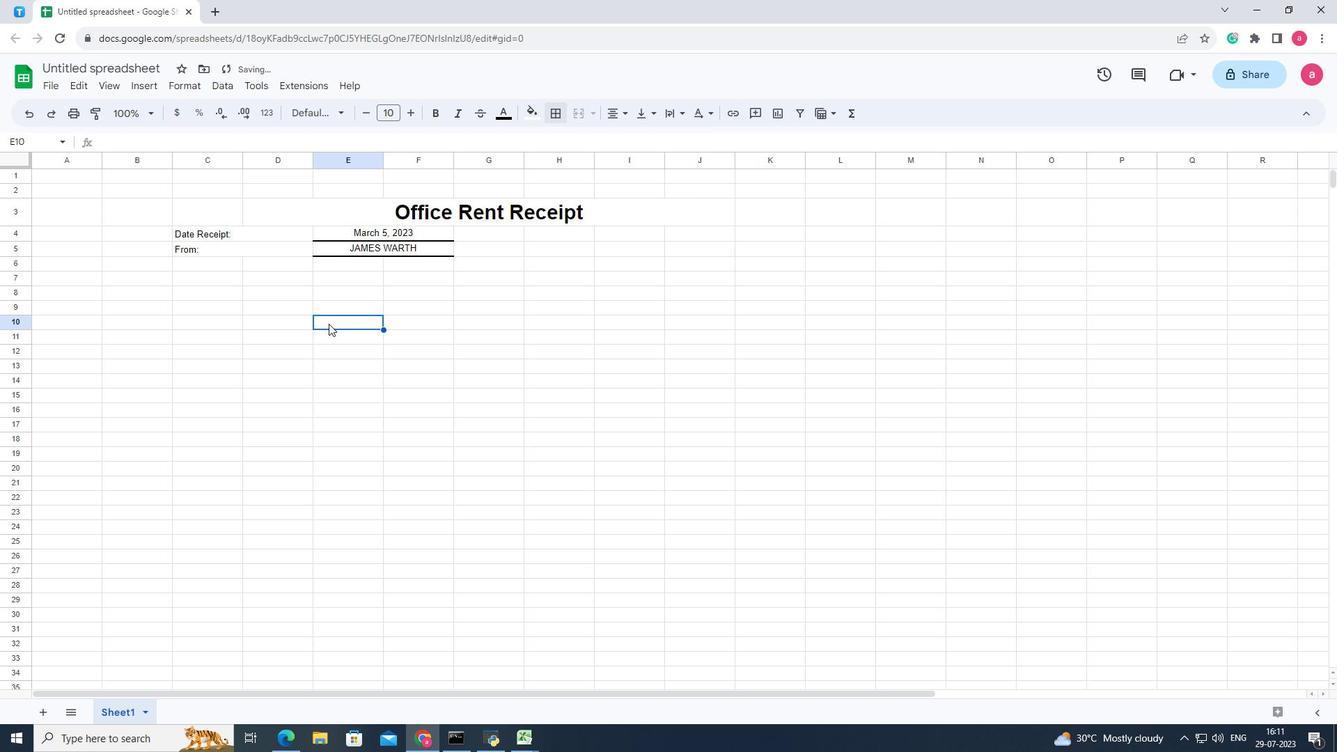 
Action: Mouse moved to (186, 259)
Screenshot: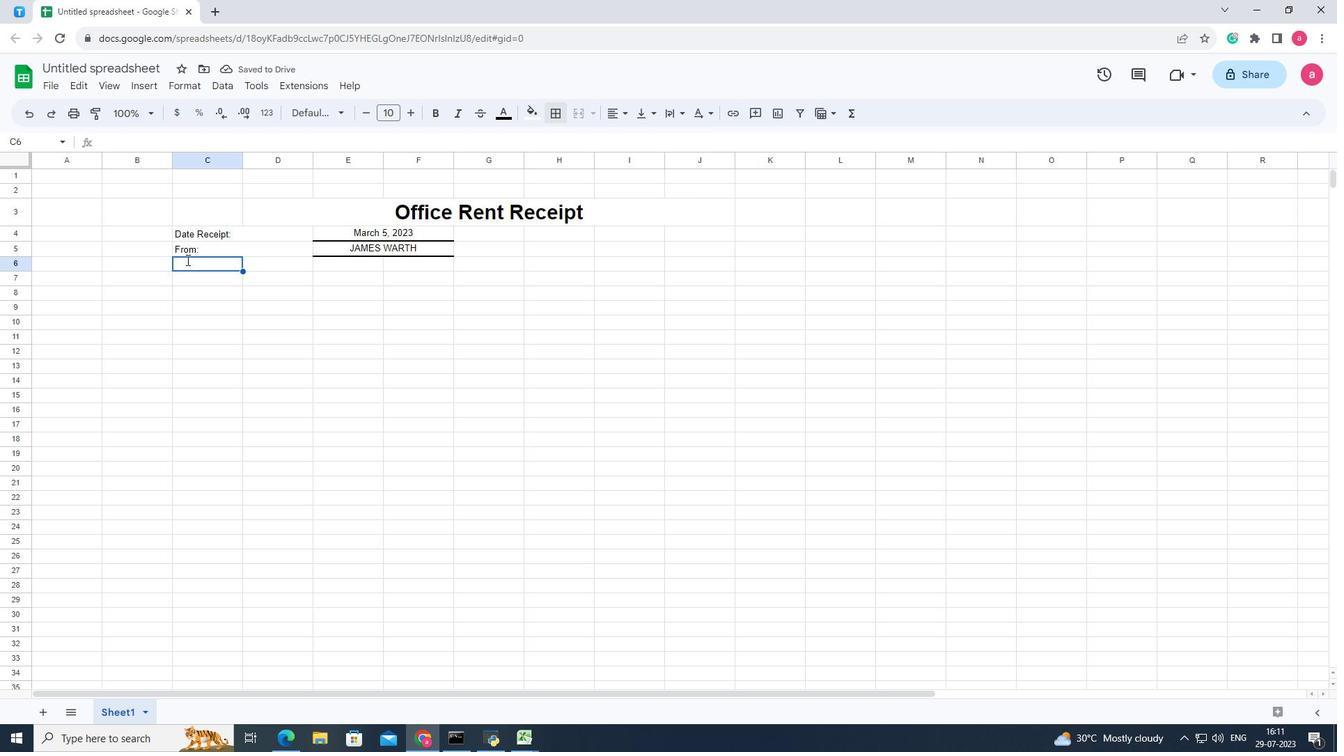 
Action: Mouse pressed left at (186, 259)
Screenshot: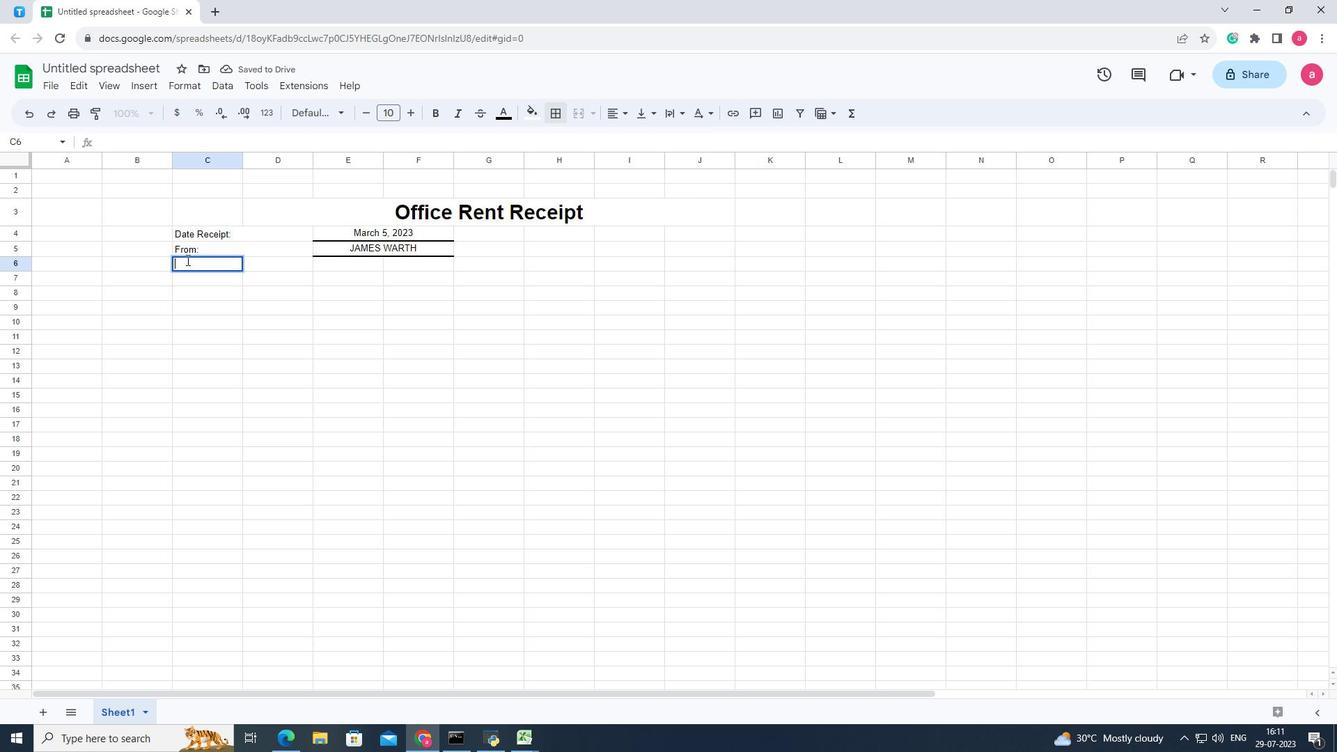 
Action: Mouse pressed left at (186, 259)
Screenshot: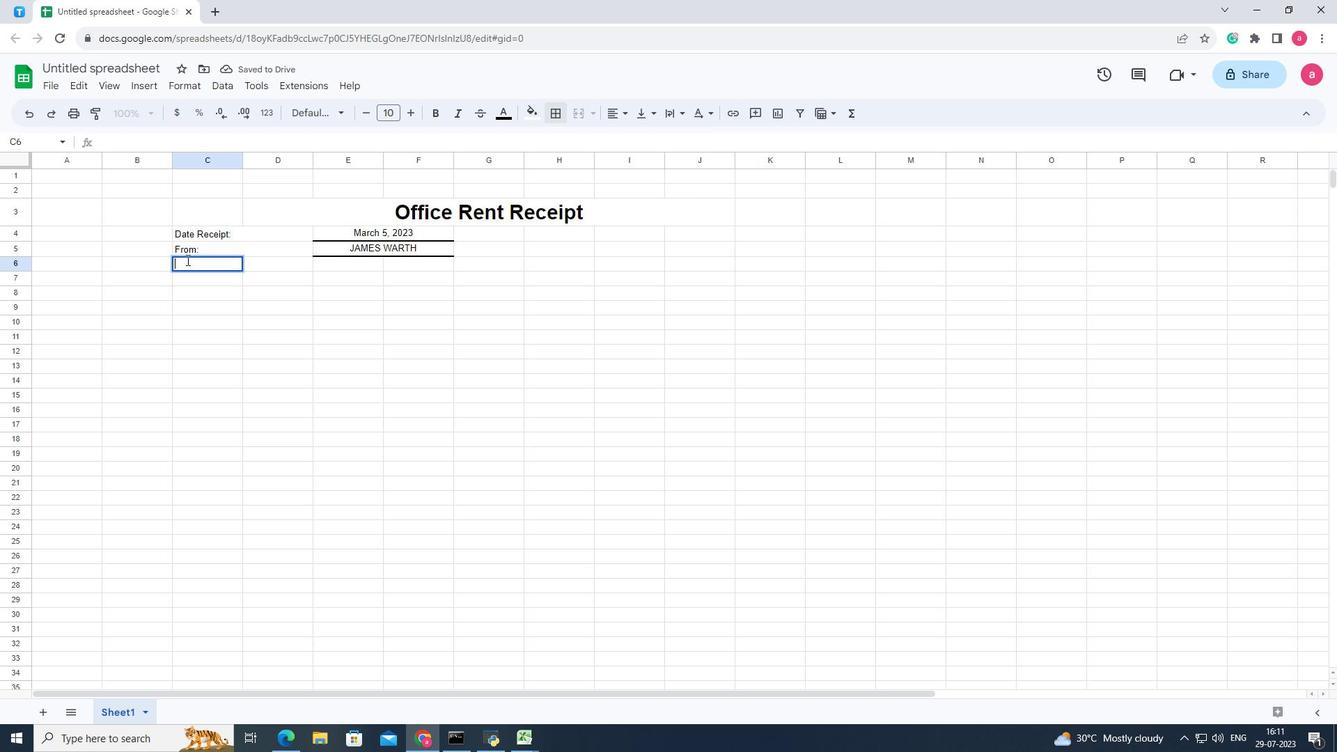
Action: Key pressed <Key.shift>Rental<Key.space><Key.shift>Location<Key.shift_r>:
Screenshot: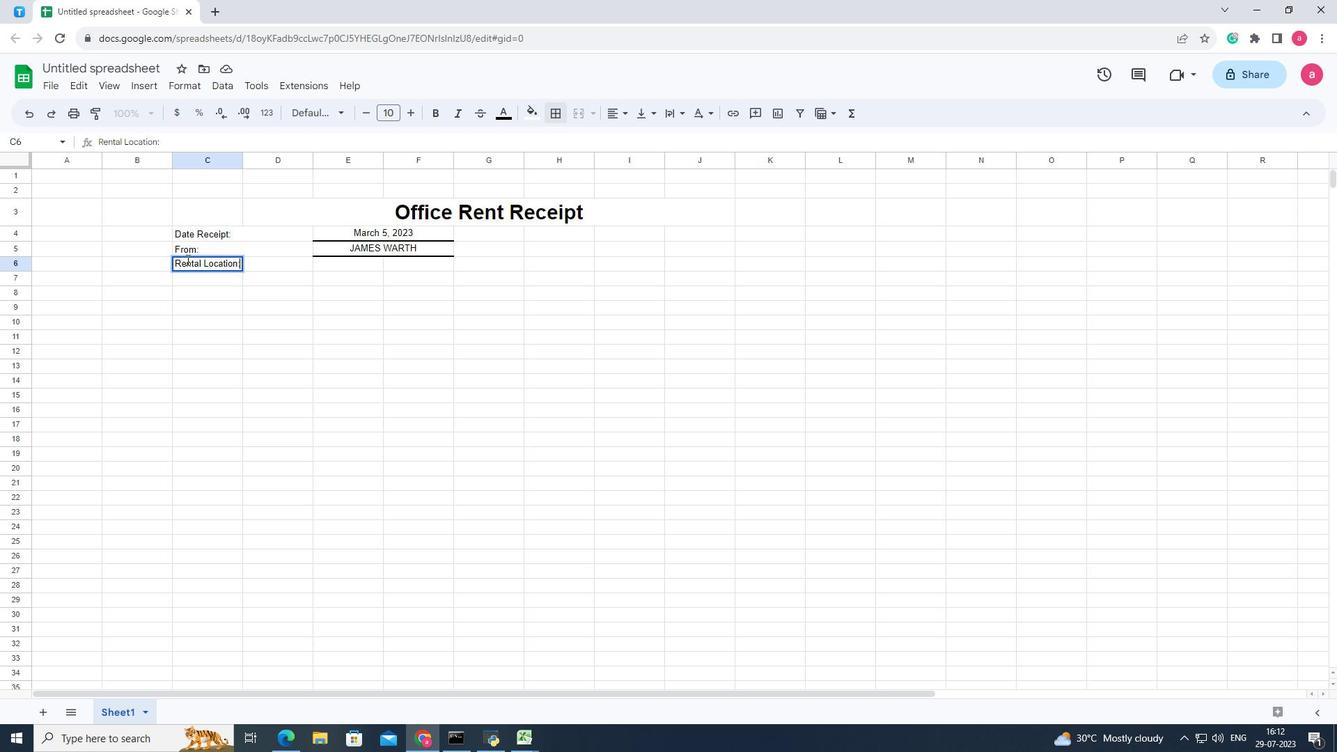 
Action: Mouse moved to (264, 267)
Screenshot: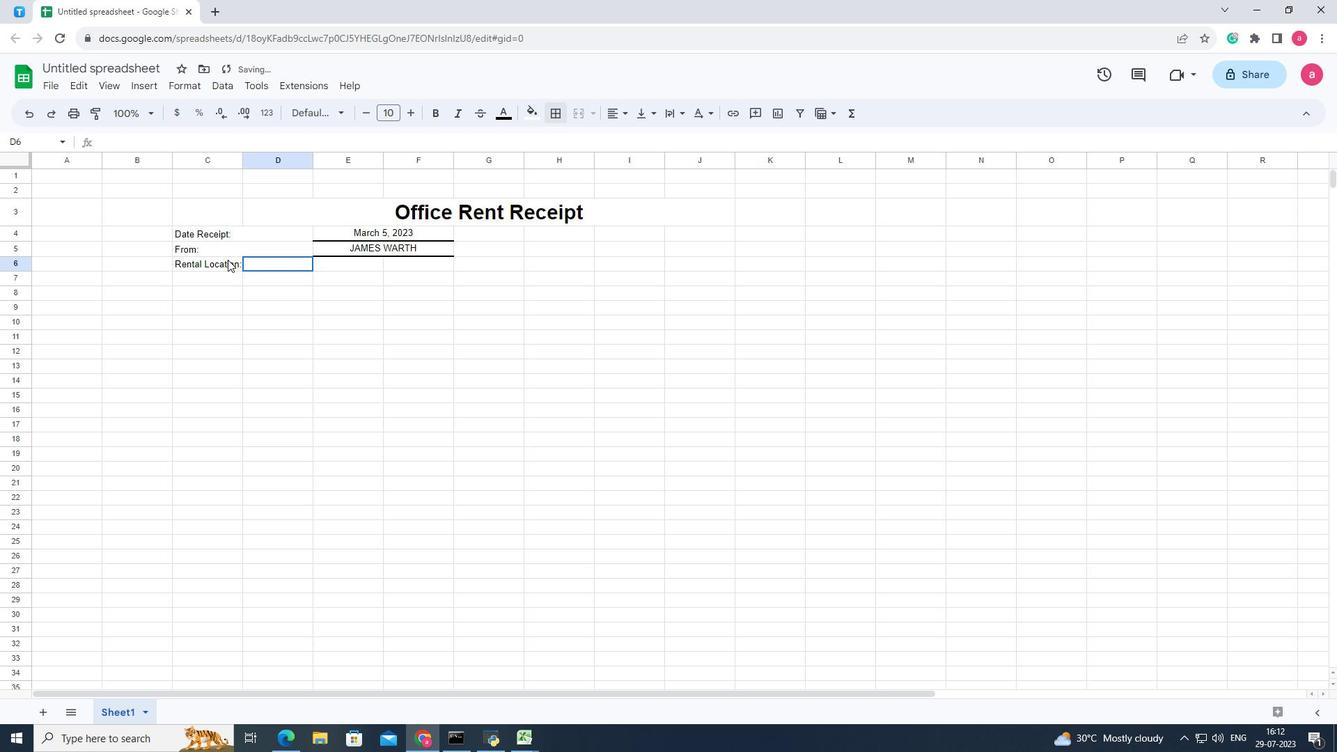 
Action: Mouse pressed left at (264, 267)
Screenshot: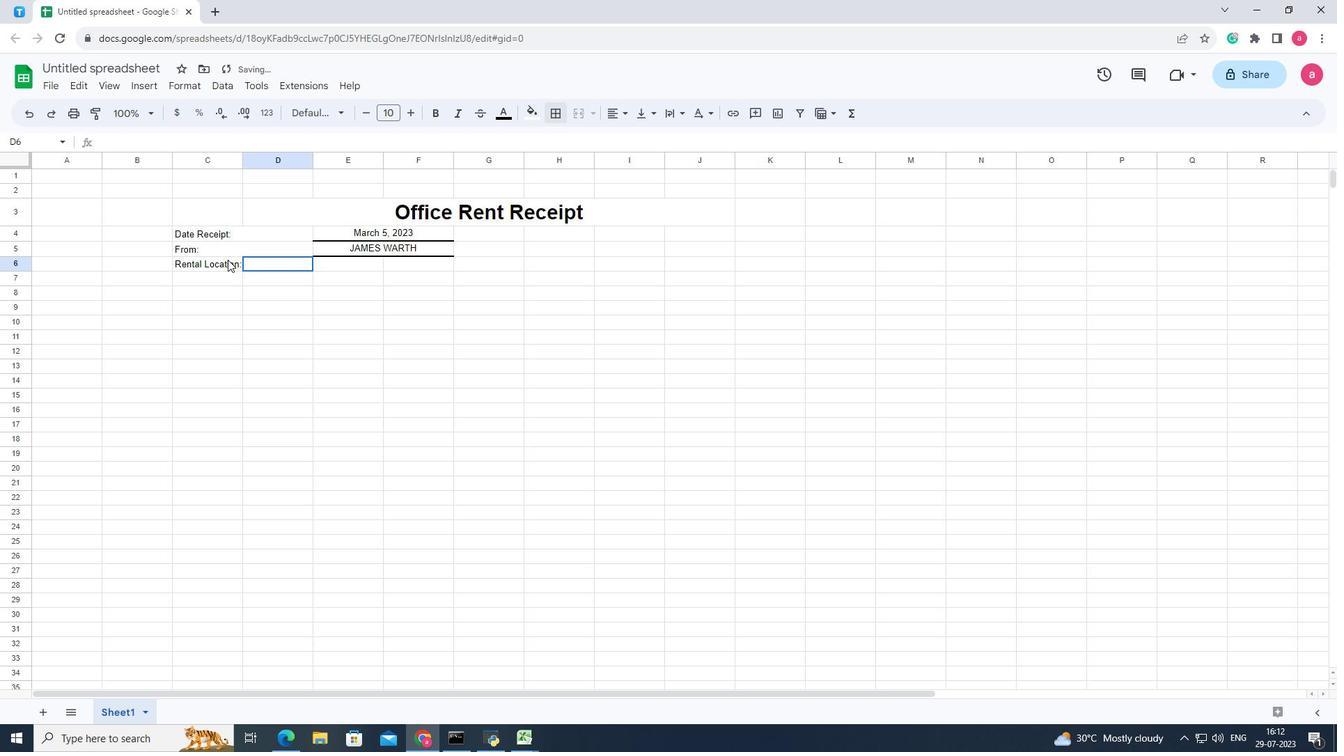 
Action: Mouse moved to (574, 114)
Screenshot: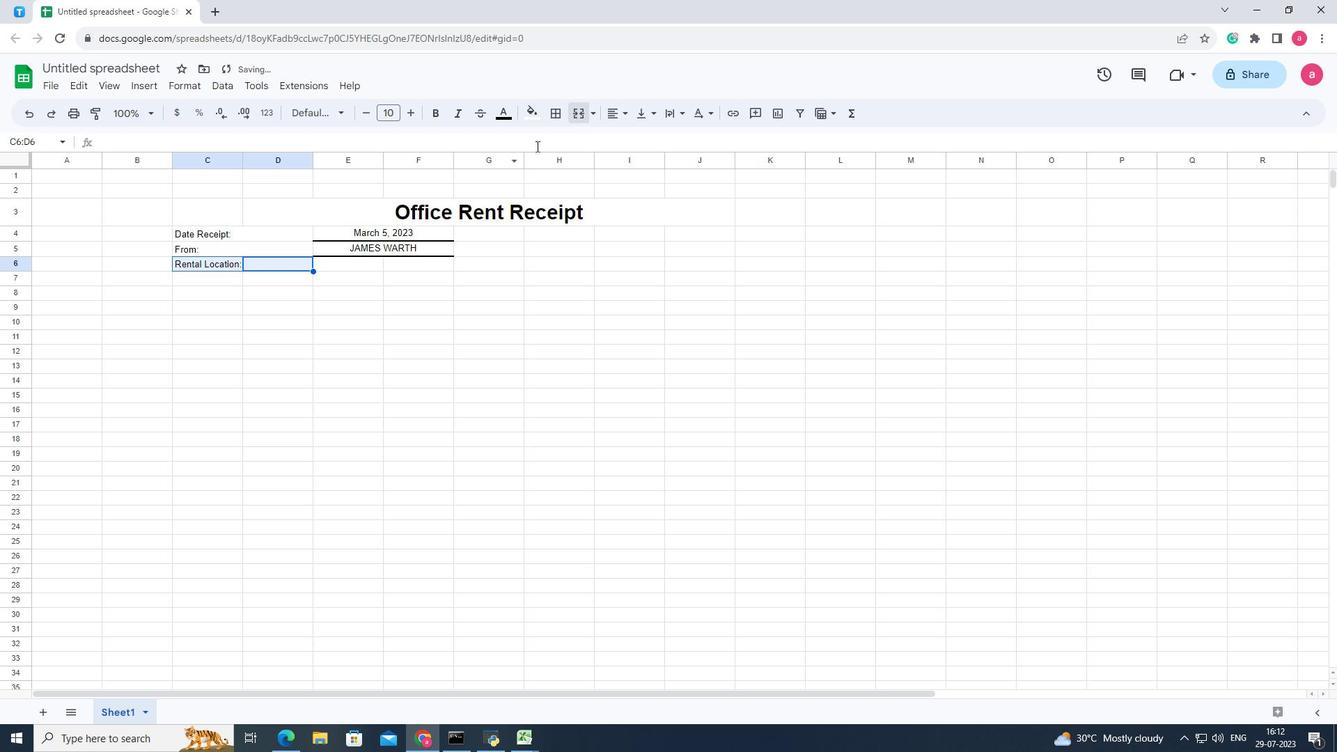 
Action: Mouse pressed left at (574, 114)
Screenshot: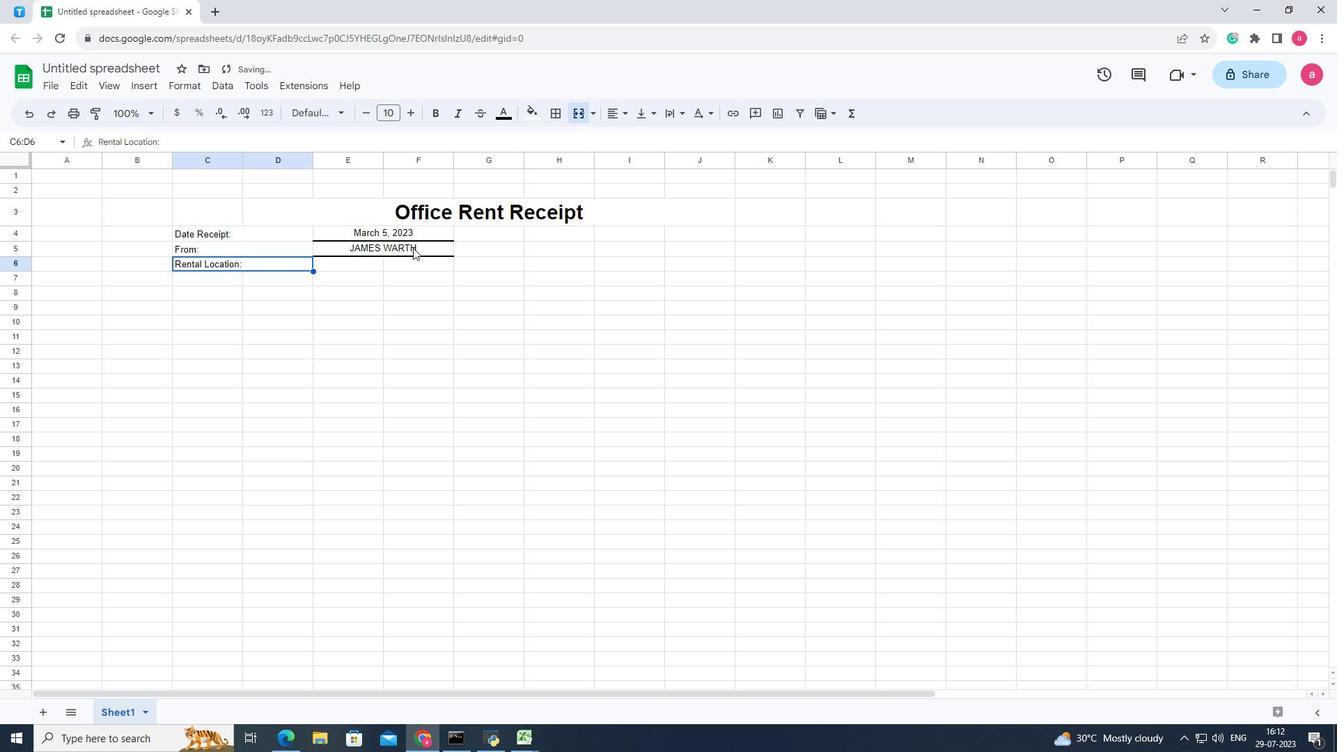 
Action: Mouse moved to (334, 266)
Screenshot: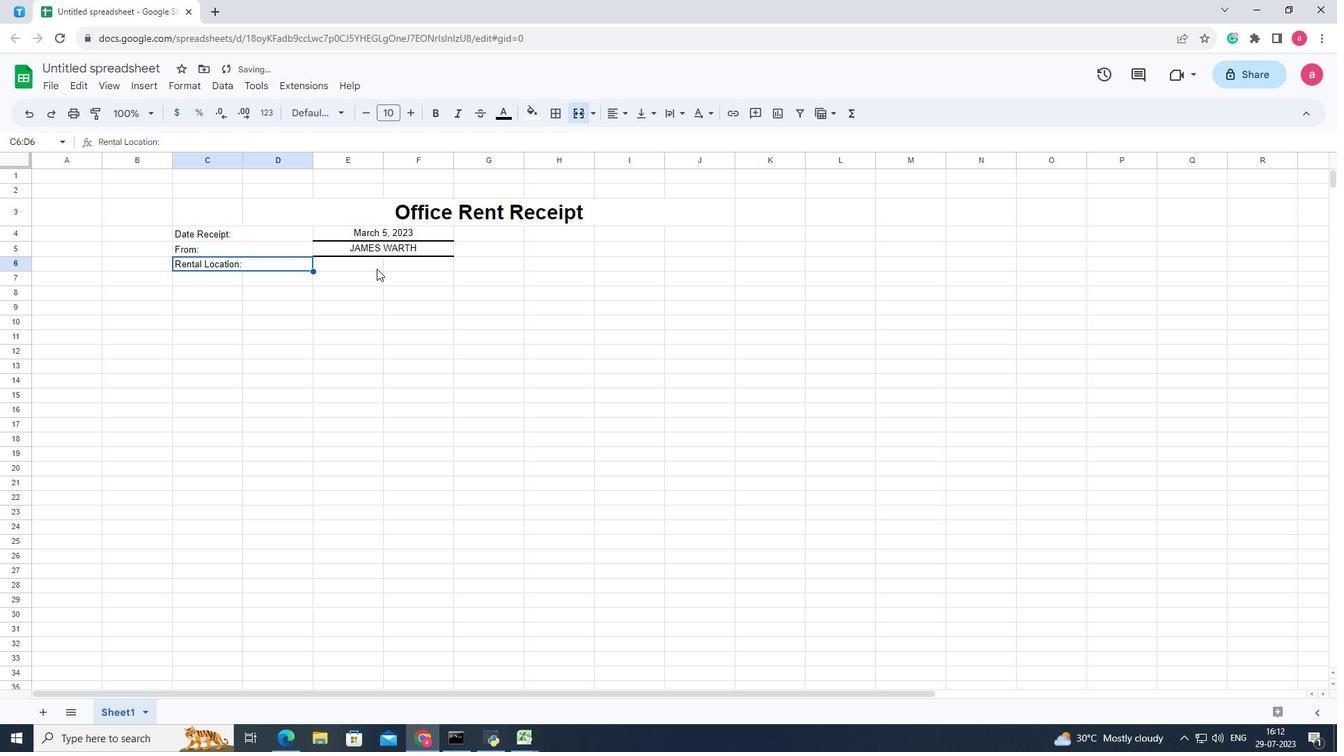 
Action: Mouse pressed left at (334, 266)
Screenshot: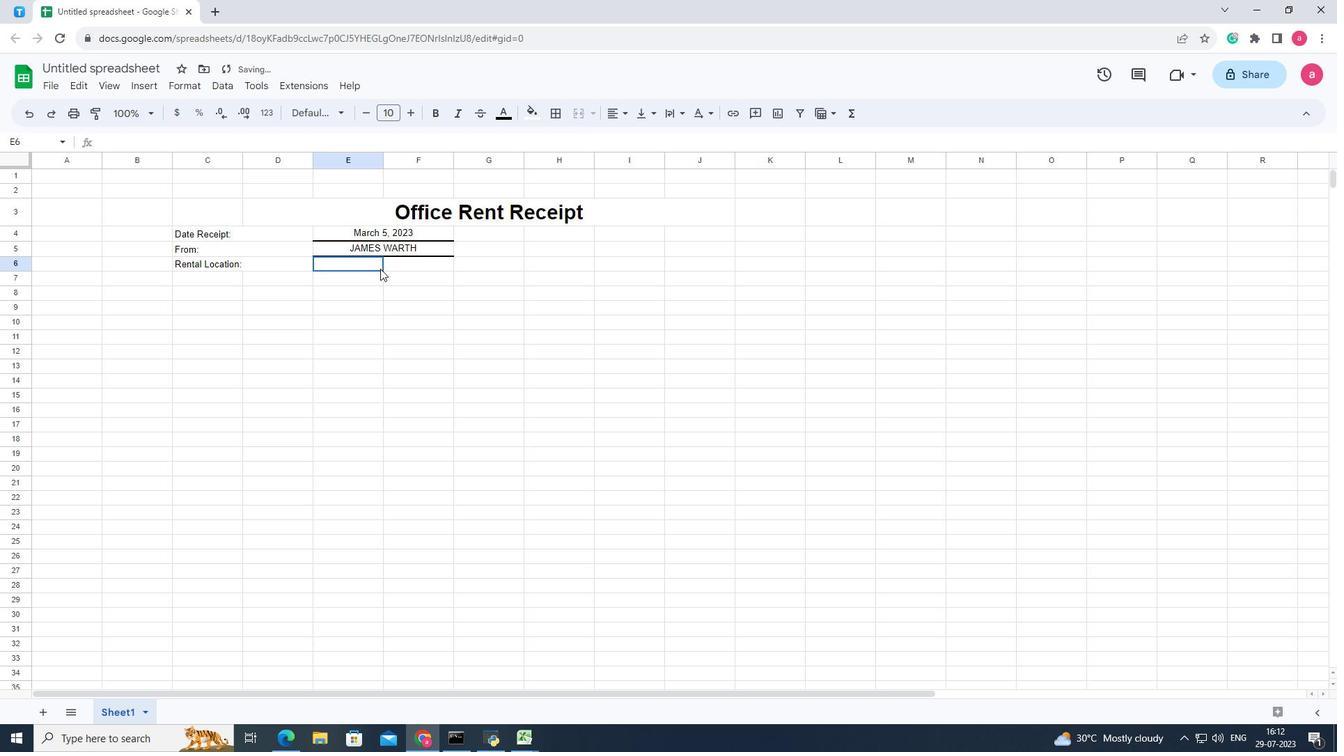 
Action: Mouse moved to (341, 263)
Screenshot: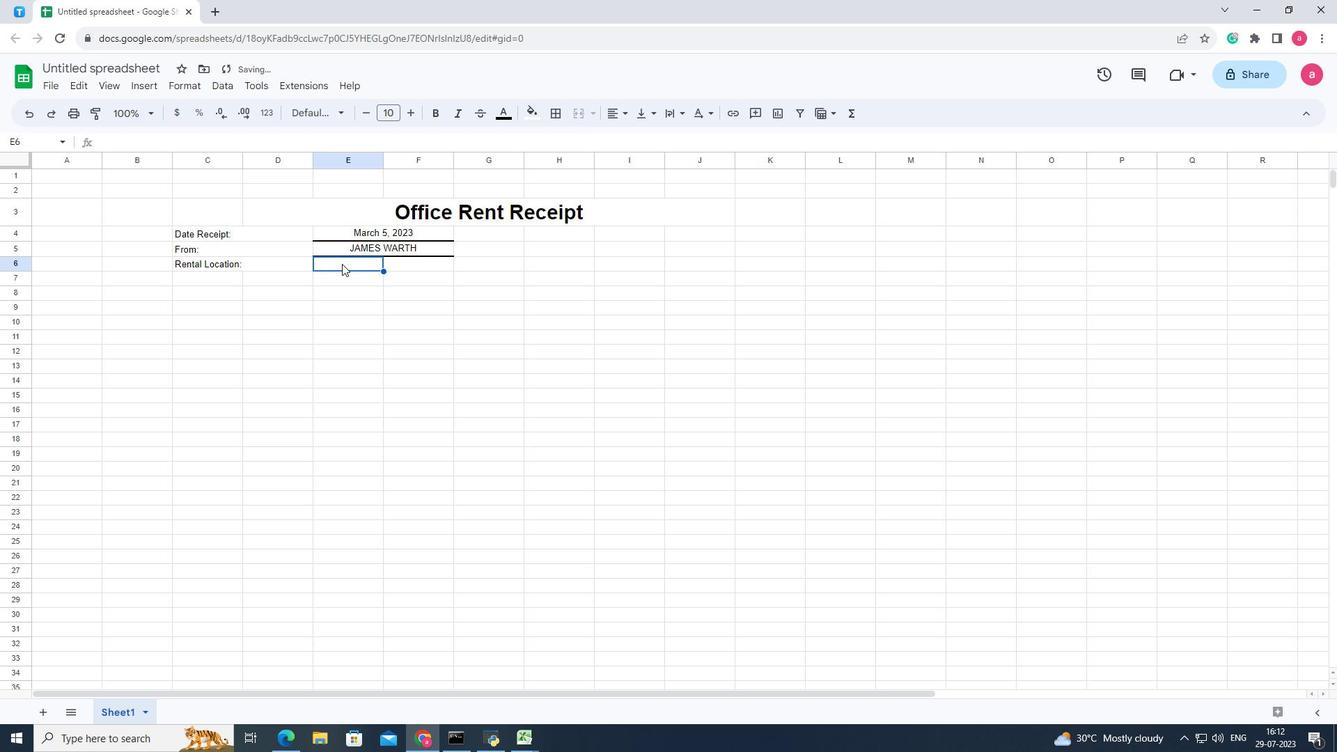 
Action: Mouse pressed left at (341, 263)
Screenshot: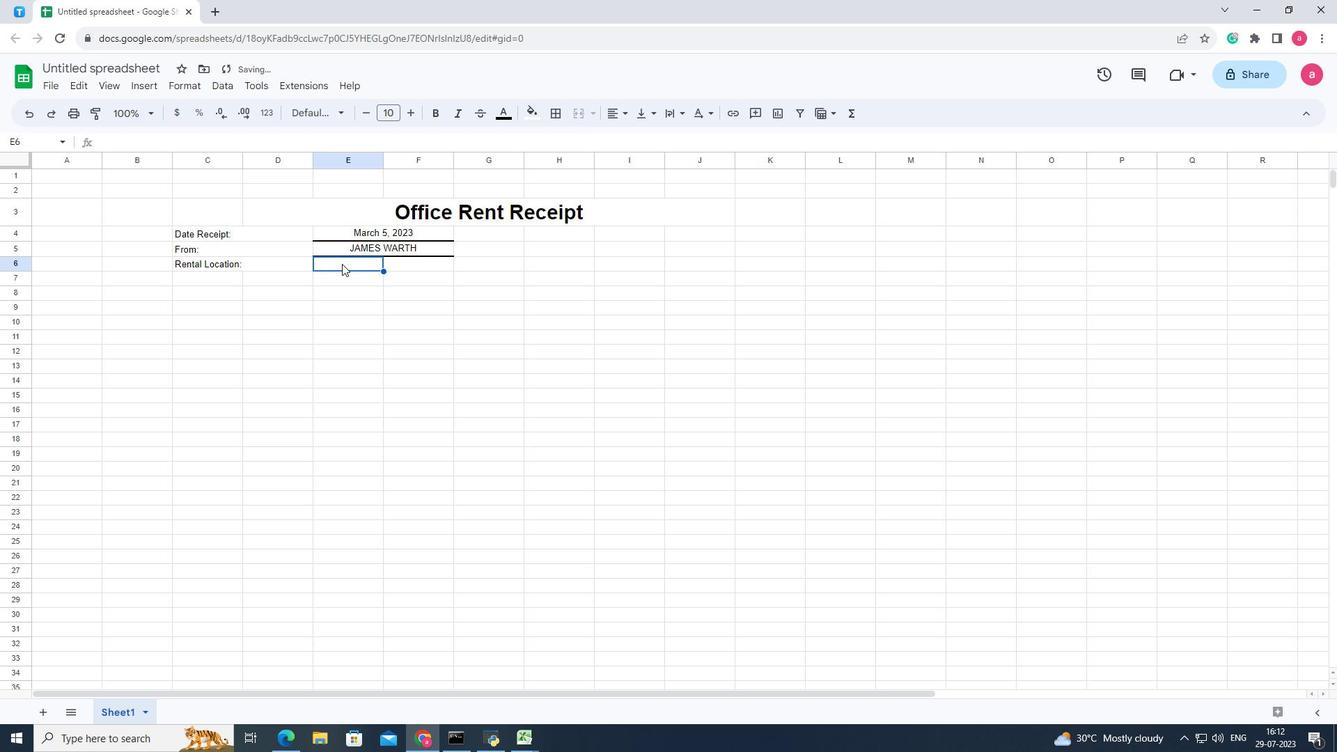 
Action: Mouse pressed left at (341, 263)
Screenshot: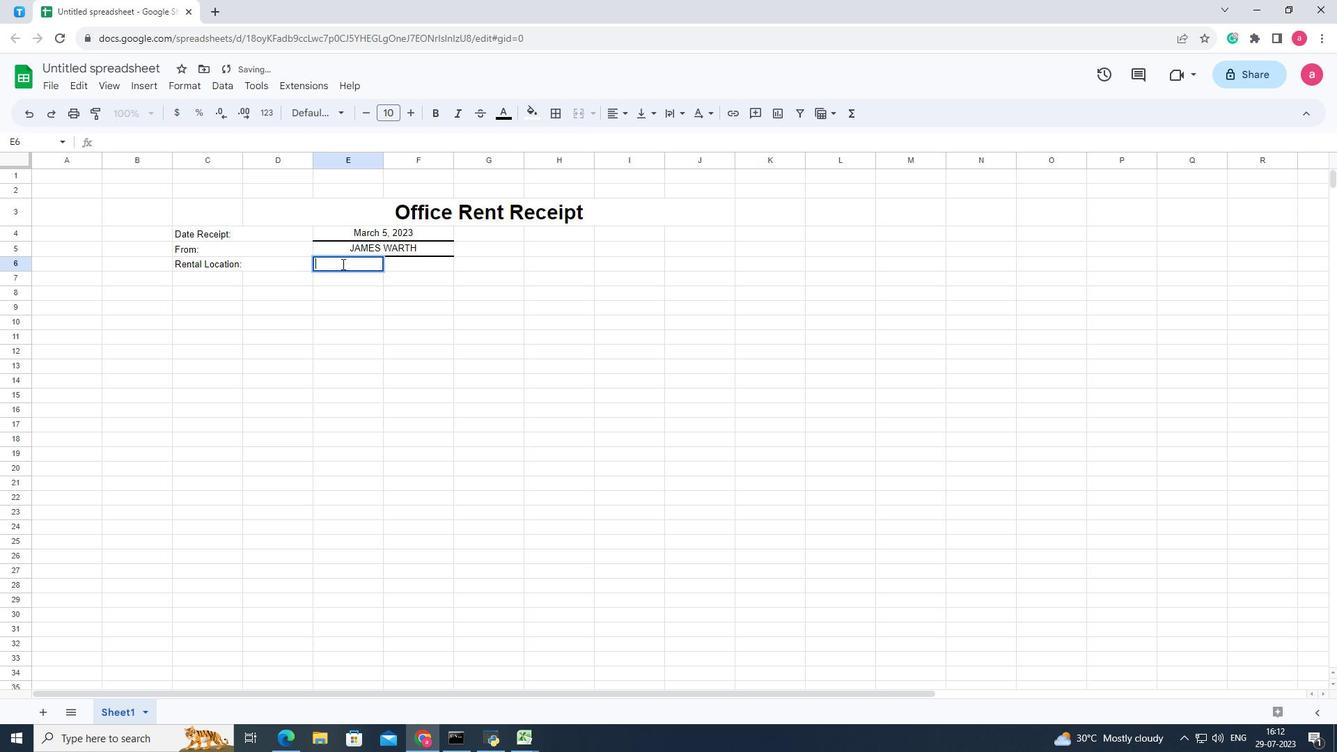 
Action: Key pressed <Key.shift>Apartelle,<Key.space><Key.shift>New<Key.space><Key.shift><Key.shift><Key.shift><Key.shift><Key.shift><Key.shift>York
Screenshot: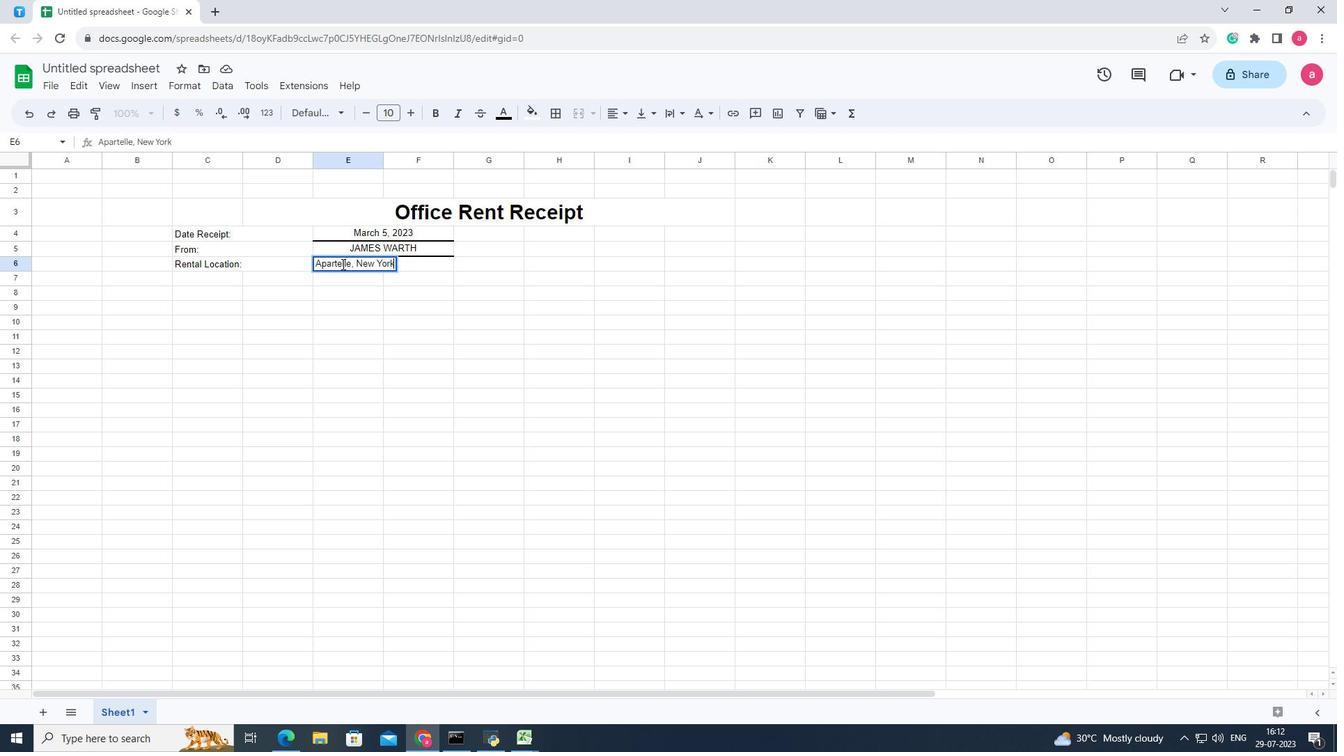
Action: Mouse moved to (432, 270)
Screenshot: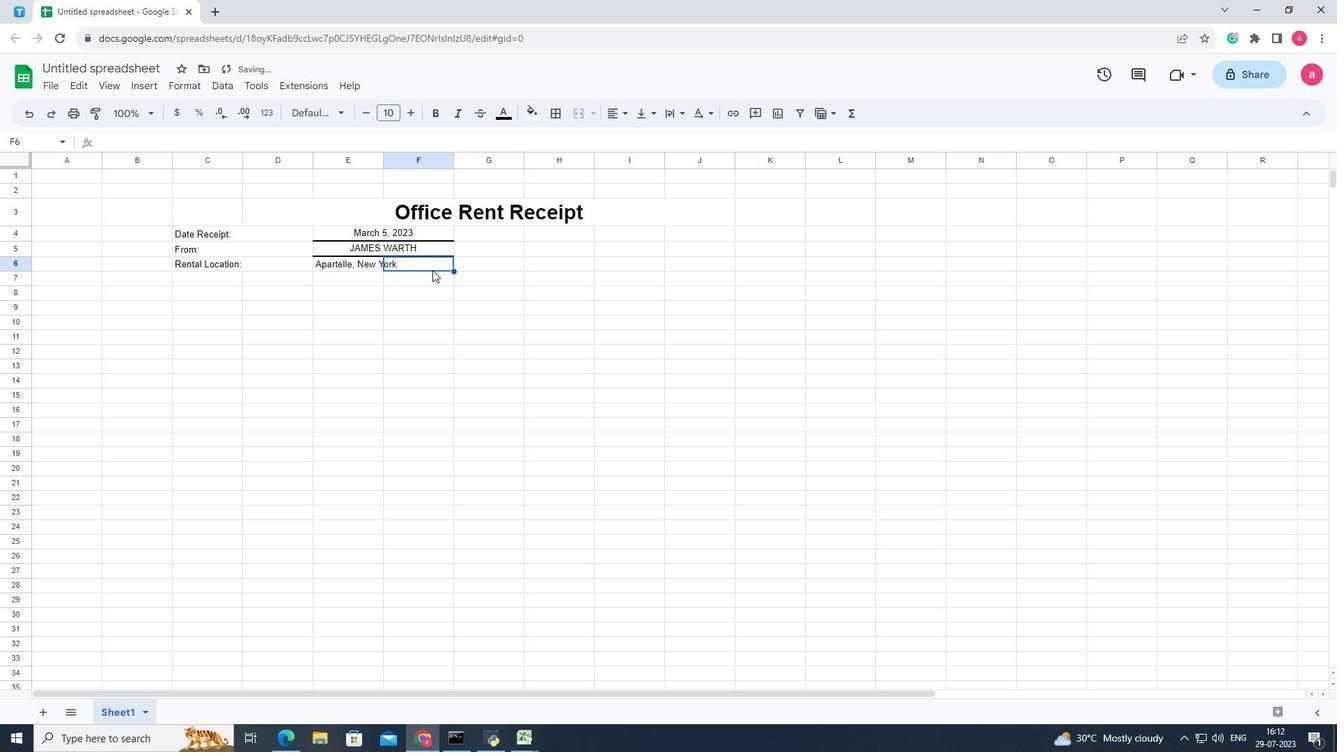 
Action: Mouse pressed left at (432, 270)
Screenshot: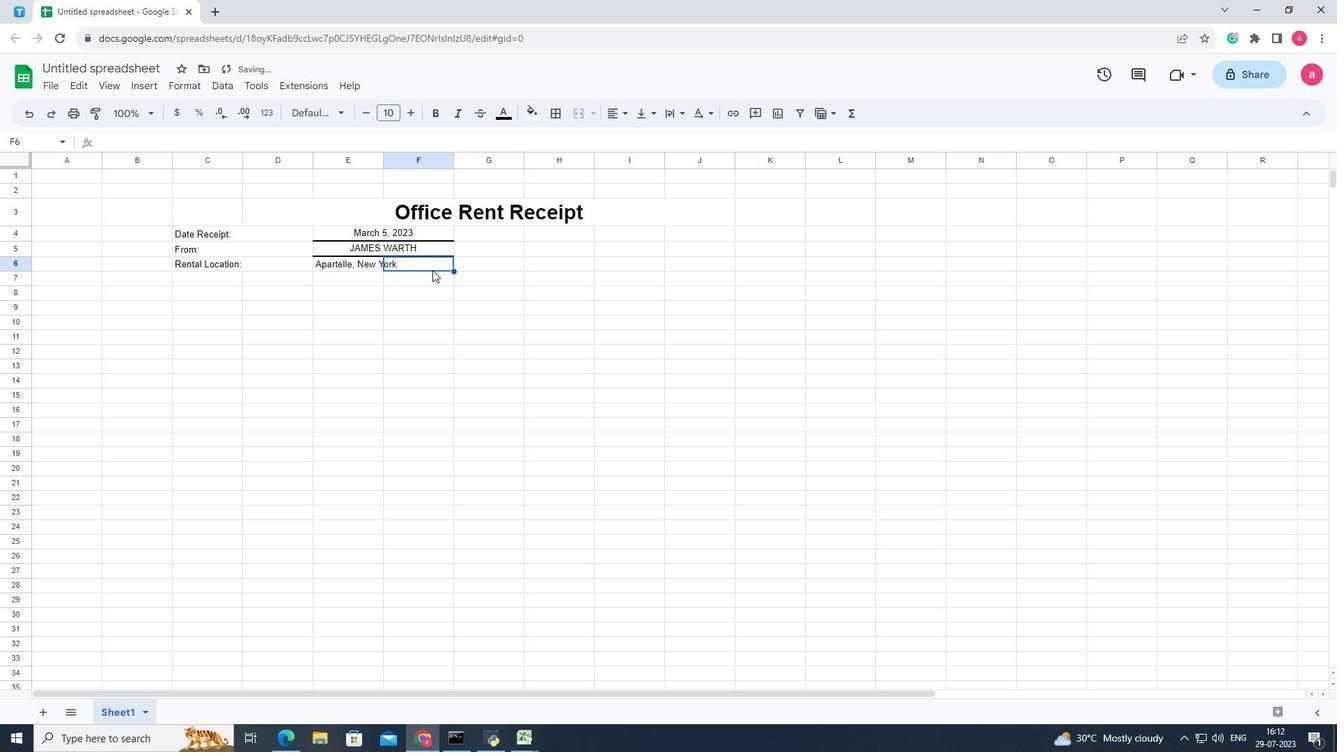 
Action: Mouse pressed left at (432, 270)
Screenshot: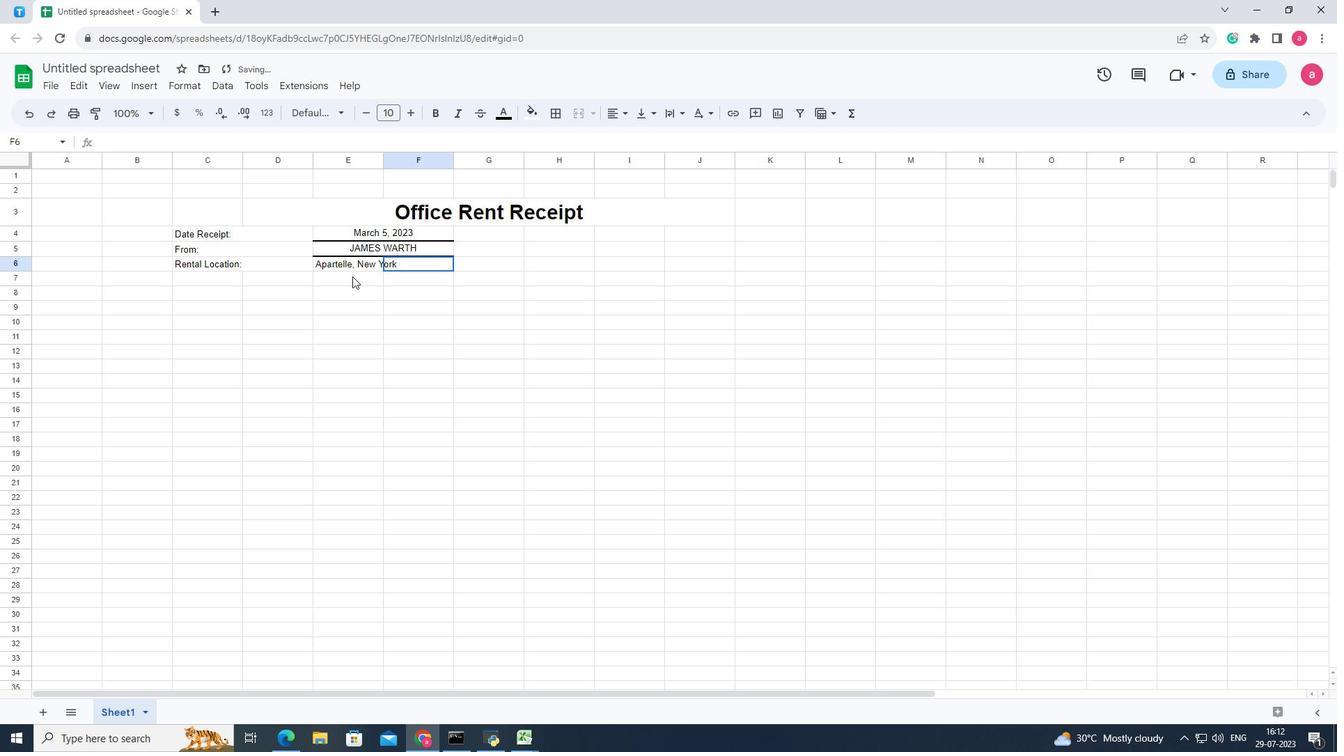 
Action: Mouse moved to (329, 268)
Screenshot: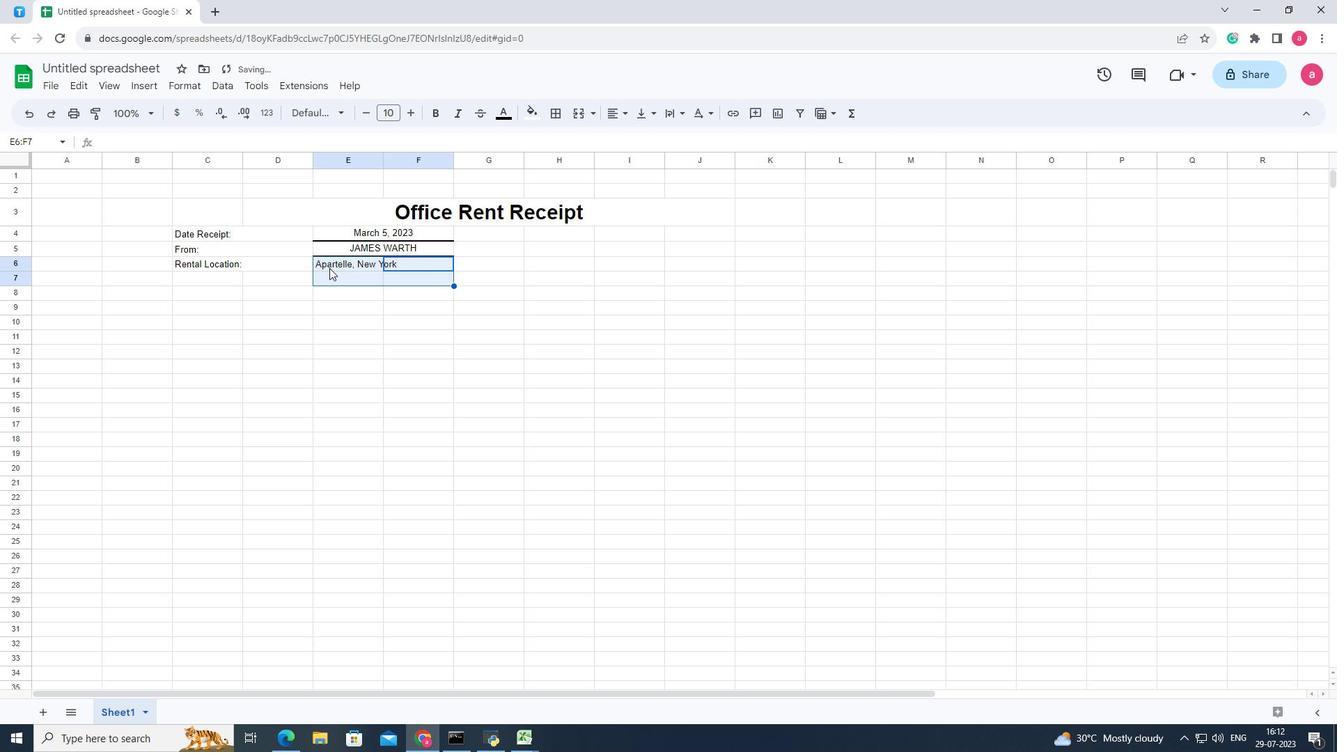 
Action: Mouse pressed left at (329, 268)
Screenshot: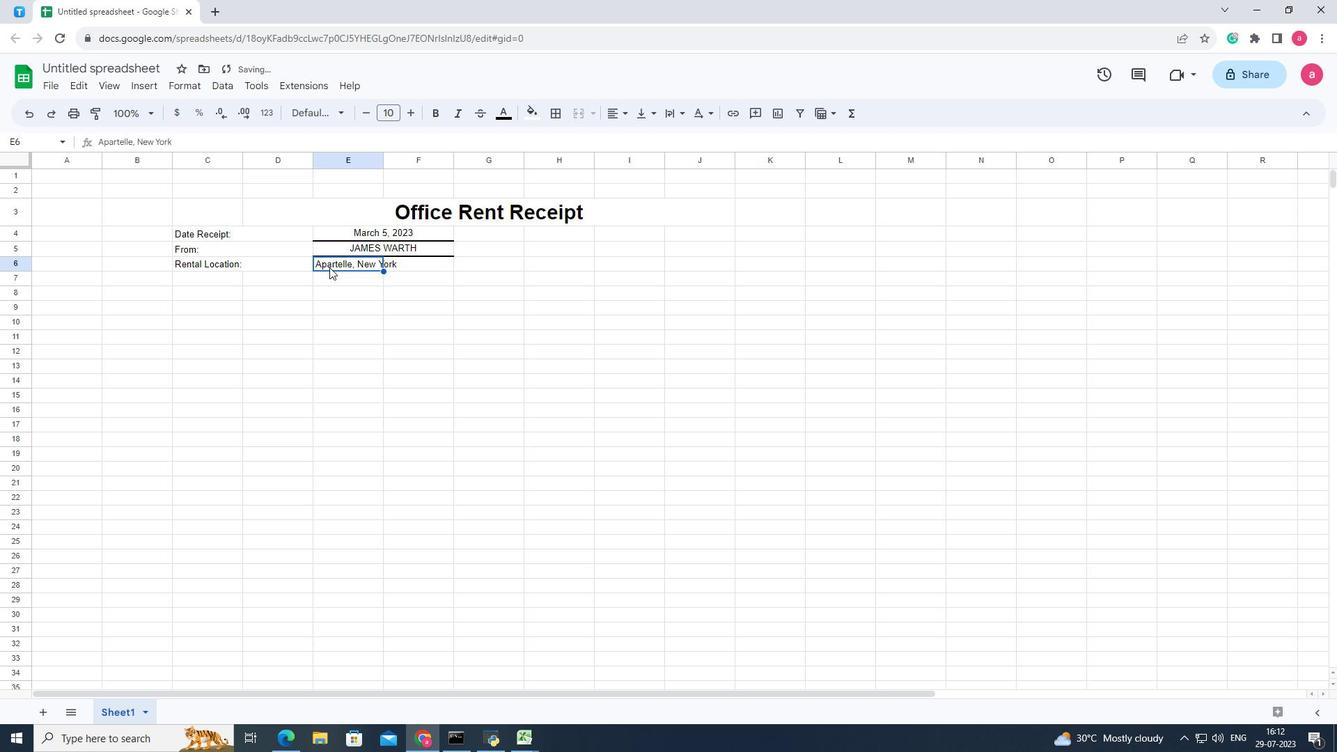 
Action: Mouse moved to (329, 266)
Screenshot: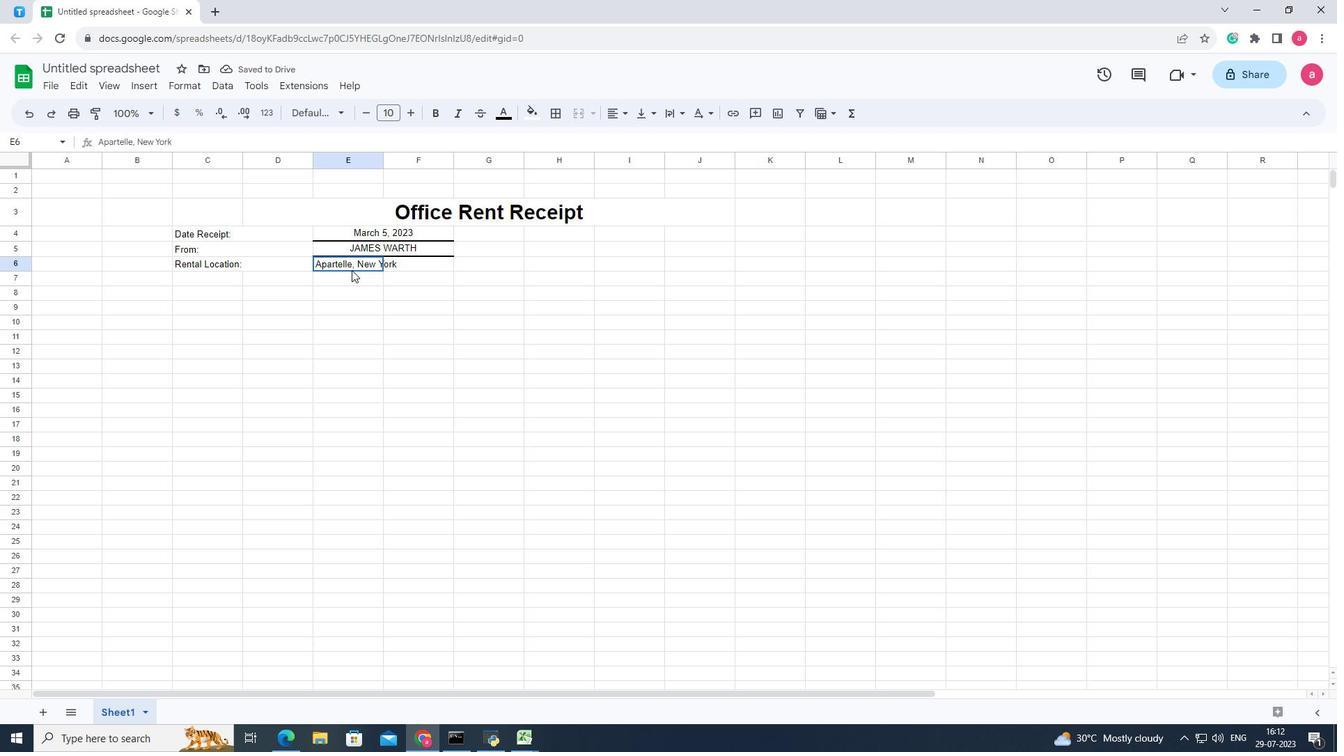 
Action: Mouse pressed left at (329, 266)
Screenshot: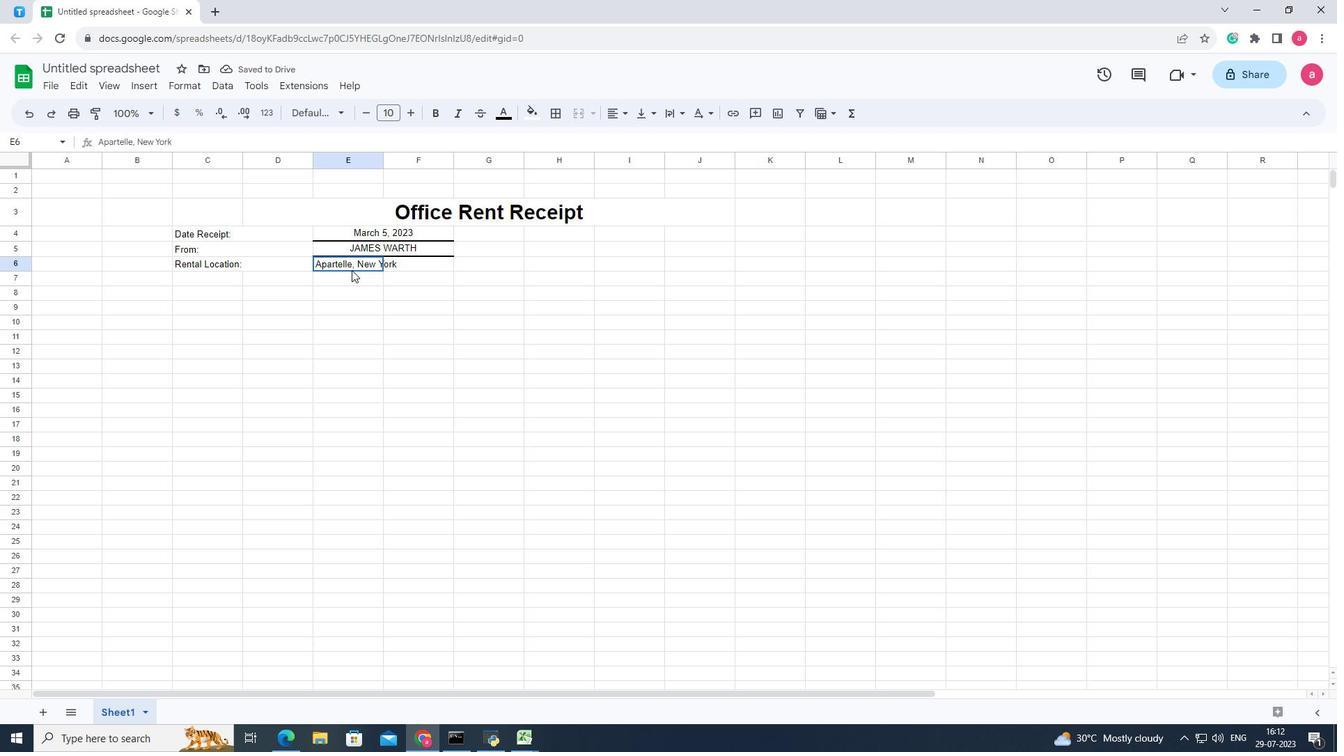 
Action: Mouse moved to (327, 264)
Screenshot: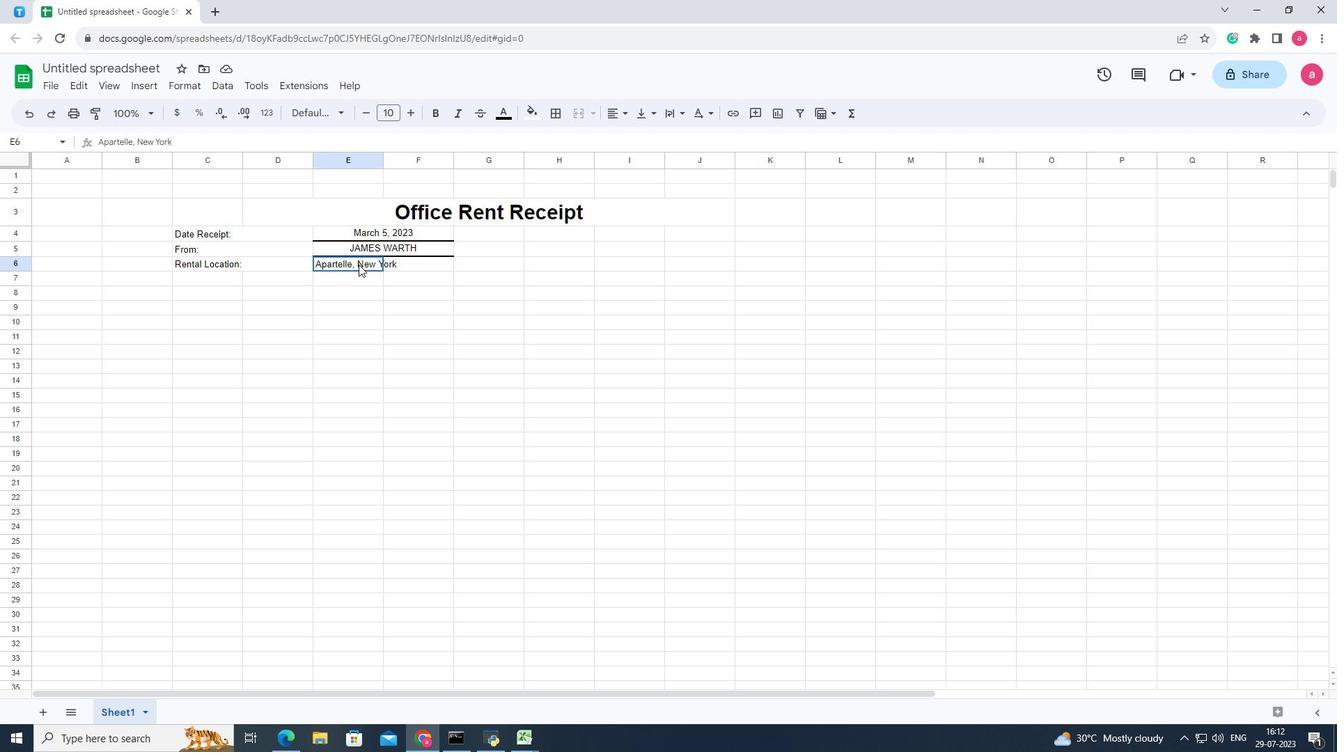 
Action: Mouse pressed left at (327, 264)
Screenshot: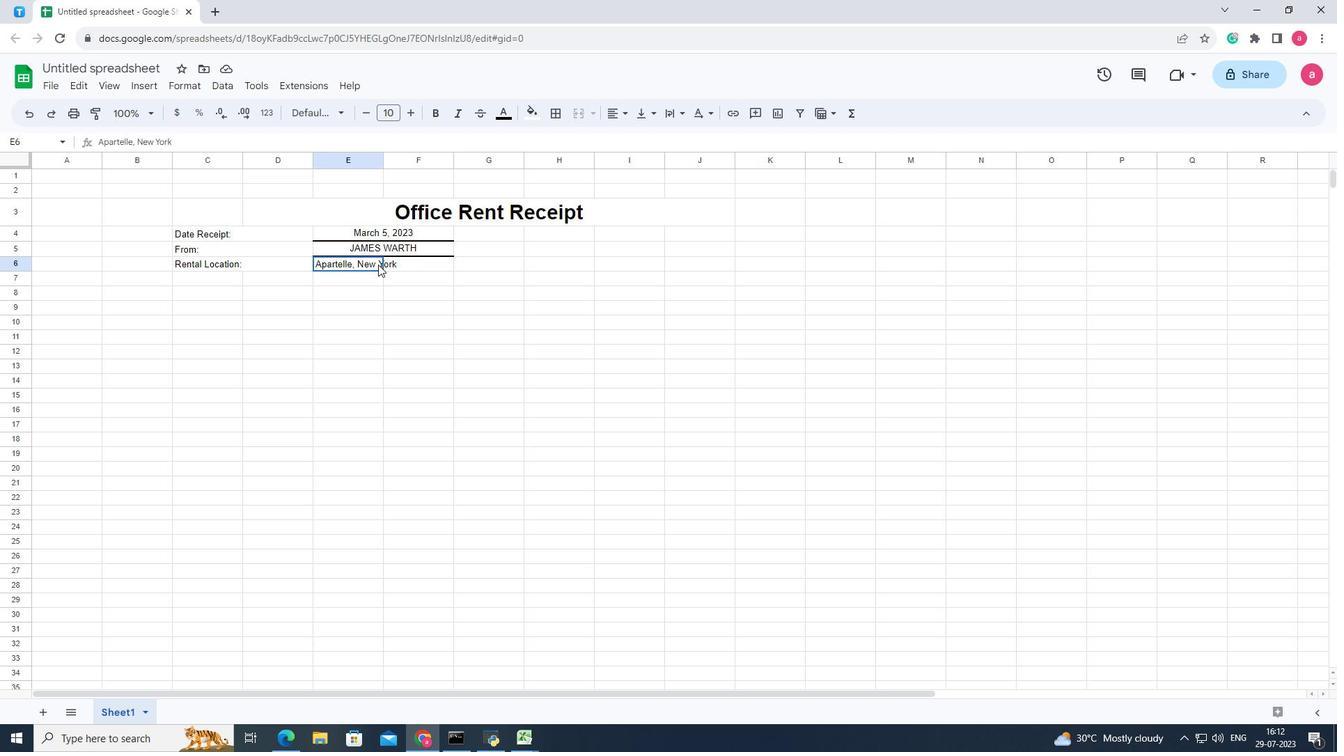 
Action: Mouse moved to (578, 114)
Screenshot: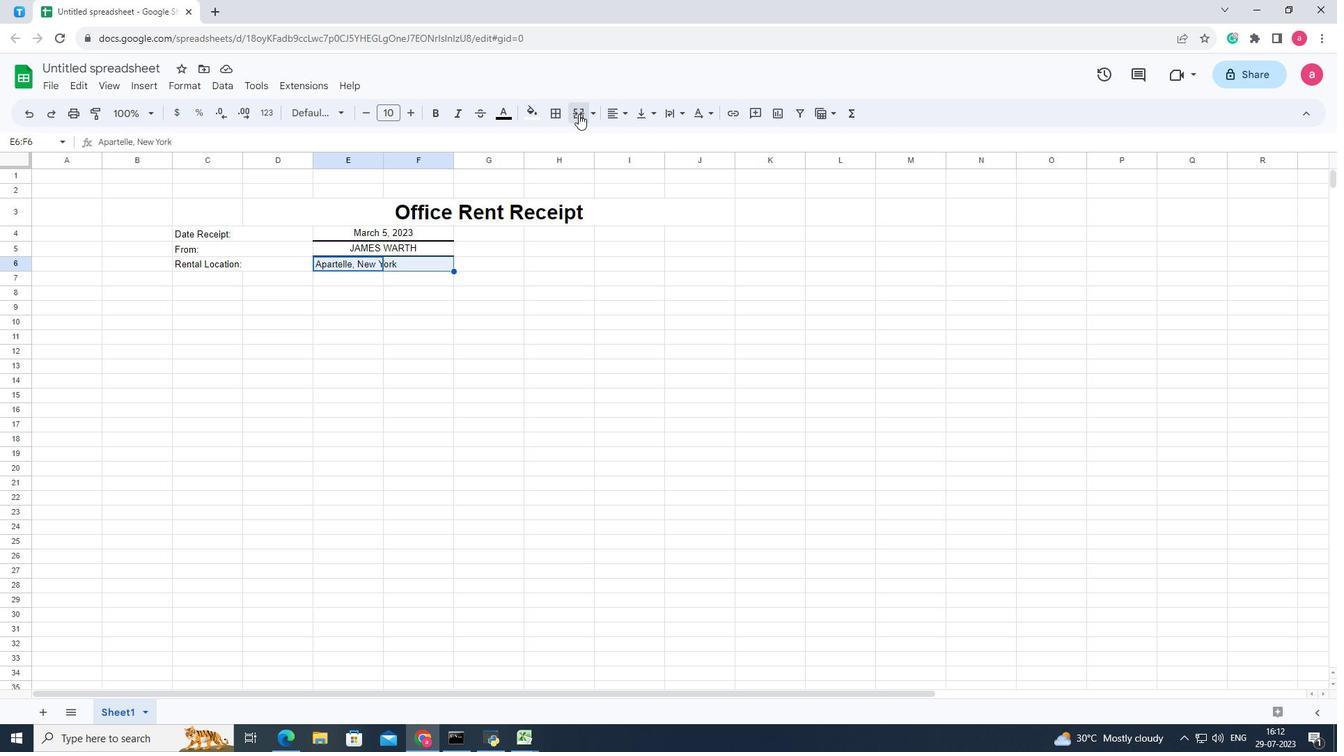 
Action: Mouse pressed left at (578, 114)
Screenshot: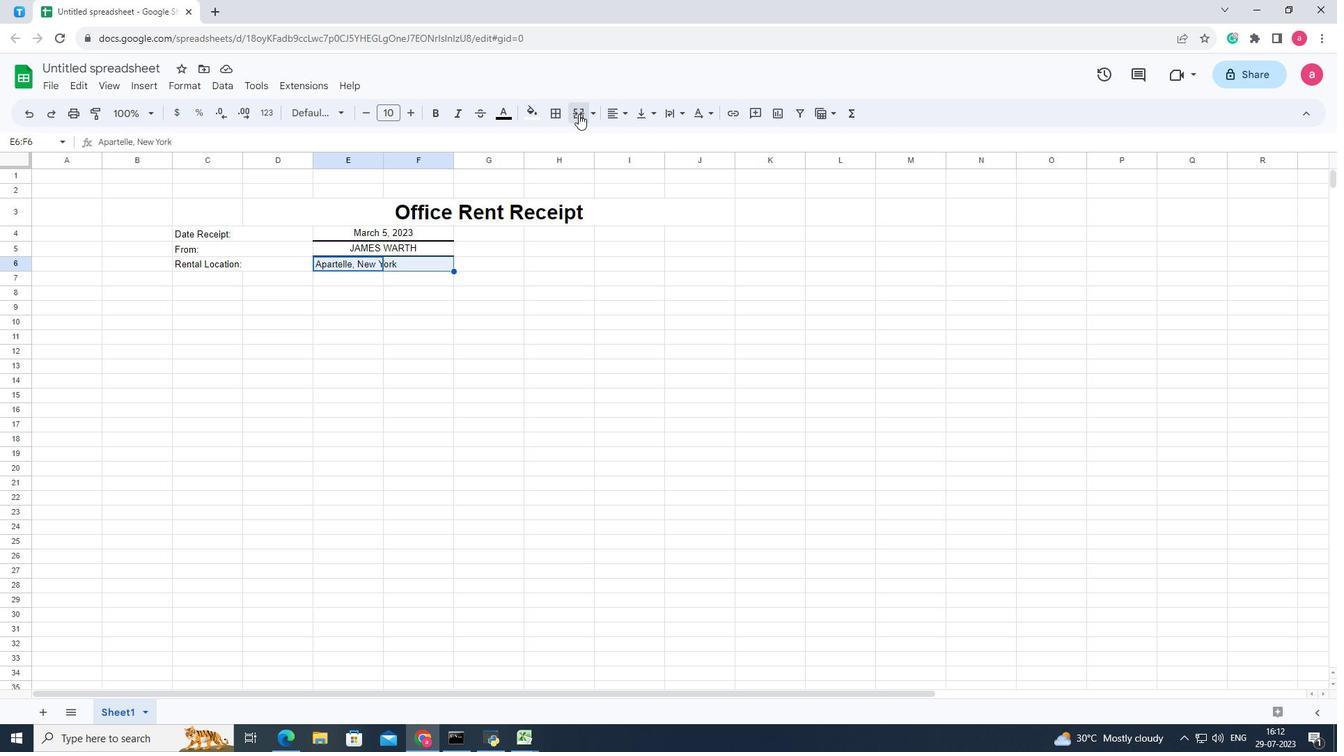 
Action: Mouse moved to (557, 114)
Screenshot: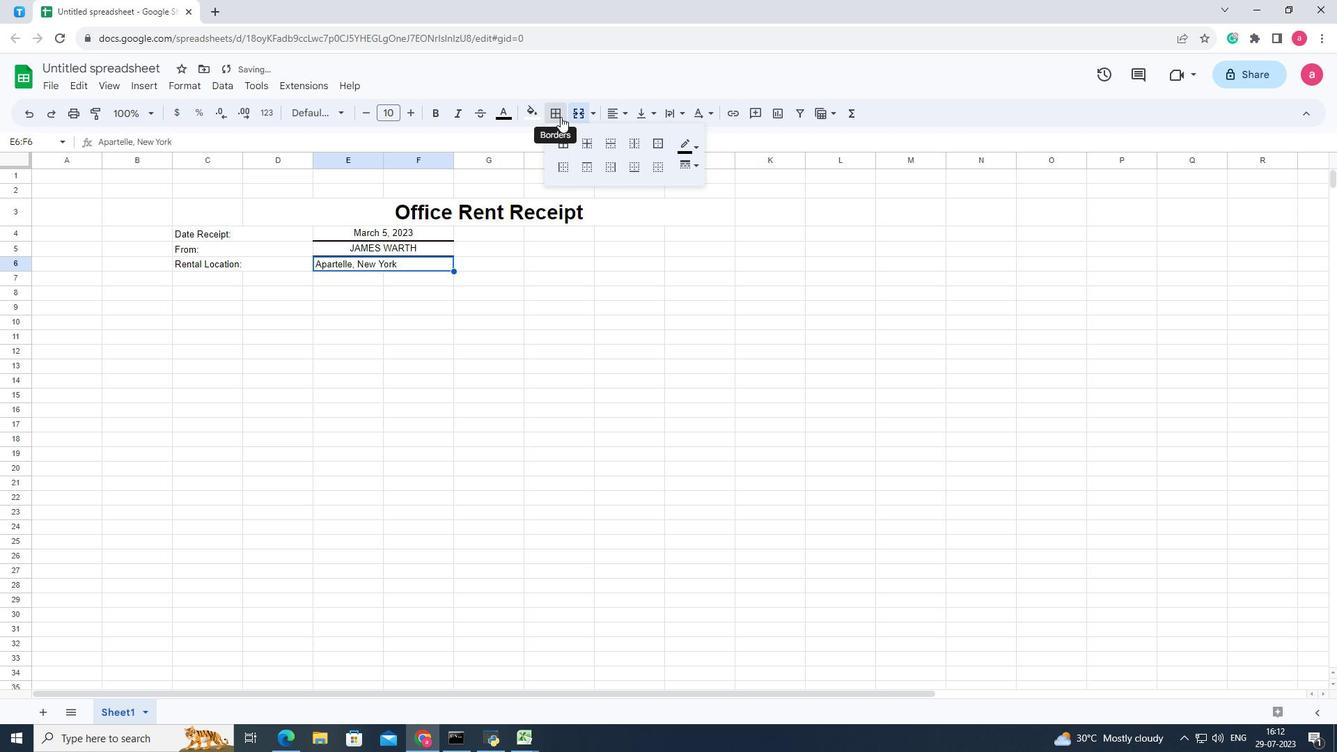 
Action: Mouse pressed left at (557, 114)
Screenshot: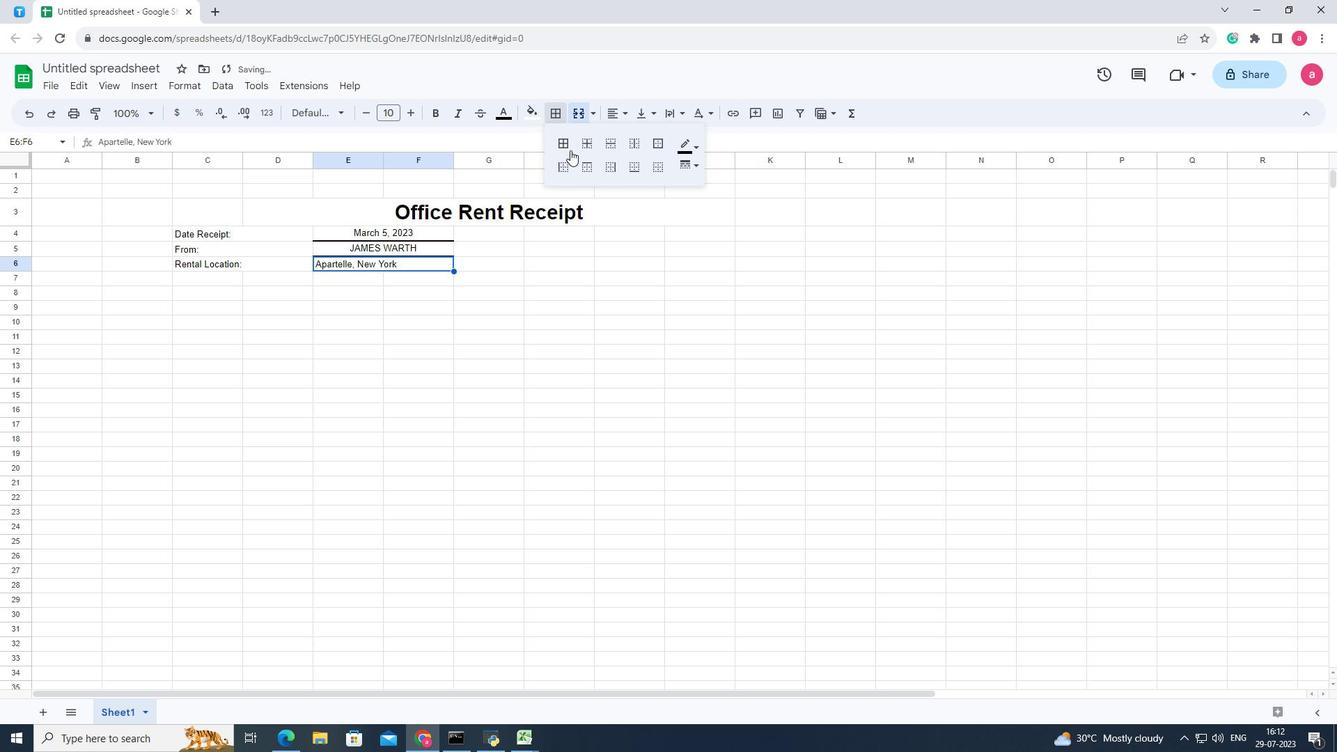 
Action: Mouse moved to (637, 170)
Screenshot: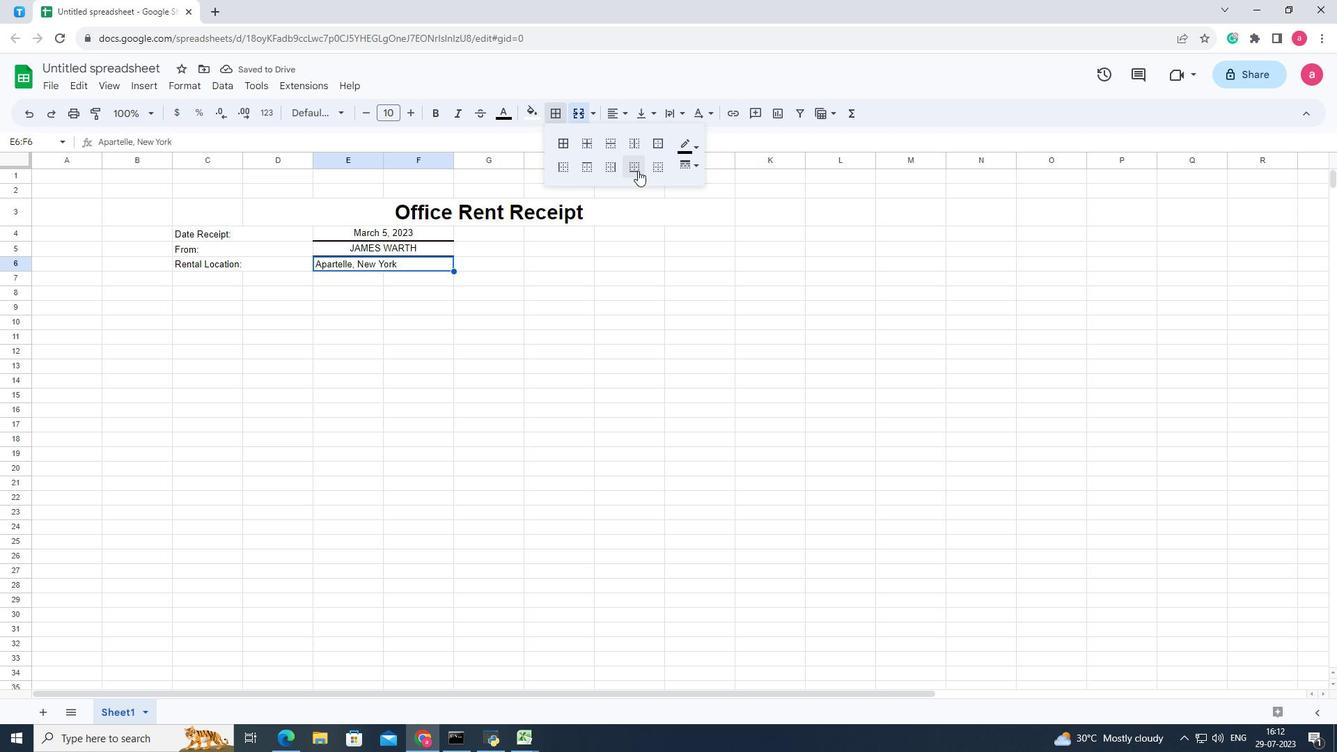
Action: Mouse pressed left at (637, 170)
Screenshot: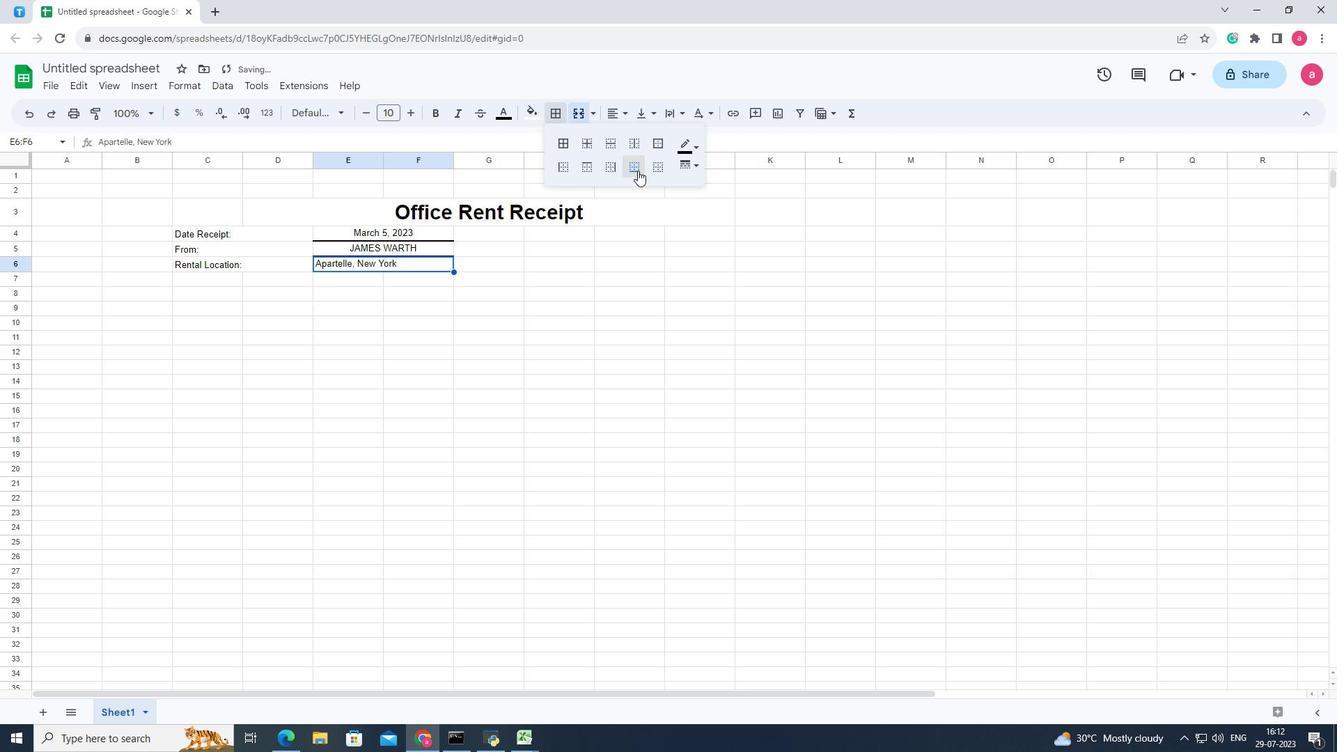 
Action: Mouse moved to (613, 118)
Screenshot: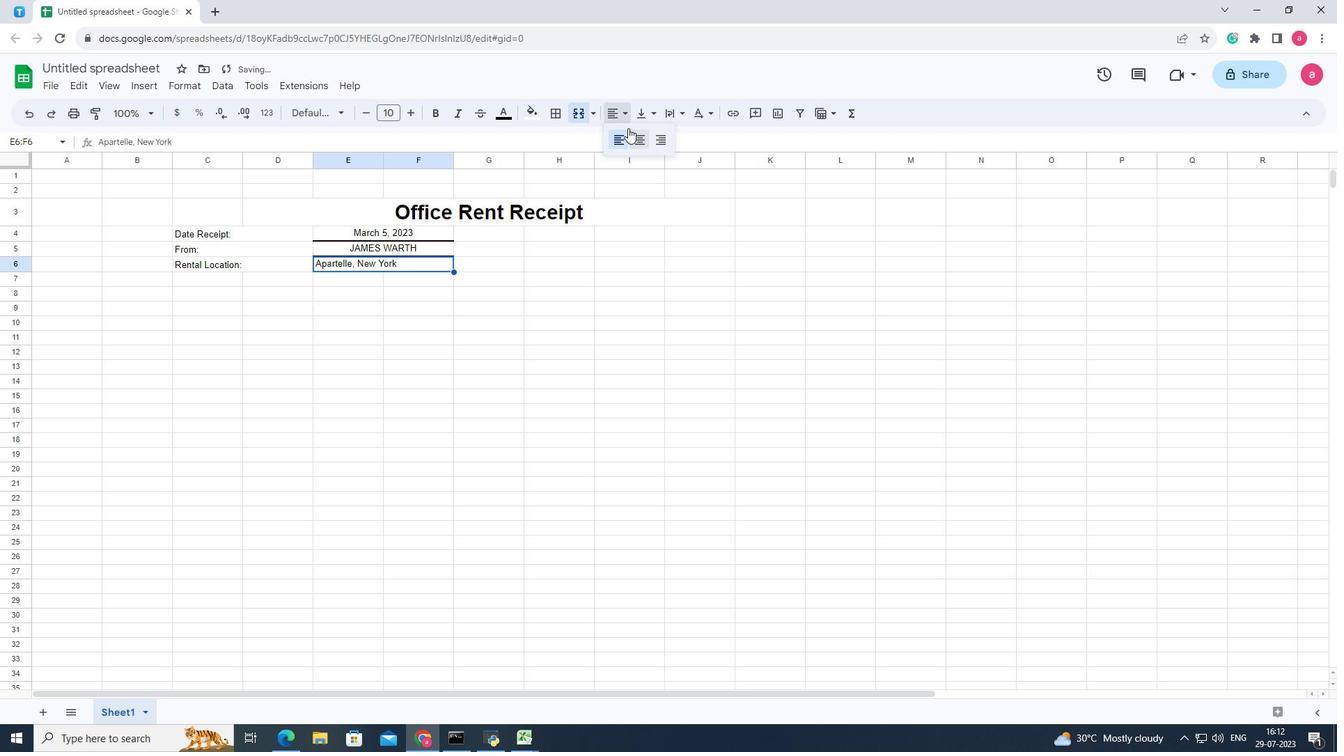 
Action: Mouse pressed left at (613, 118)
Screenshot: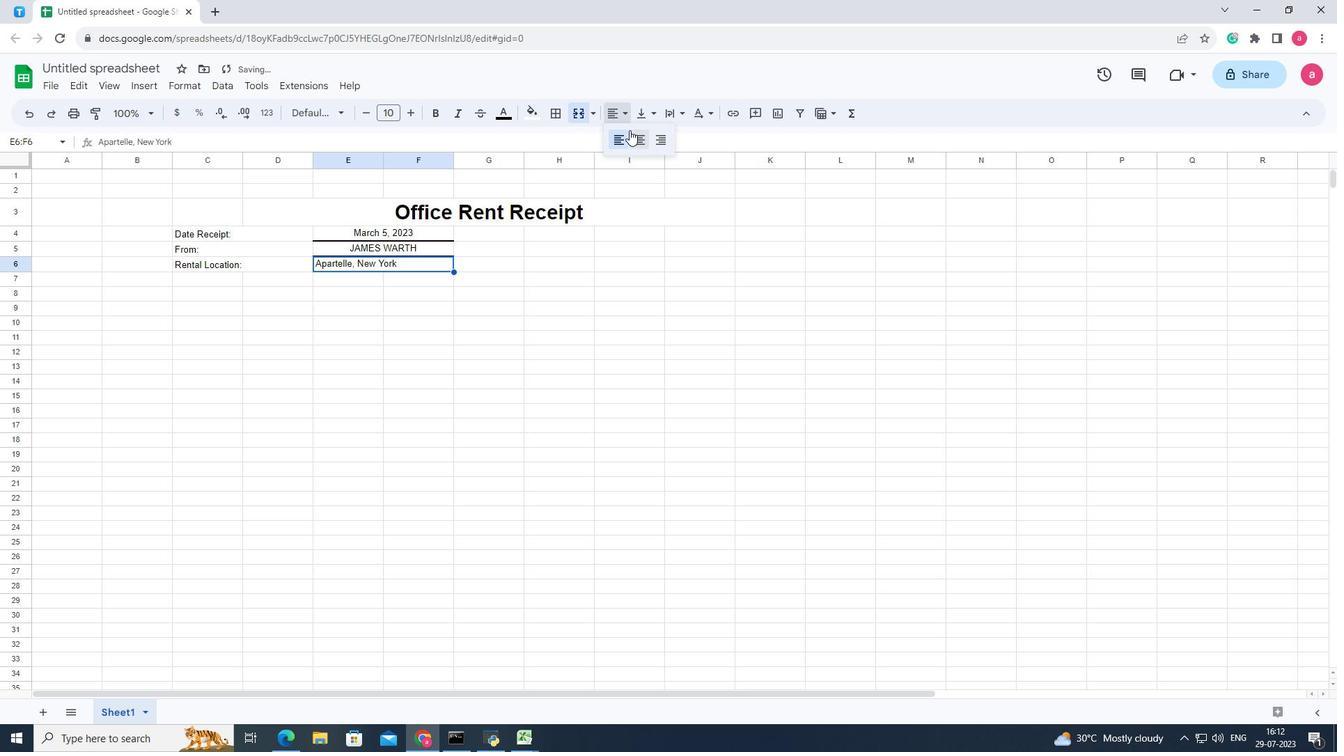 
Action: Mouse moved to (633, 139)
Screenshot: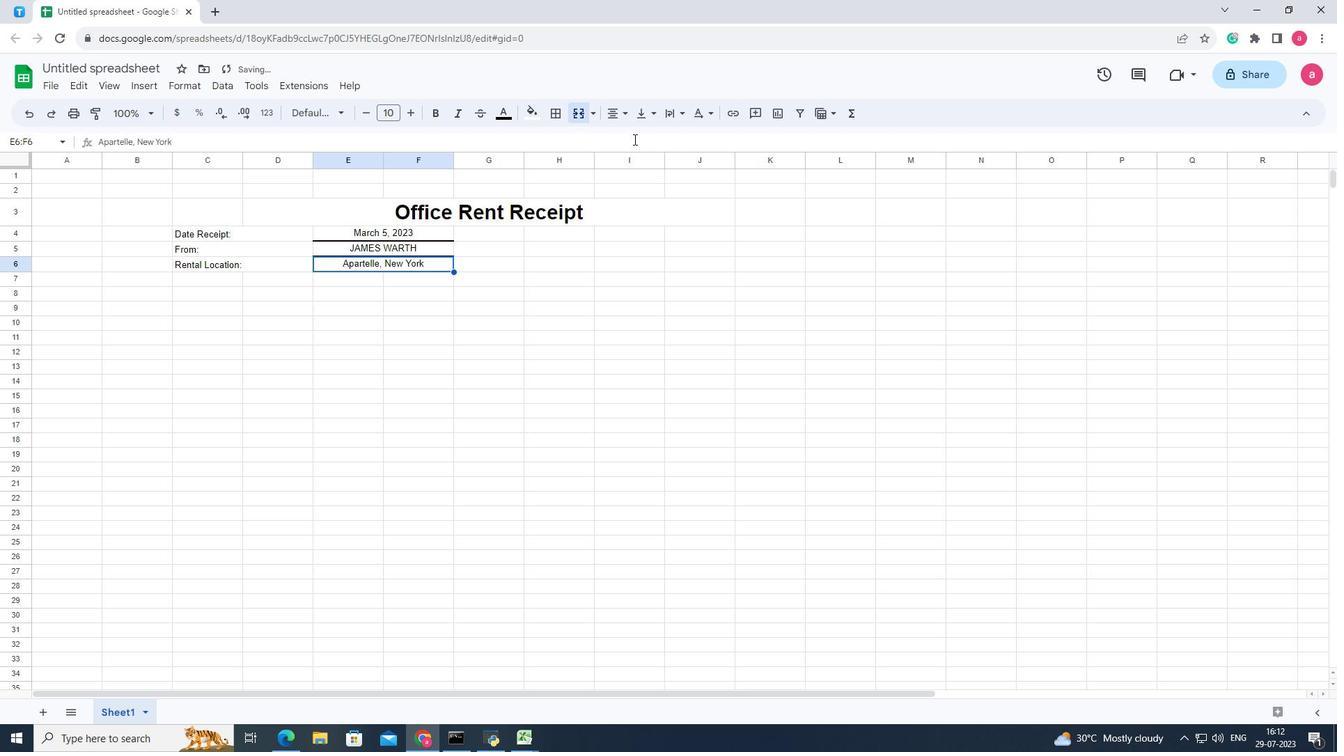 
Action: Mouse pressed left at (633, 139)
Screenshot: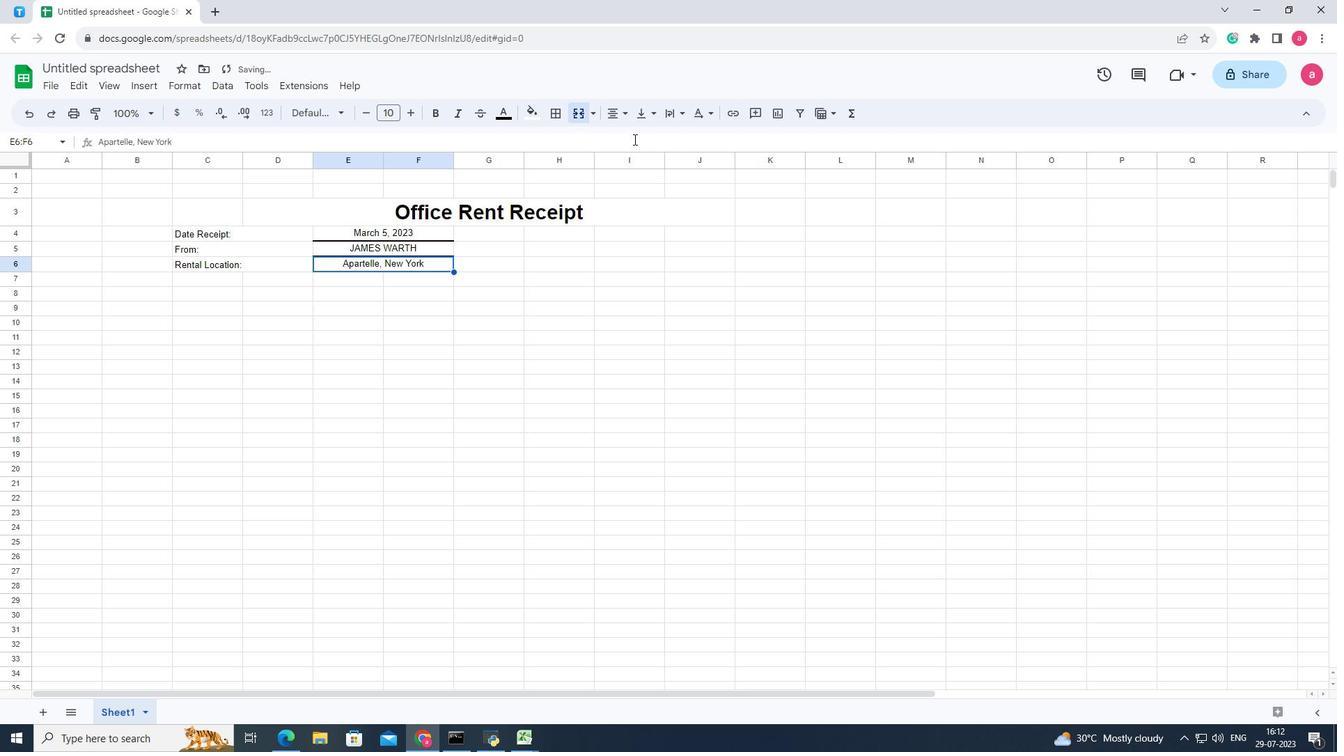 
Action: Mouse moved to (551, 245)
Screenshot: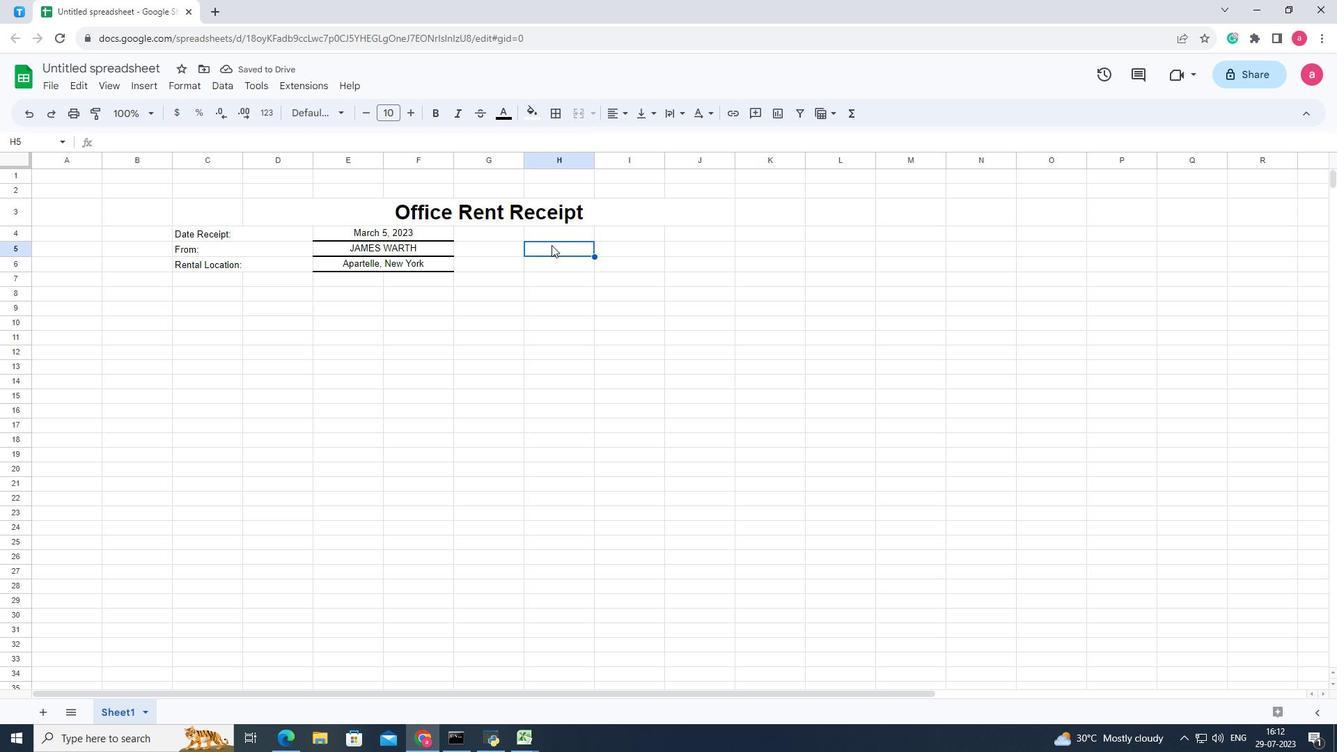 
Action: Mouse pressed left at (551, 245)
Screenshot: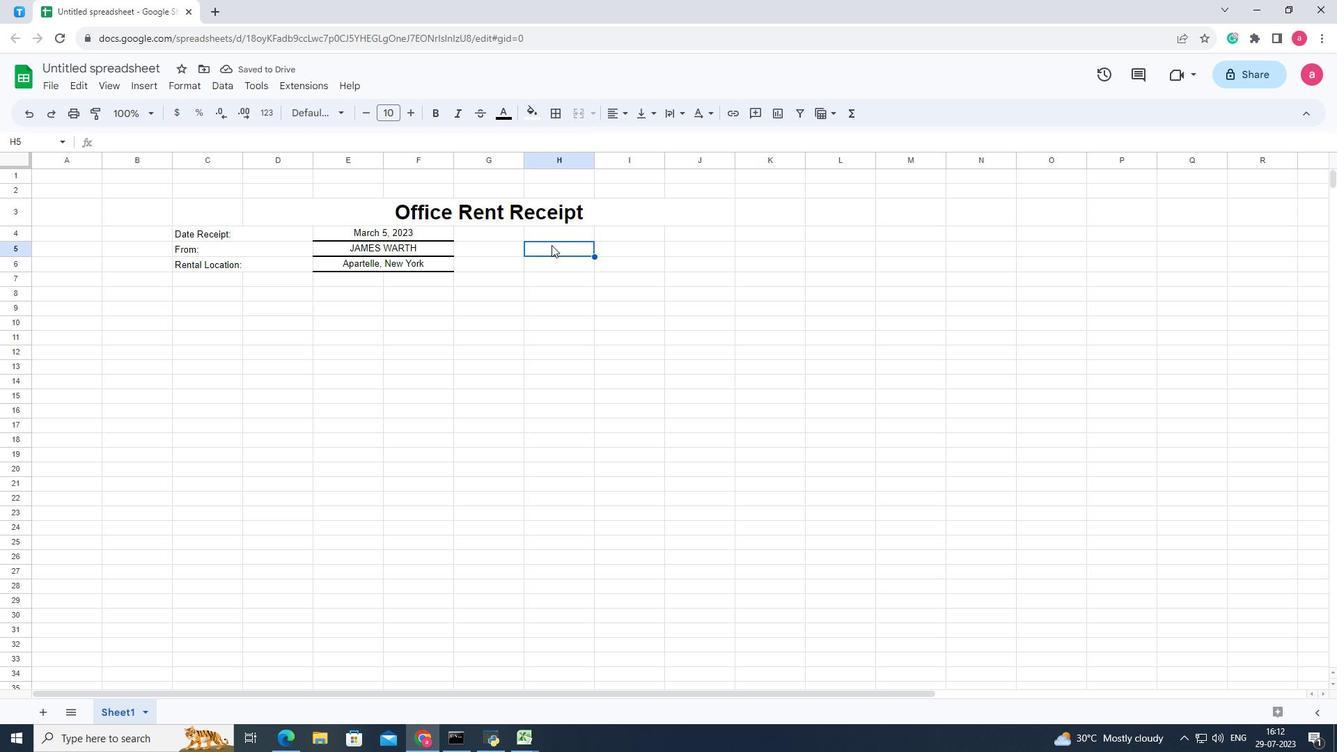 
Action: Mouse moved to (554, 237)
Screenshot: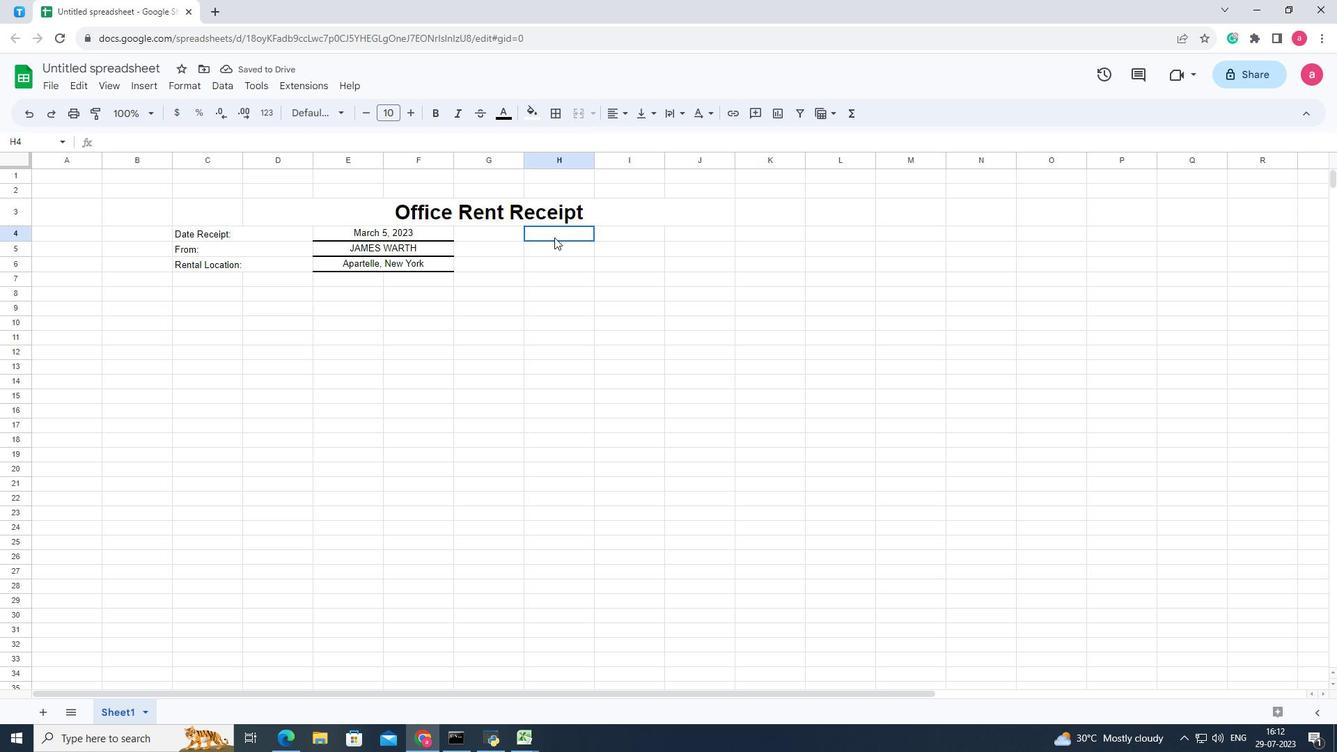 
Action: Mouse pressed left at (554, 237)
Screenshot: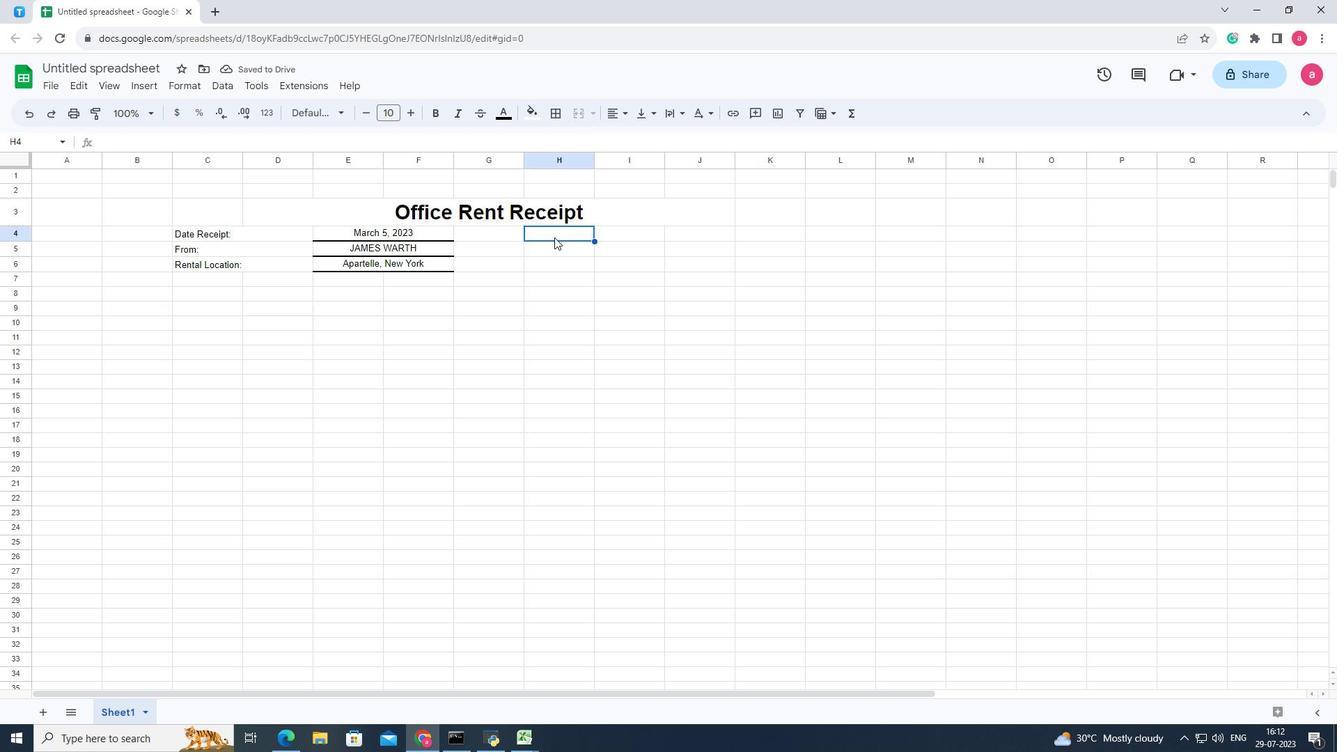 
Action: Mouse moved to (544, 235)
Screenshot: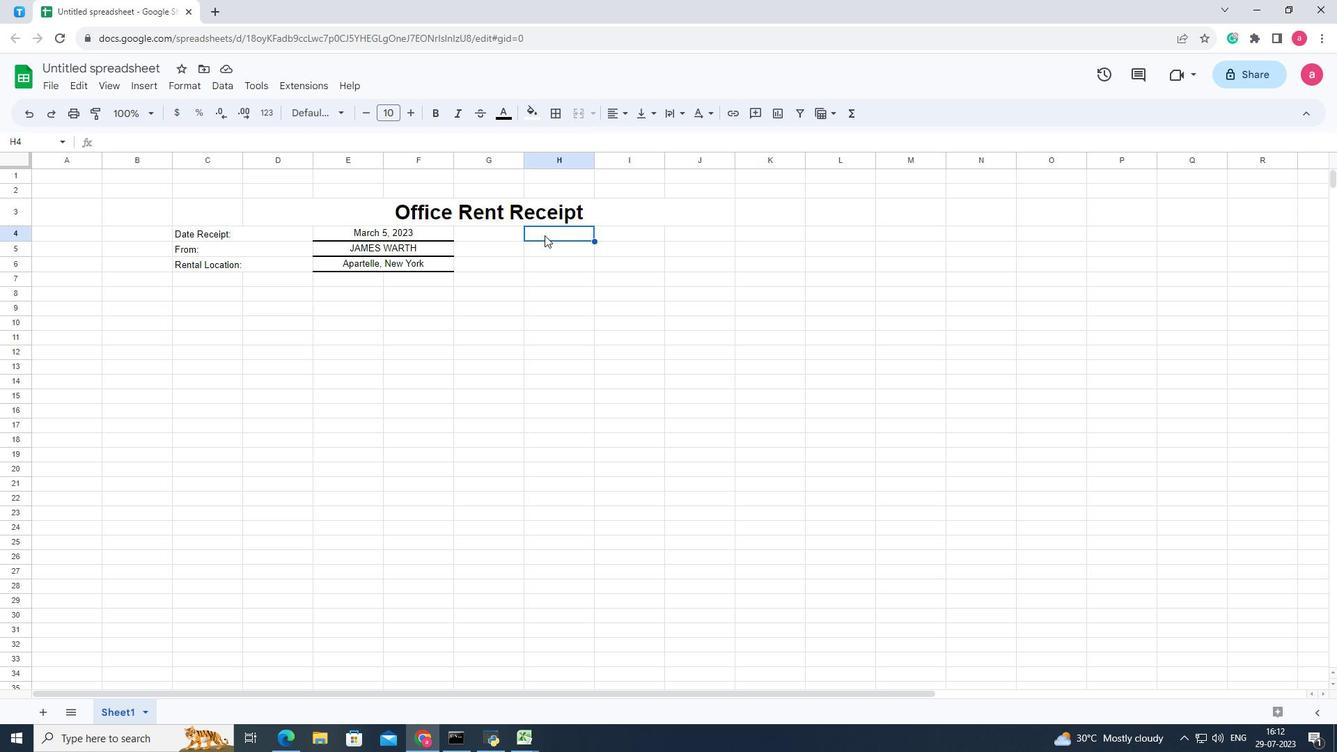 
Action: Mouse pressed left at (544, 235)
Screenshot: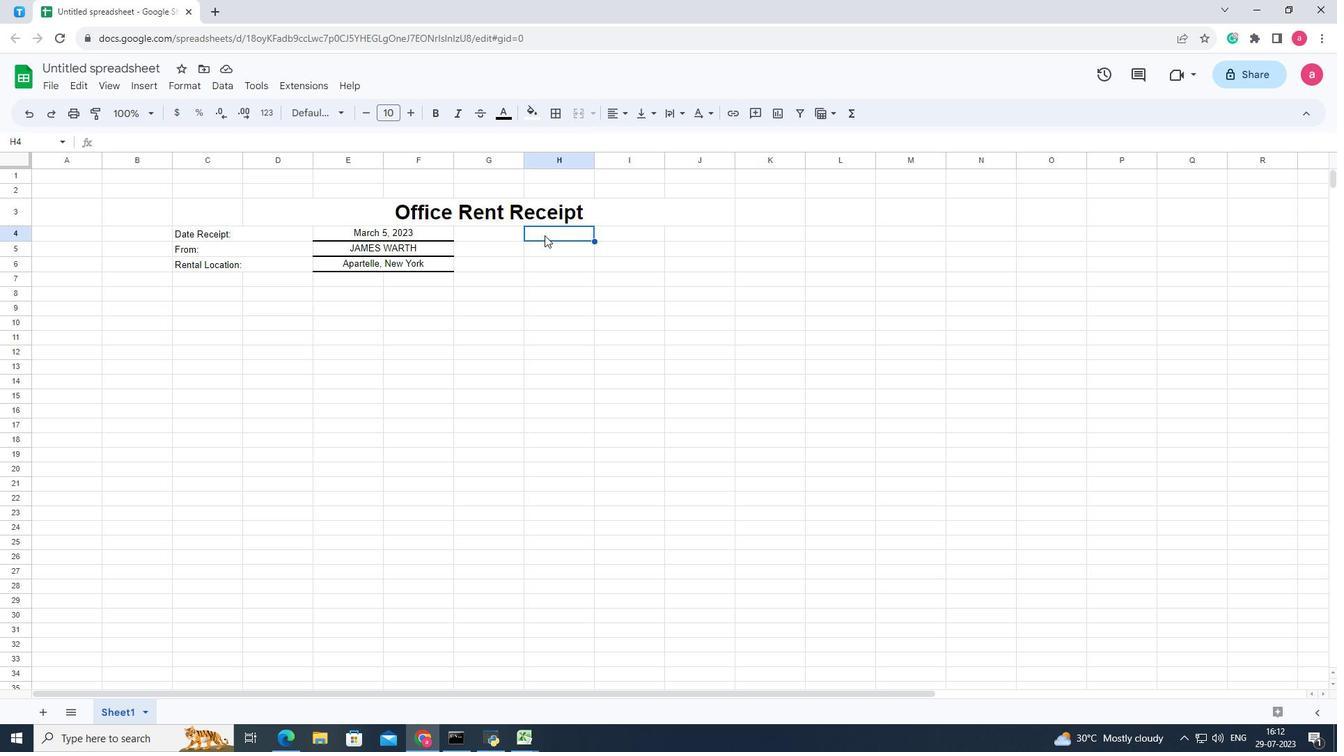 
Action: Mouse moved to (513, 235)
Screenshot: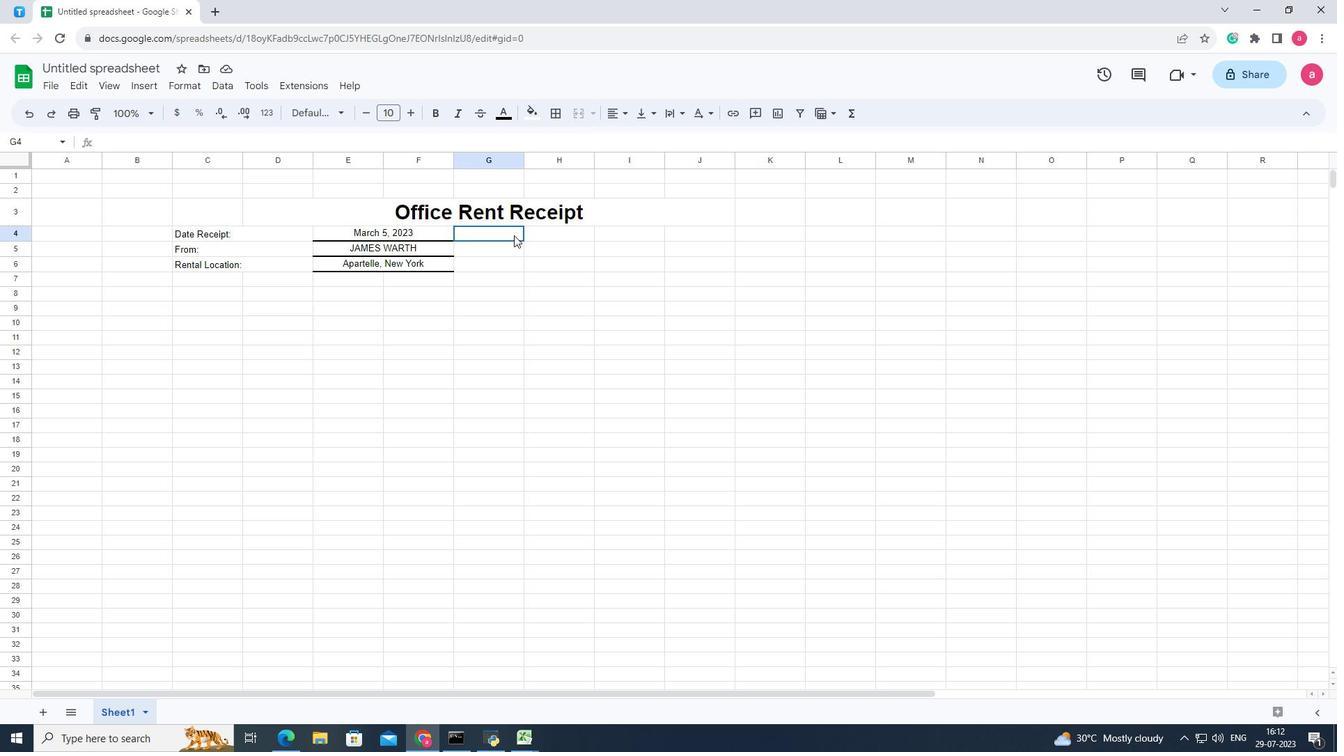 
Action: Mouse pressed left at (513, 235)
Screenshot: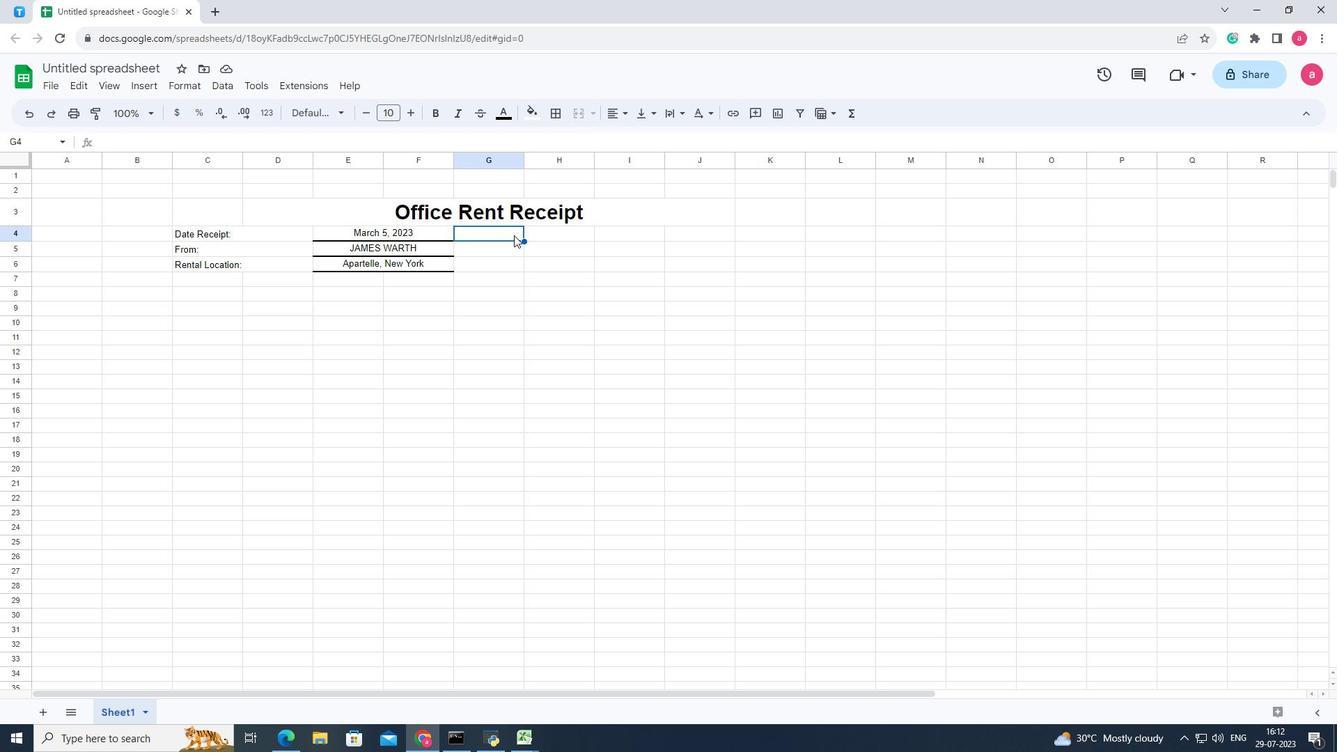 
Action: Mouse moved to (531, 233)
Screenshot: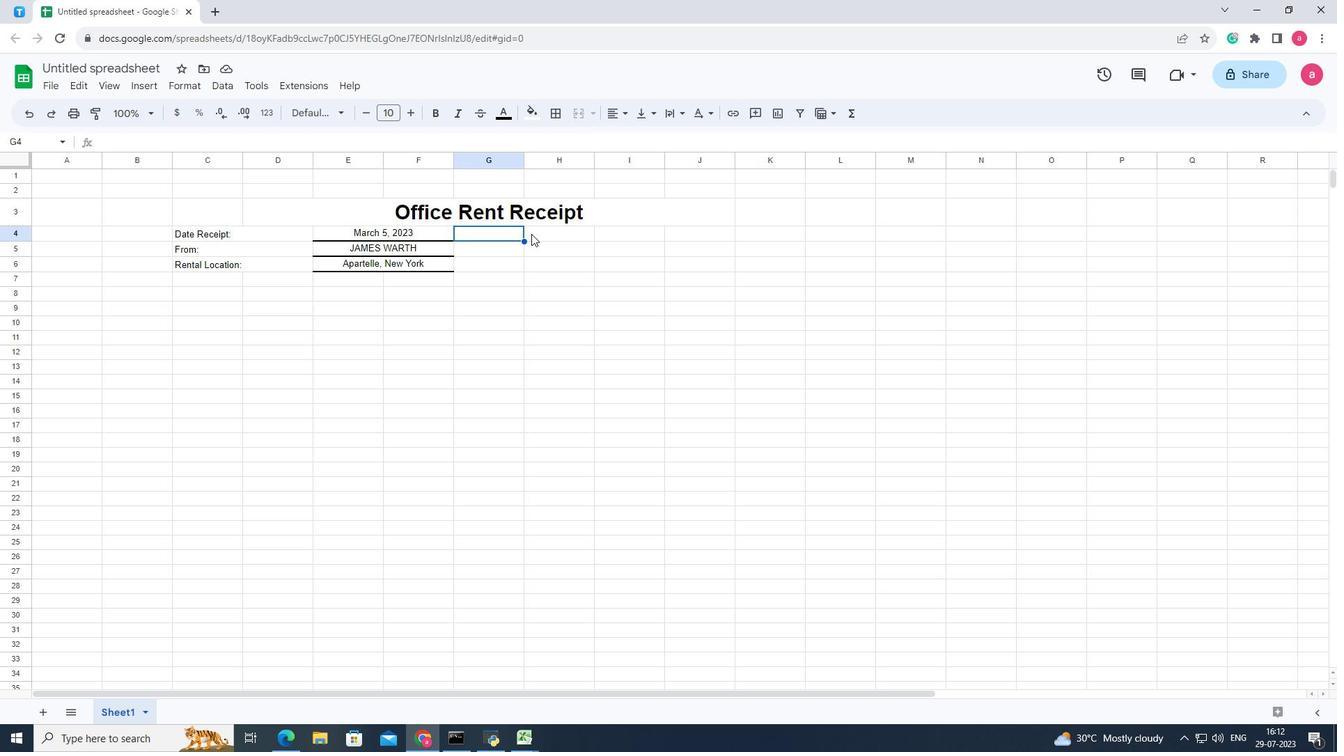 
Action: Mouse pressed left at (531, 233)
Screenshot: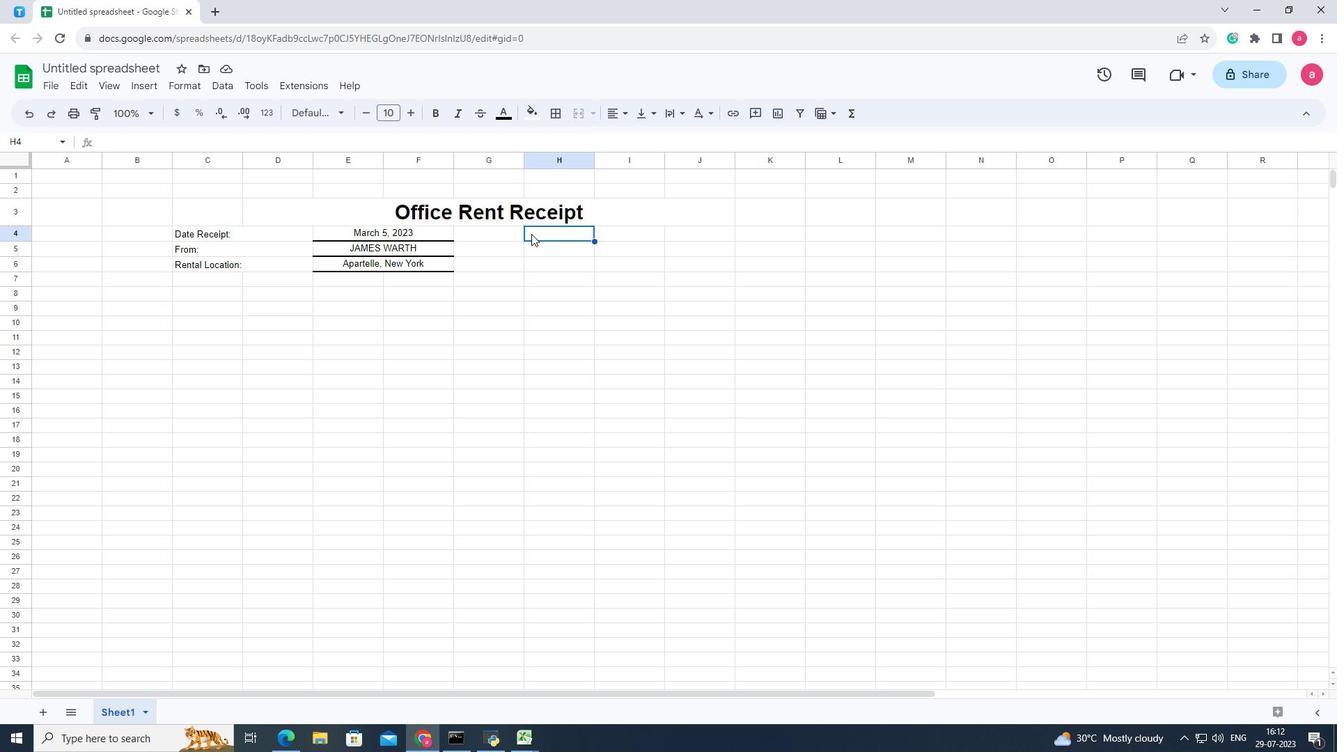 
Action: Mouse moved to (516, 233)
Screenshot: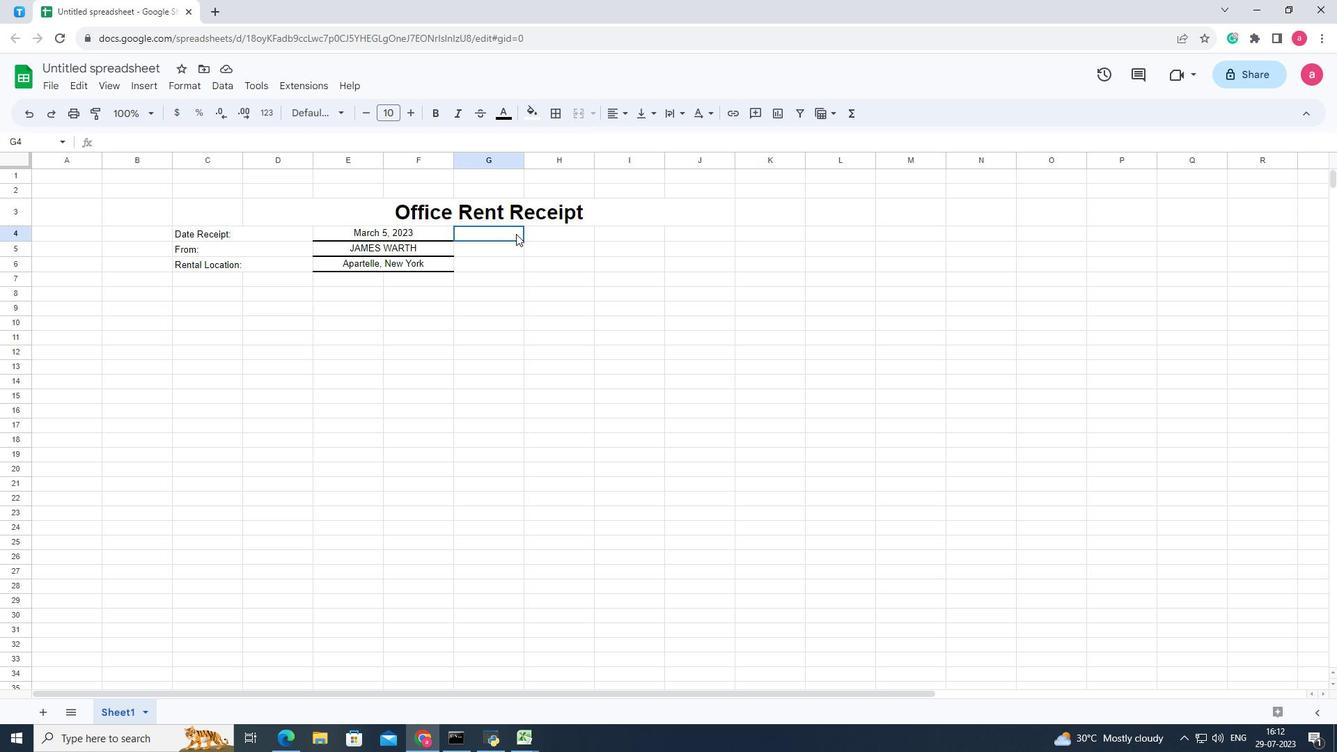 
Action: Mouse pressed left at (516, 233)
Screenshot: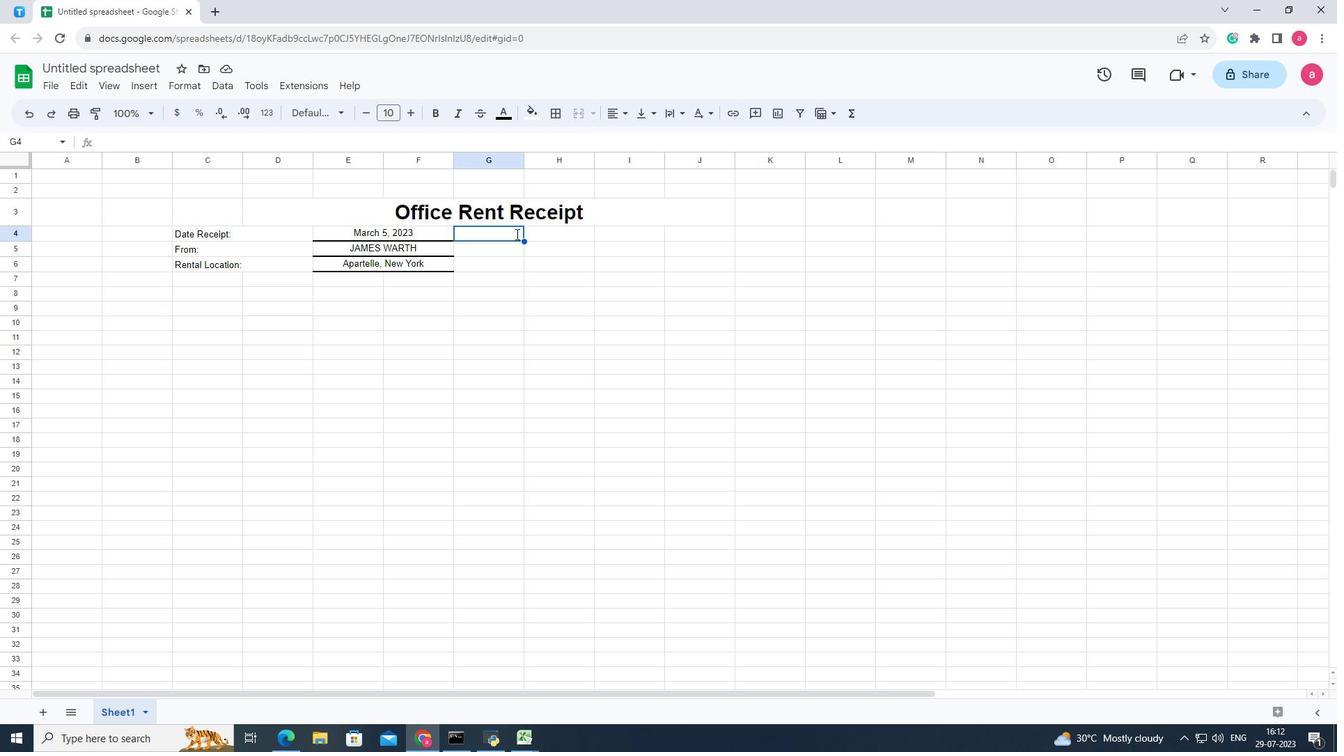 
Action: Mouse pressed left at (516, 233)
Screenshot: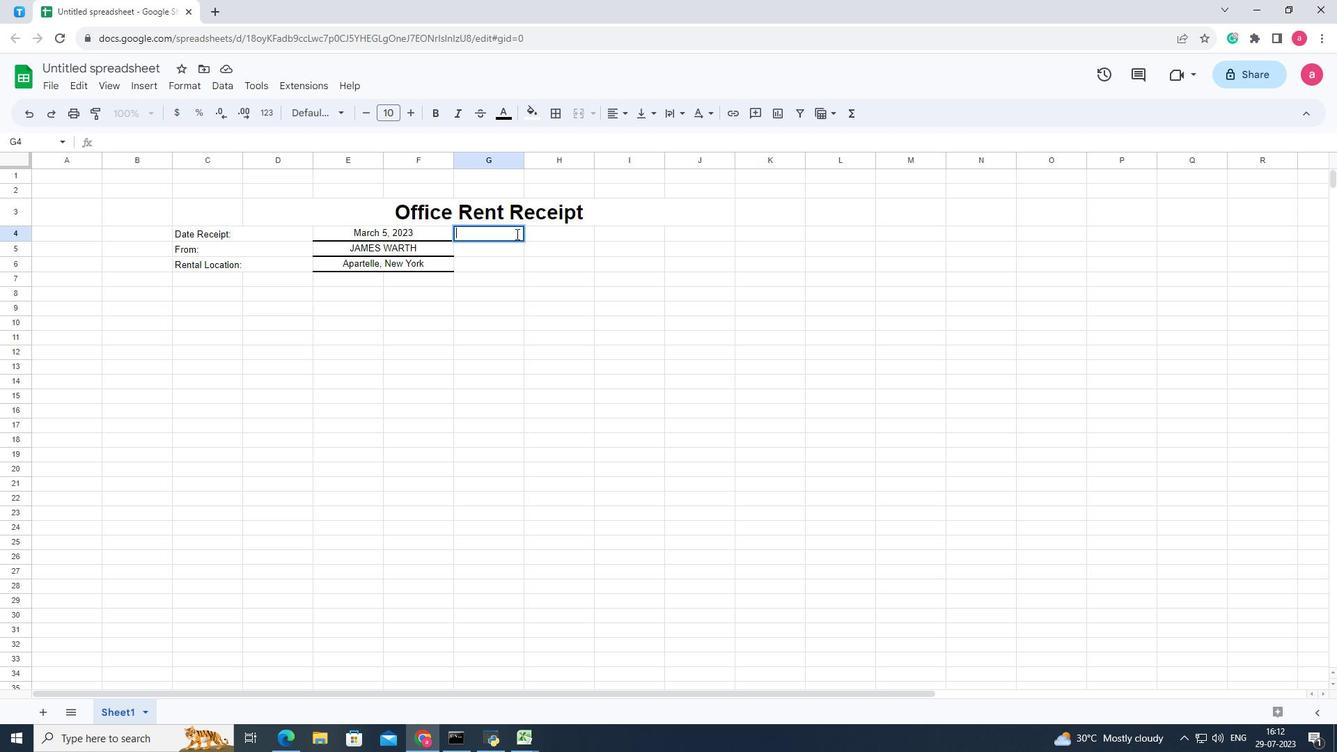 
Action: Mouse moved to (516, 233)
Screenshot: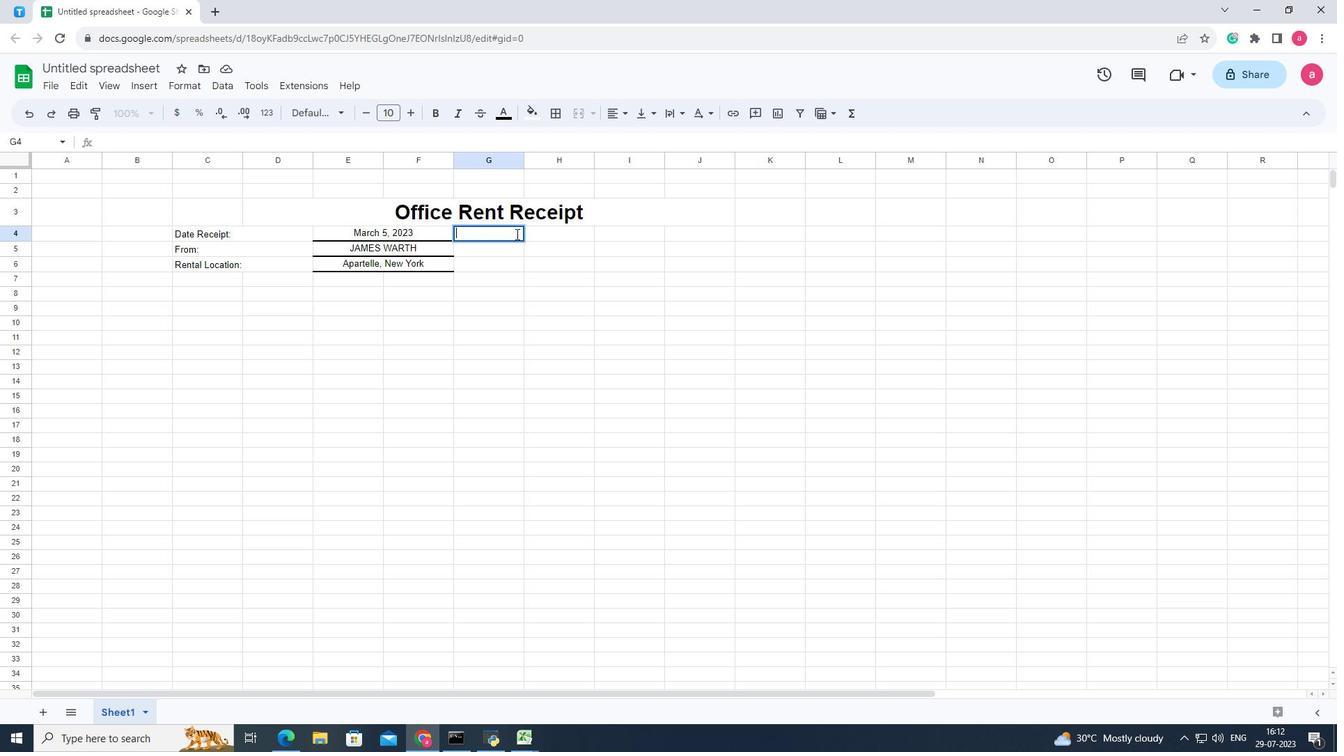 
Action: Key pressed <Key.shift>Receipt<Key.space><Key.shift><Key.shift><Key.shift><Key.shift><Key.shift><Key.shift><Key.shift><Key.shift><Key.shift><Key.shift><Key.shift>#<Key.shift_r>:
Screenshot: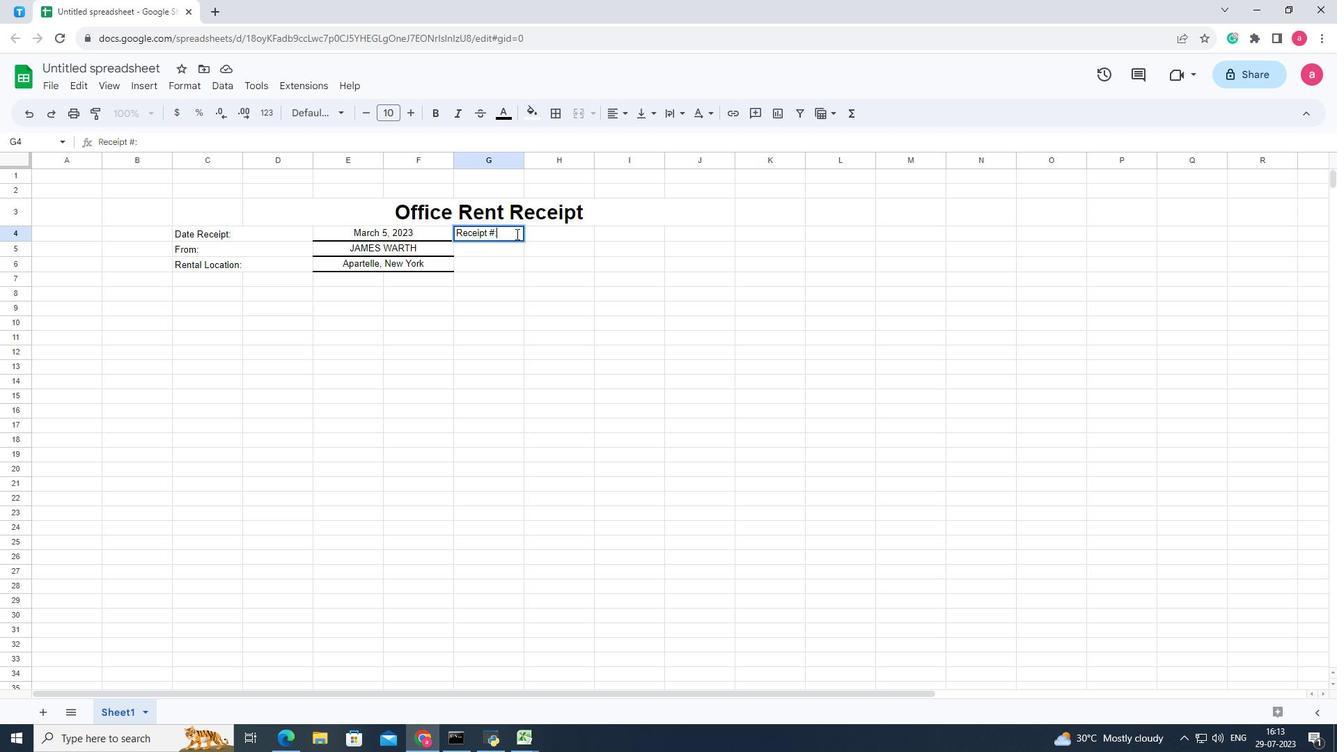 
Action: Mouse moved to (552, 237)
Screenshot: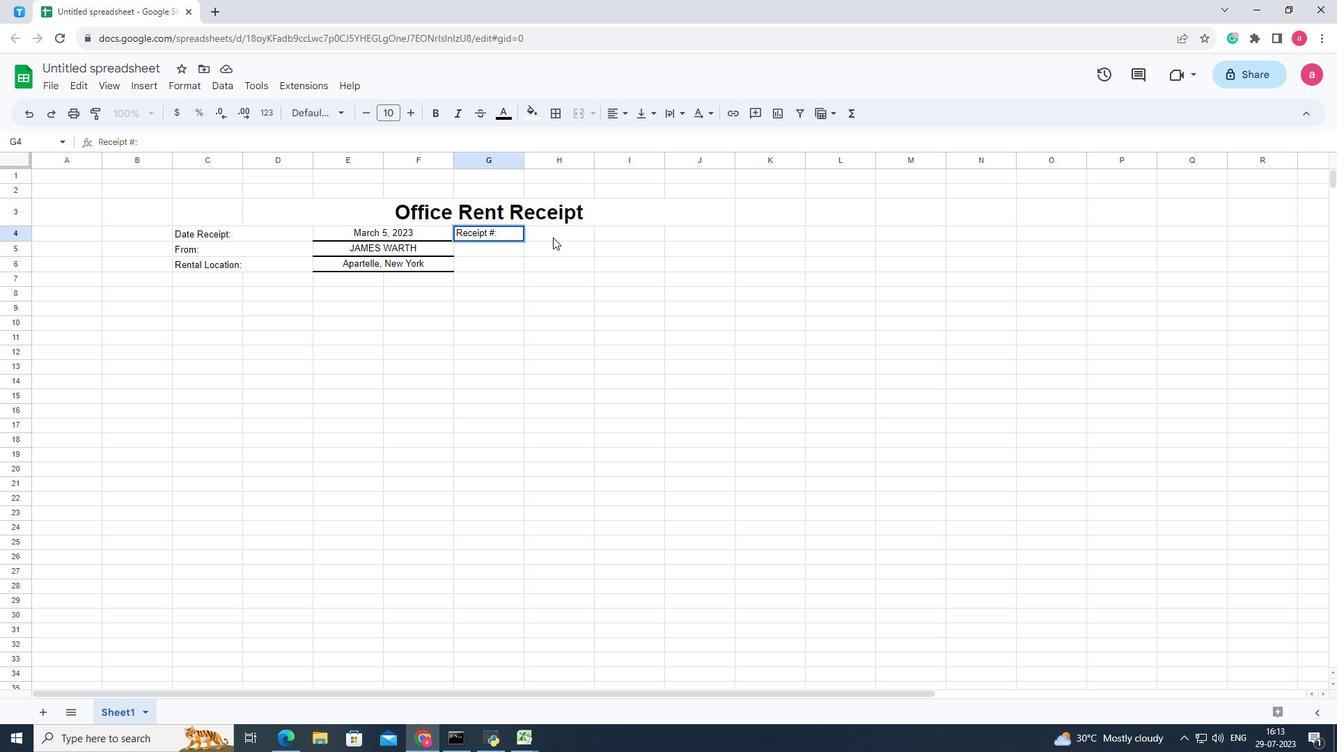 
Action: Mouse pressed left at (552, 237)
Screenshot: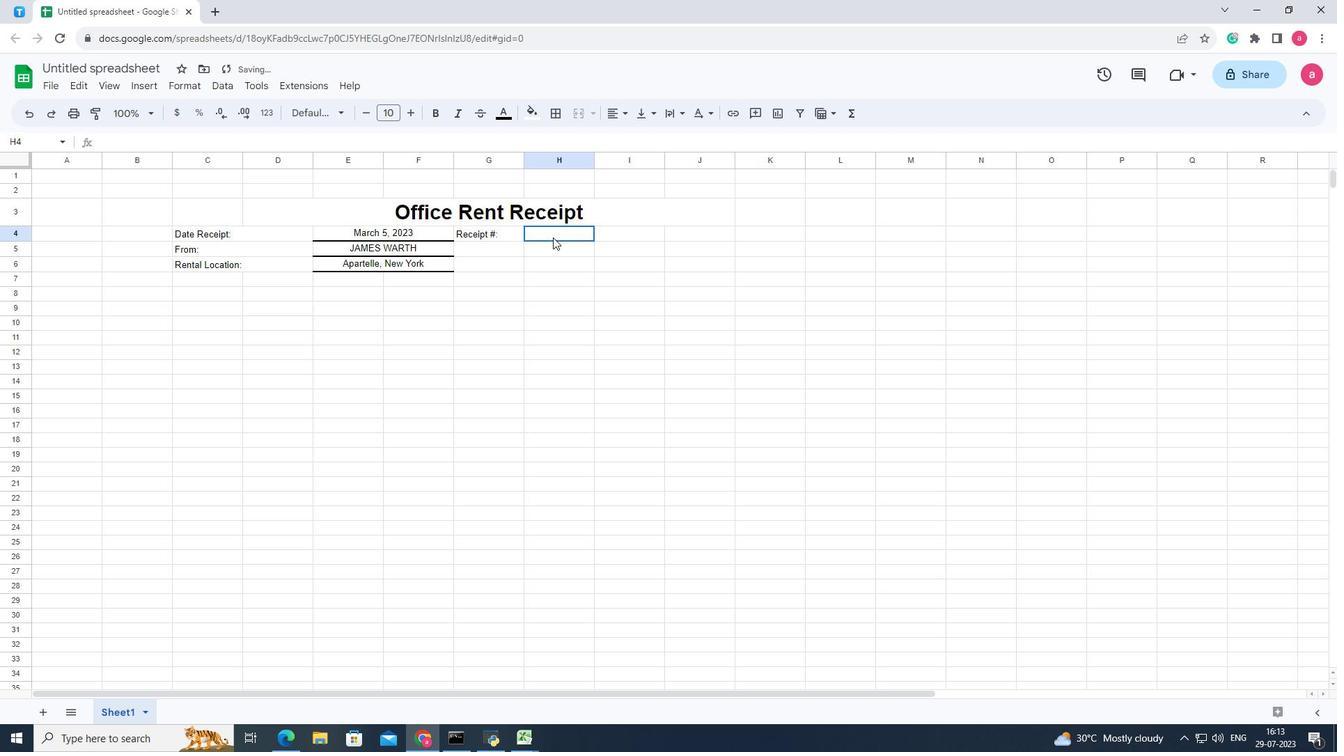 
Action: Mouse moved to (497, 229)
Screenshot: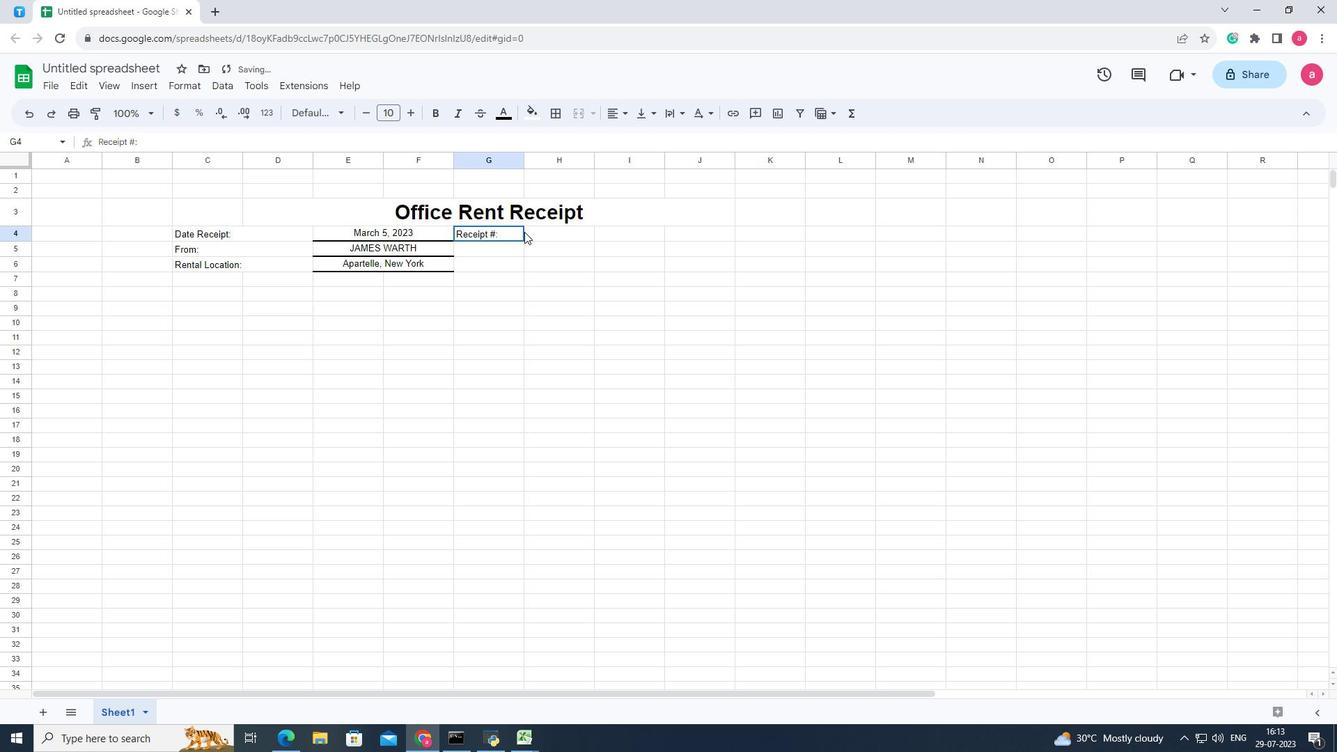 
Action: Mouse pressed left at (497, 229)
Screenshot: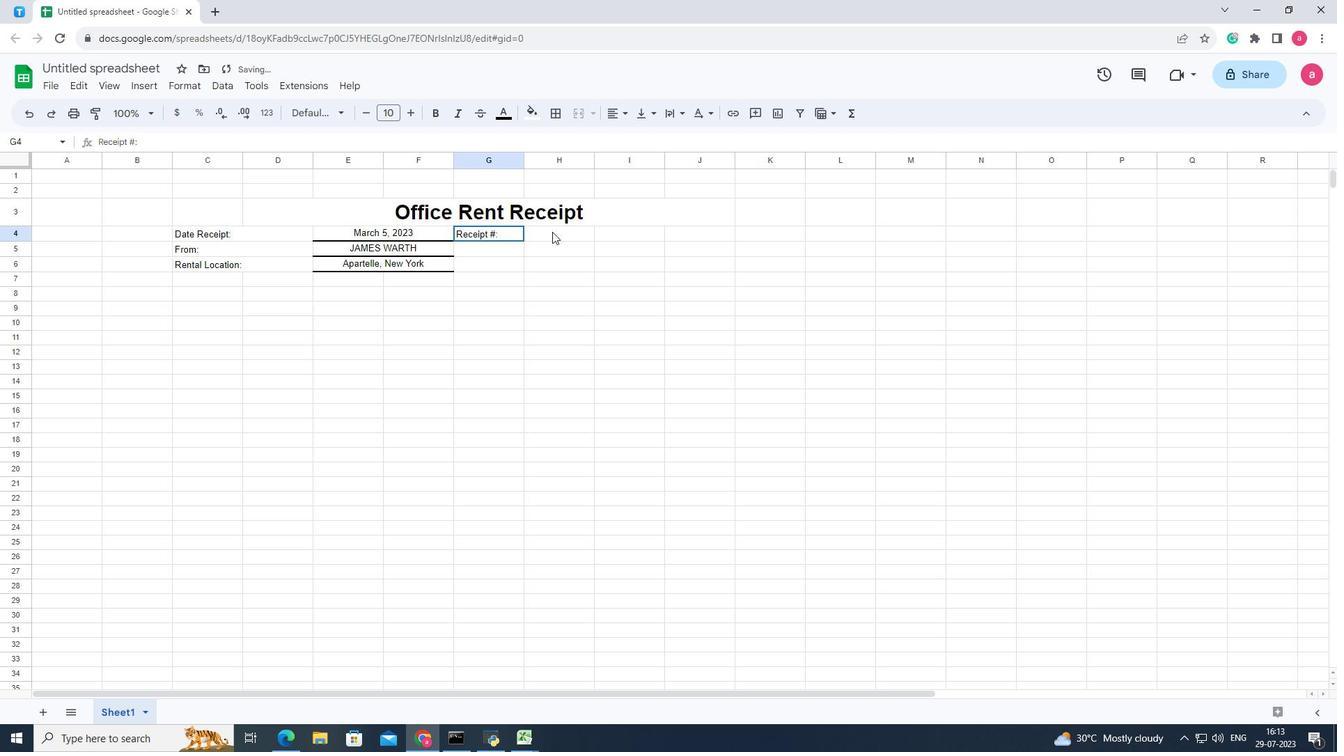 
Action: Mouse moved to (585, 111)
Screenshot: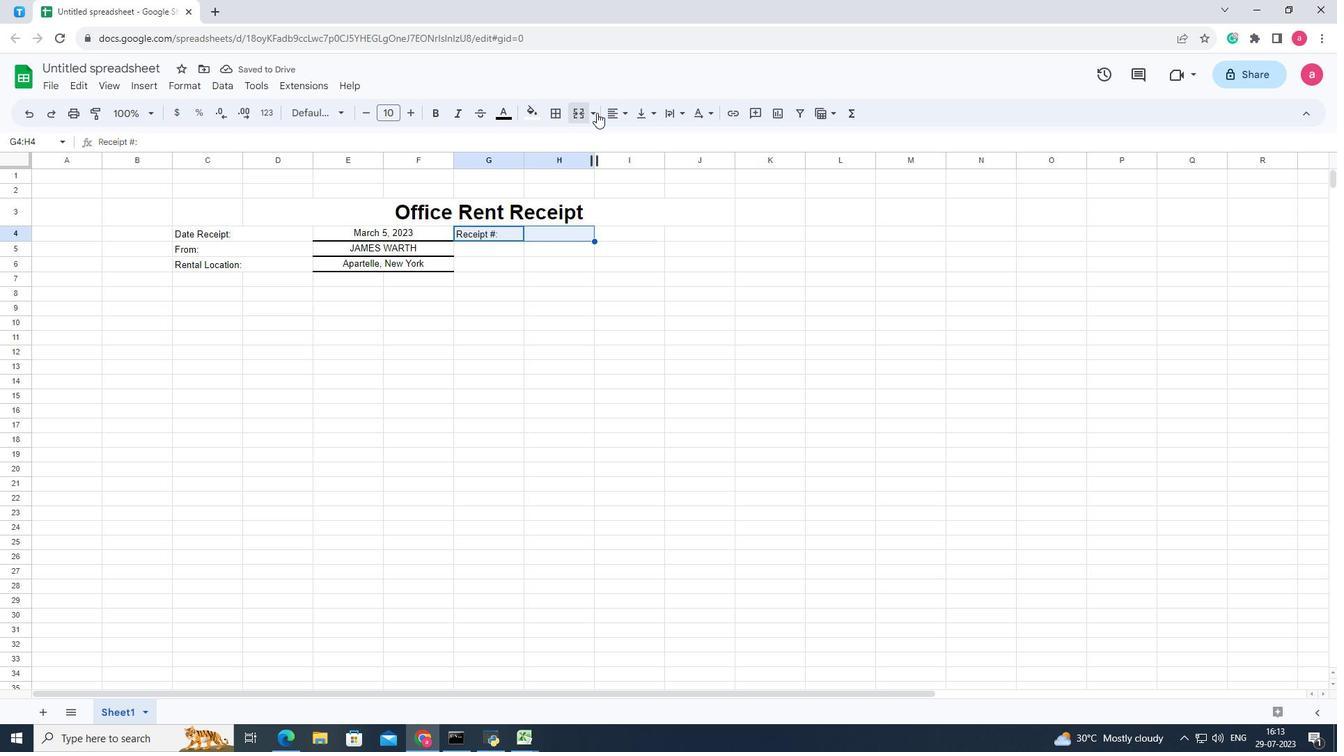 
Action: Mouse pressed left at (585, 111)
Screenshot: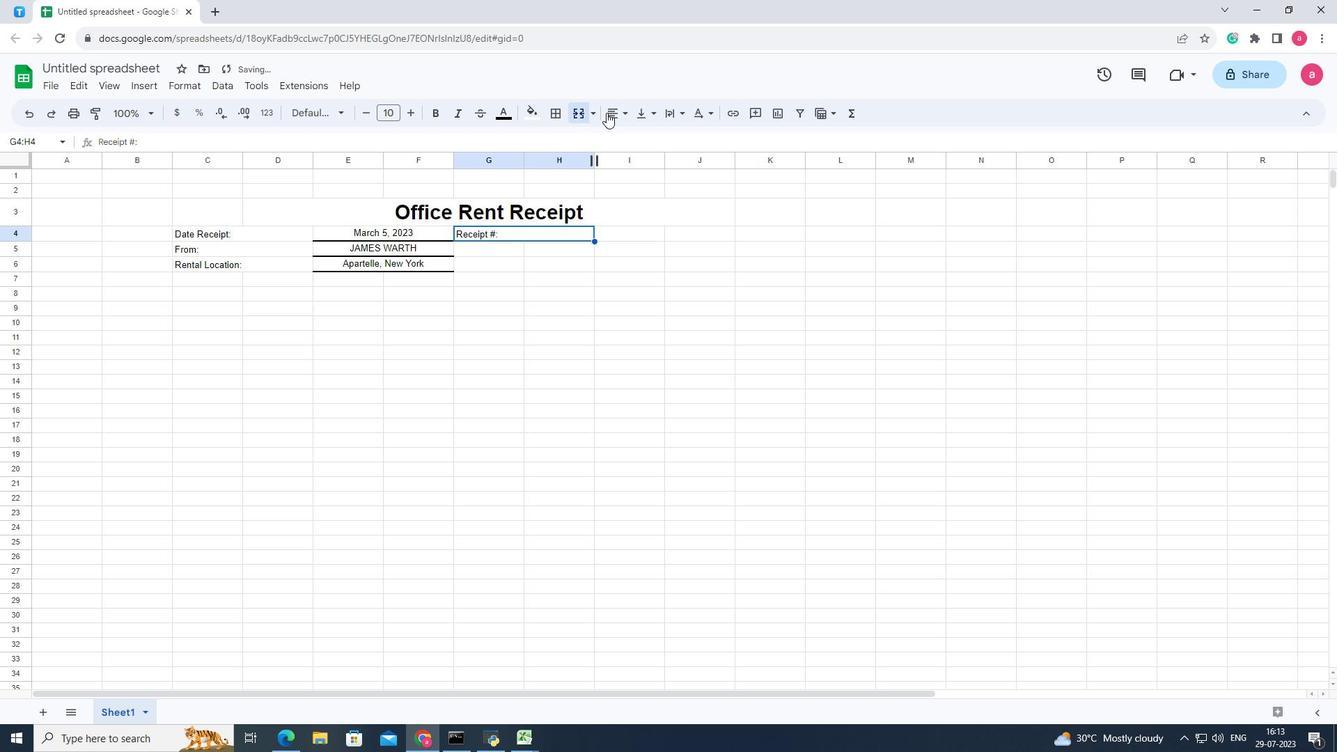 
Action: Mouse moved to (612, 112)
Screenshot: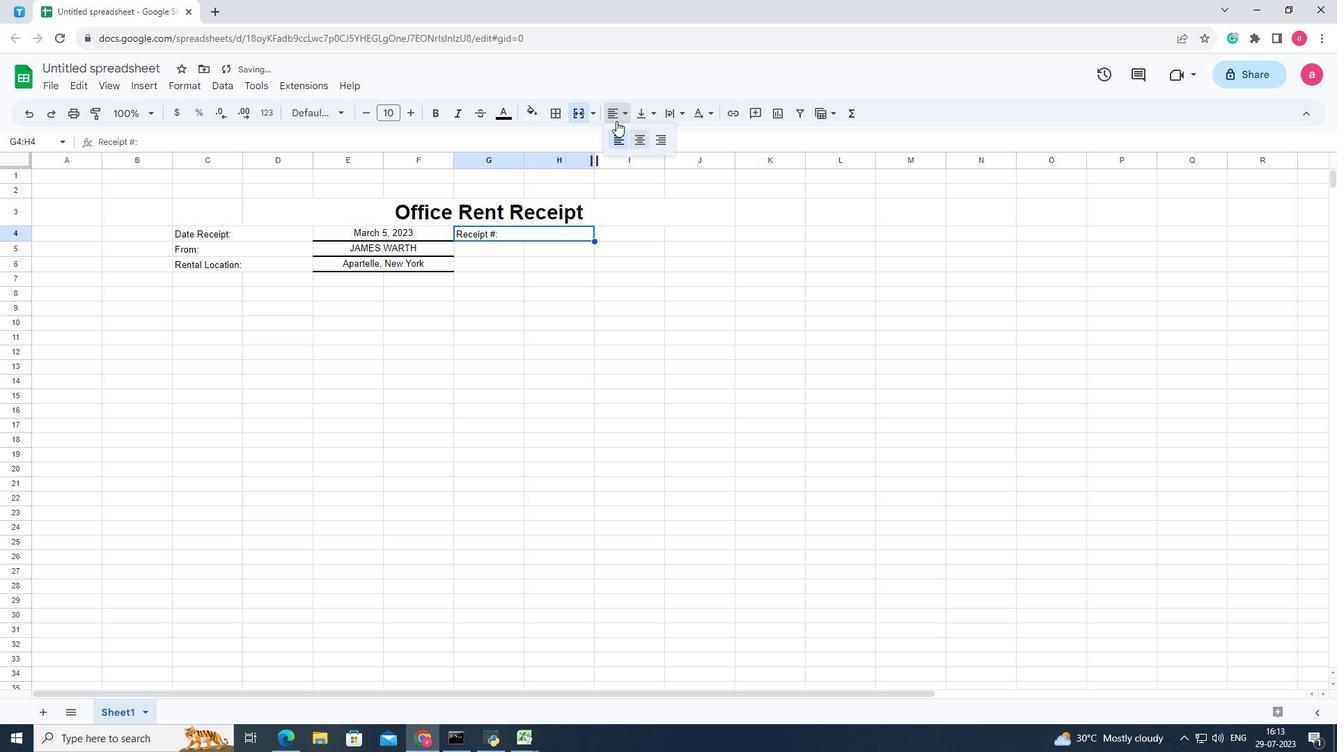 
Action: Mouse pressed left at (612, 112)
Screenshot: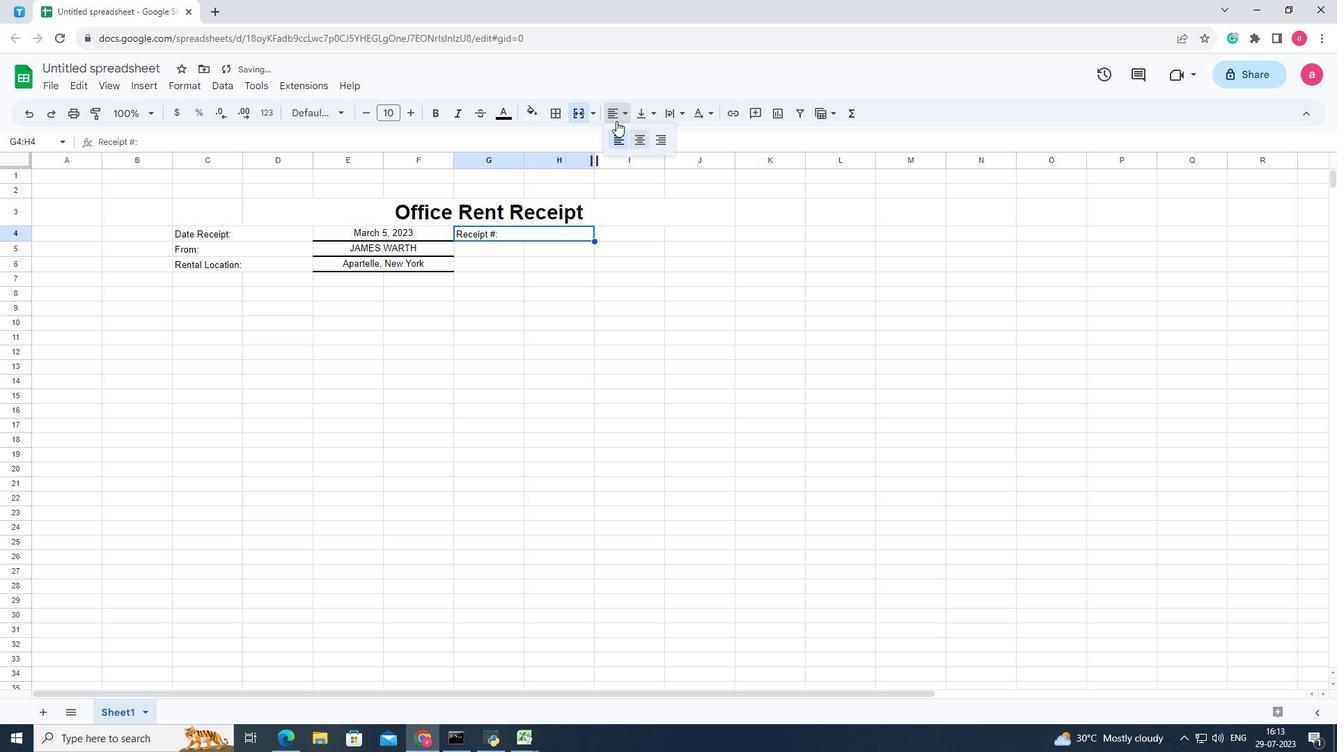 
Action: Mouse moved to (635, 132)
Screenshot: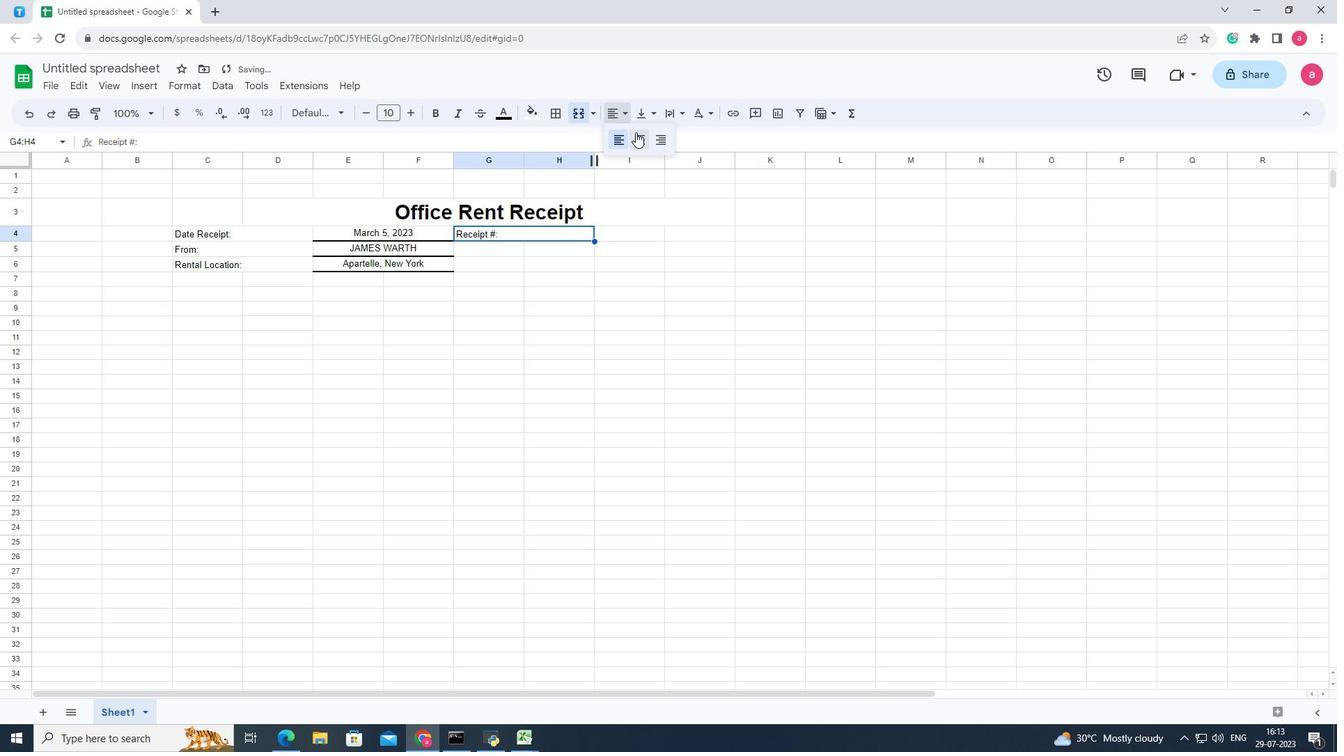 
Action: Mouse pressed left at (635, 132)
Screenshot: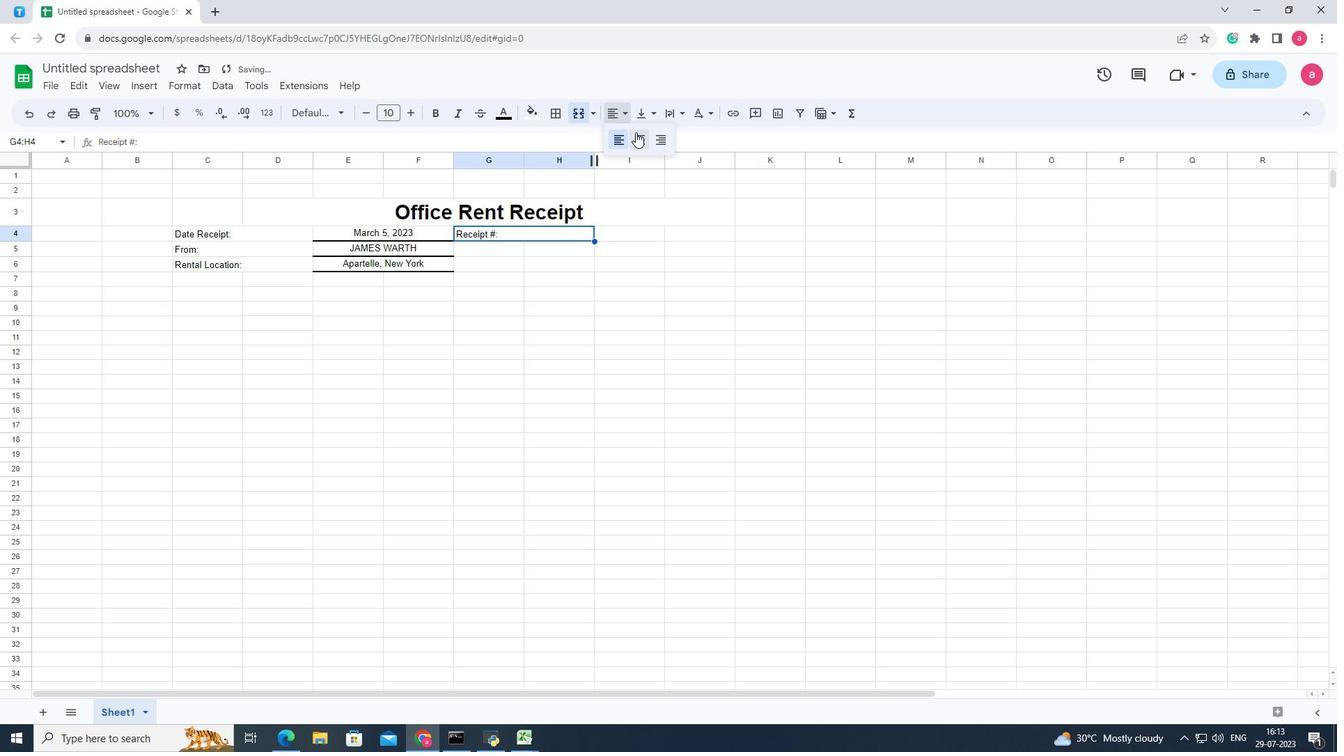 
Action: Mouse moved to (610, 231)
Screenshot: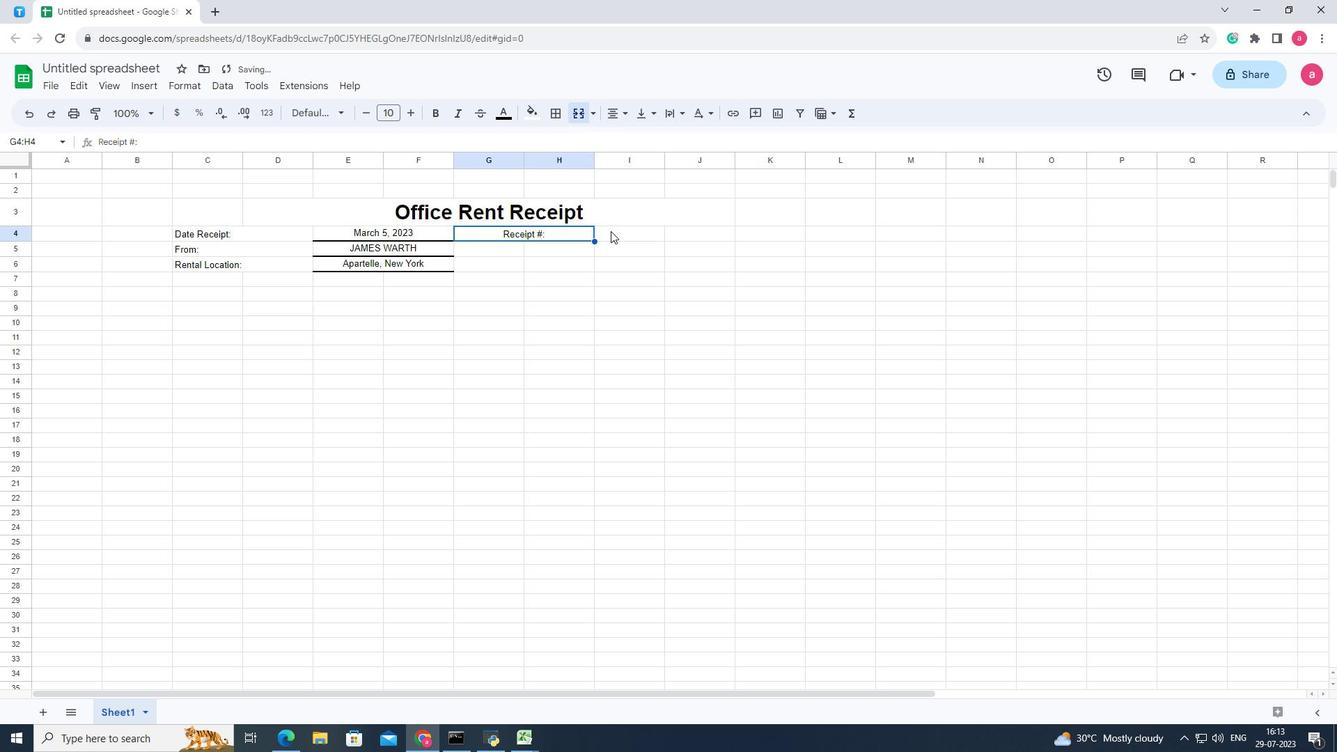 
Action: Mouse pressed left at (610, 231)
Screenshot: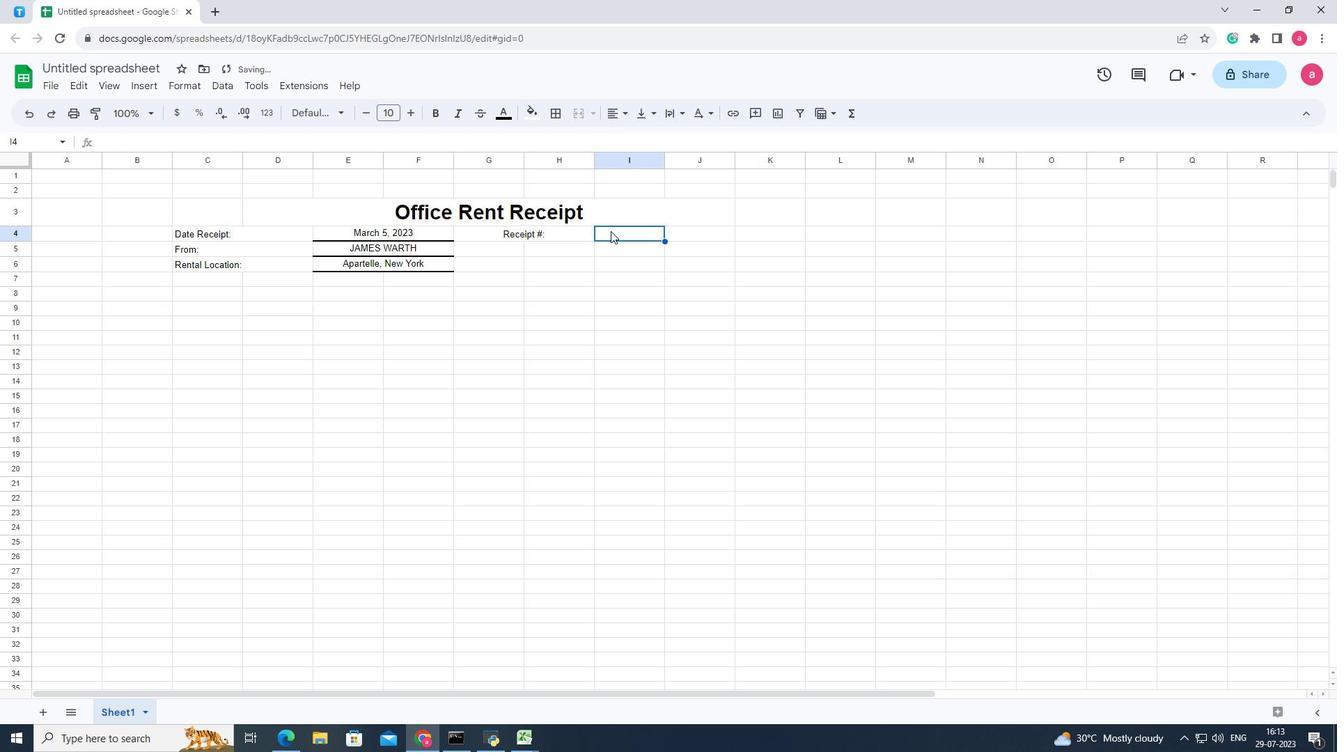 
Action: Mouse moved to (621, 228)
Screenshot: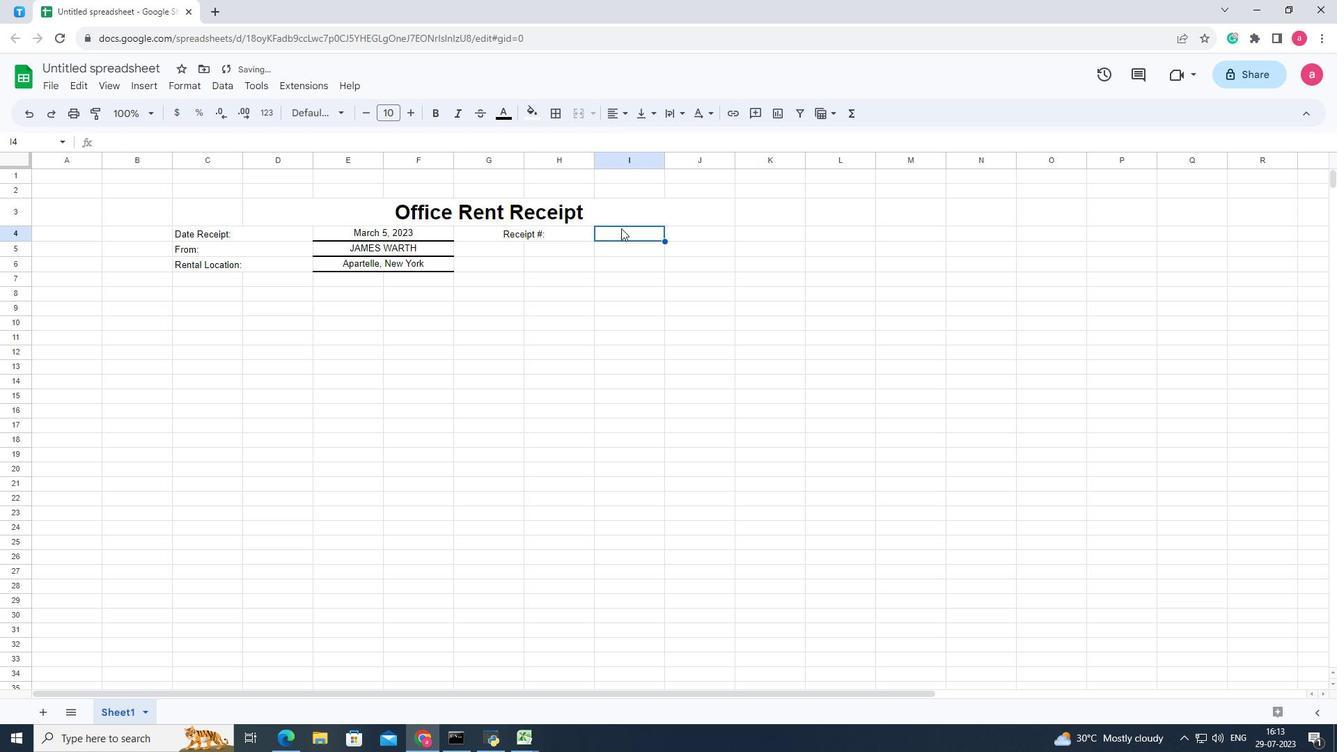 
Action: Mouse pressed left at (621, 228)
Screenshot: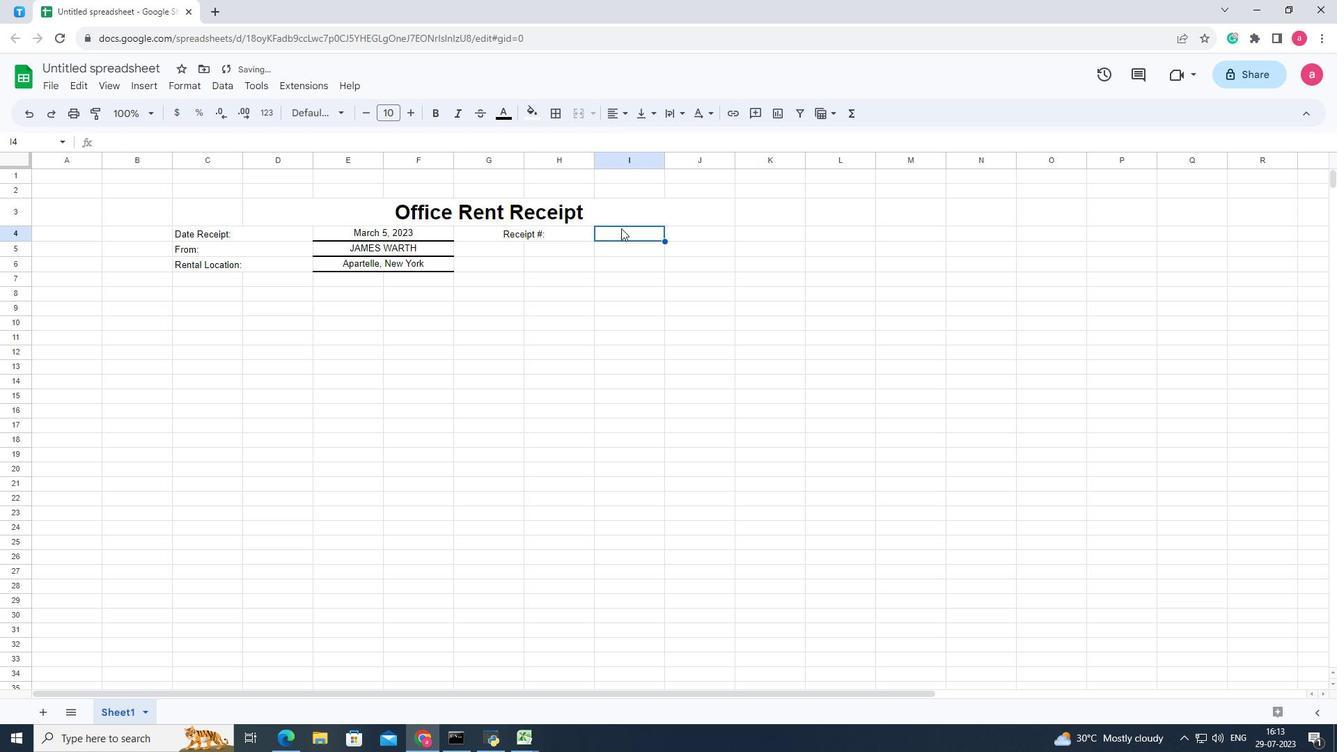 
Action: Mouse pressed left at (621, 228)
Screenshot: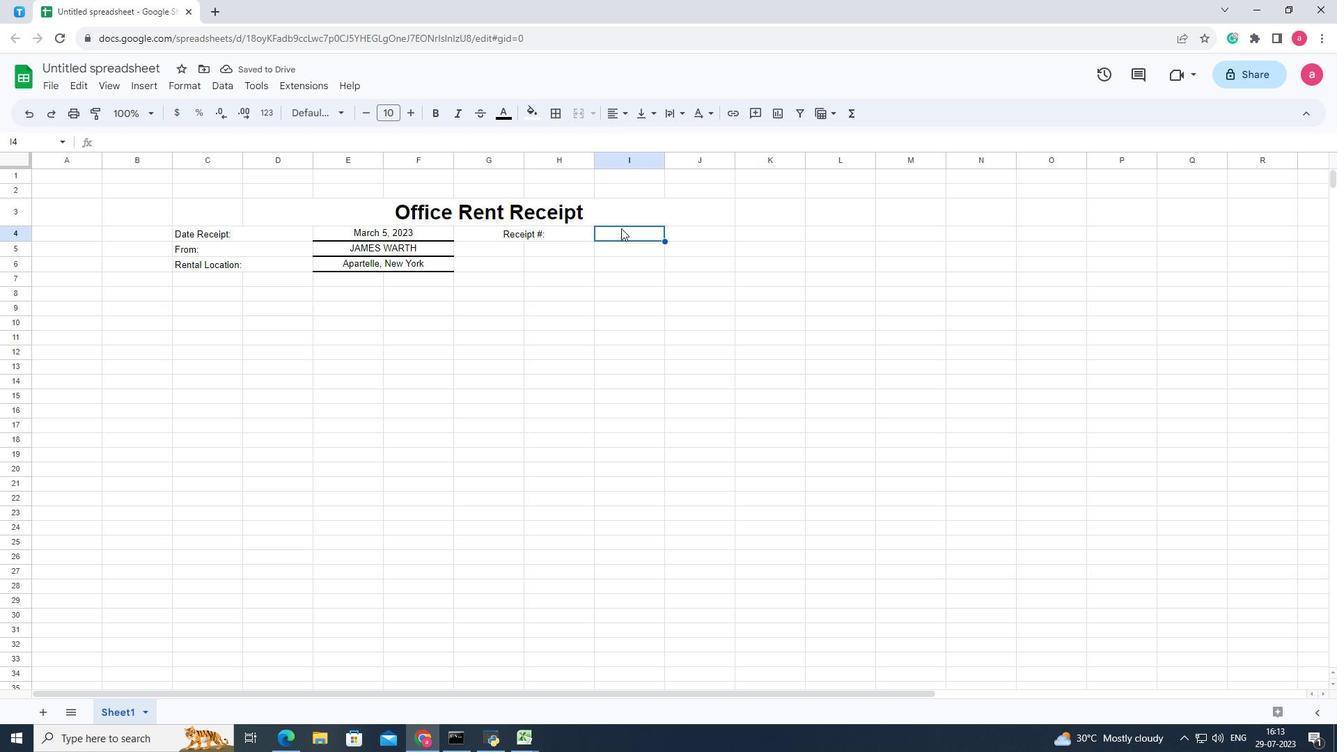 
Action: Mouse pressed left at (621, 228)
Screenshot: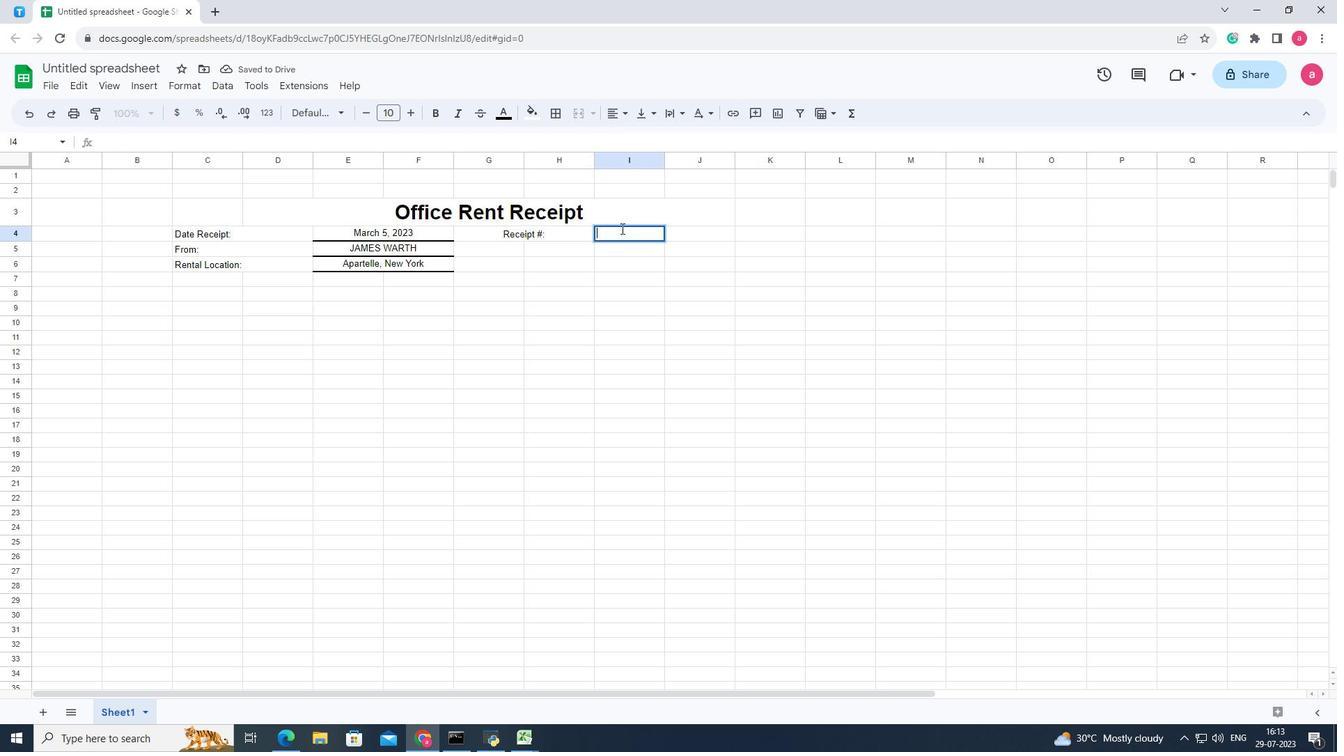 
Action: Key pressed 100-00550-00
Screenshot: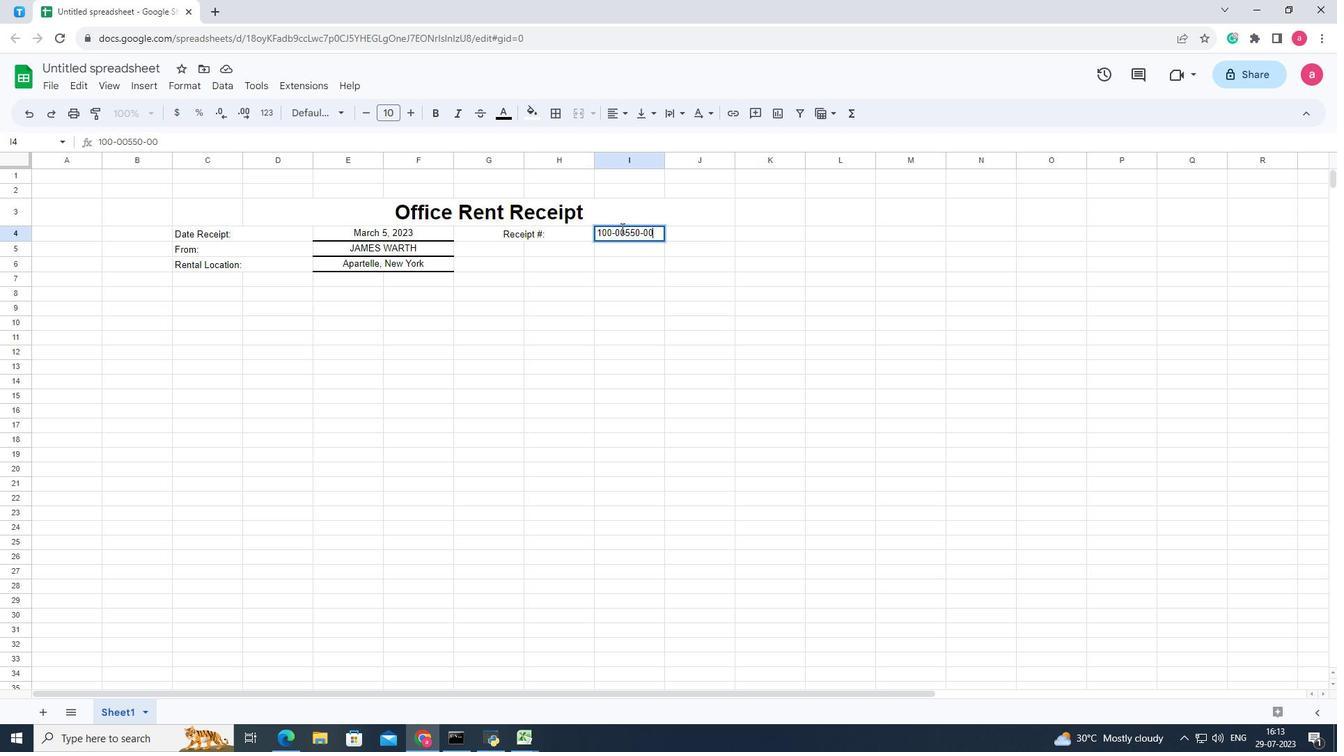 
Action: Mouse moved to (705, 235)
Screenshot: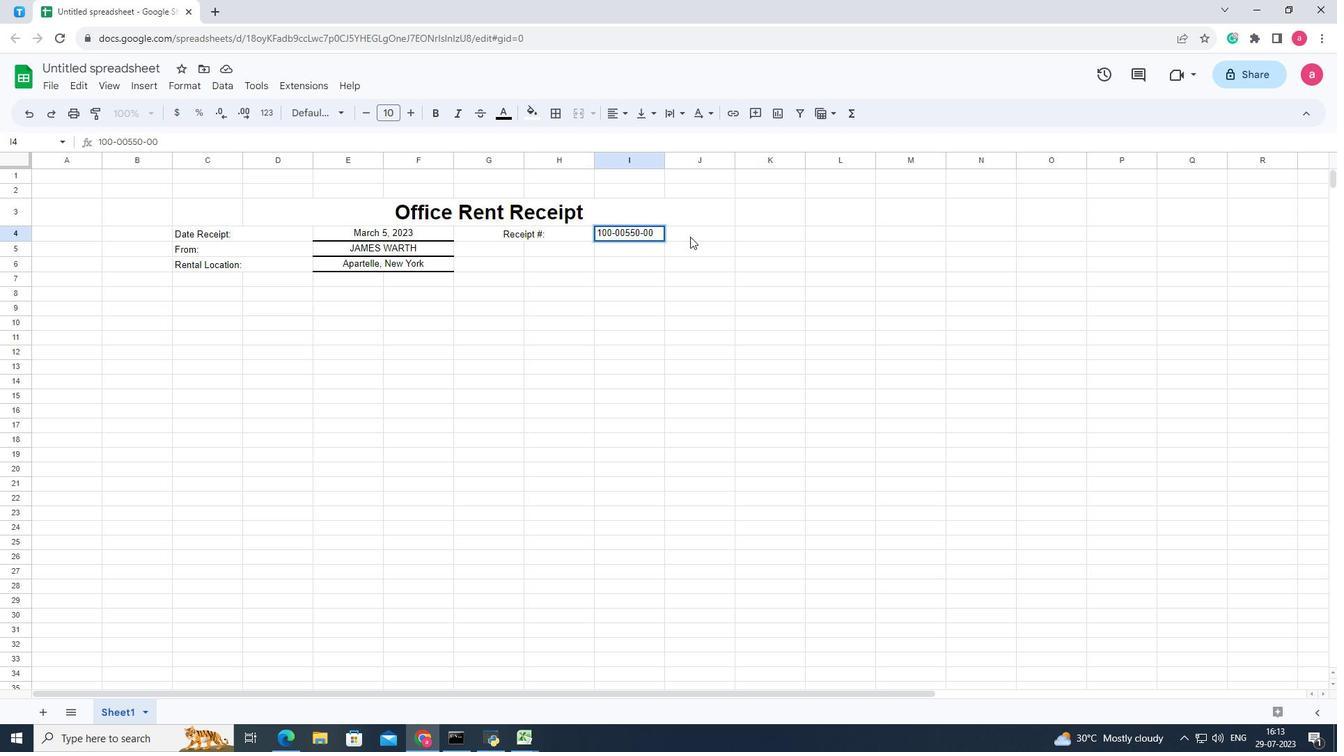 
Action: Mouse pressed left at (705, 235)
Screenshot: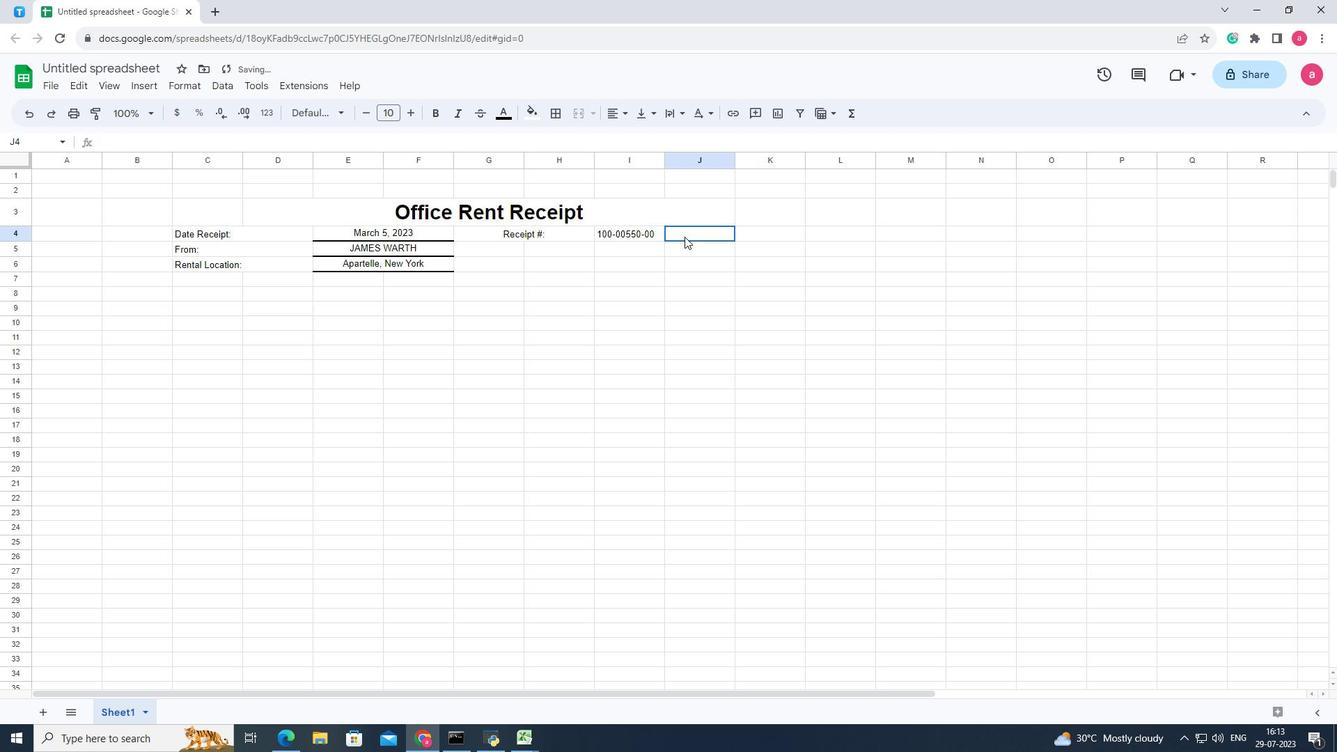 
Action: Mouse moved to (580, 112)
Screenshot: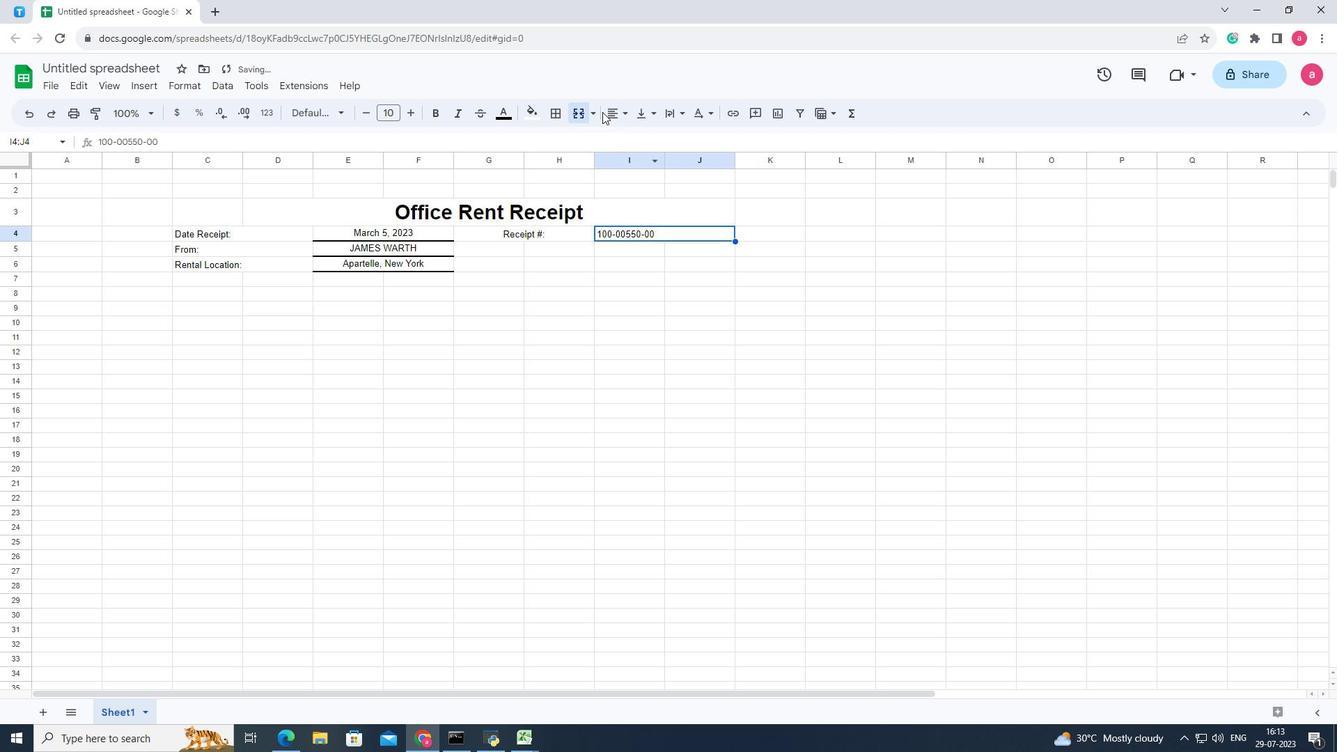 
Action: Mouse pressed left at (580, 112)
Screenshot: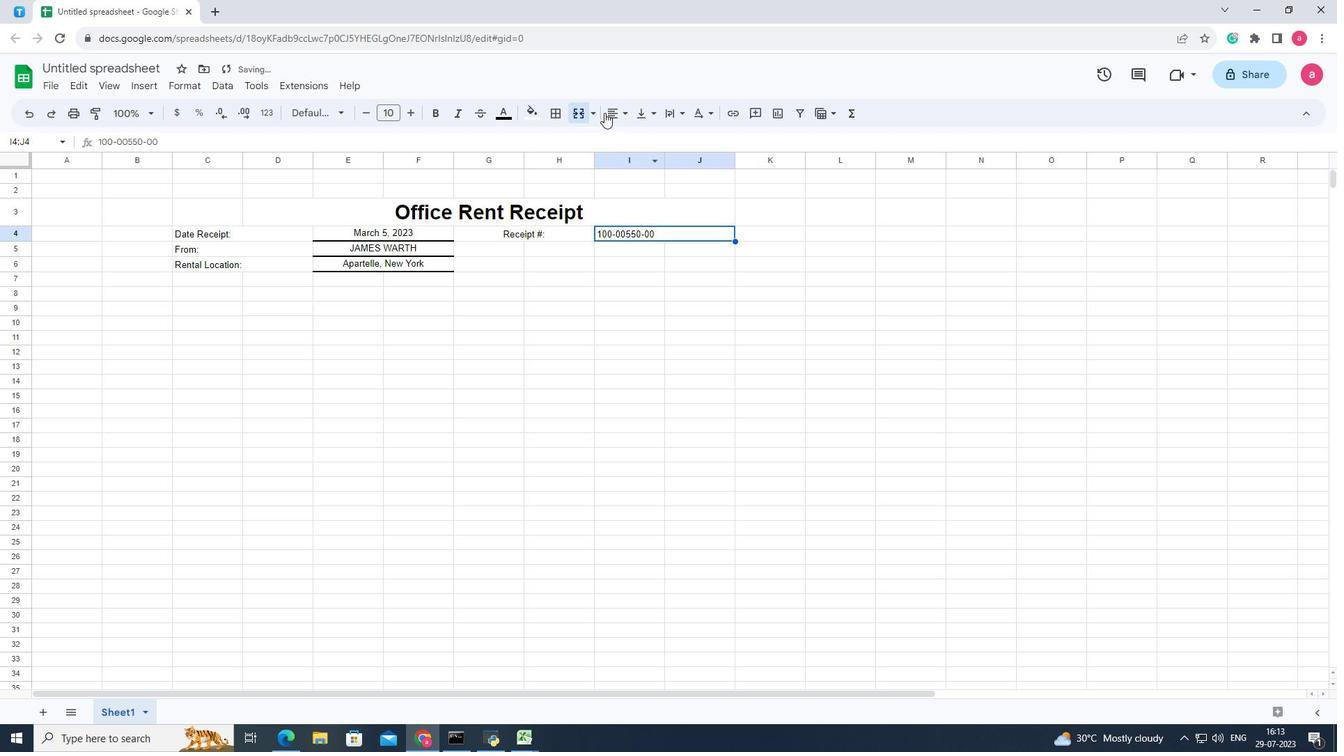 
Action: Mouse moved to (611, 112)
Screenshot: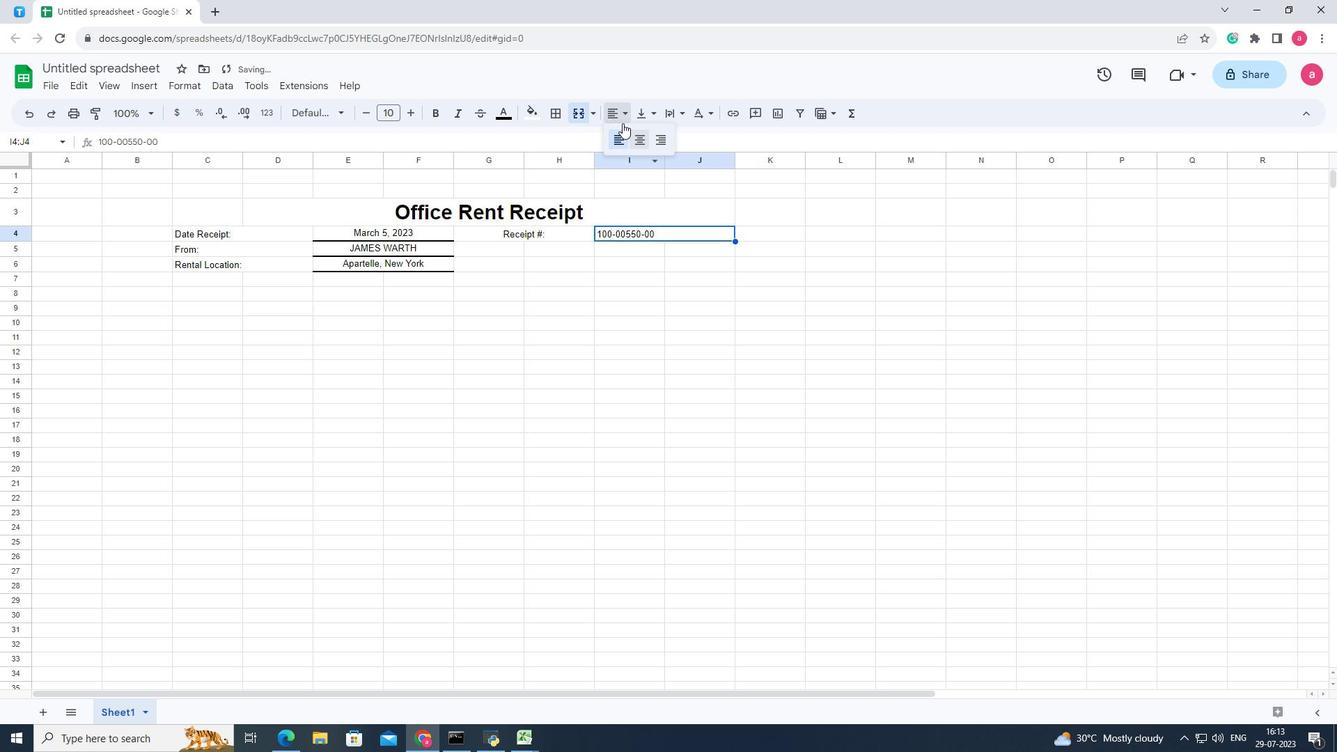 
Action: Mouse pressed left at (611, 112)
Screenshot: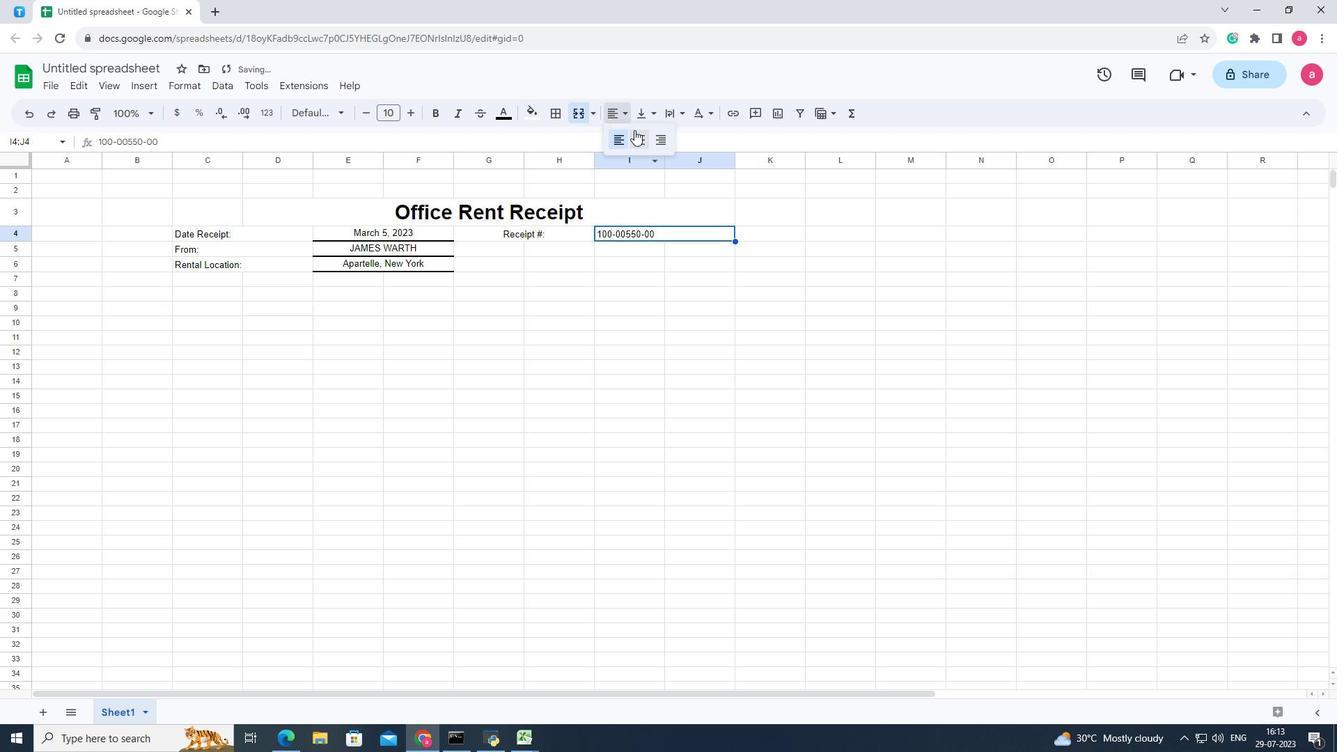 
Action: Mouse moved to (637, 131)
Screenshot: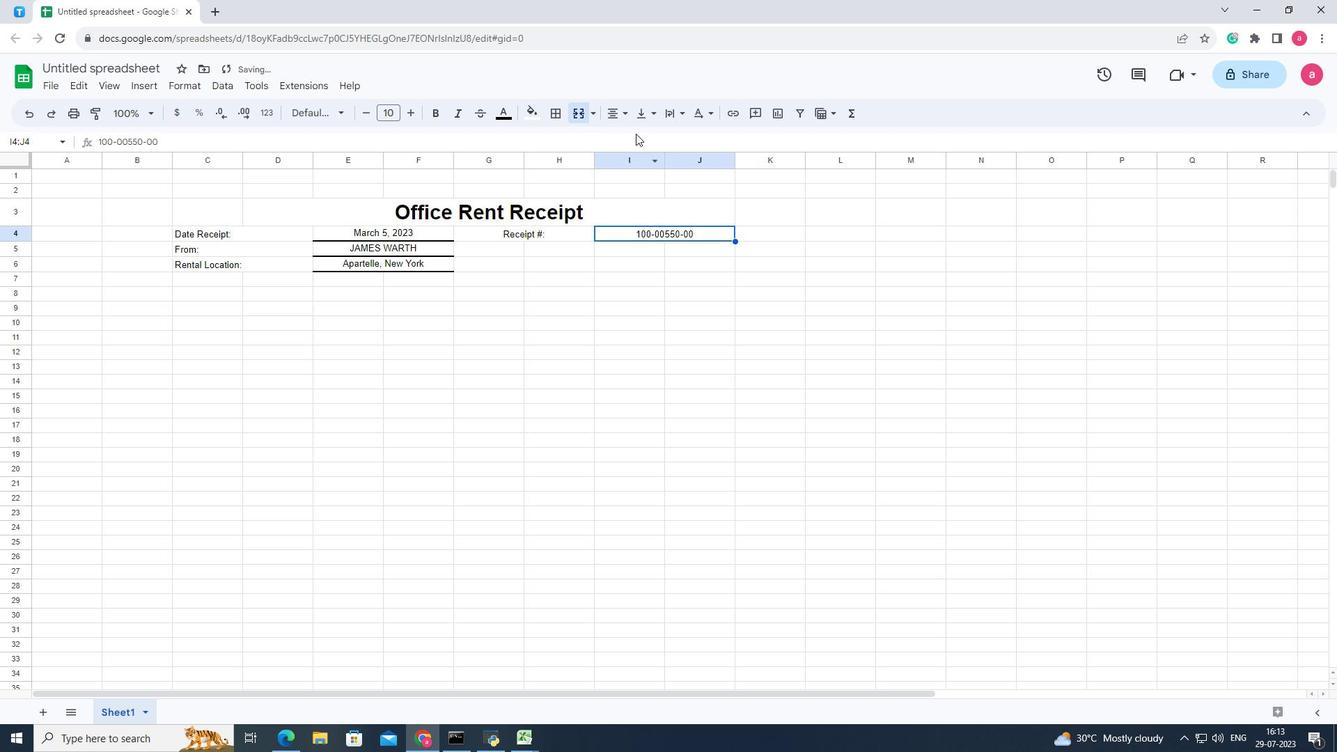 
Action: Mouse pressed left at (637, 131)
Screenshot: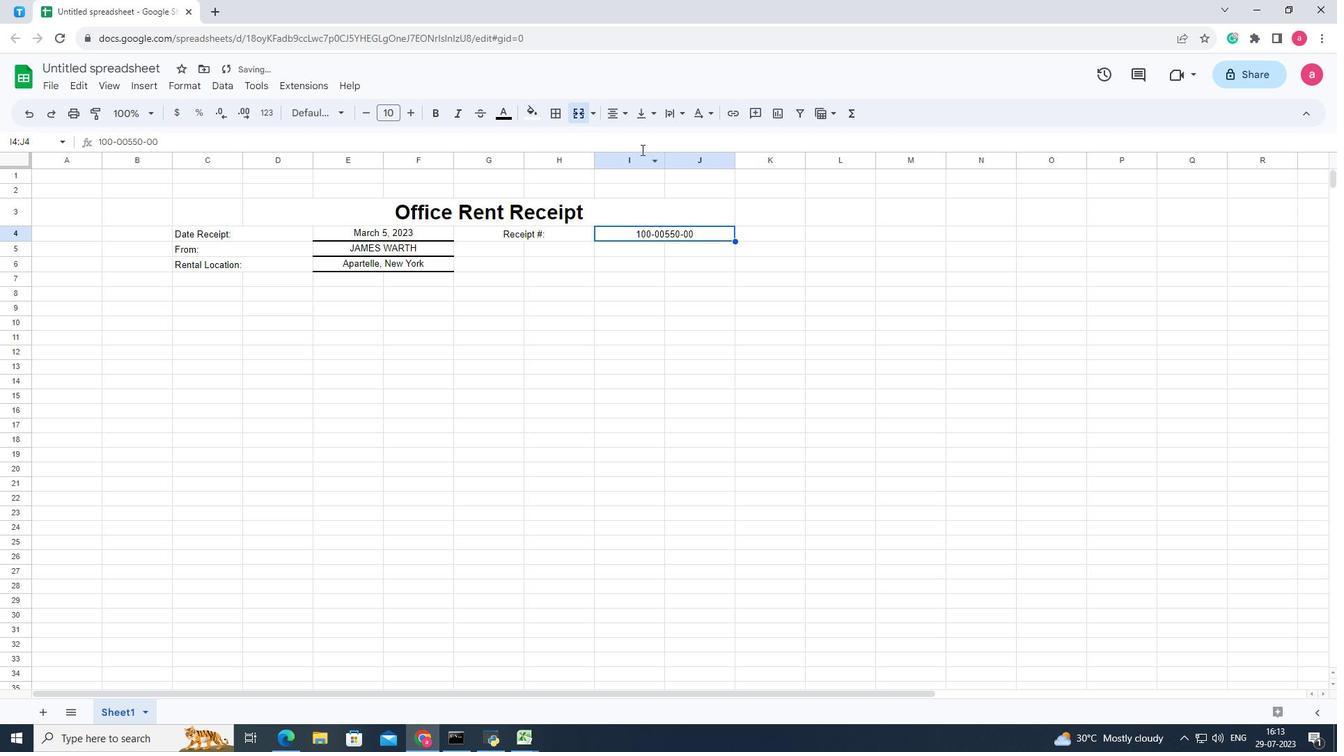 
Action: Mouse moved to (556, 114)
Screenshot: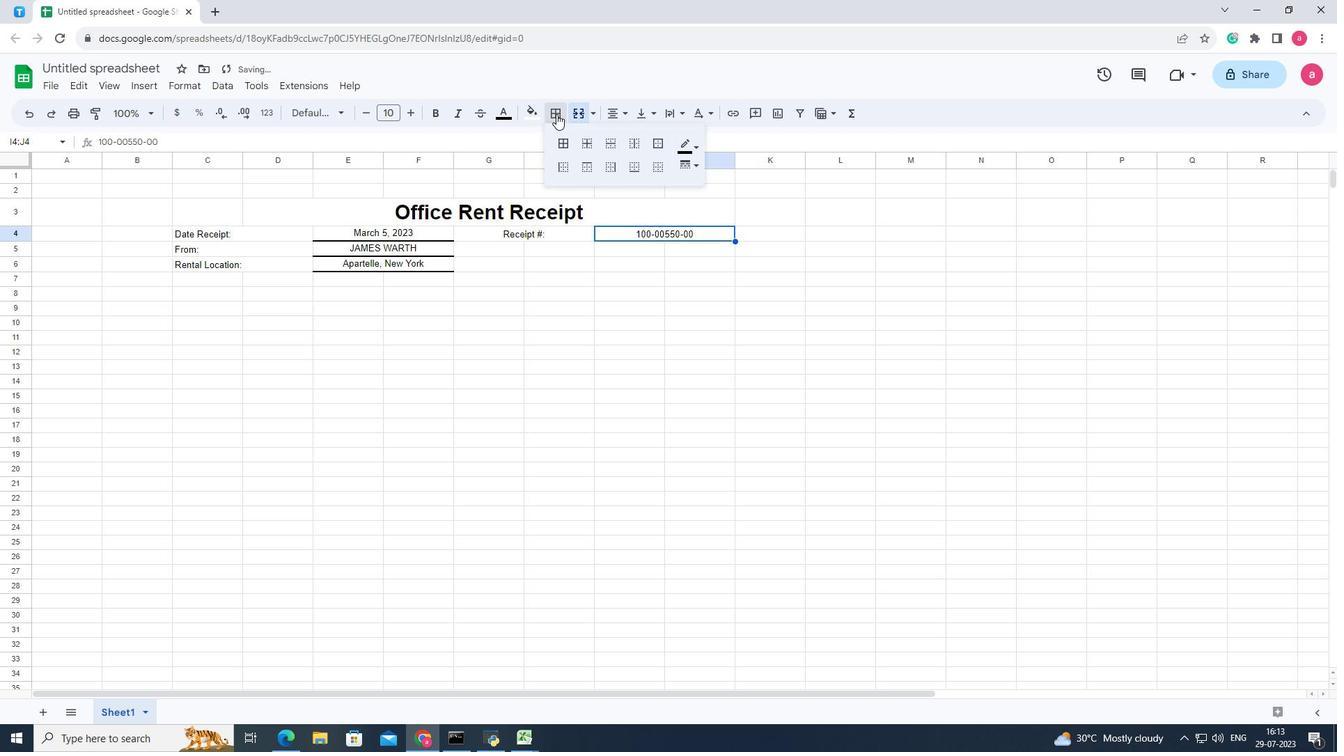 
Action: Mouse pressed left at (556, 114)
Screenshot: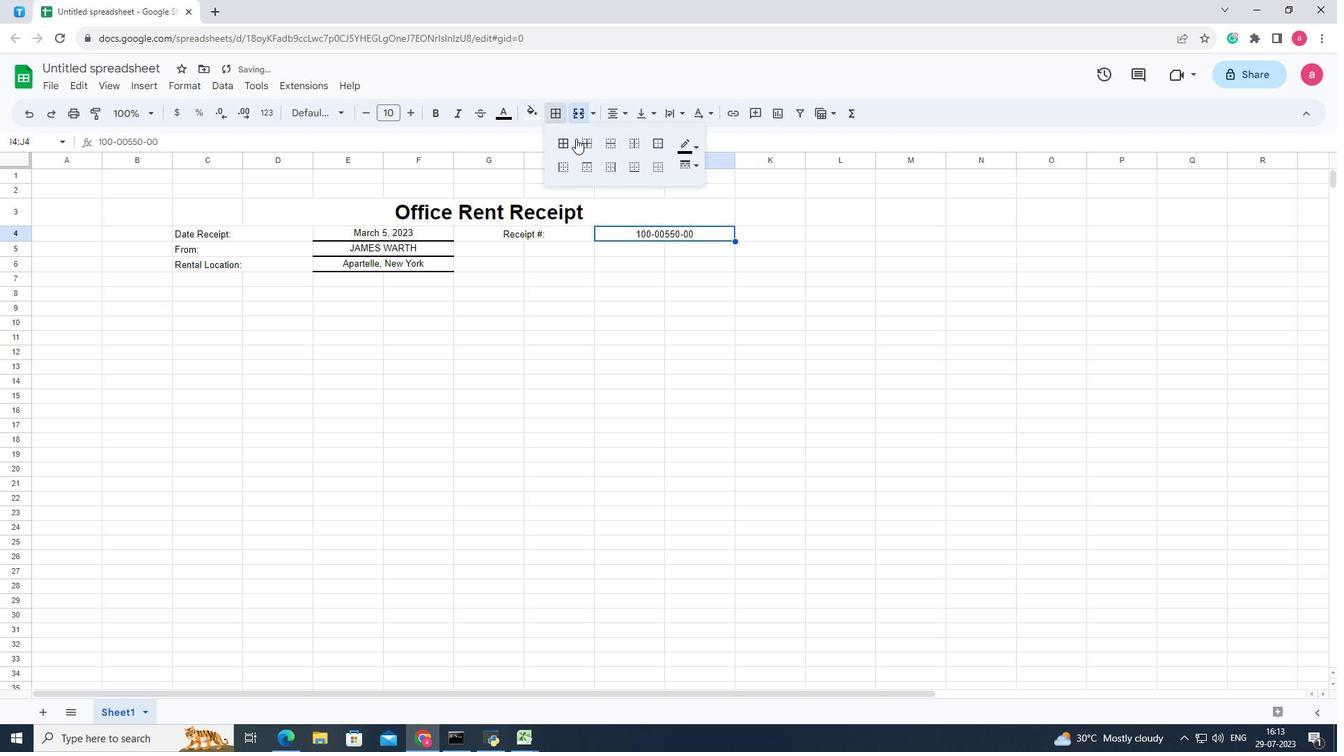 
Action: Mouse moved to (631, 169)
Screenshot: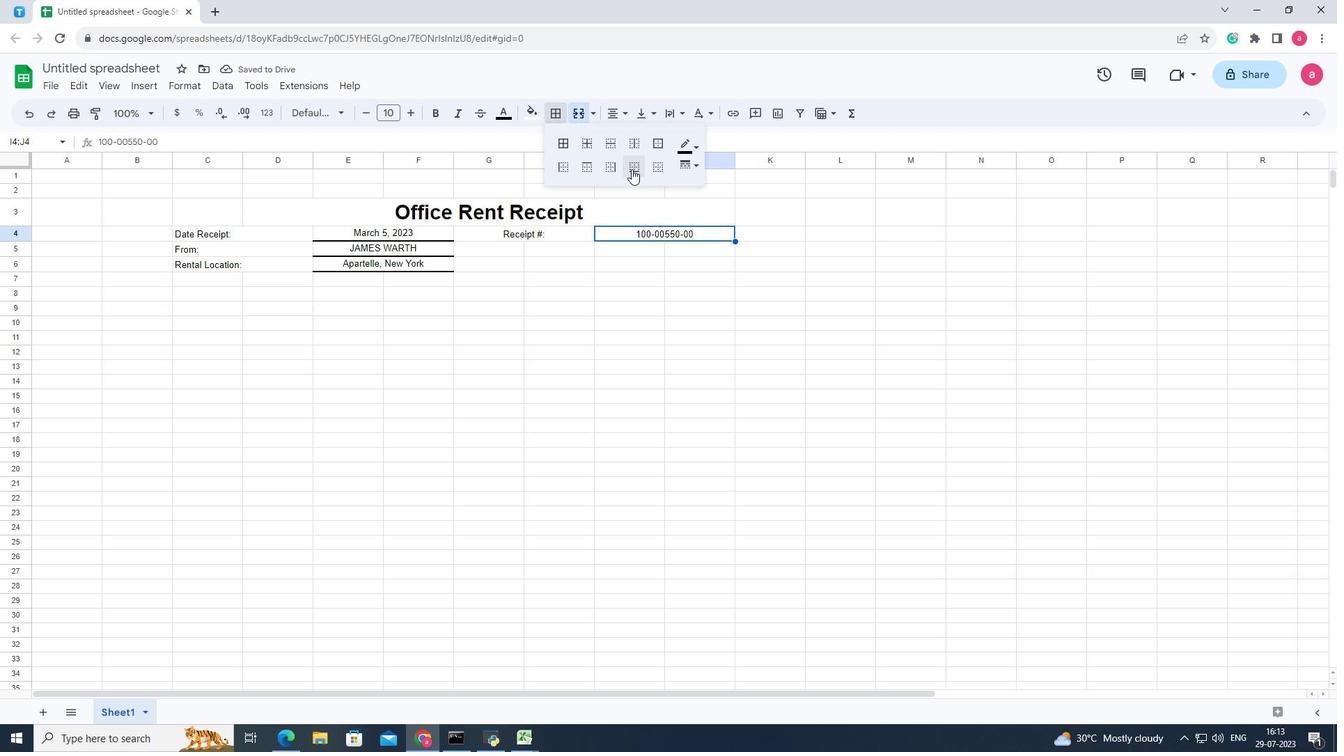 
Action: Mouse pressed left at (631, 169)
Screenshot: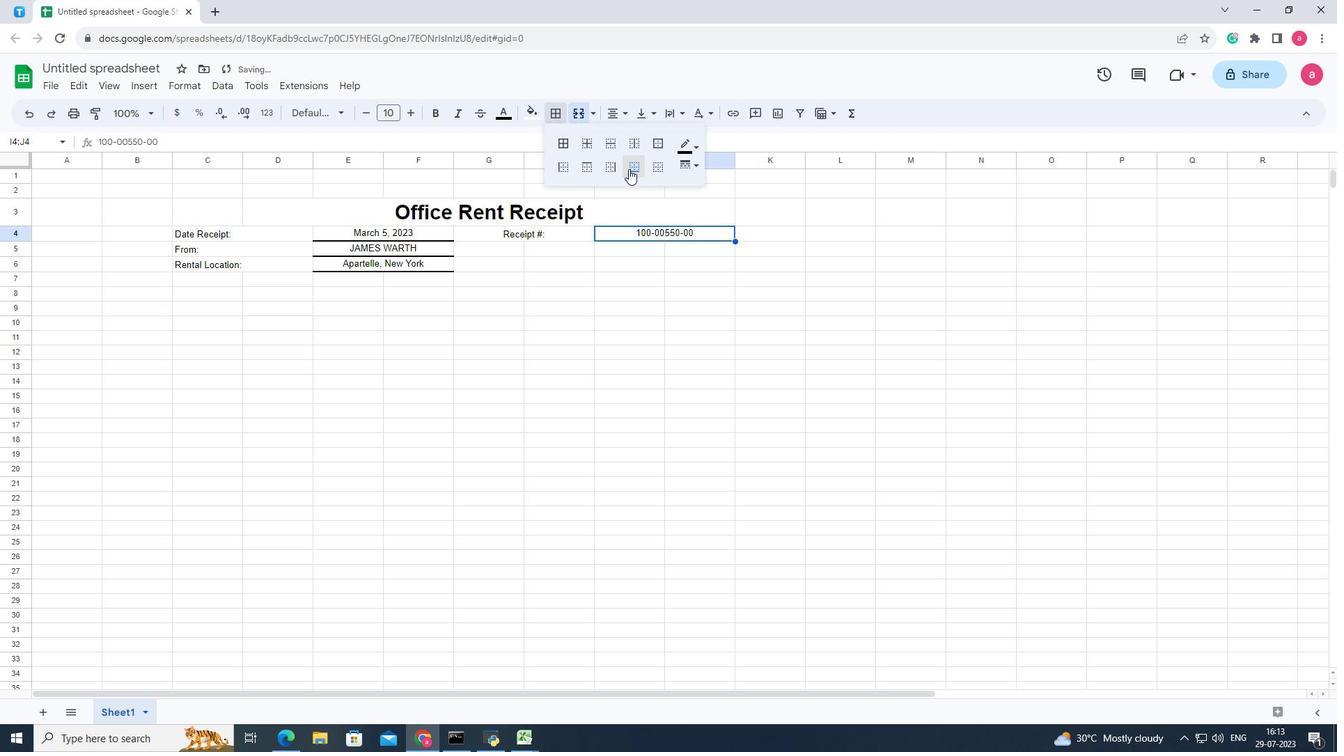 
Action: Mouse moved to (520, 245)
Screenshot: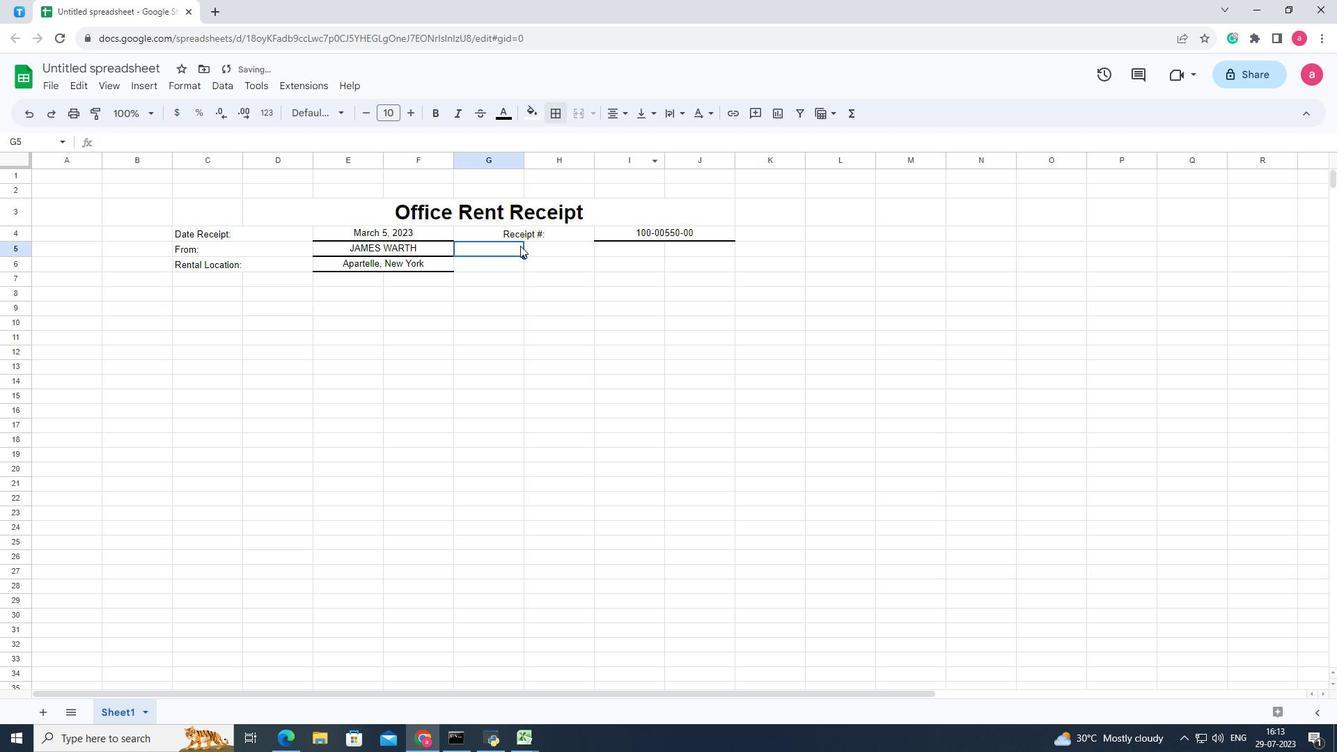 
Action: Mouse pressed left at (520, 245)
Screenshot: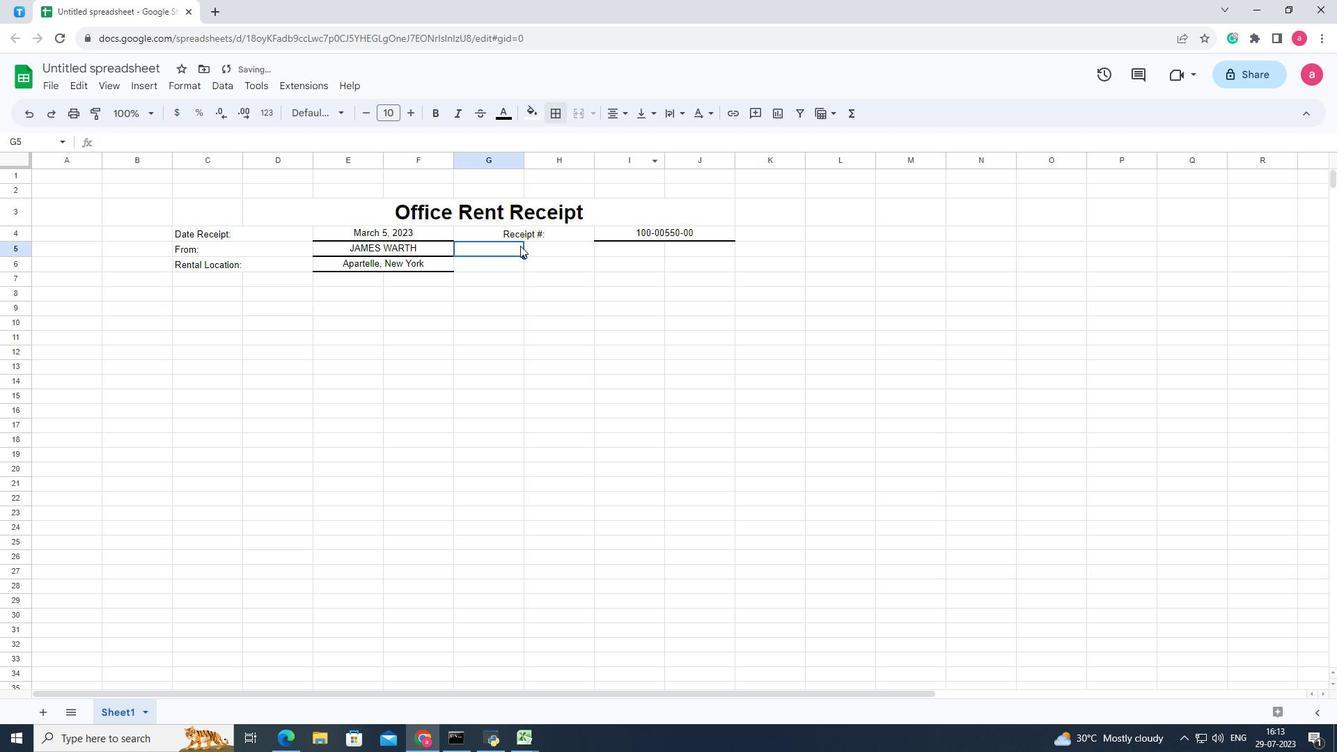
Action: Mouse pressed left at (520, 245)
Screenshot: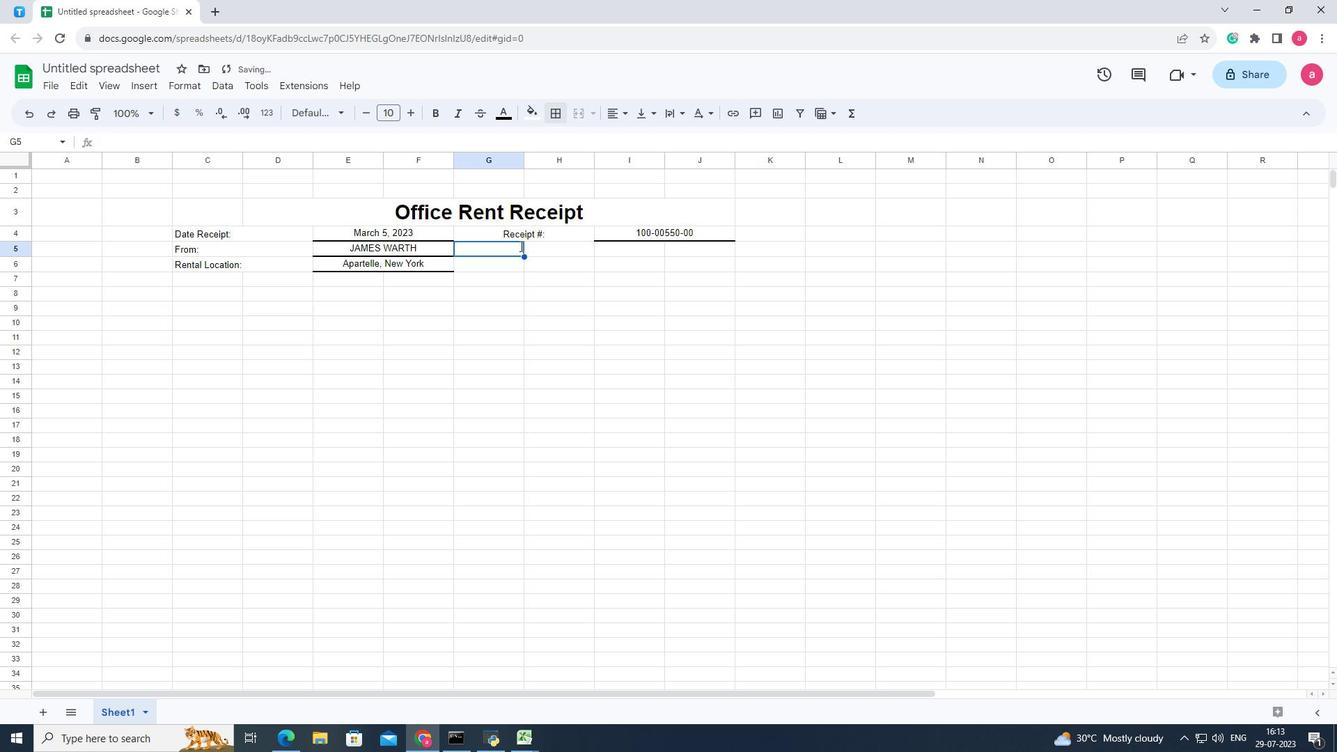 
Action: Key pressed <Key.shift>To<Key.shift_r>:
Screenshot: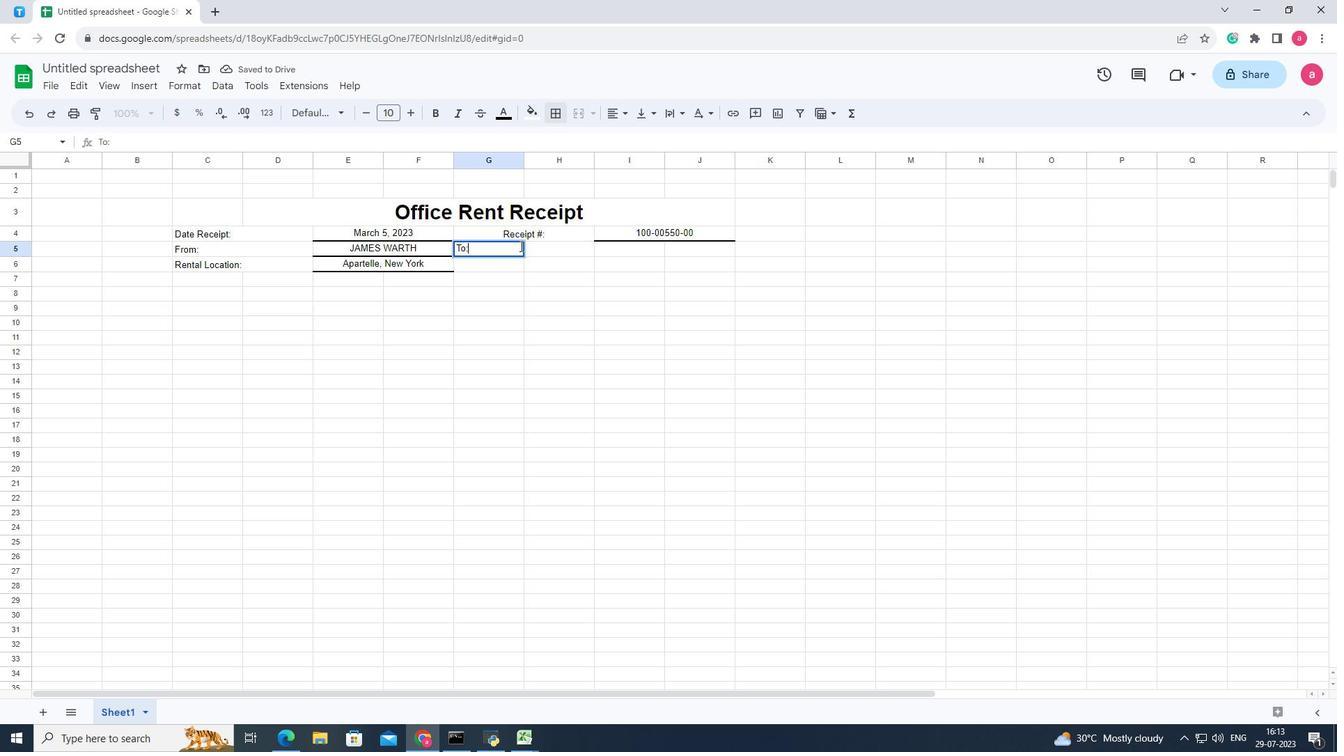 
Action: Mouse moved to (557, 247)
Screenshot: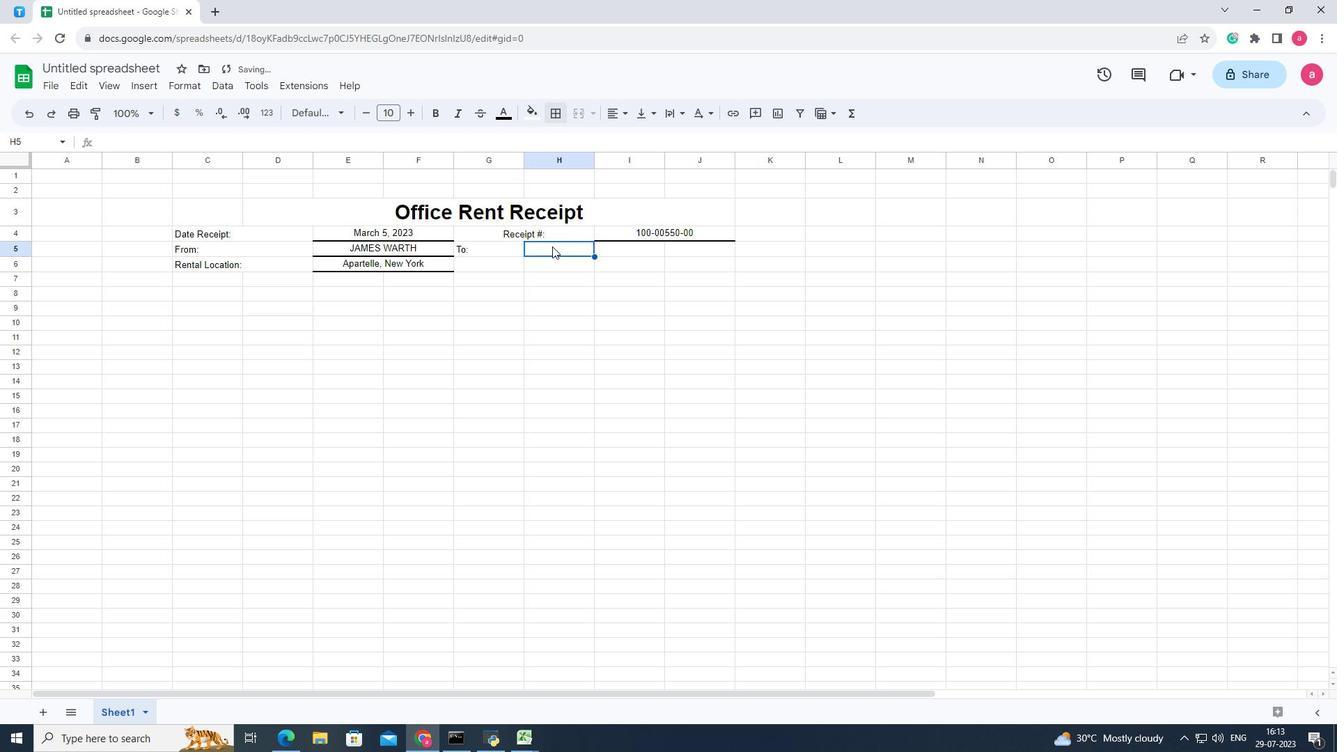 
Action: Mouse pressed left at (557, 247)
Screenshot: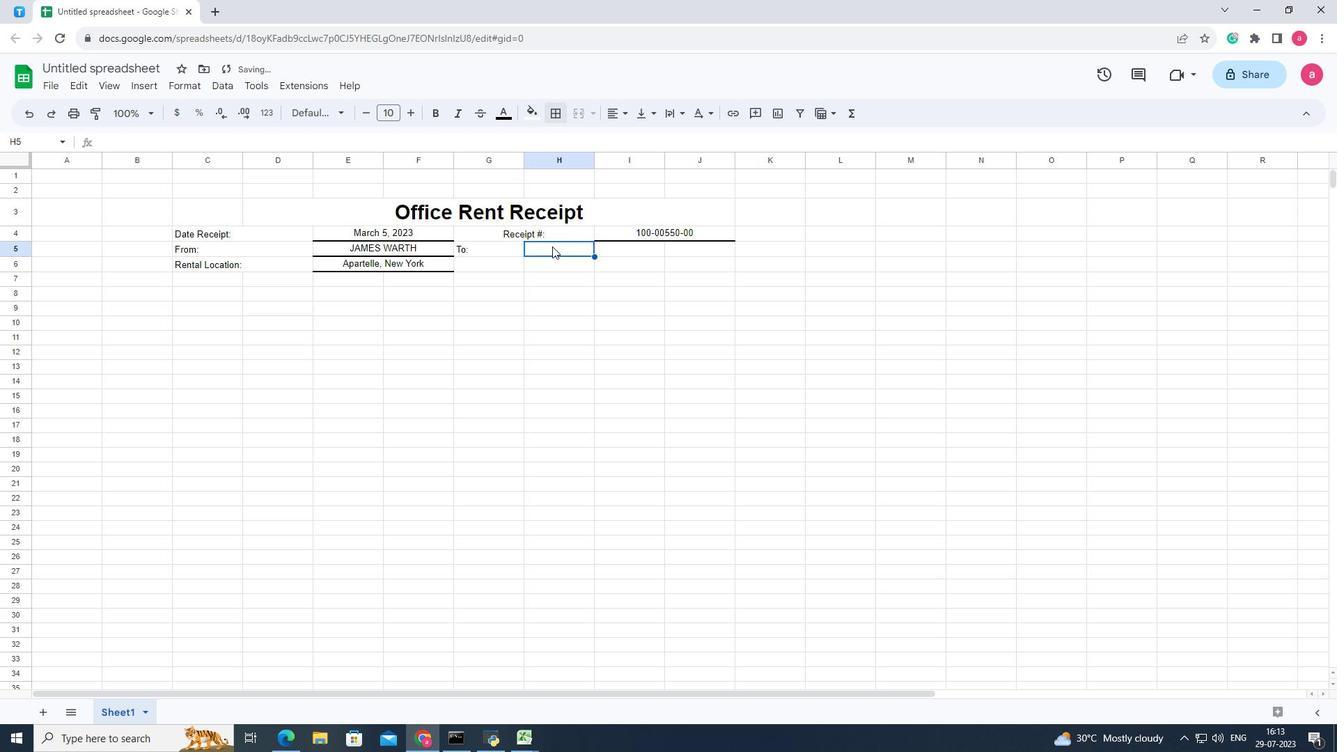 
Action: Mouse pressed left at (557, 247)
Screenshot: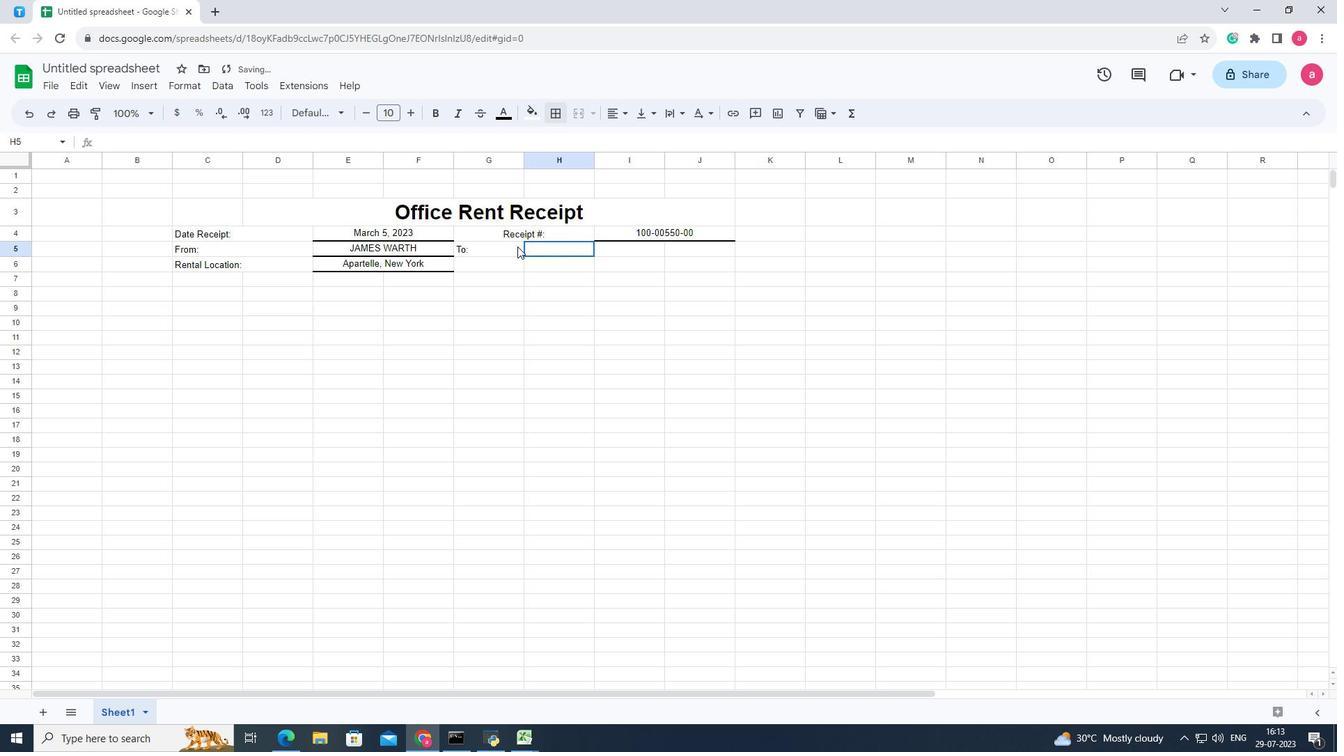 
Action: Mouse moved to (574, 112)
Screenshot: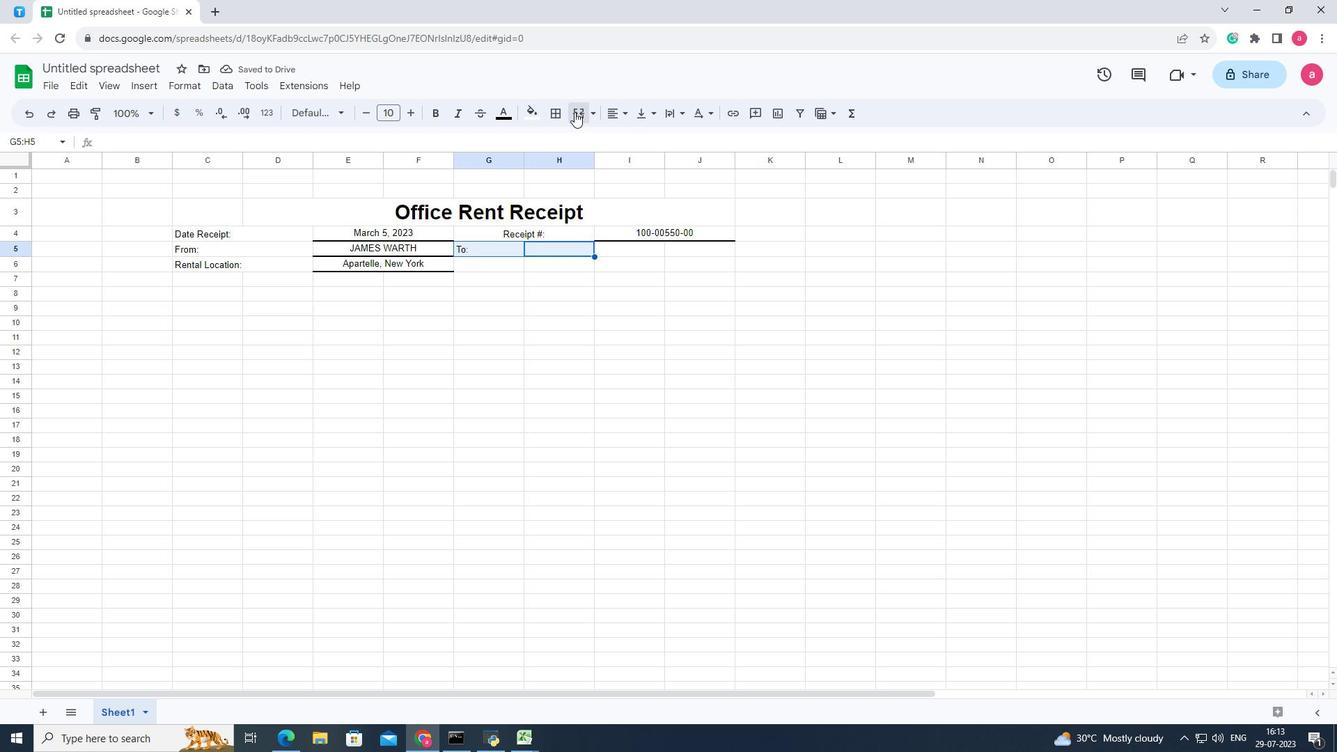 
Action: Mouse pressed left at (574, 112)
Screenshot: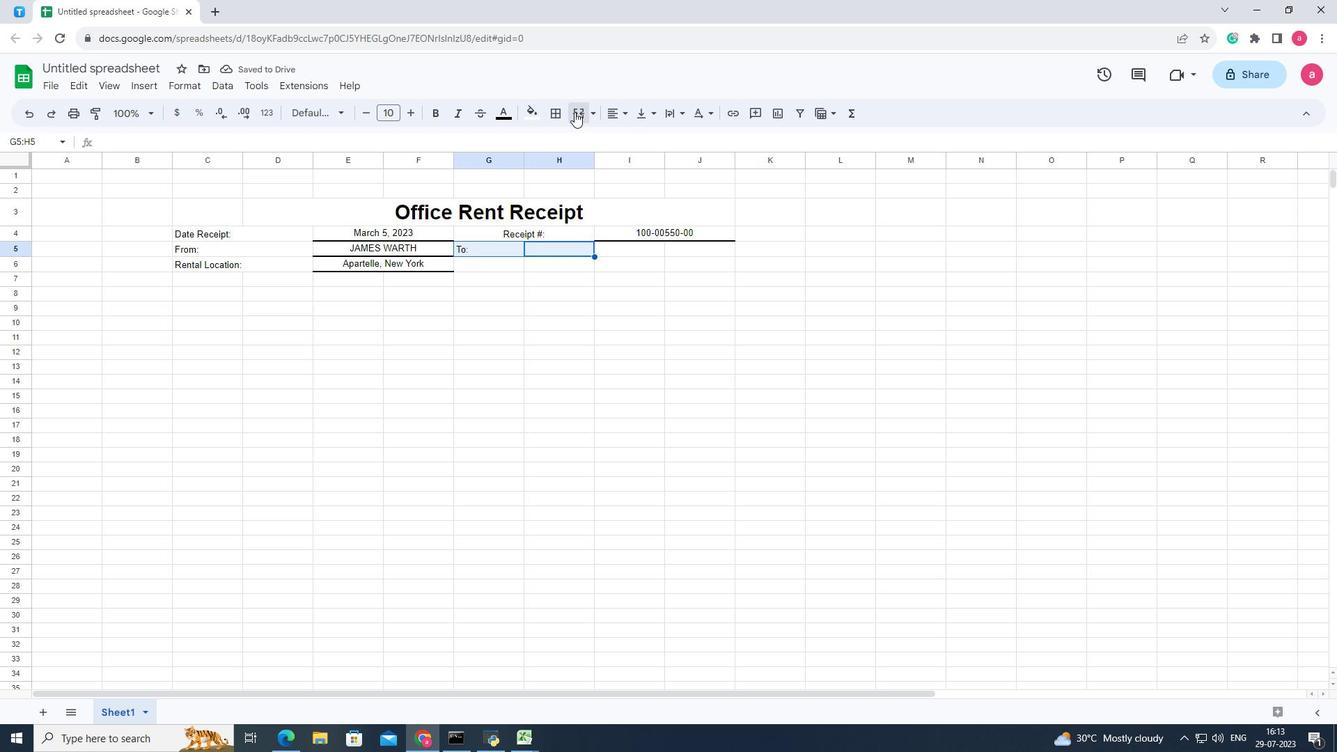 
Action: Mouse moved to (611, 112)
Screenshot: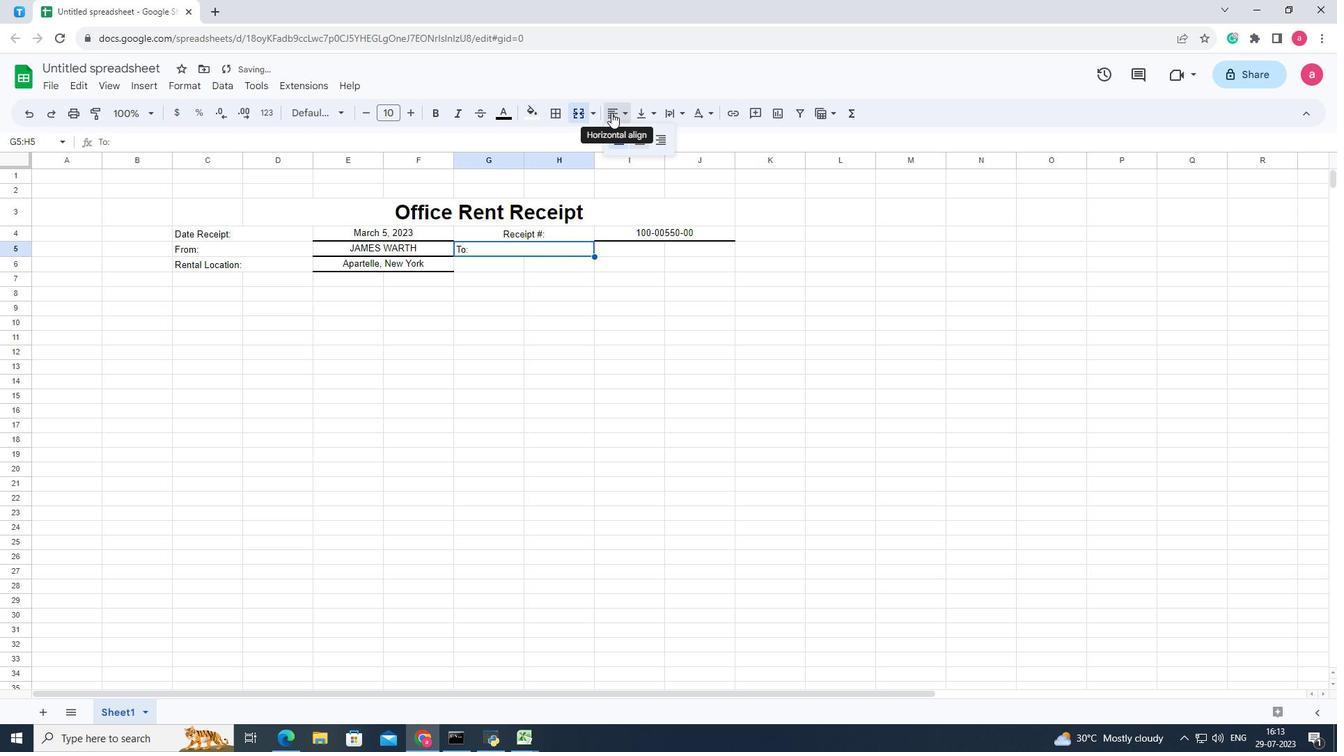 
Action: Mouse pressed left at (611, 112)
Screenshot: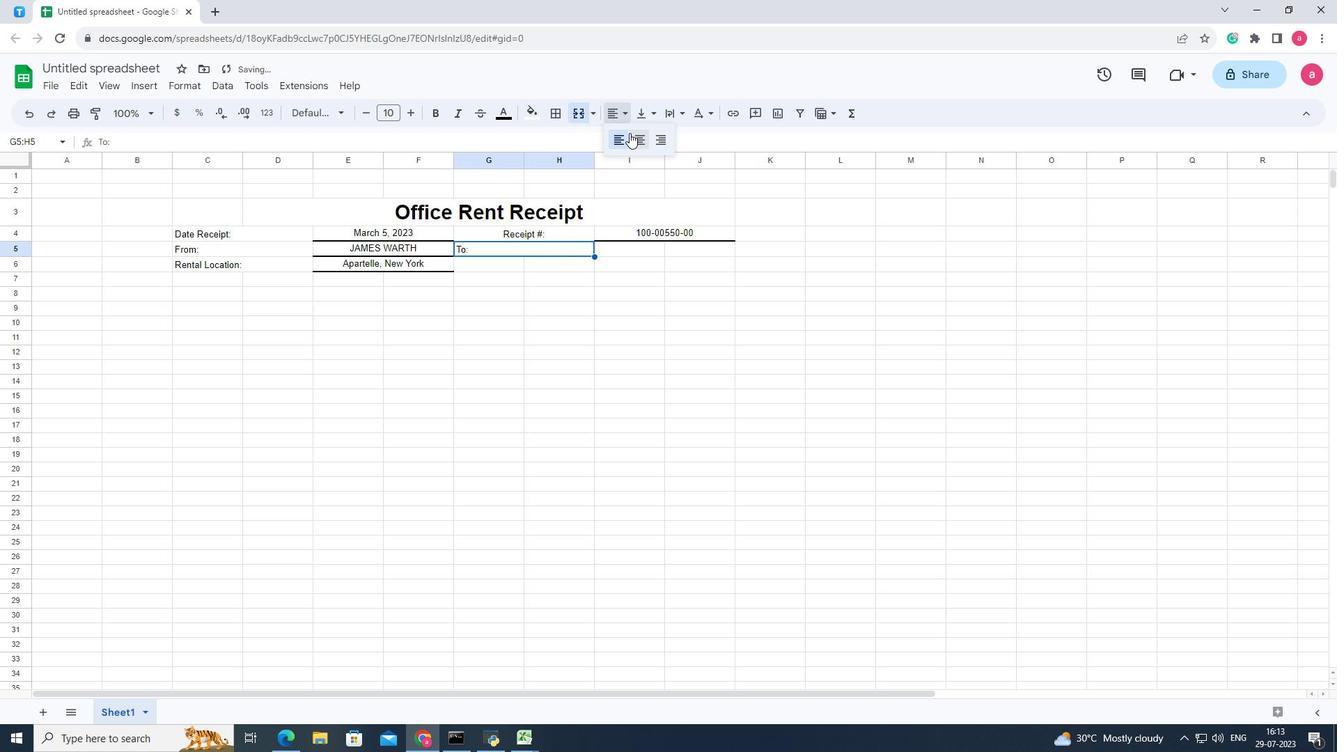 
Action: Mouse moved to (638, 139)
Screenshot: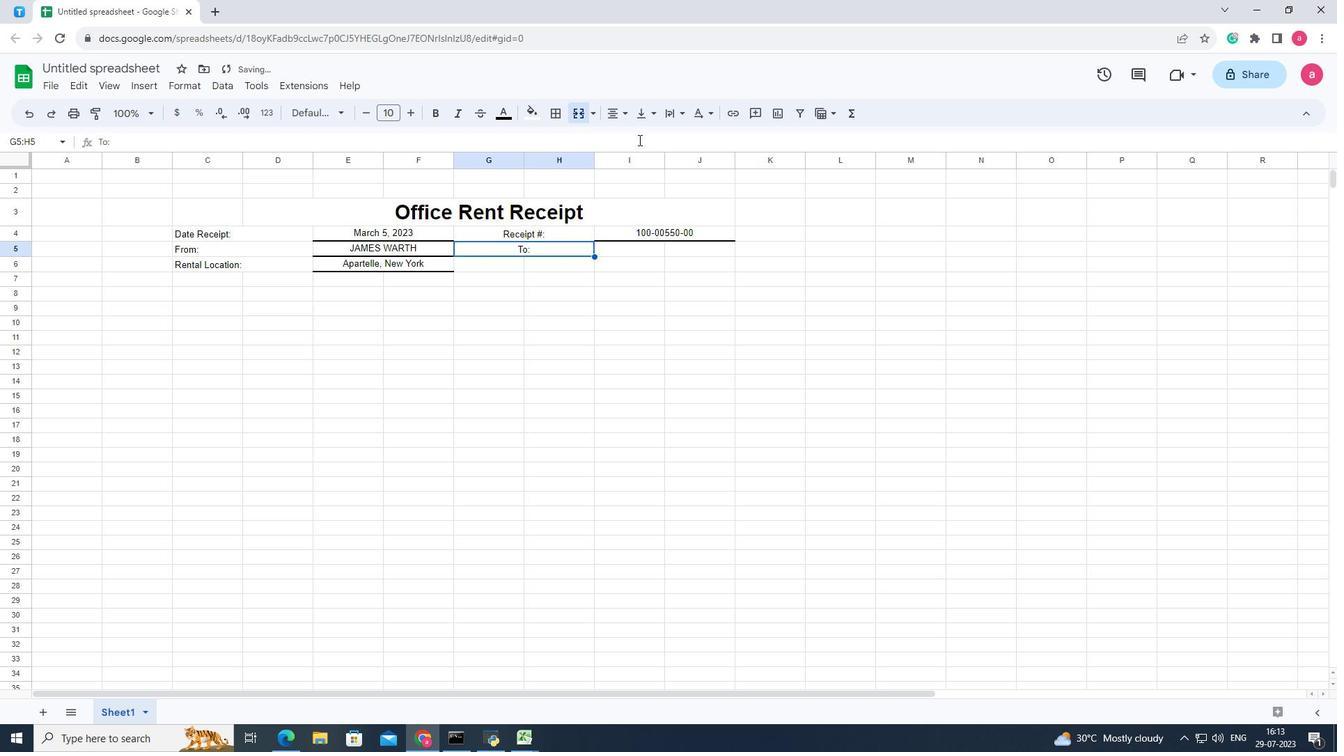 
Action: Mouse pressed left at (638, 139)
Screenshot: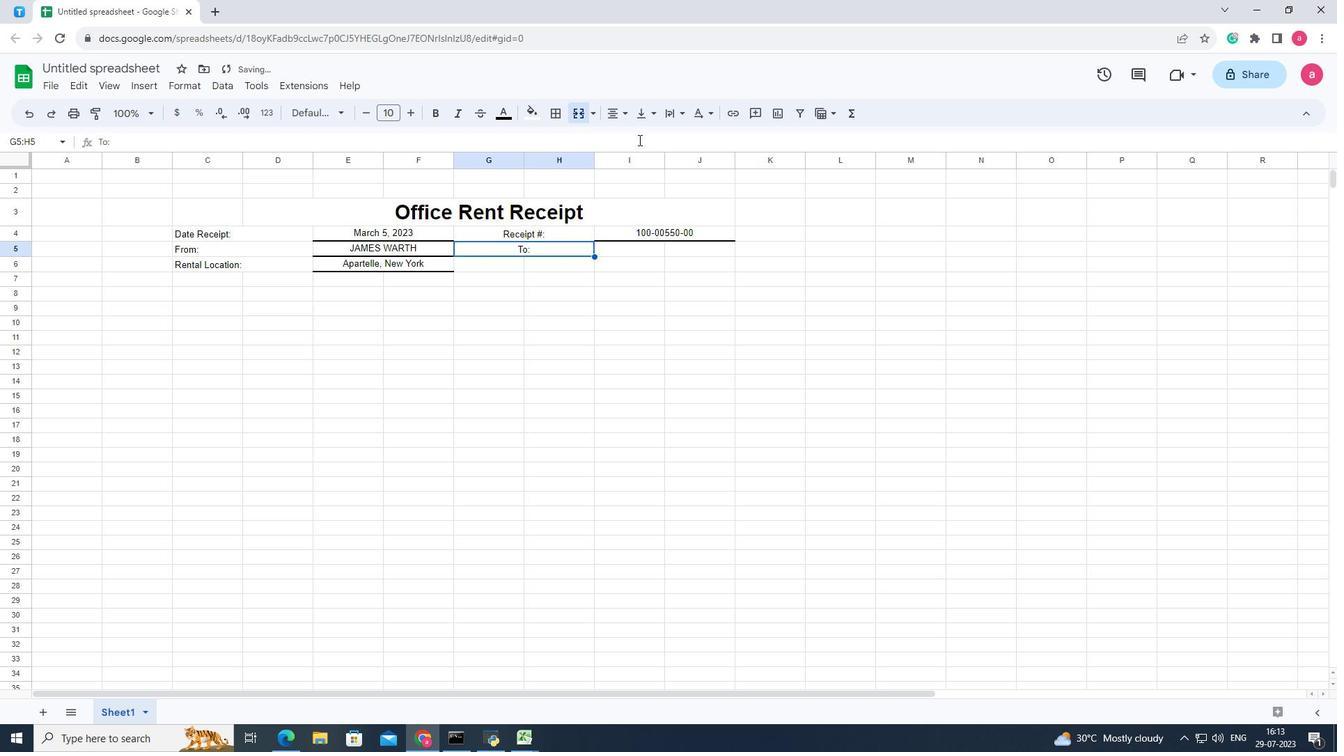 
Action: Mouse moved to (615, 249)
Screenshot: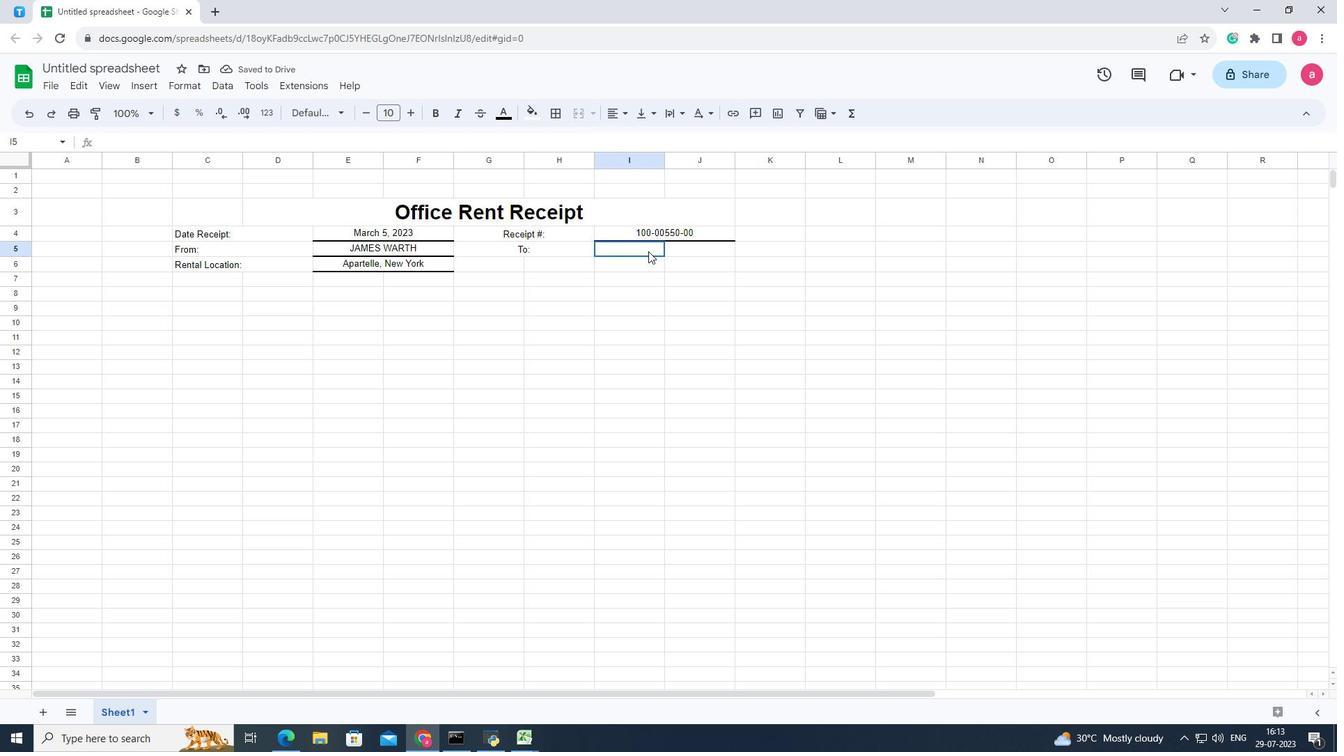 
Action: Mouse pressed left at (615, 249)
Screenshot: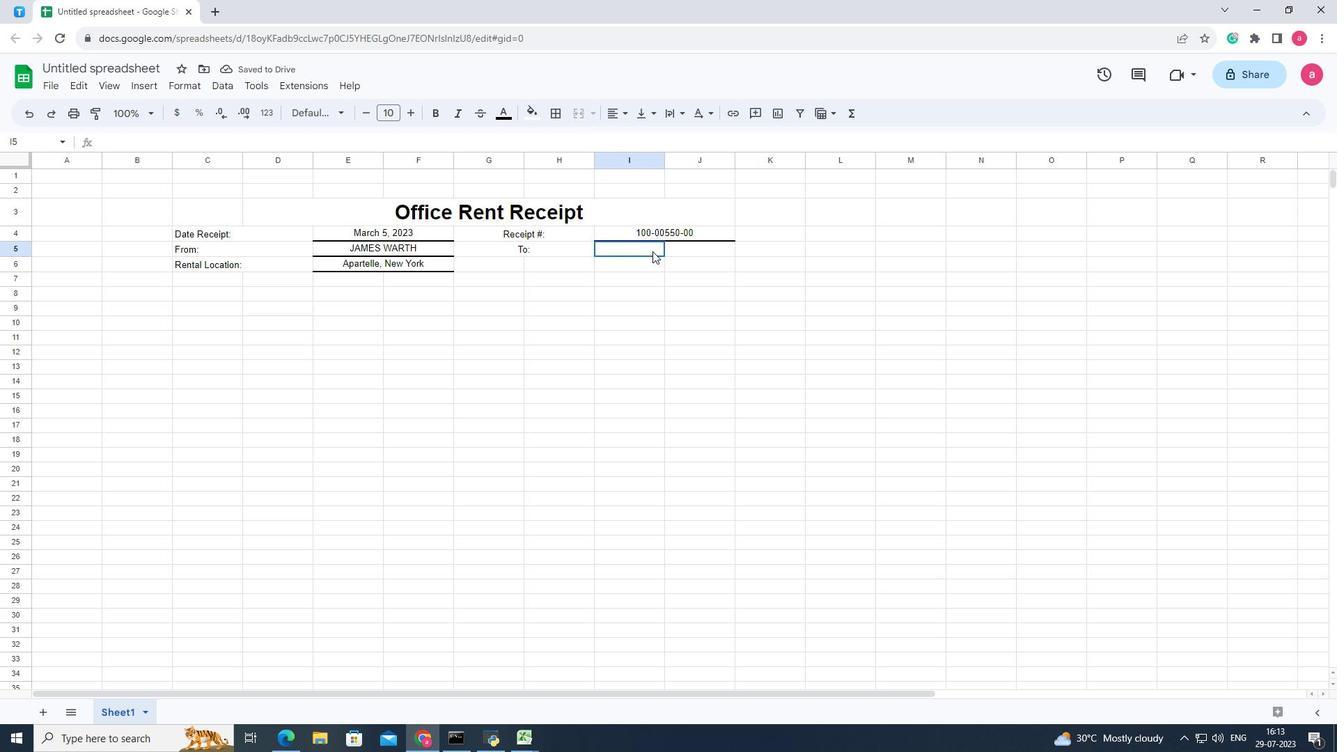 
Action: Mouse moved to (638, 252)
Screenshot: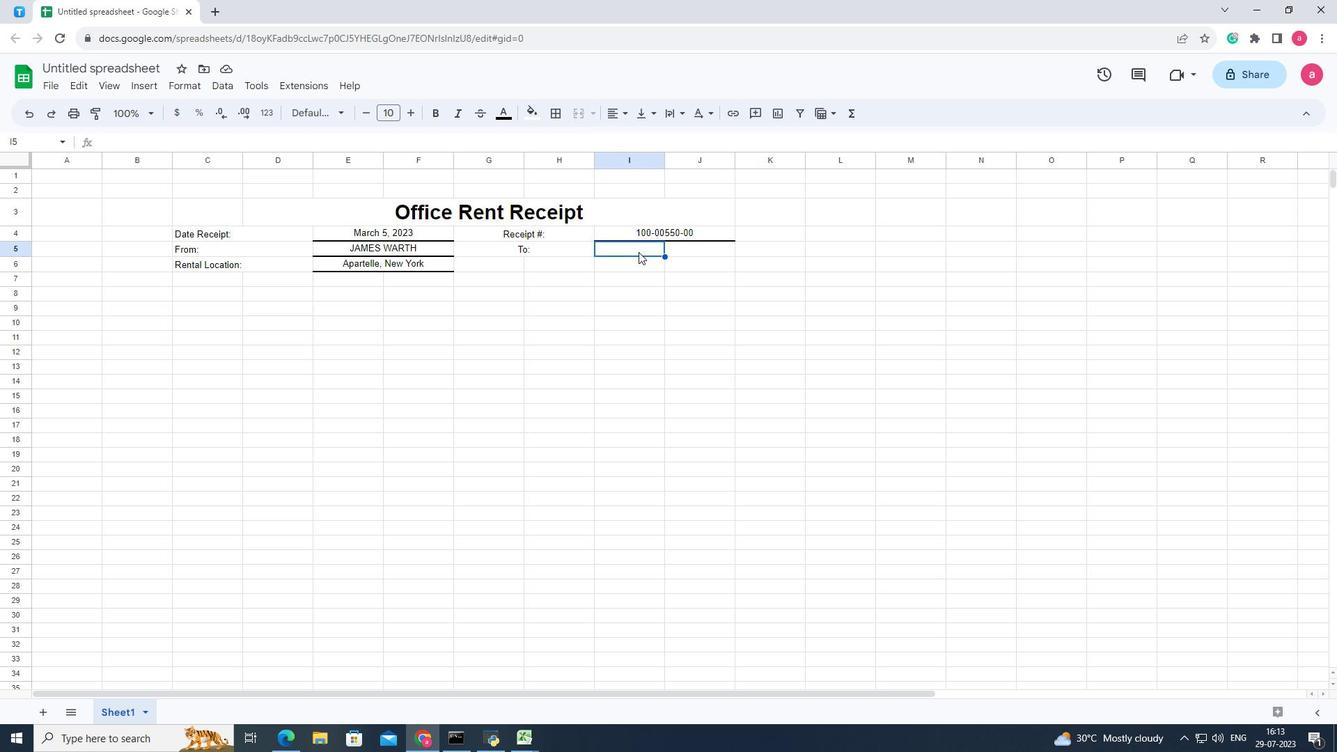 
Action: Mouse pressed left at (638, 252)
Screenshot: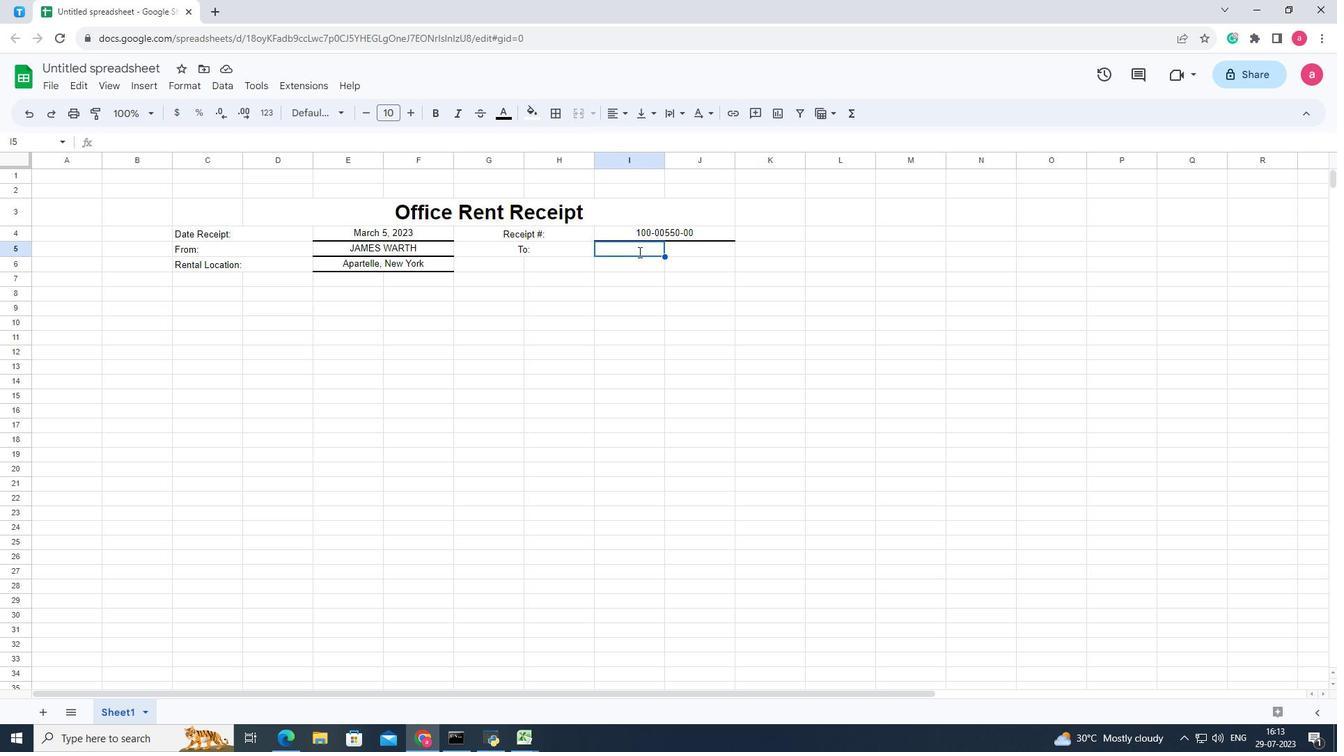 
Action: Mouse pressed left at (638, 252)
Screenshot: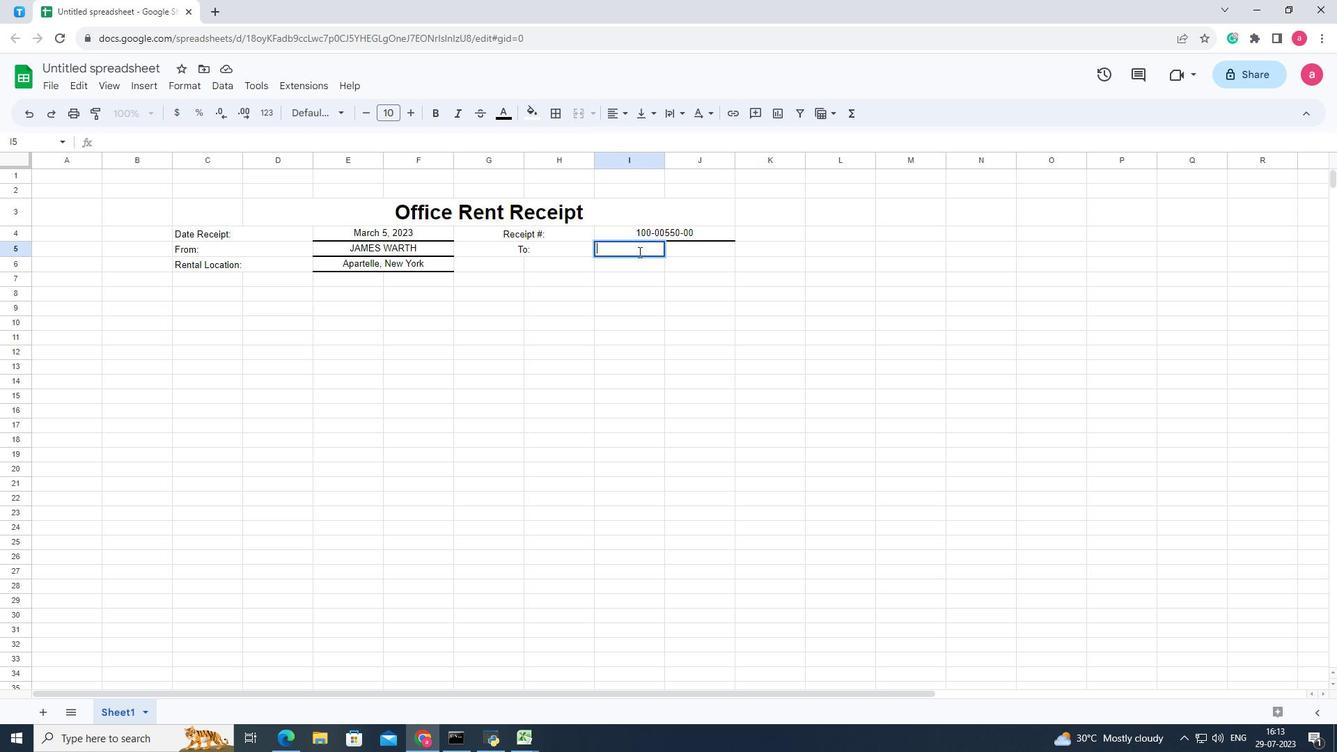
Action: Key pressed <Key.caps_lock>MARGARET<Key.space>CRUZ
Screenshot: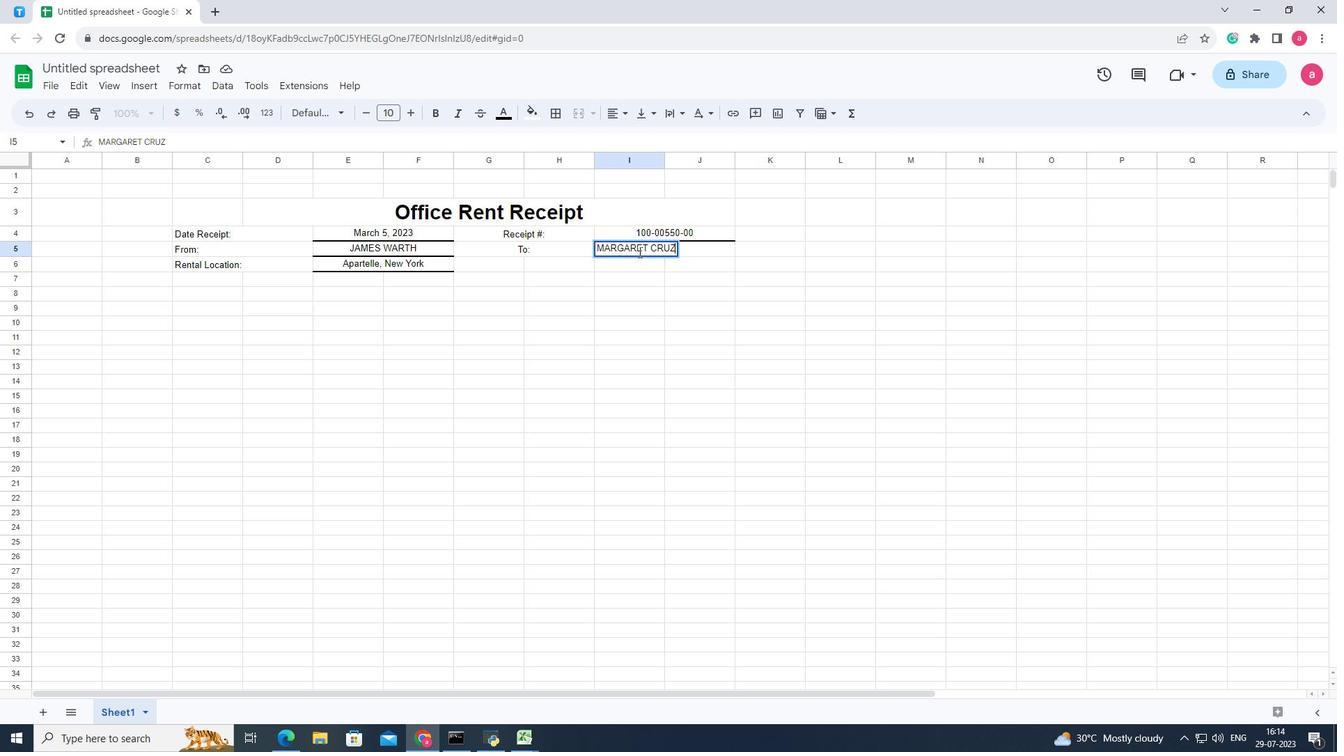 
Action: Mouse moved to (715, 251)
Screenshot: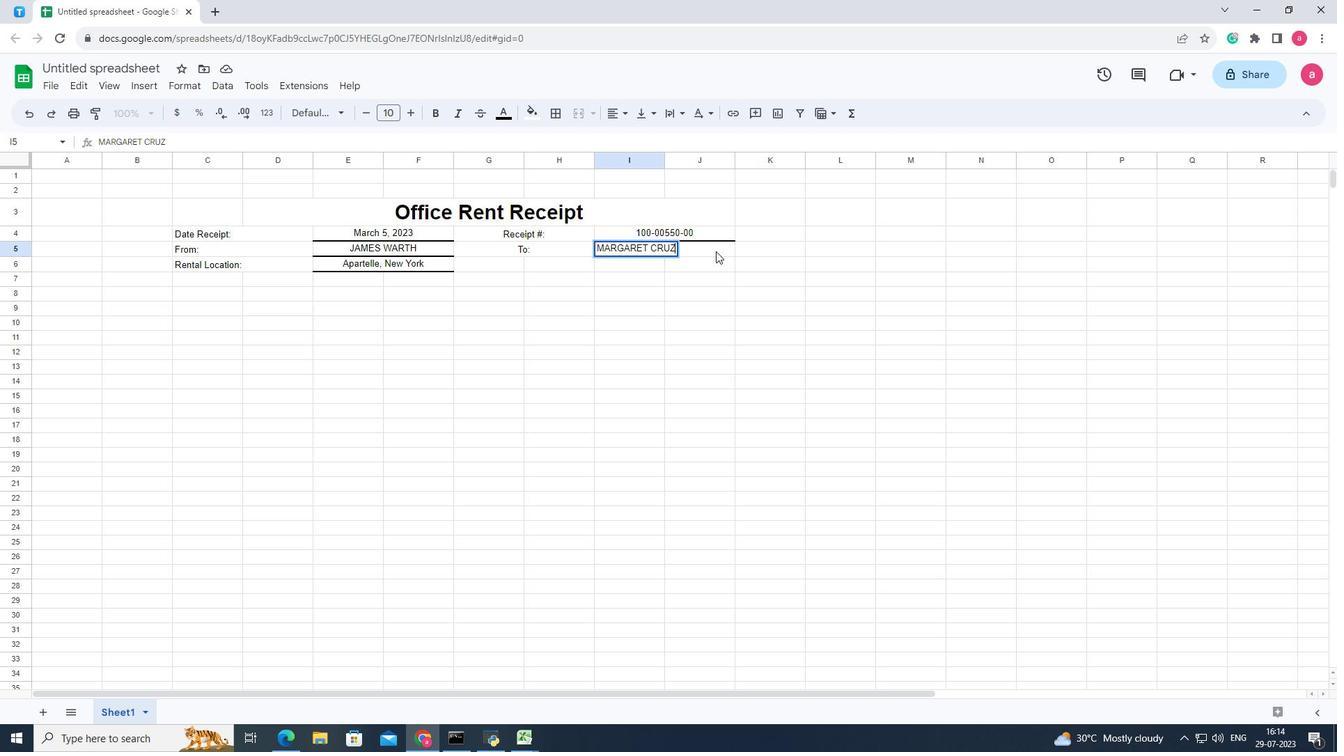 
Action: Mouse pressed left at (715, 251)
Screenshot: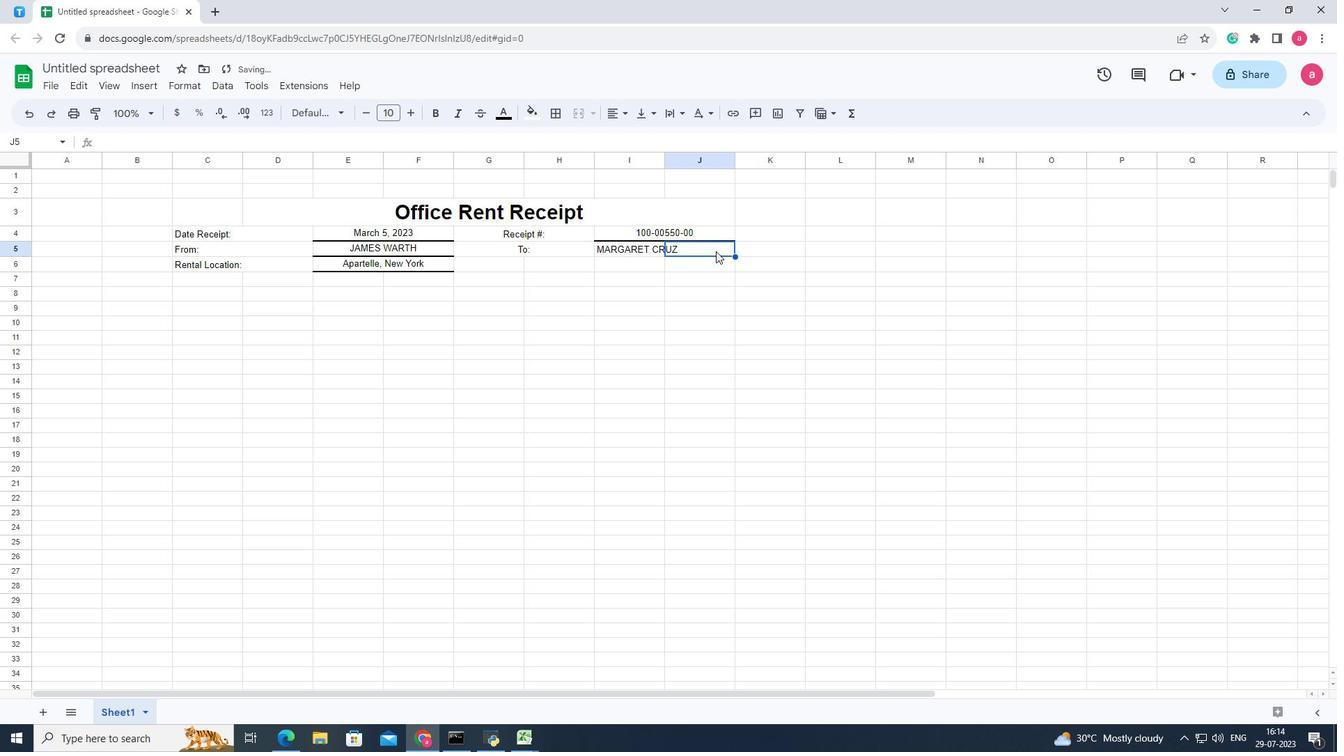
Action: Mouse pressed left at (715, 251)
Screenshot: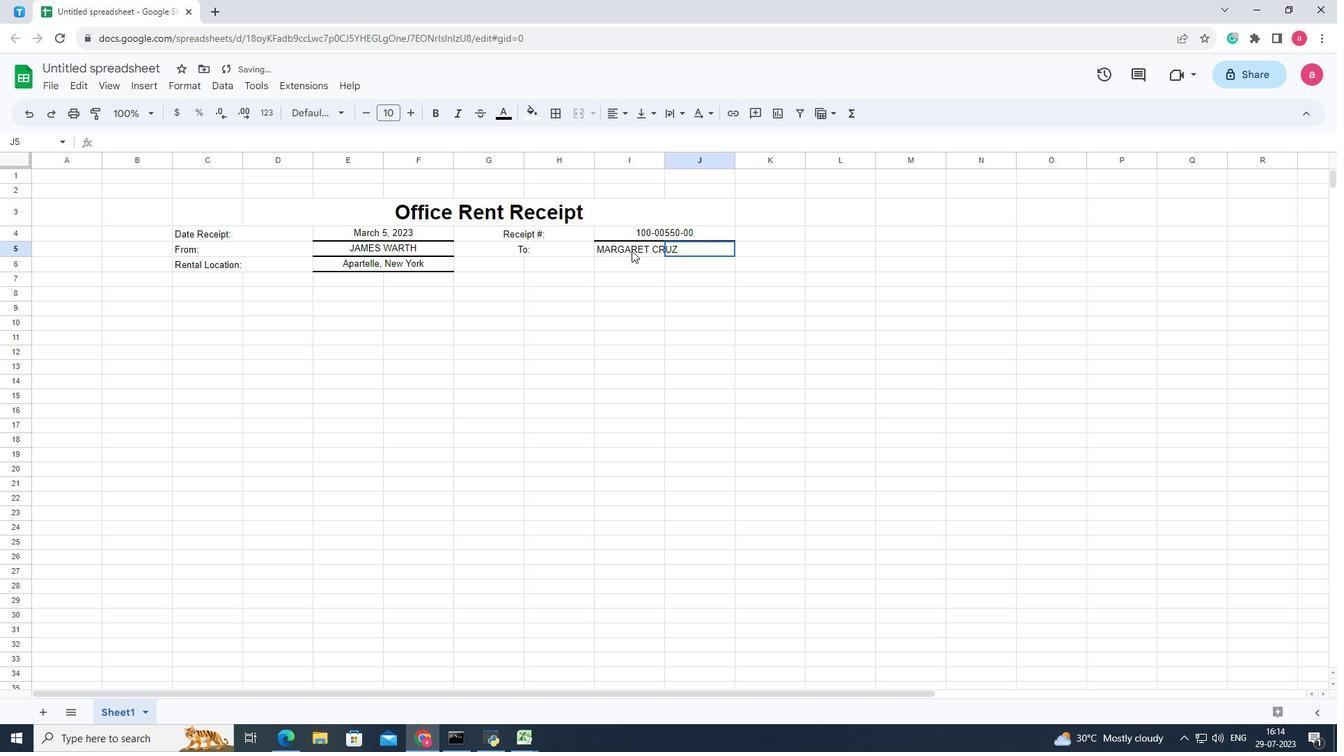 
Action: Mouse moved to (578, 112)
Screenshot: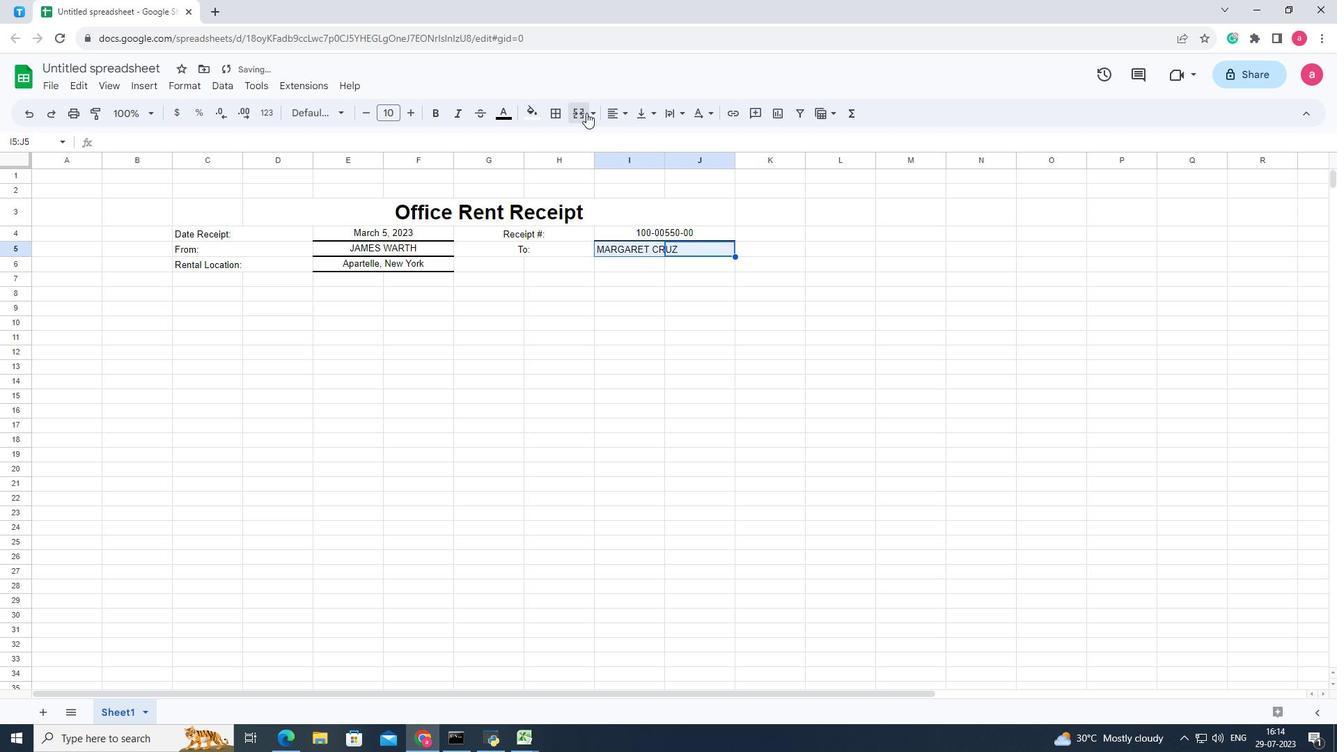 
Action: Mouse pressed left at (578, 112)
Screenshot: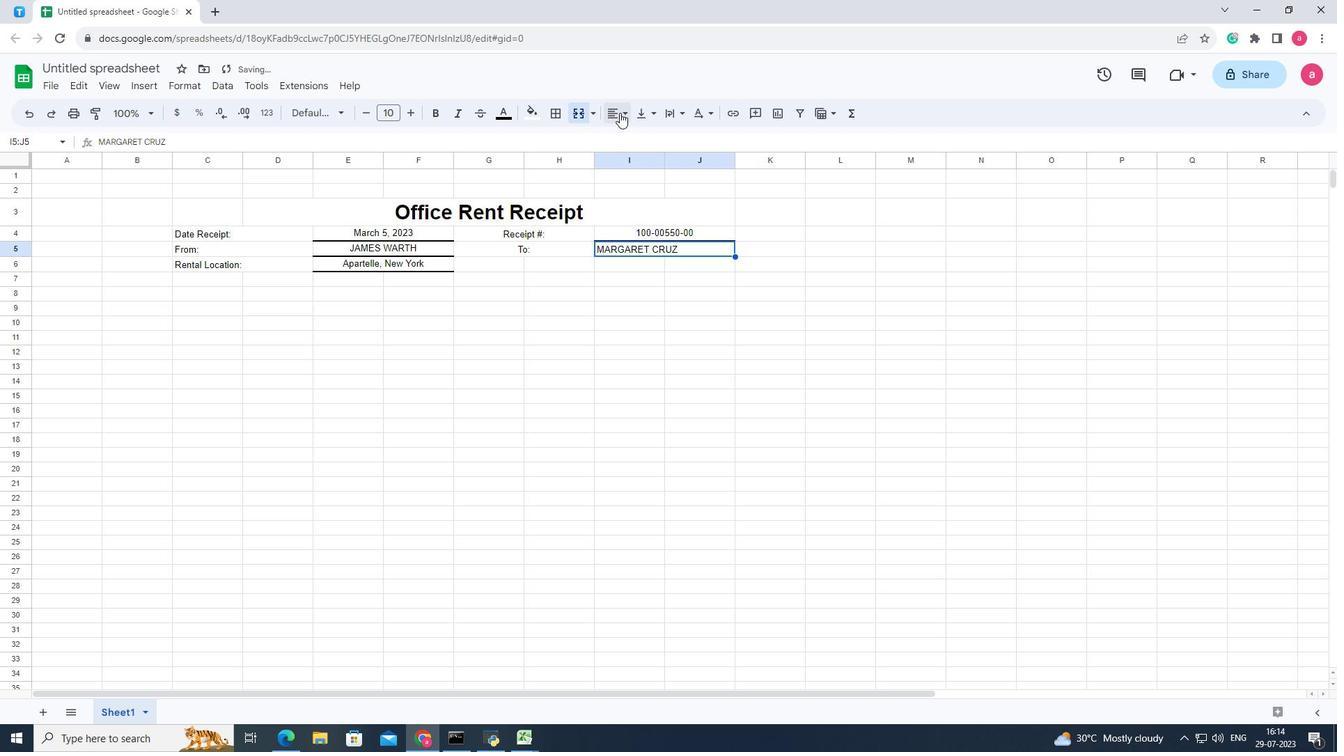
Action: Mouse moved to (619, 112)
Screenshot: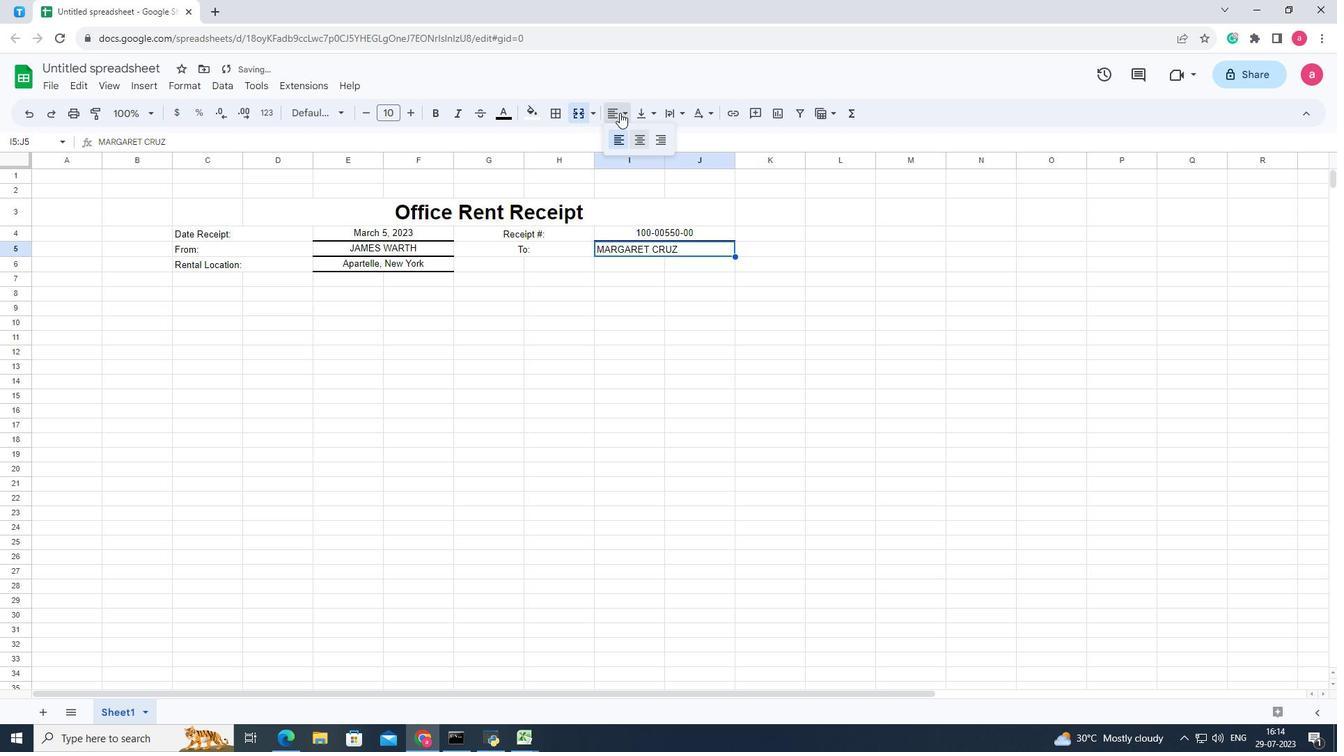 
Action: Mouse pressed left at (619, 112)
Screenshot: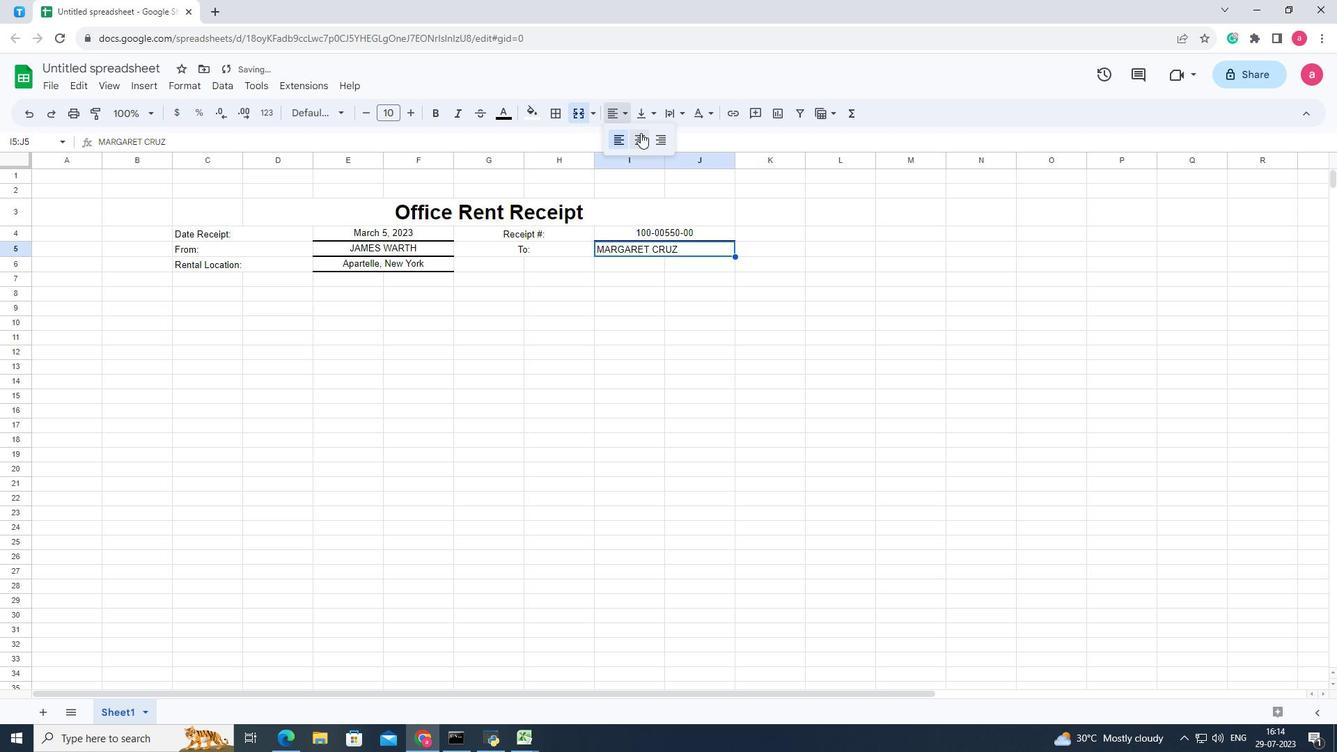 
Action: Mouse moved to (644, 134)
Screenshot: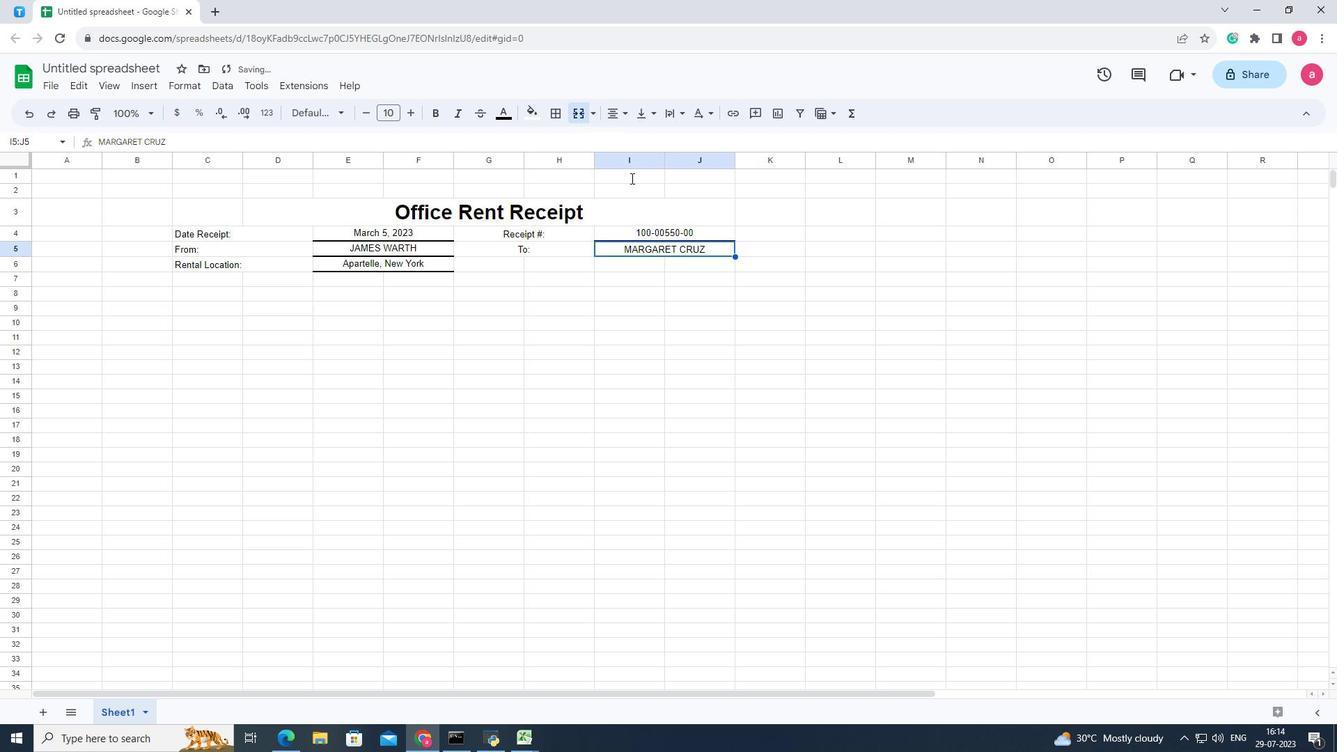 
Action: Mouse pressed left at (644, 134)
Screenshot: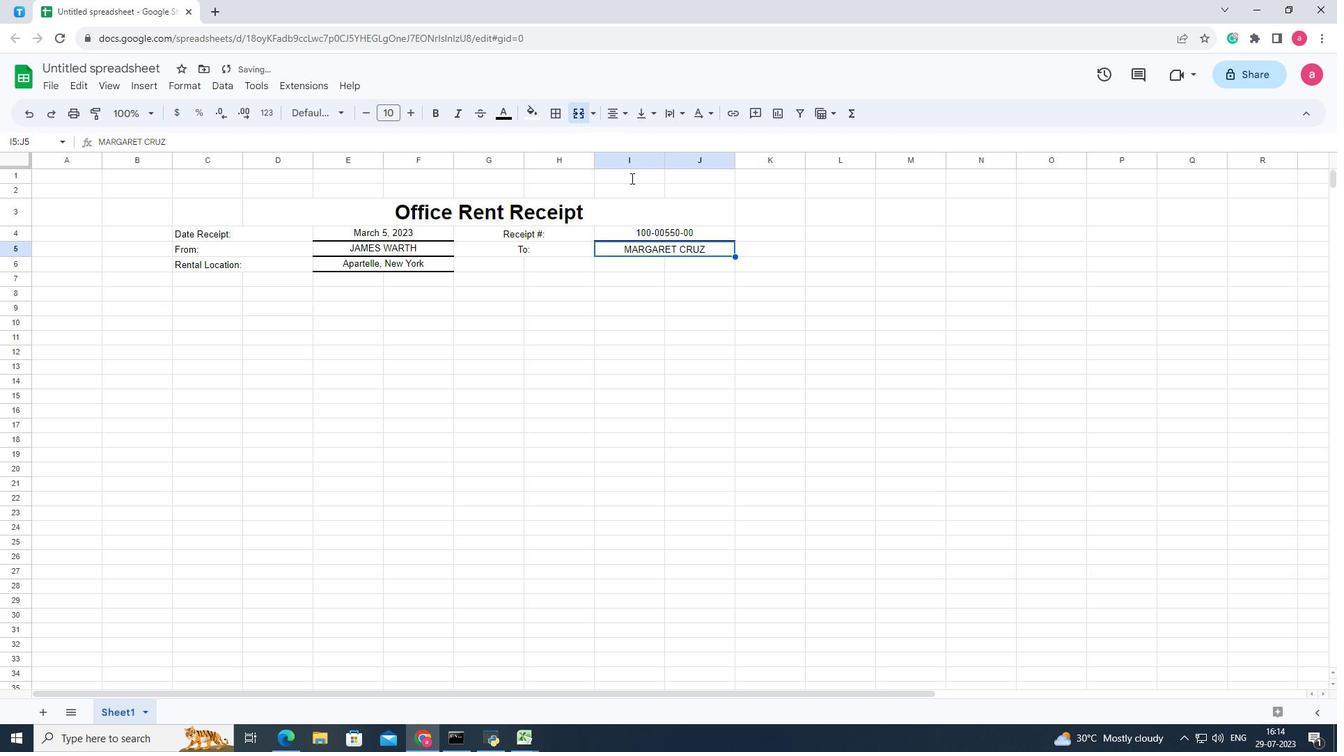
Action: Mouse moved to (559, 114)
Screenshot: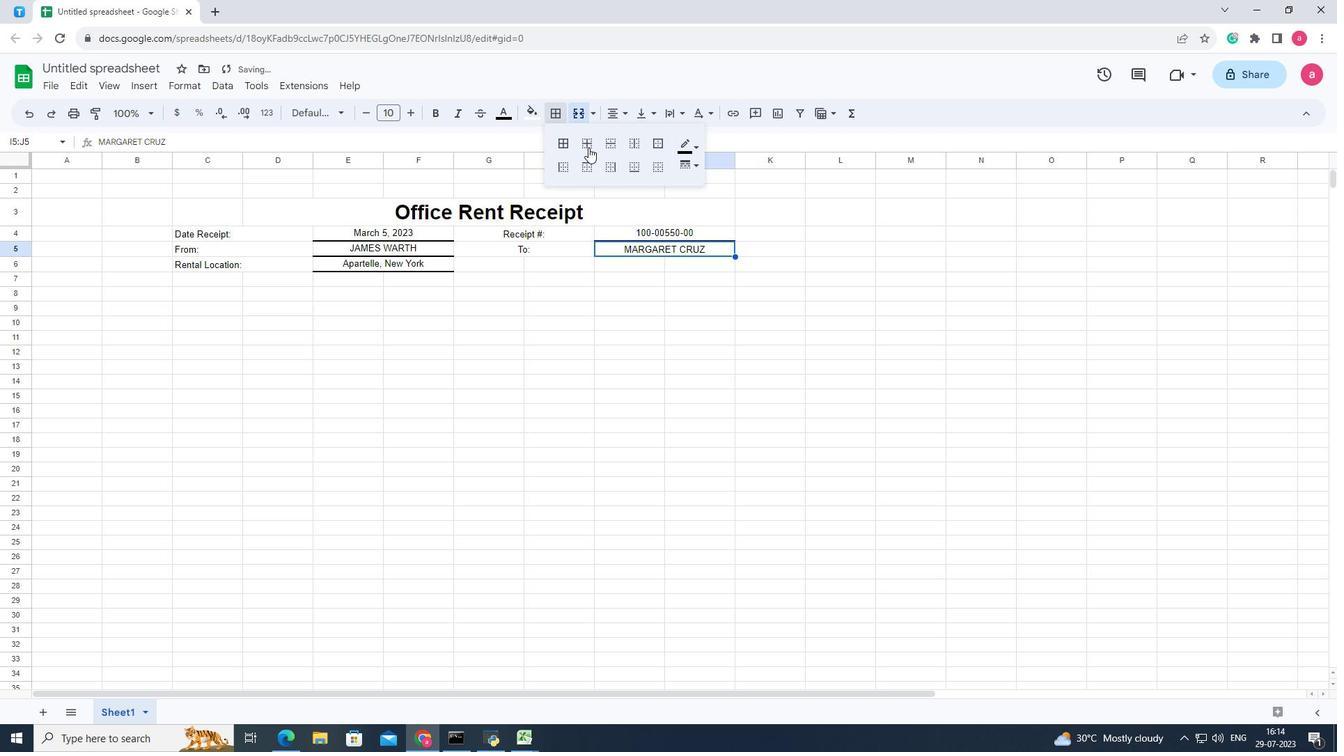 
Action: Mouse pressed left at (559, 114)
Screenshot: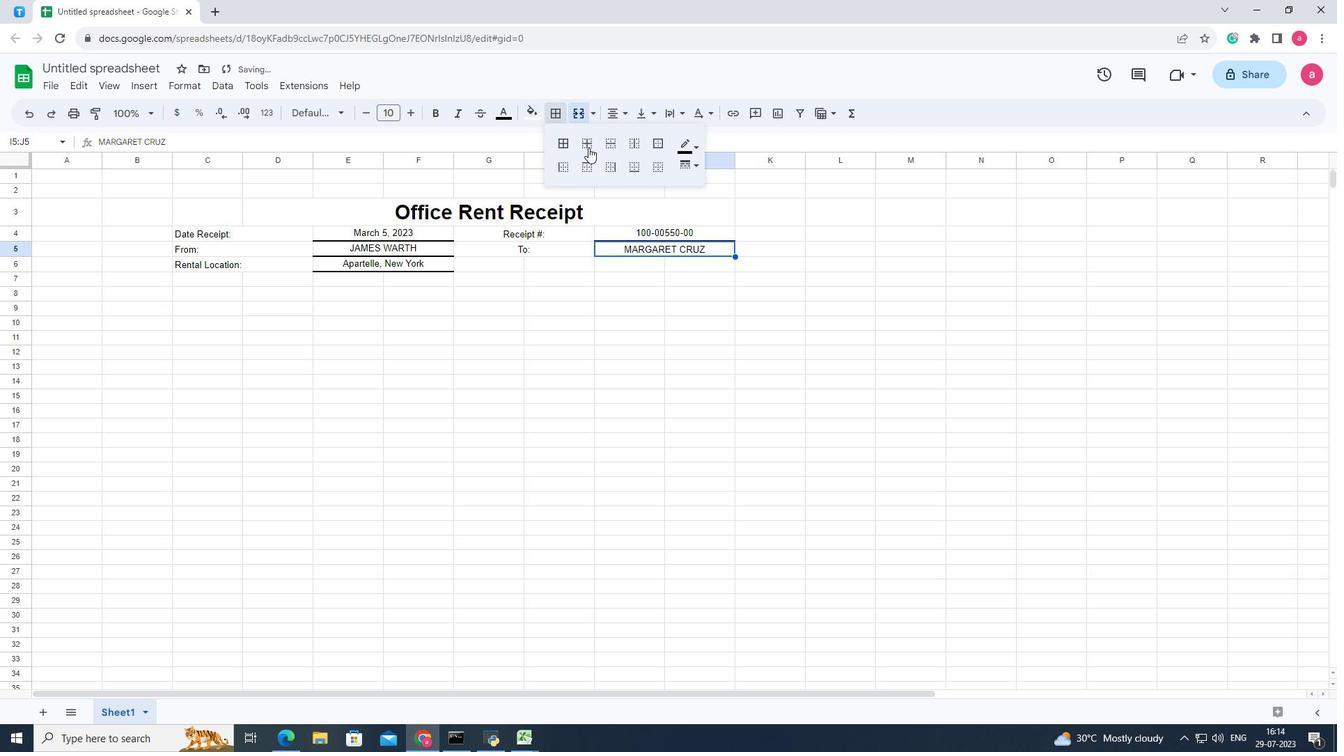 
Action: Mouse moved to (624, 169)
Screenshot: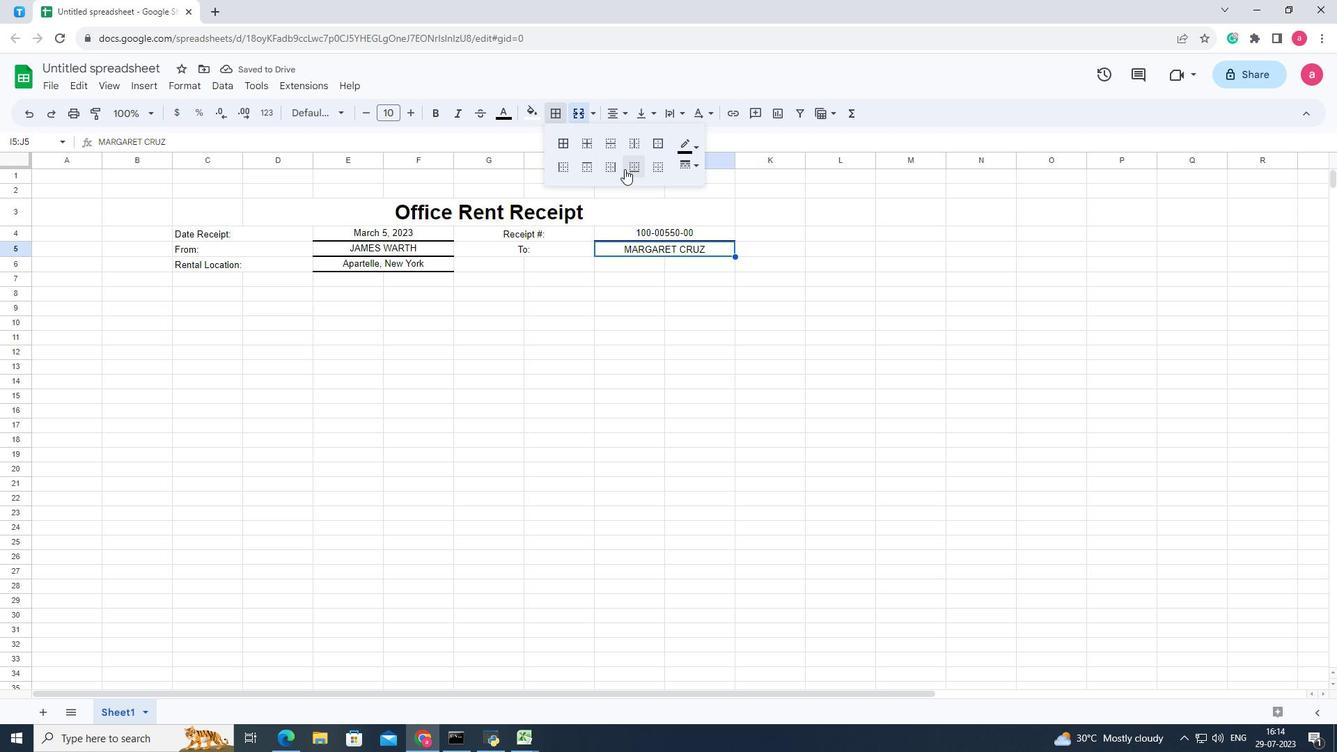 
Action: Mouse pressed left at (624, 169)
Screenshot: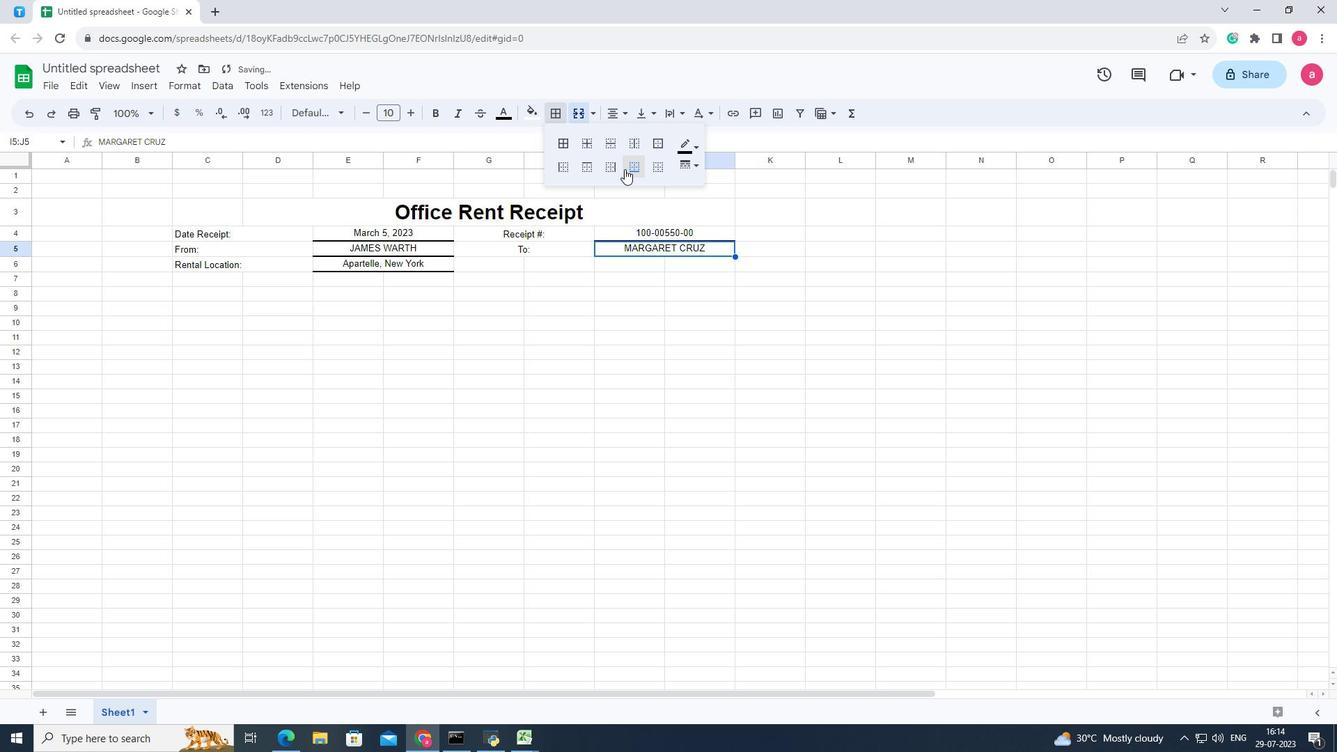 
Action: Mouse moved to (194, 294)
Screenshot: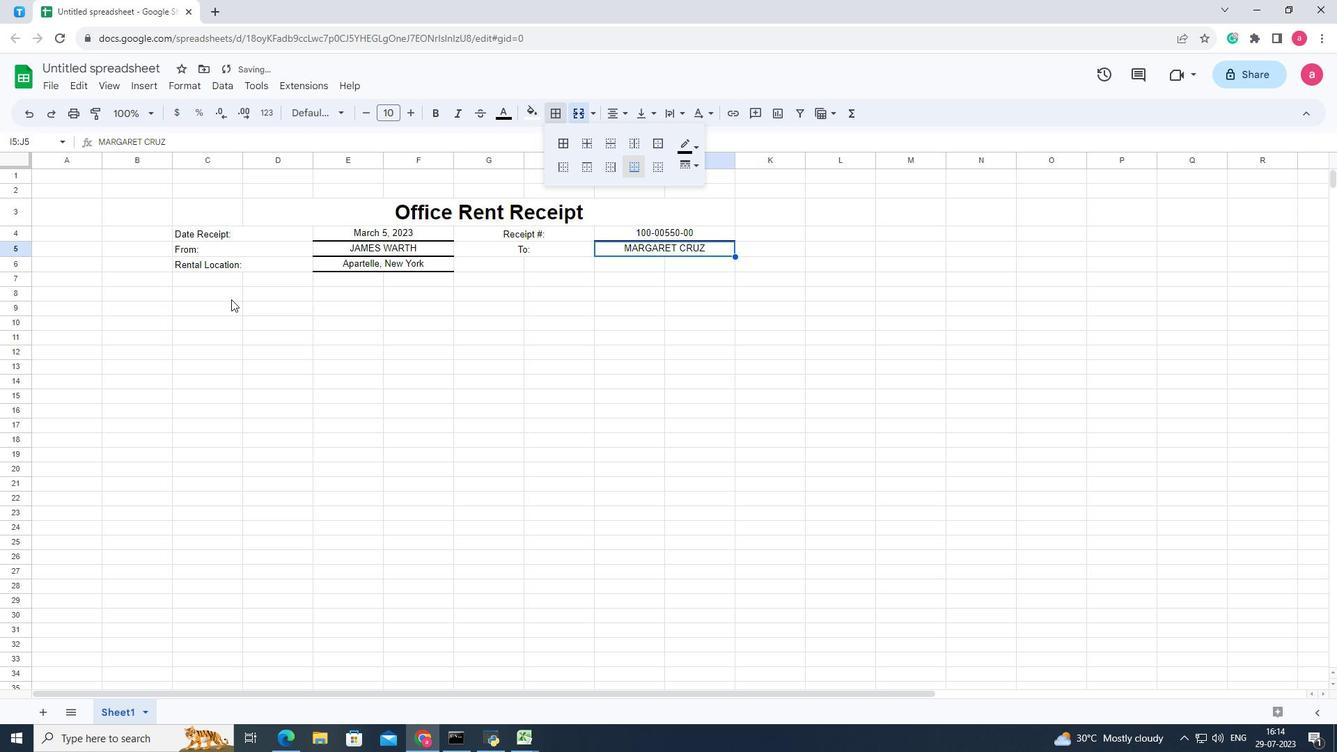 
Action: Mouse pressed left at (194, 294)
Screenshot: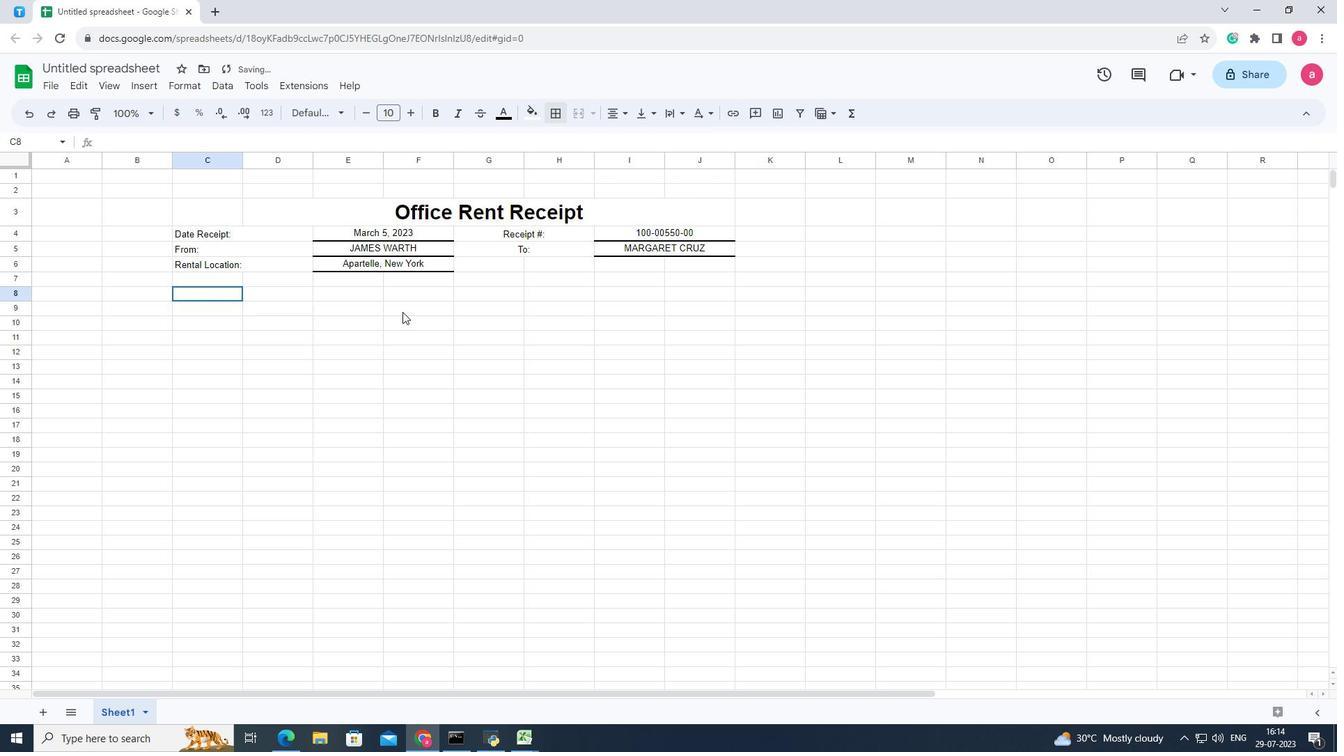 
Action: Mouse moved to (194, 296)
Screenshot: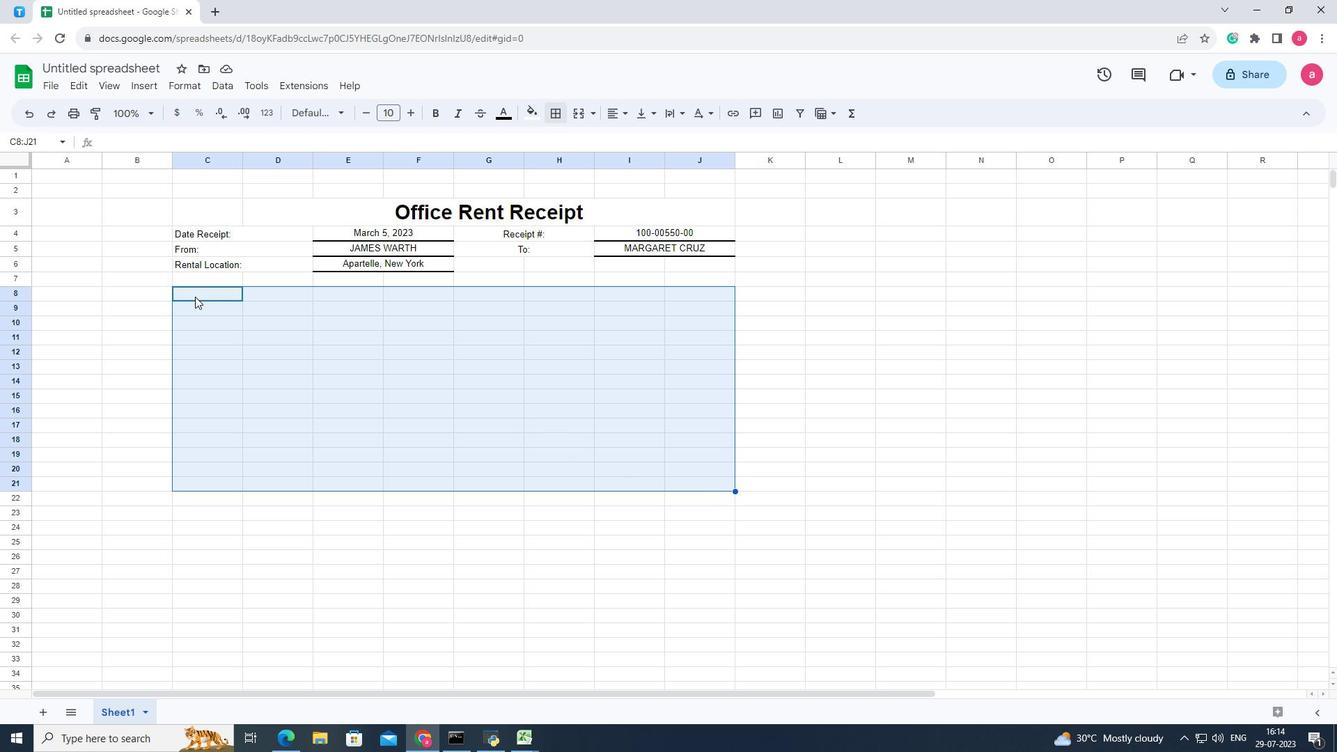 
Action: Mouse pressed left at (194, 296)
Screenshot: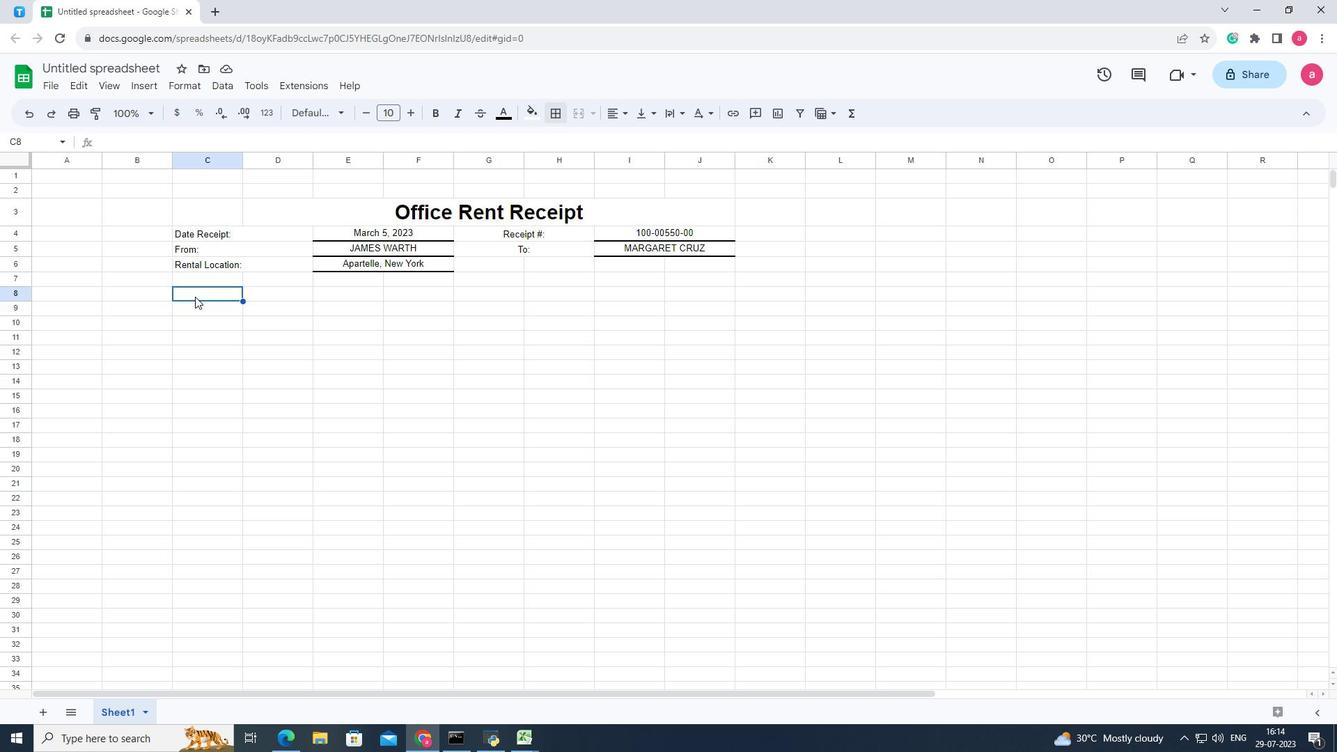
Action: Mouse pressed left at (194, 296)
Screenshot: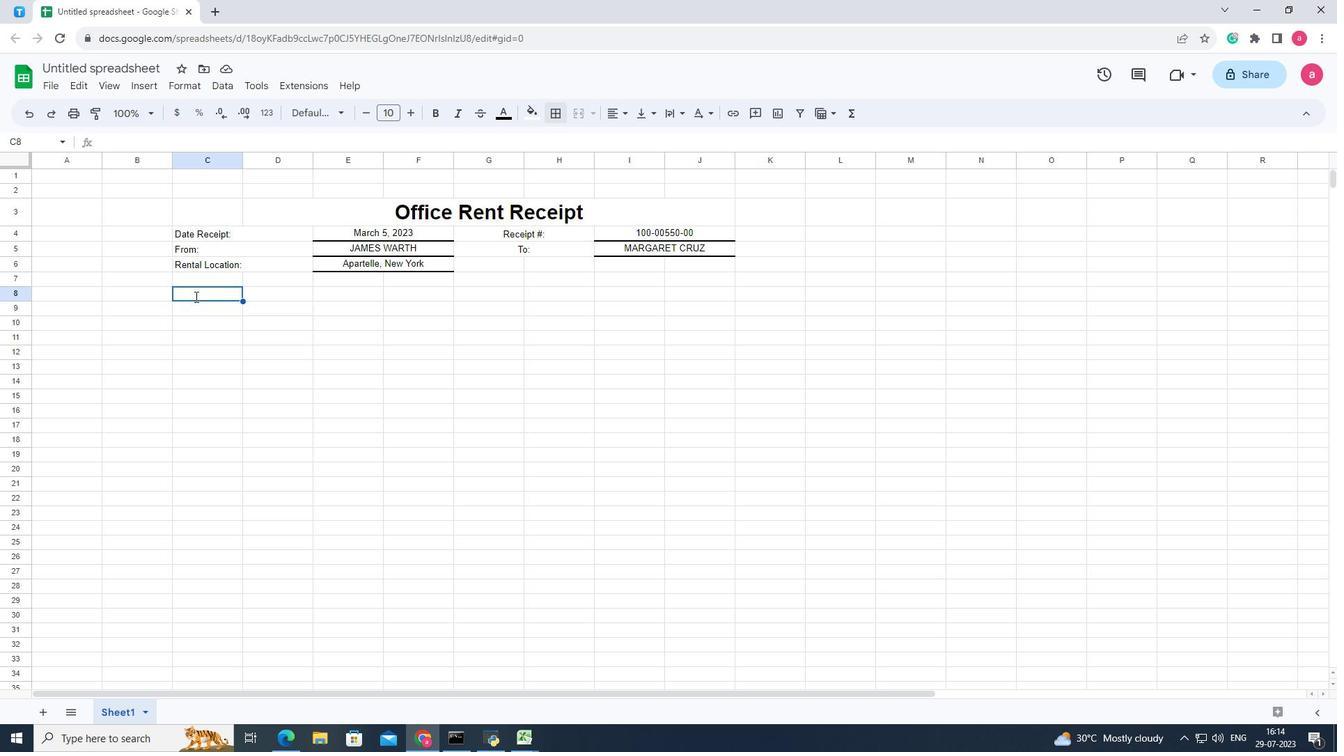
Action: Mouse pressed left at (194, 296)
